 Task: Select street view around selected location Galveston Island Historic Pleasure Pier, Texas, United States and verify 4 surrounding locations
Action: Mouse moved to (207, 80)
Screenshot: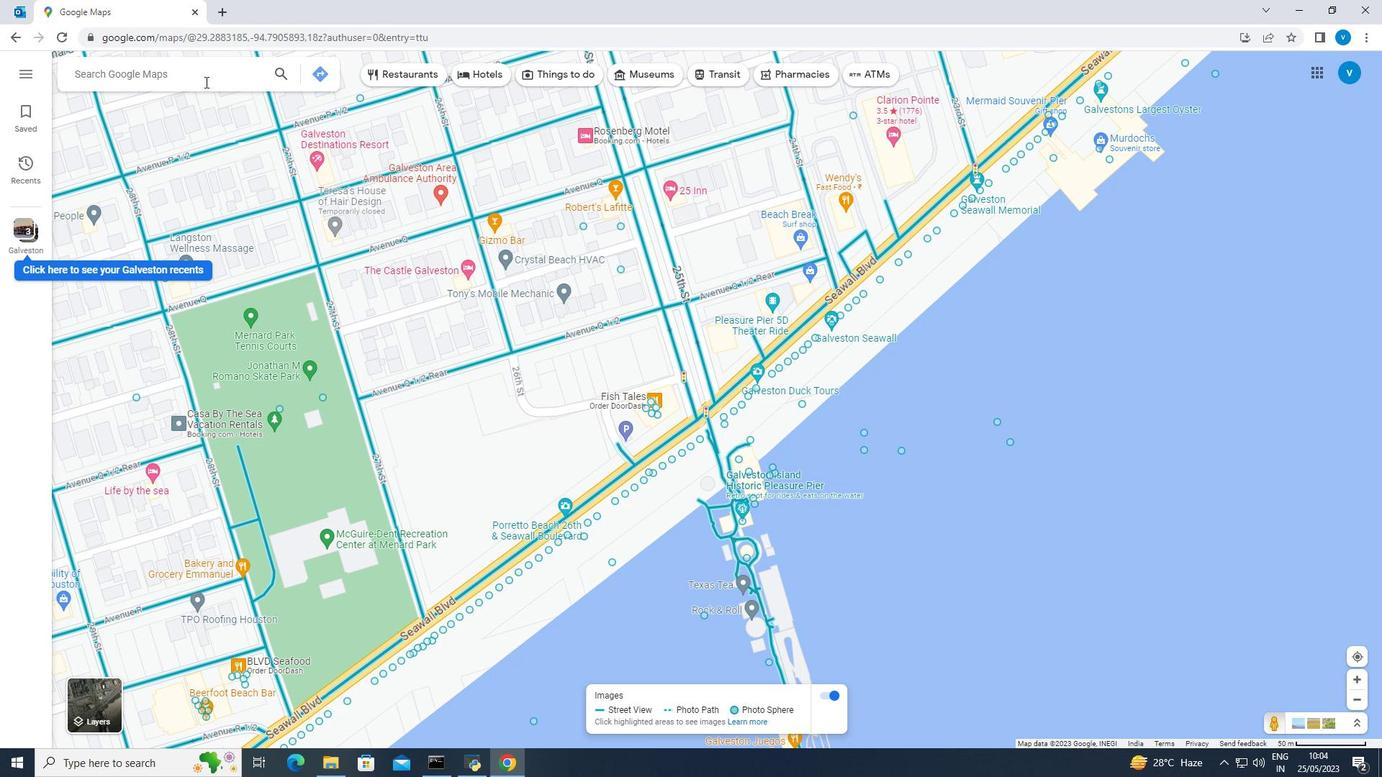 
Action: Mouse pressed left at (207, 80)
Screenshot: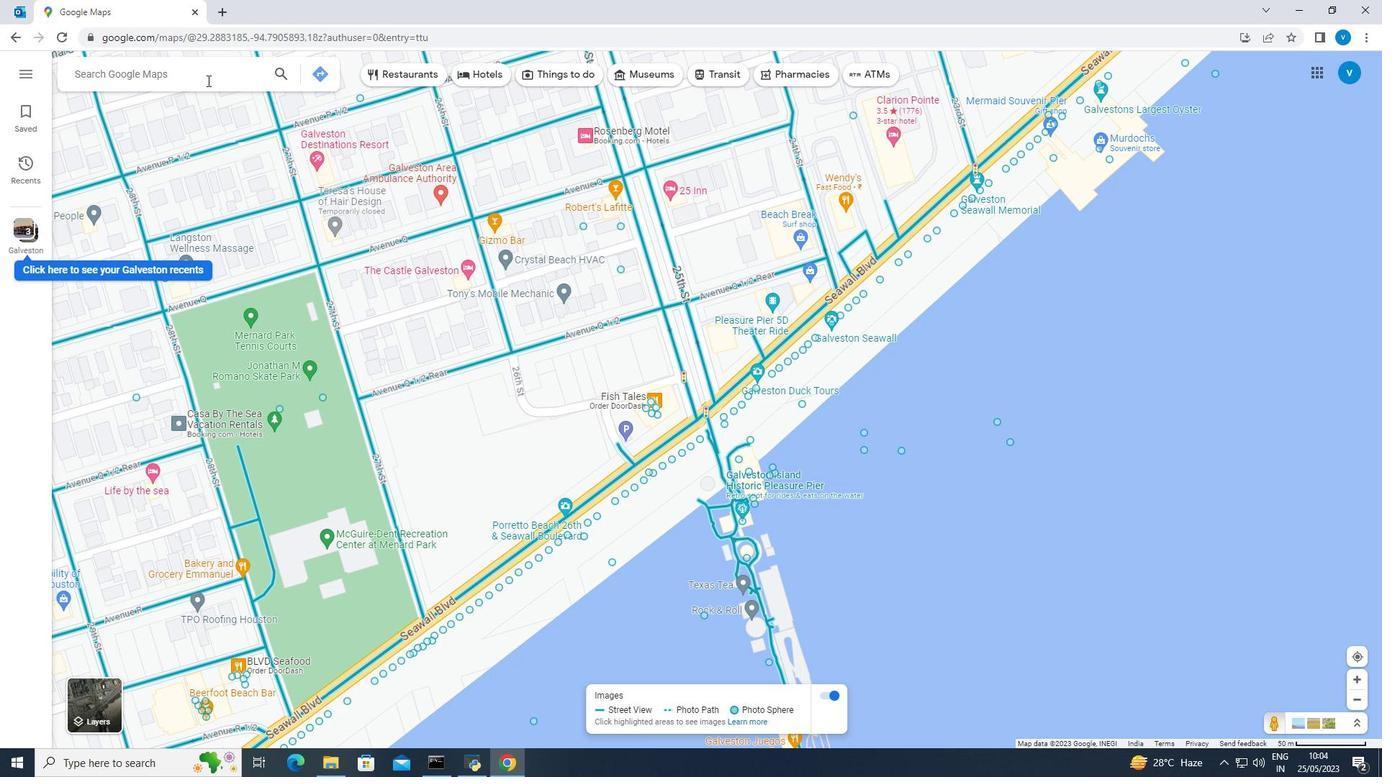 
Action: Mouse moved to (218, 71)
Screenshot: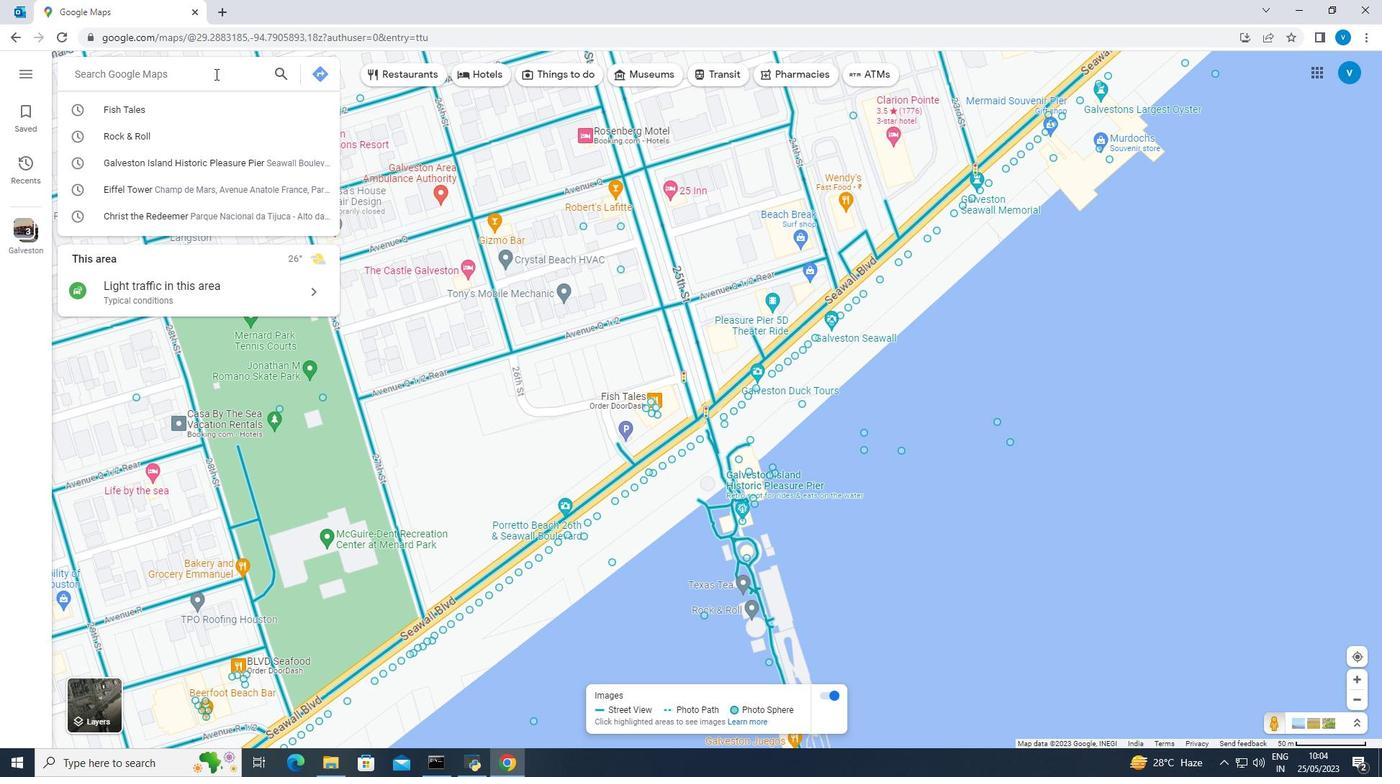 
Action: Key pressed <Key.shift><Key.shift><Key.shift><Key.shift><Key.shift><Key.shift><Key.shift><Key.shift><Key.shift><Key.shift><Key.shift><Key.shift><Key.shift><Key.shift>Galveston<Key.space><Key.shift><Key.shift><Key.shift><Key.shift>Island<Key.space><Key.shift><Key.shift>Historic<Key.space><Key.shift><Key.shift><Key.shift><Key.shift>Pleasure<Key.space><Key.shift><Key.shift><Key.shift><Key.shift>Pier,<Key.space><Key.shift><Key.shift><Key.shift><Key.shift><Key.shift><Key.shift>Texas,<Key.space><Key.shift><Key.shift><Key.shift><Key.shift><Key.shift><Key.shift>United<Key.space><Key.shift><Key.shift><Key.shift><Key.shift><Key.shift><Key.shift><Key.shift><Key.shift>States<Key.enter>
Screenshot: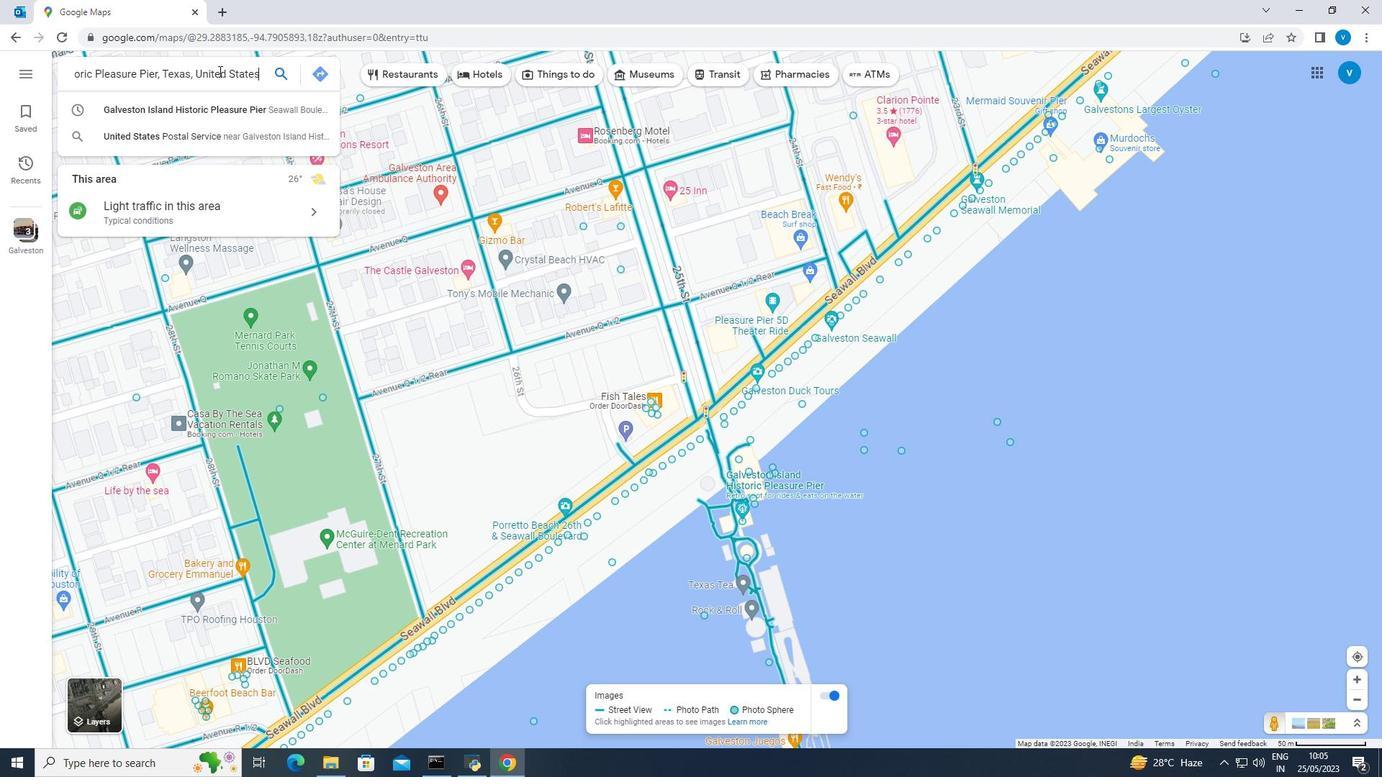 
Action: Mouse moved to (265, 174)
Screenshot: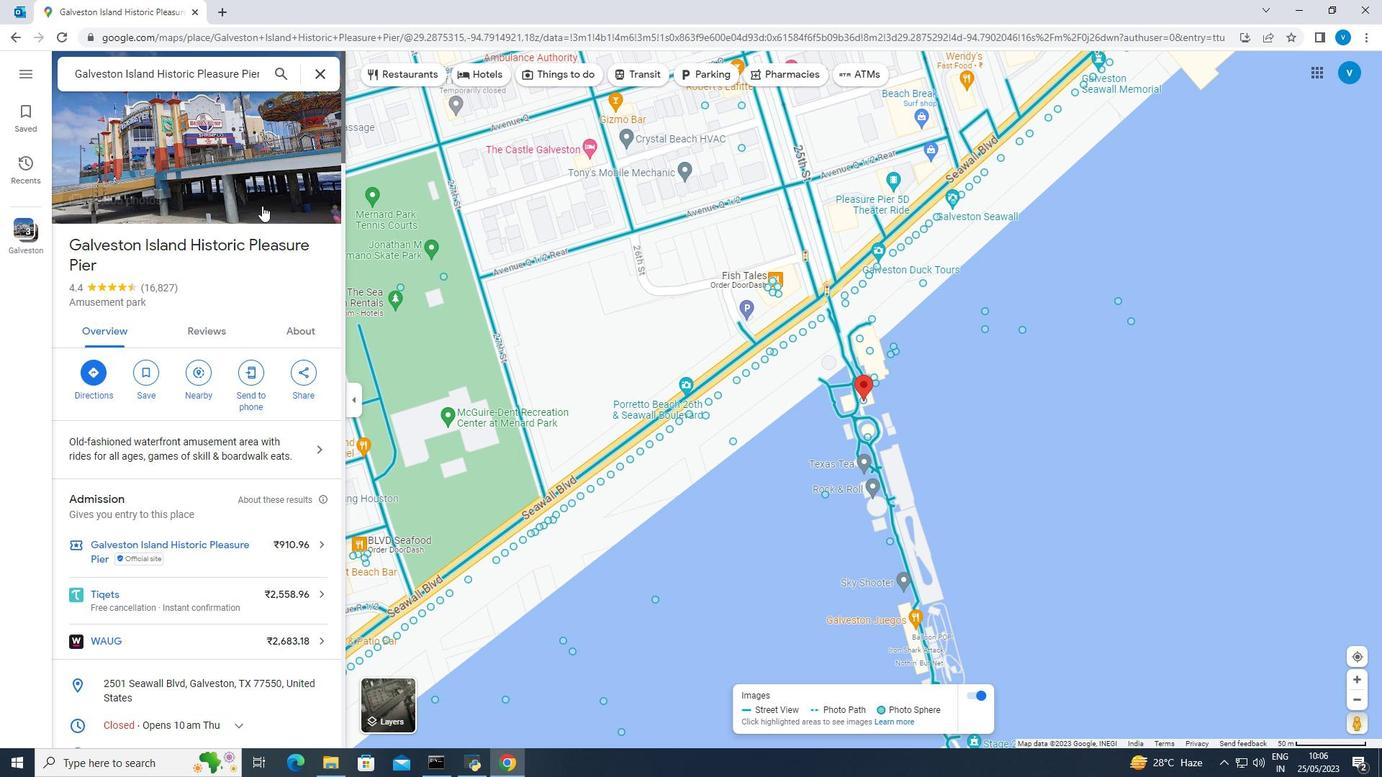 
Action: Mouse pressed left at (265, 174)
Screenshot: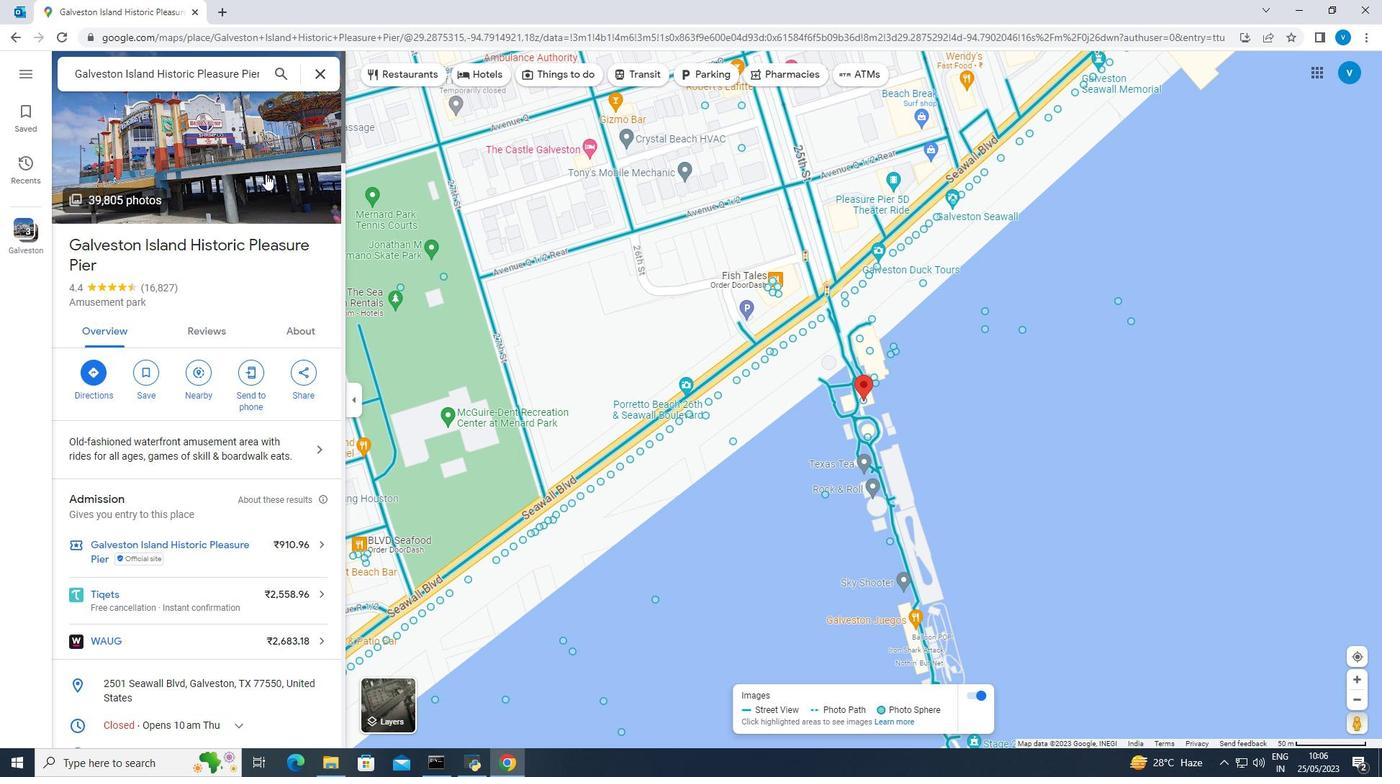 
Action: Mouse pressed left at (265, 174)
Screenshot: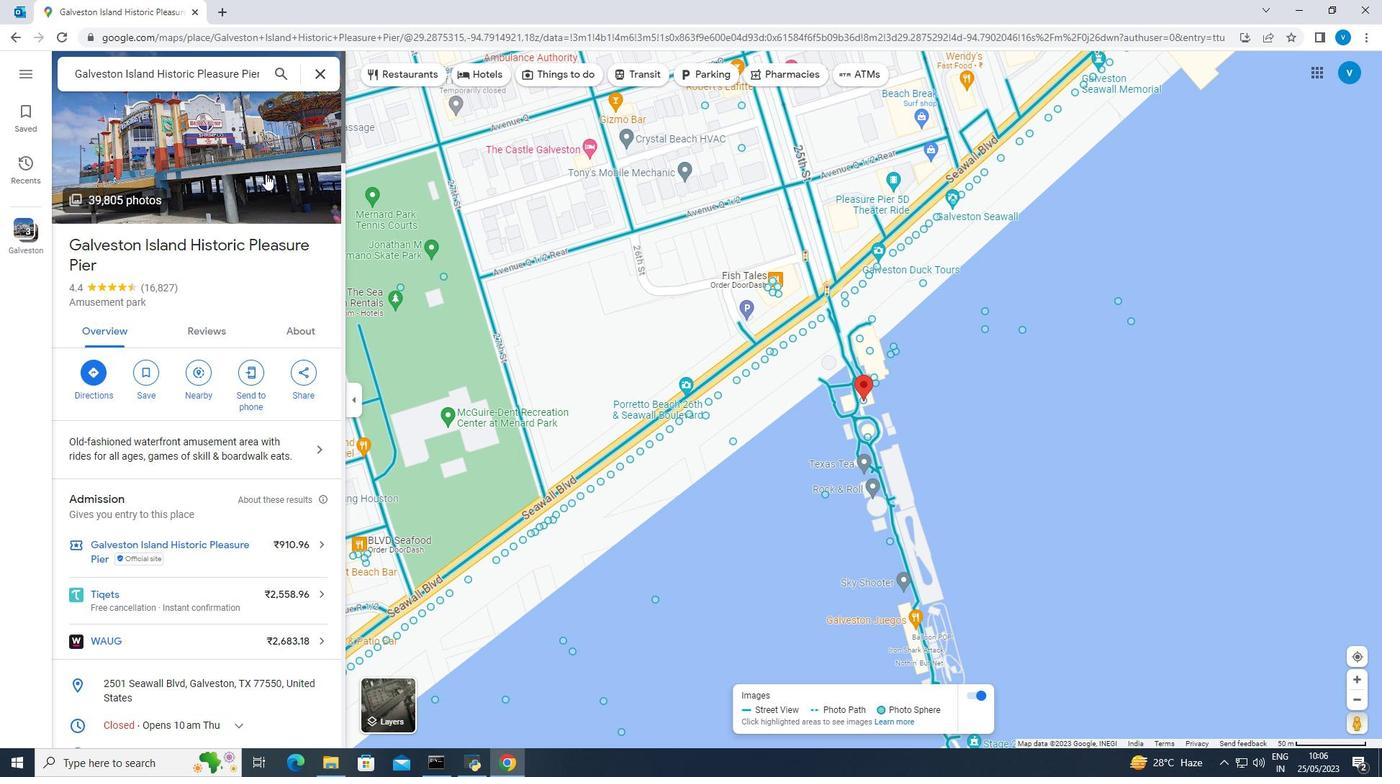 
Action: Mouse moved to (881, 643)
Screenshot: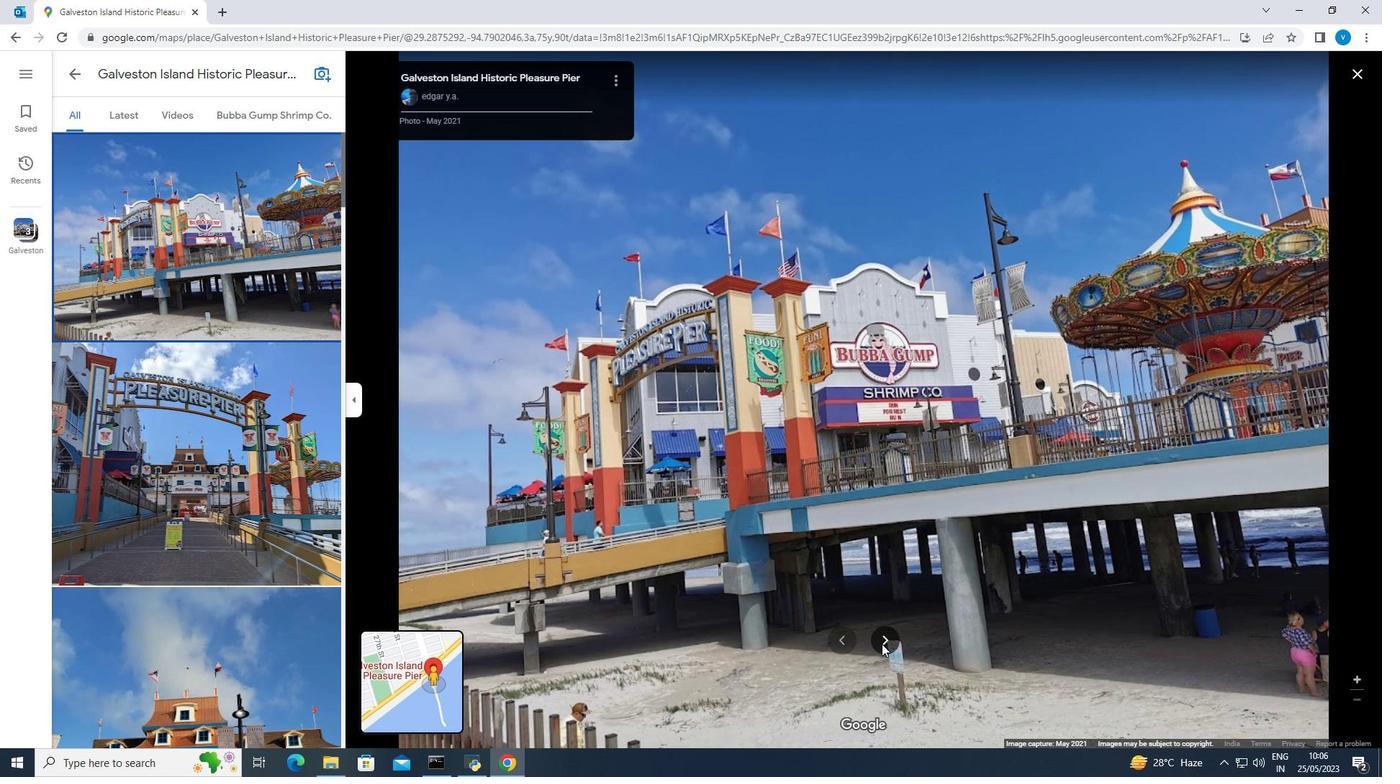 
Action: Mouse pressed left at (881, 643)
Screenshot: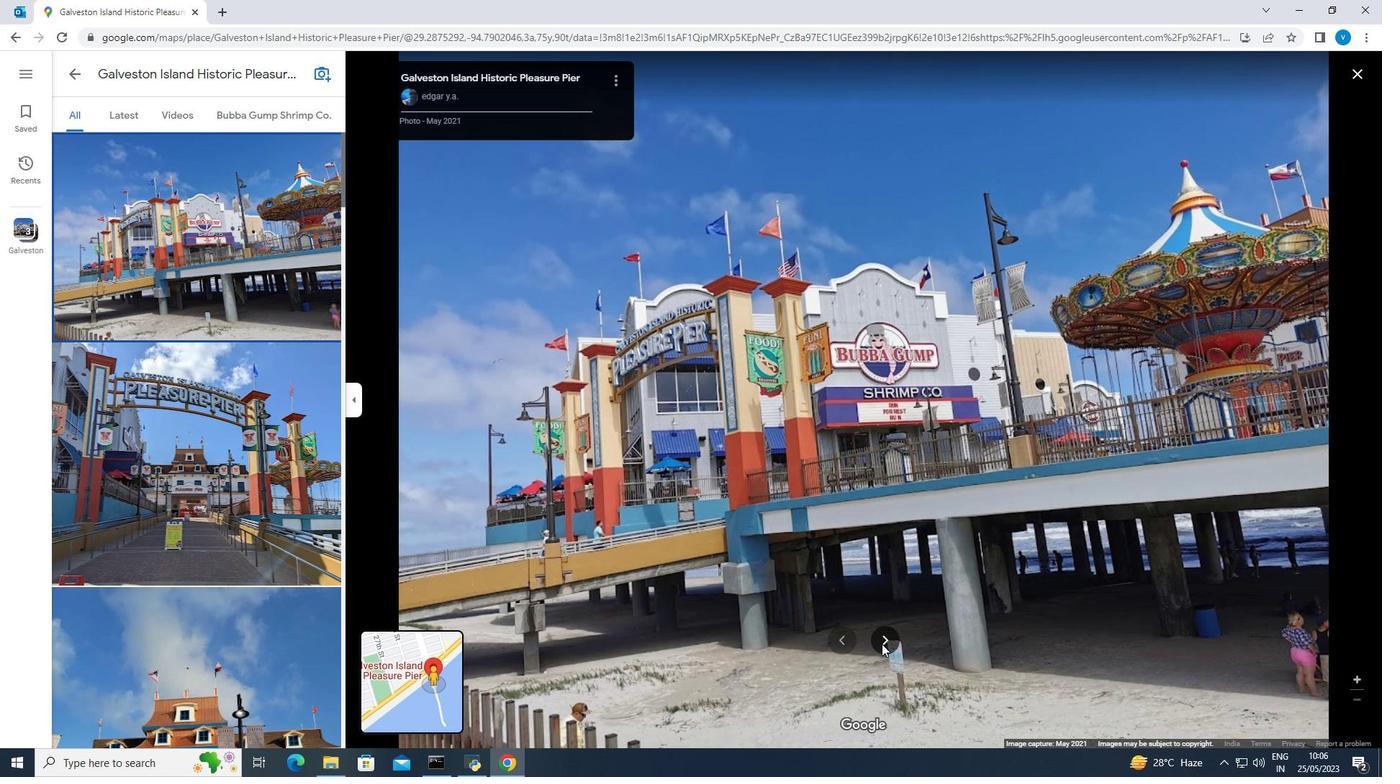 
Action: Mouse moved to (881, 642)
Screenshot: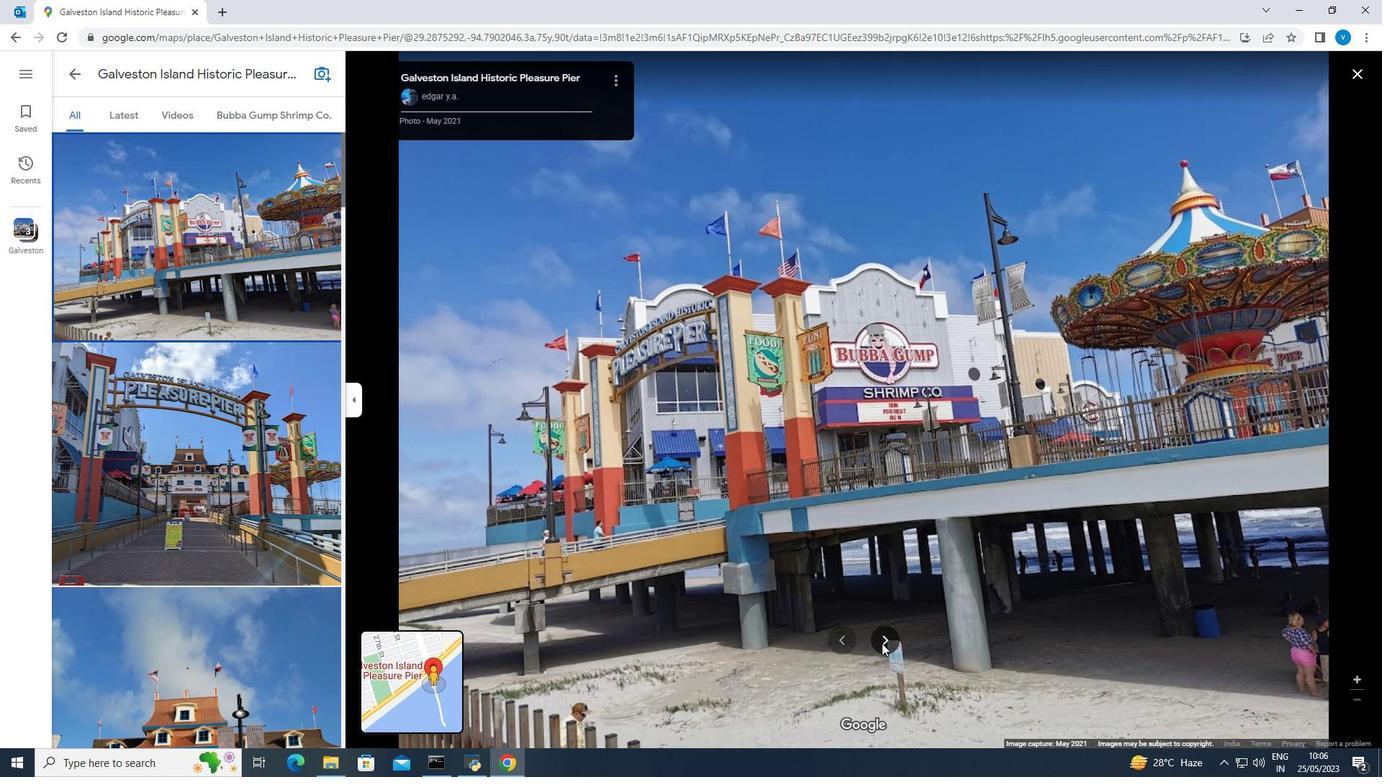 
Action: Mouse pressed left at (881, 642)
Screenshot: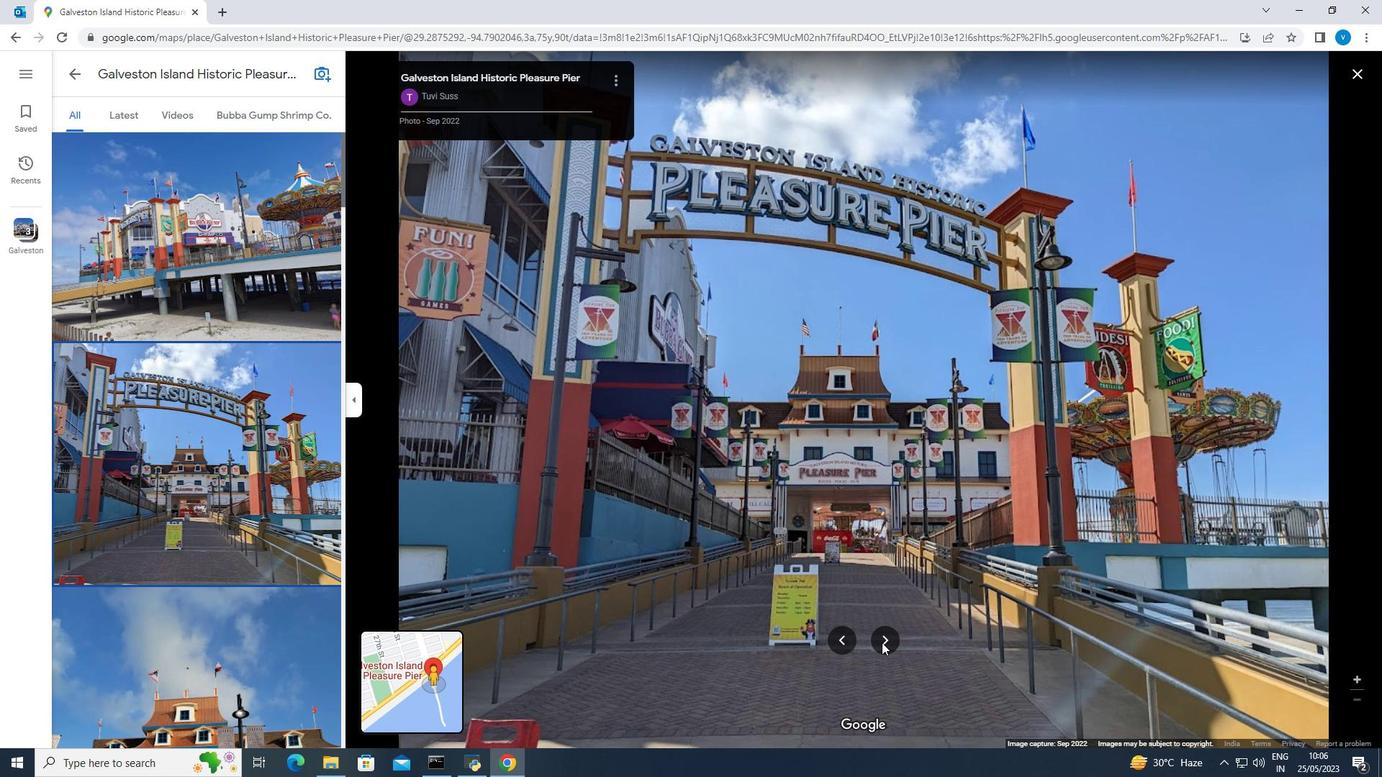 
Action: Mouse moved to (886, 637)
Screenshot: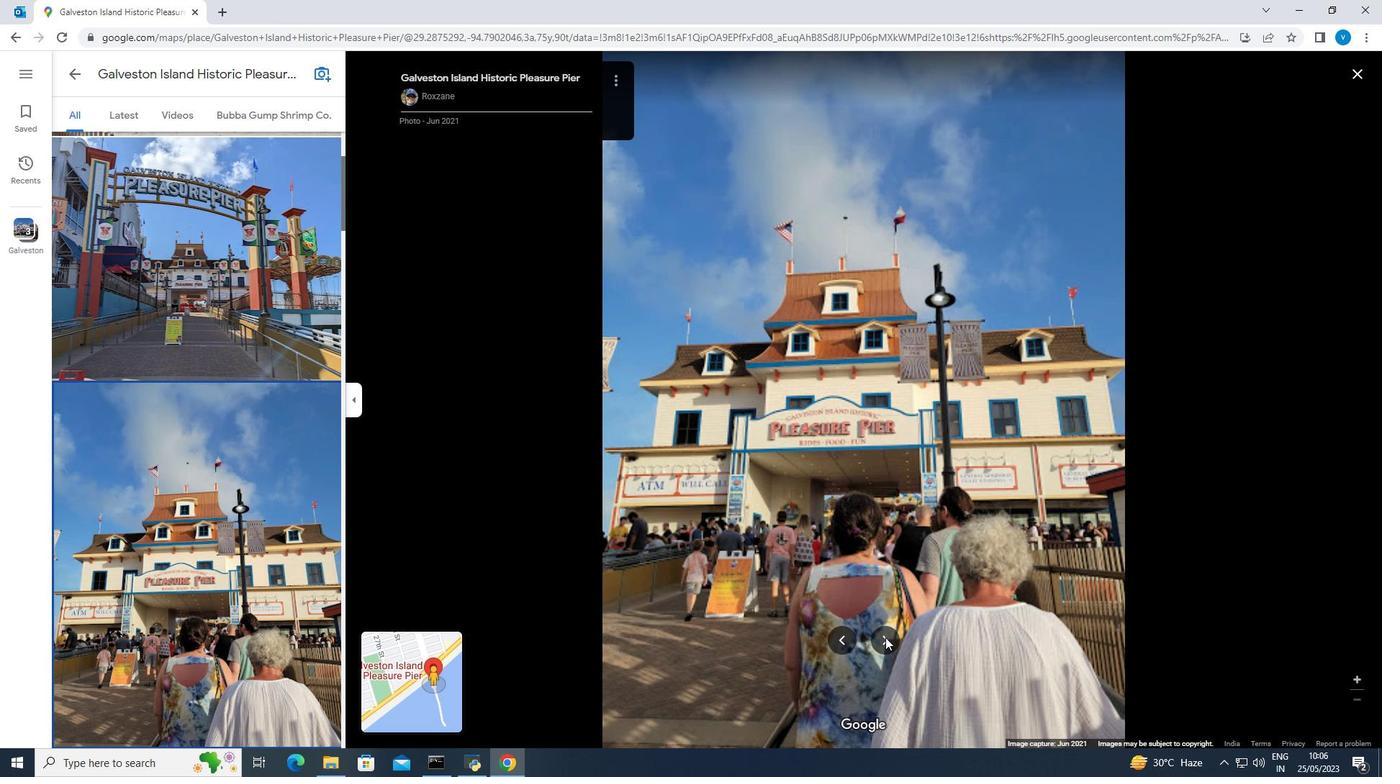 
Action: Mouse pressed left at (886, 637)
Screenshot: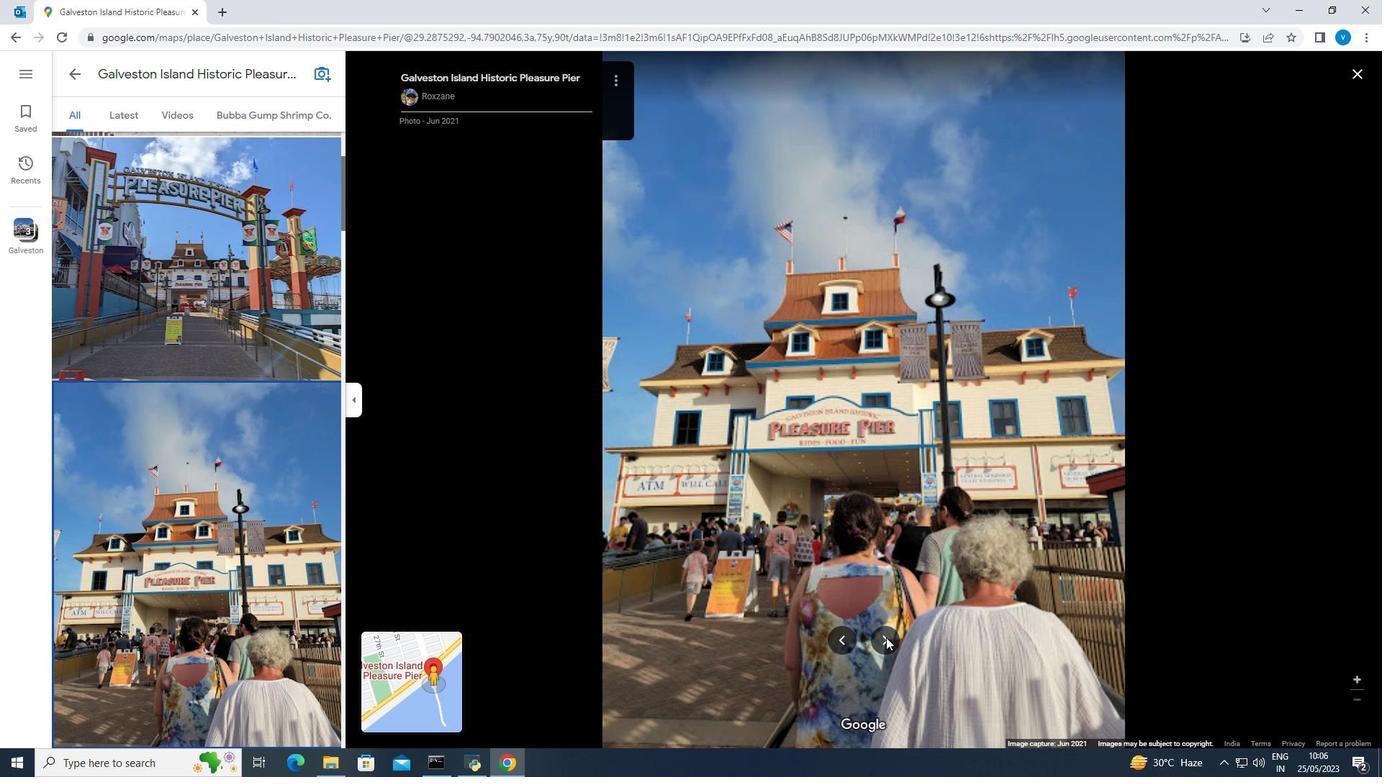 
Action: Mouse moved to (887, 633)
Screenshot: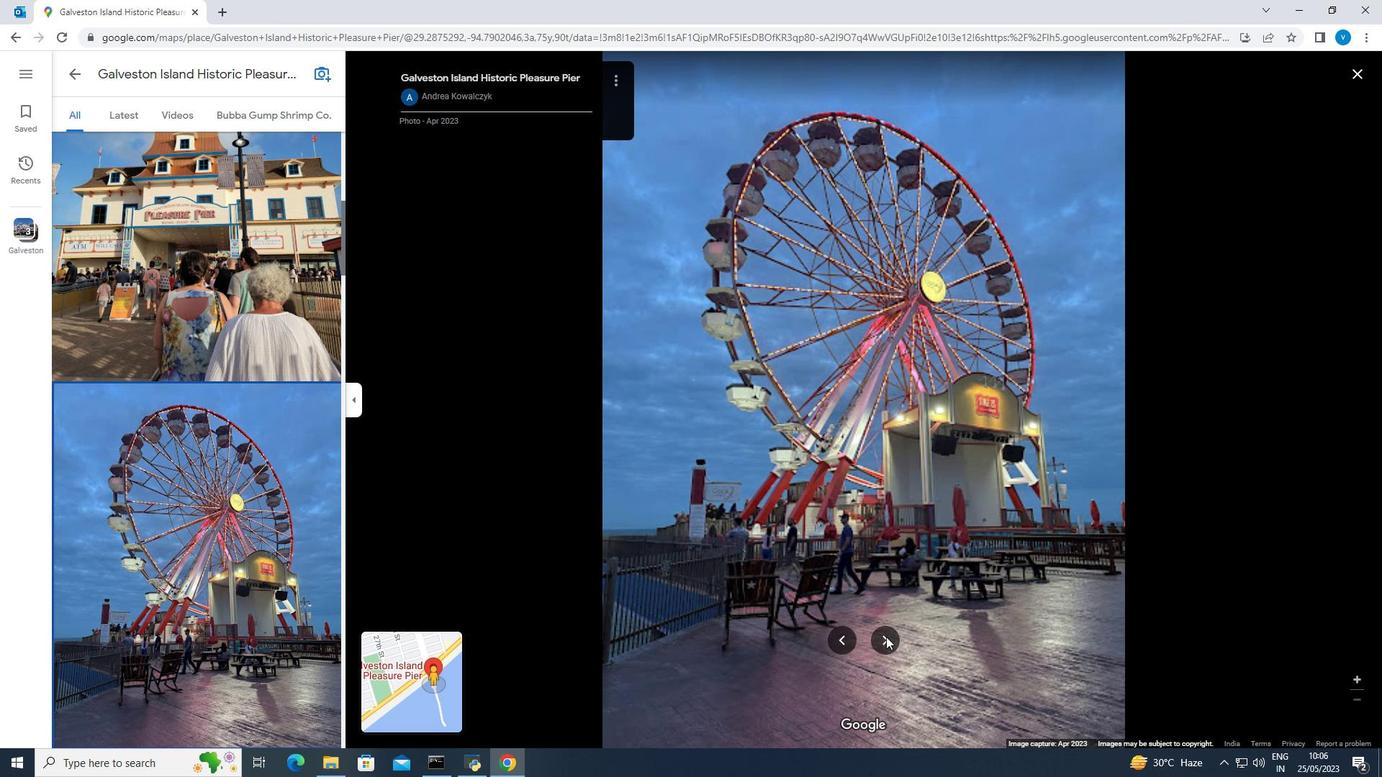 
Action: Mouse pressed left at (887, 633)
Screenshot: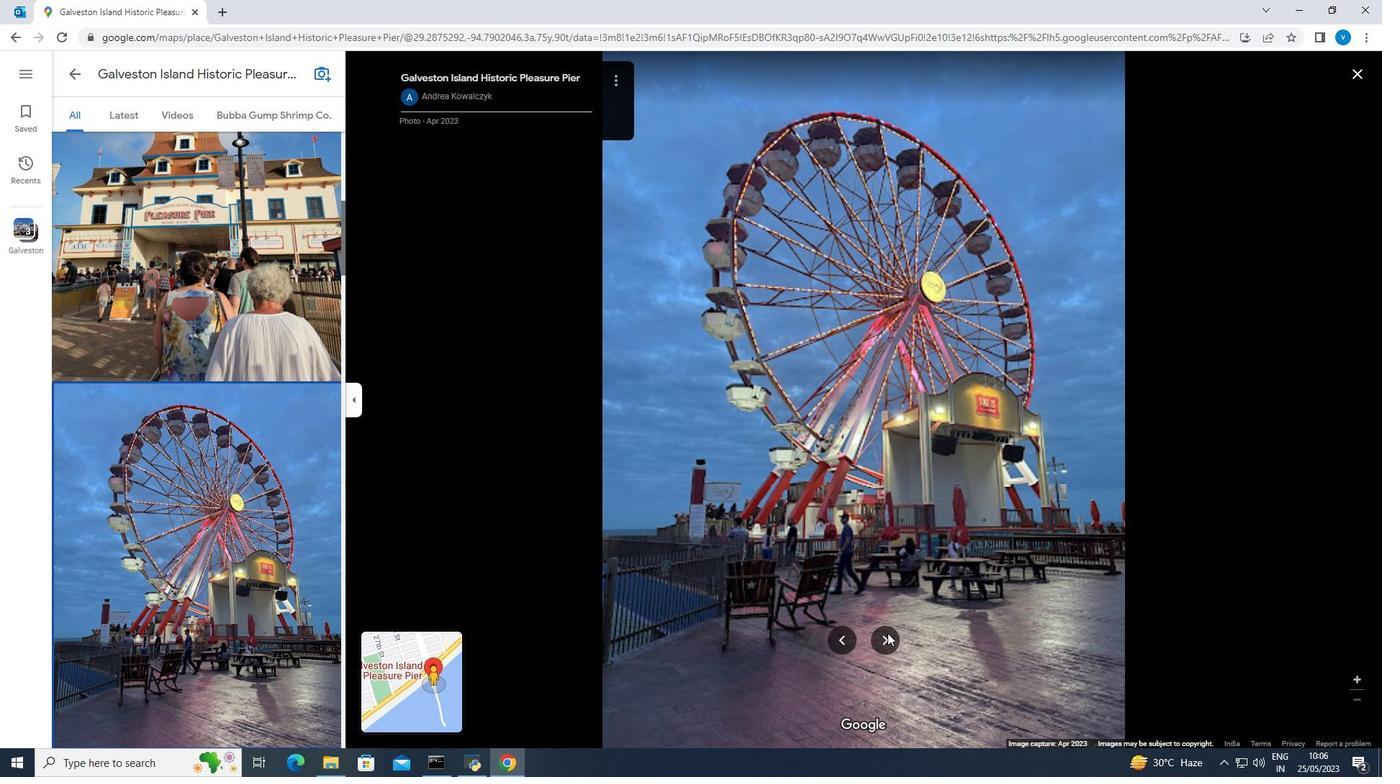 
Action: Mouse moved to (886, 633)
Screenshot: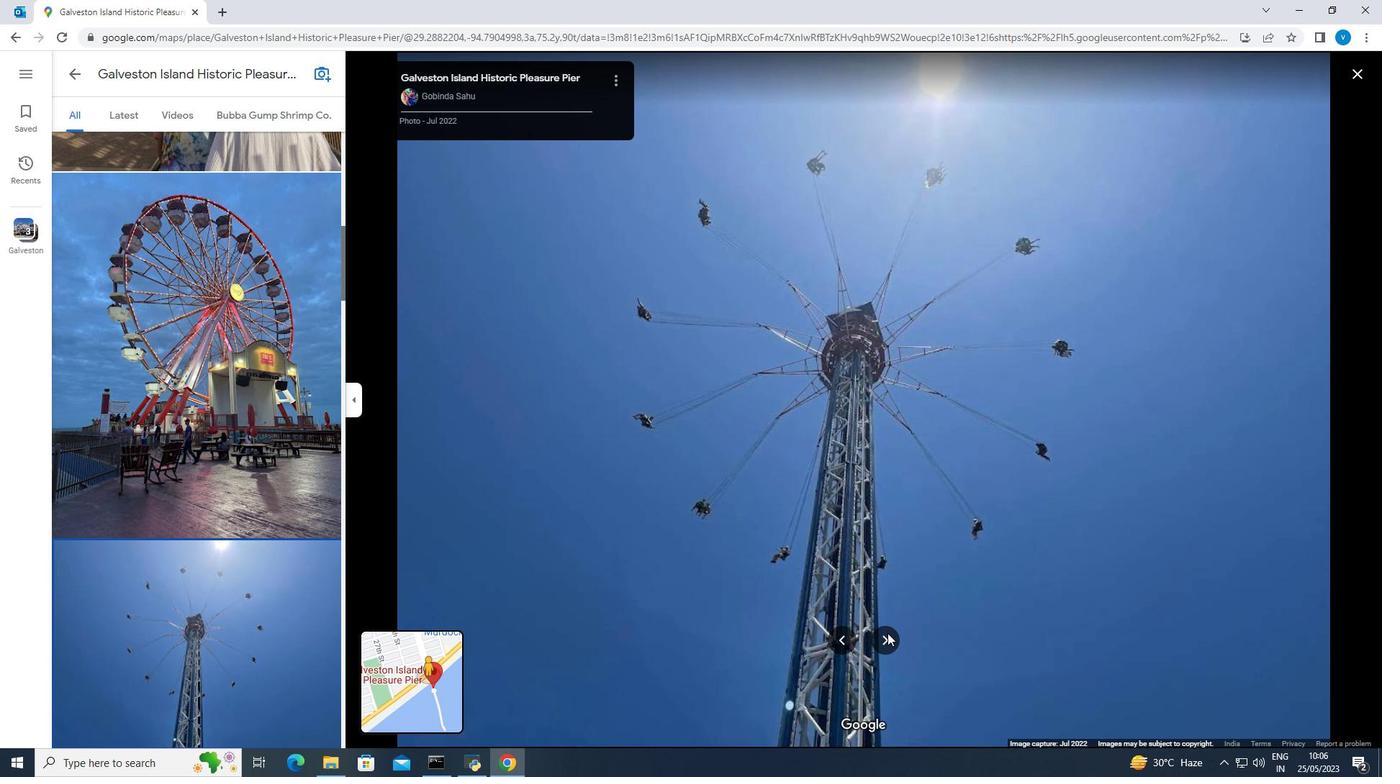 
Action: Mouse pressed left at (886, 633)
Screenshot: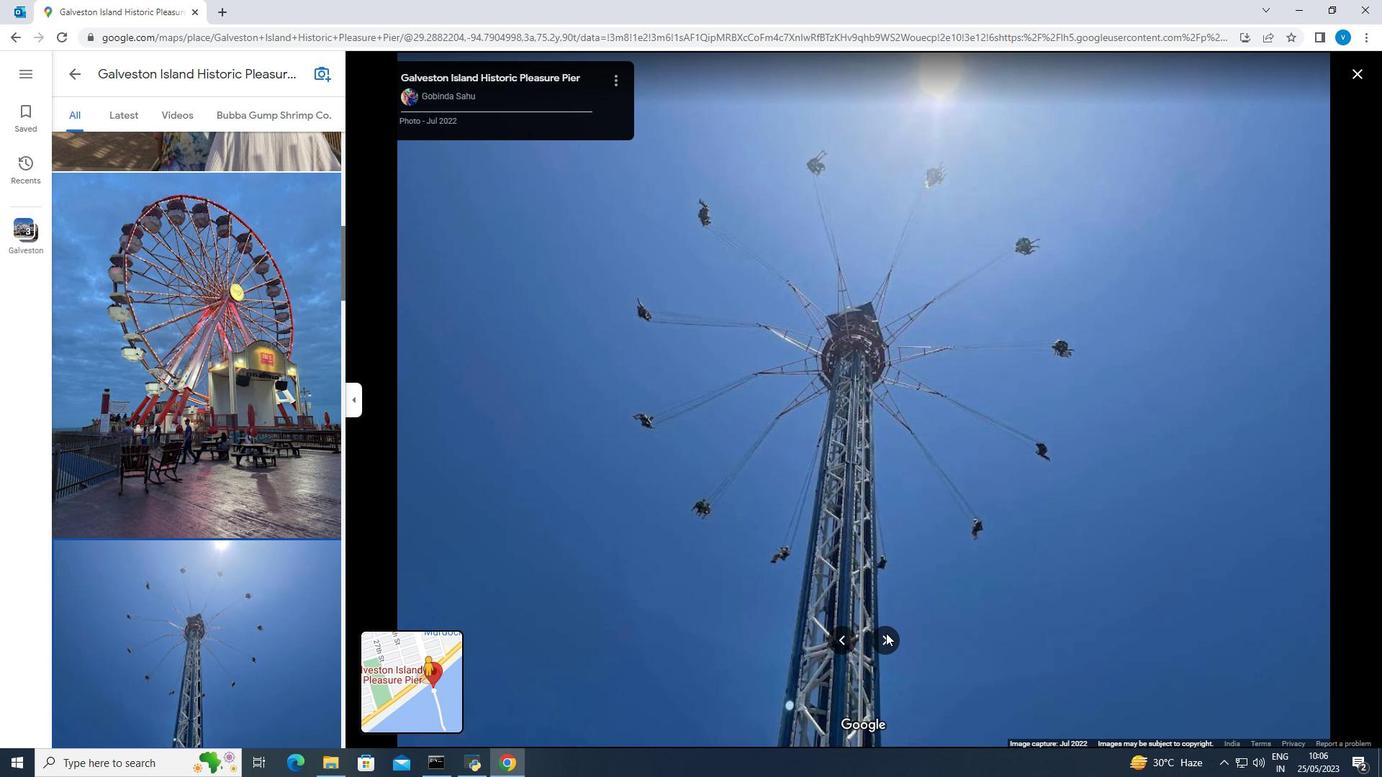 
Action: Mouse moved to (877, 640)
Screenshot: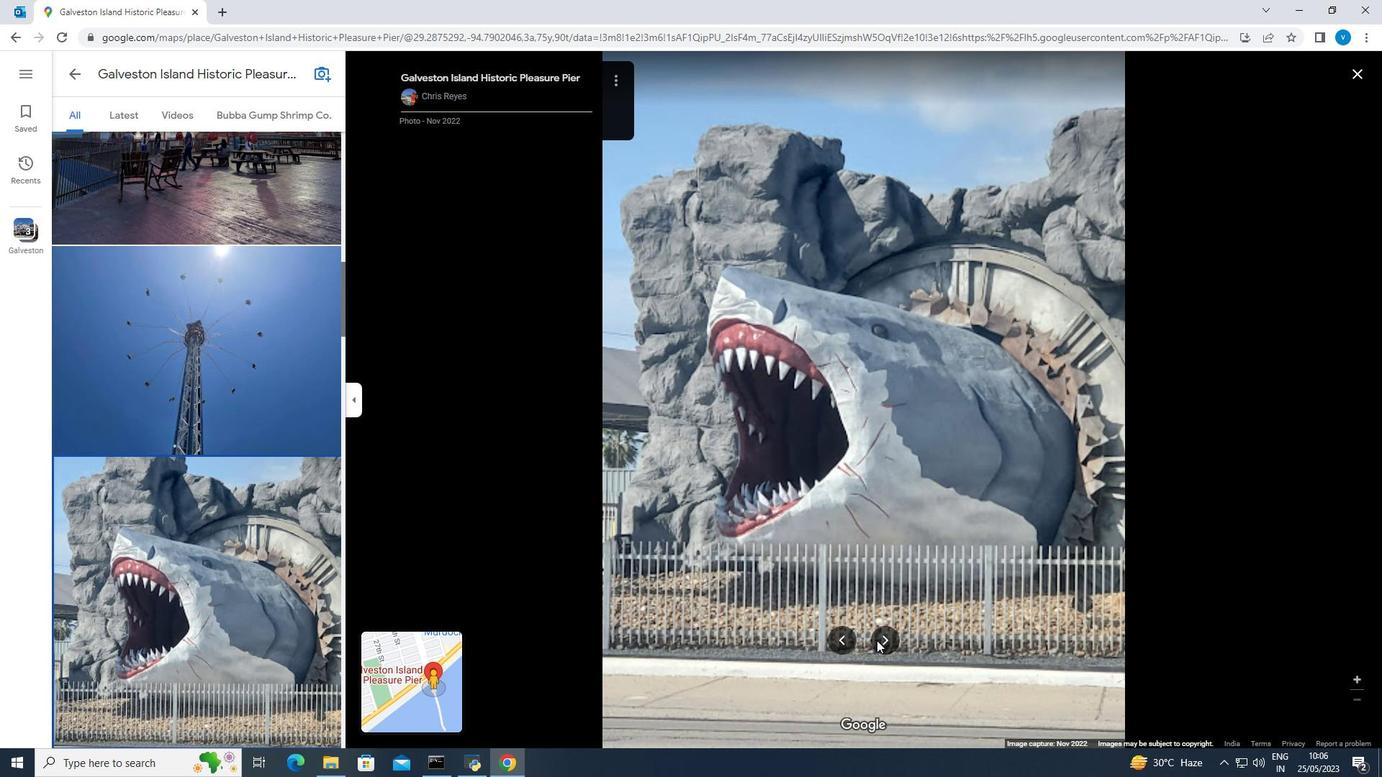 
Action: Mouse pressed left at (877, 640)
Screenshot: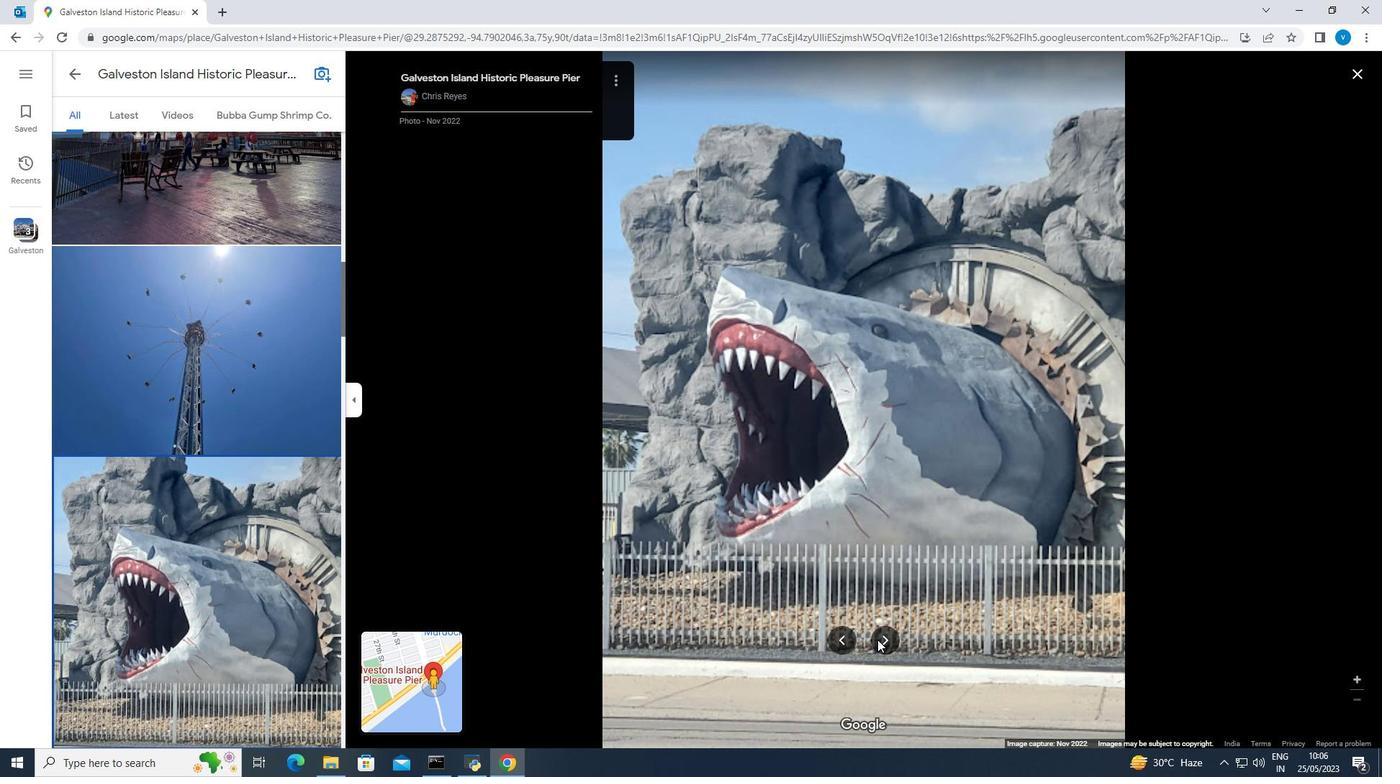 
Action: Mouse moved to (879, 642)
Screenshot: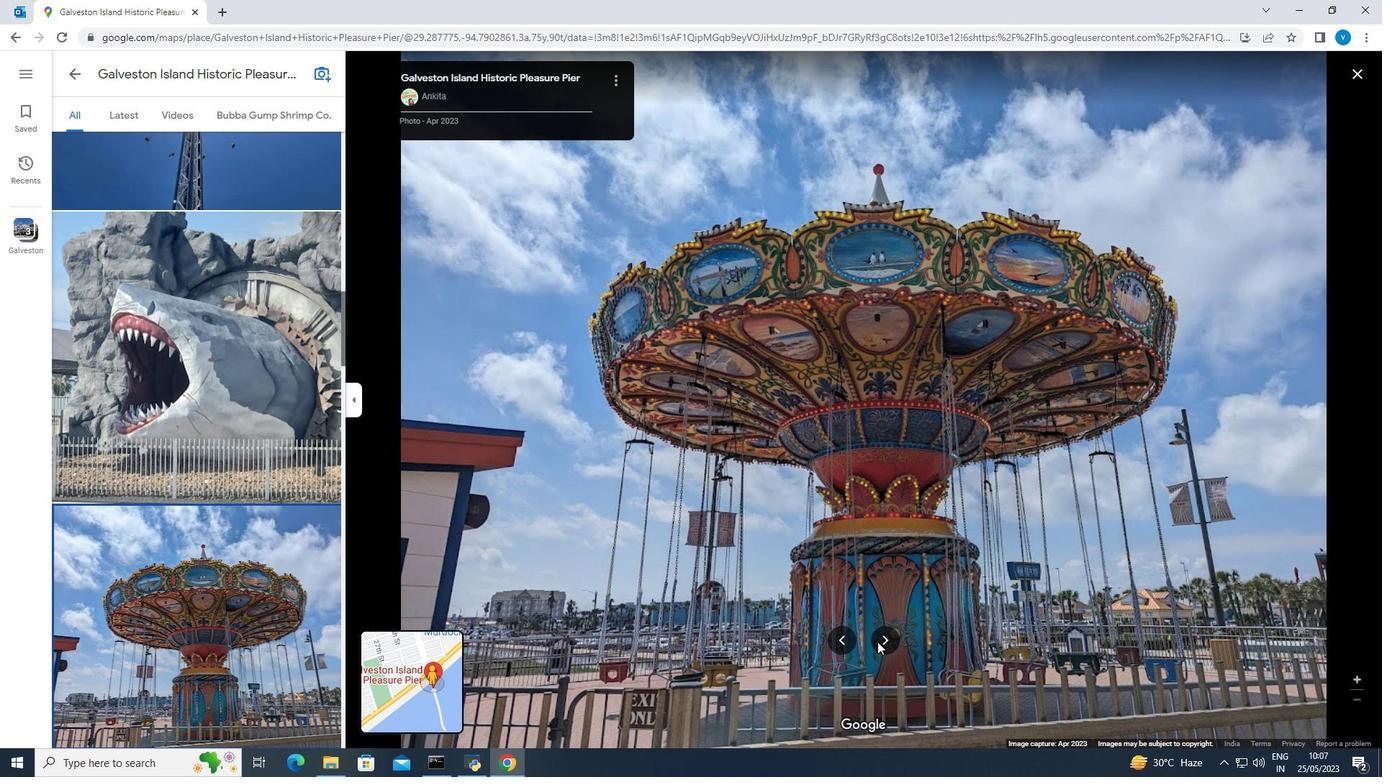 
Action: Mouse pressed left at (879, 642)
Screenshot: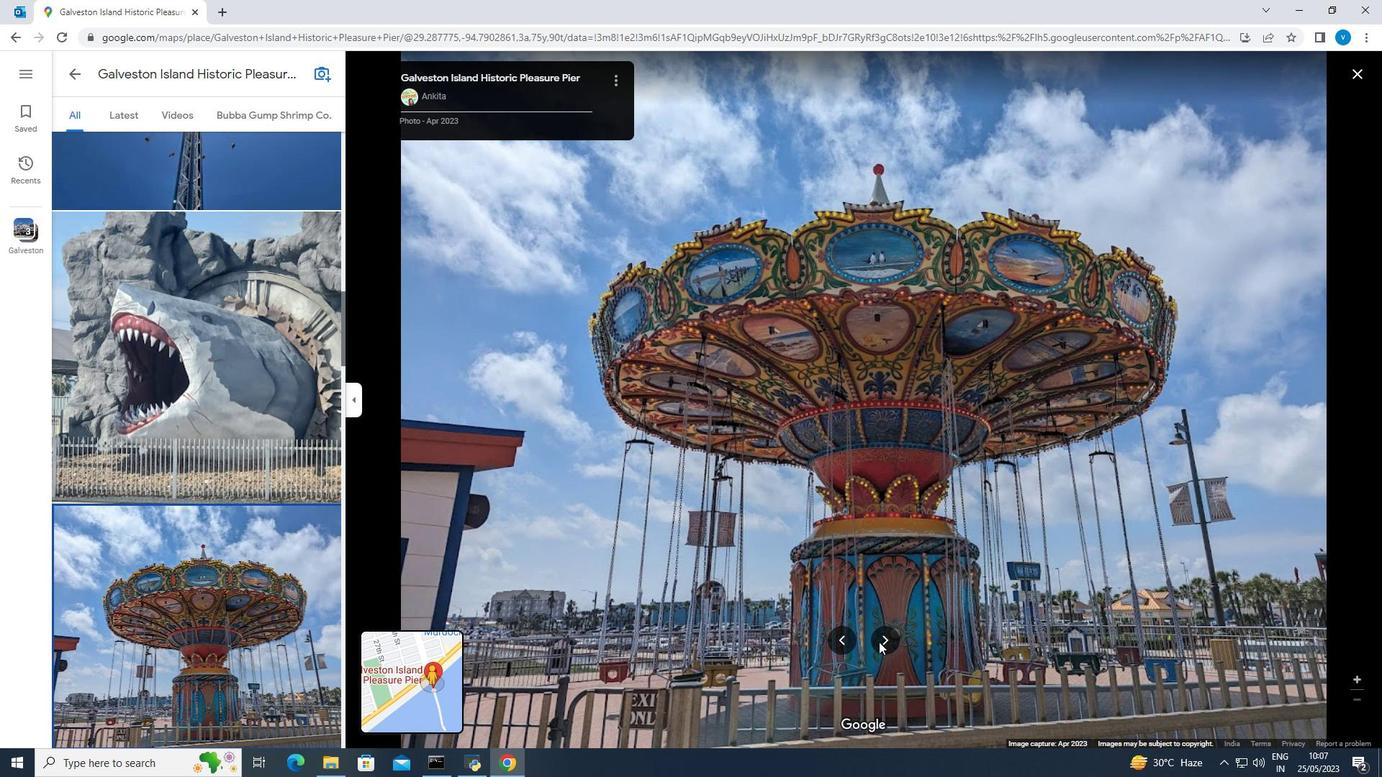 
Action: Mouse moved to (949, 570)
Screenshot: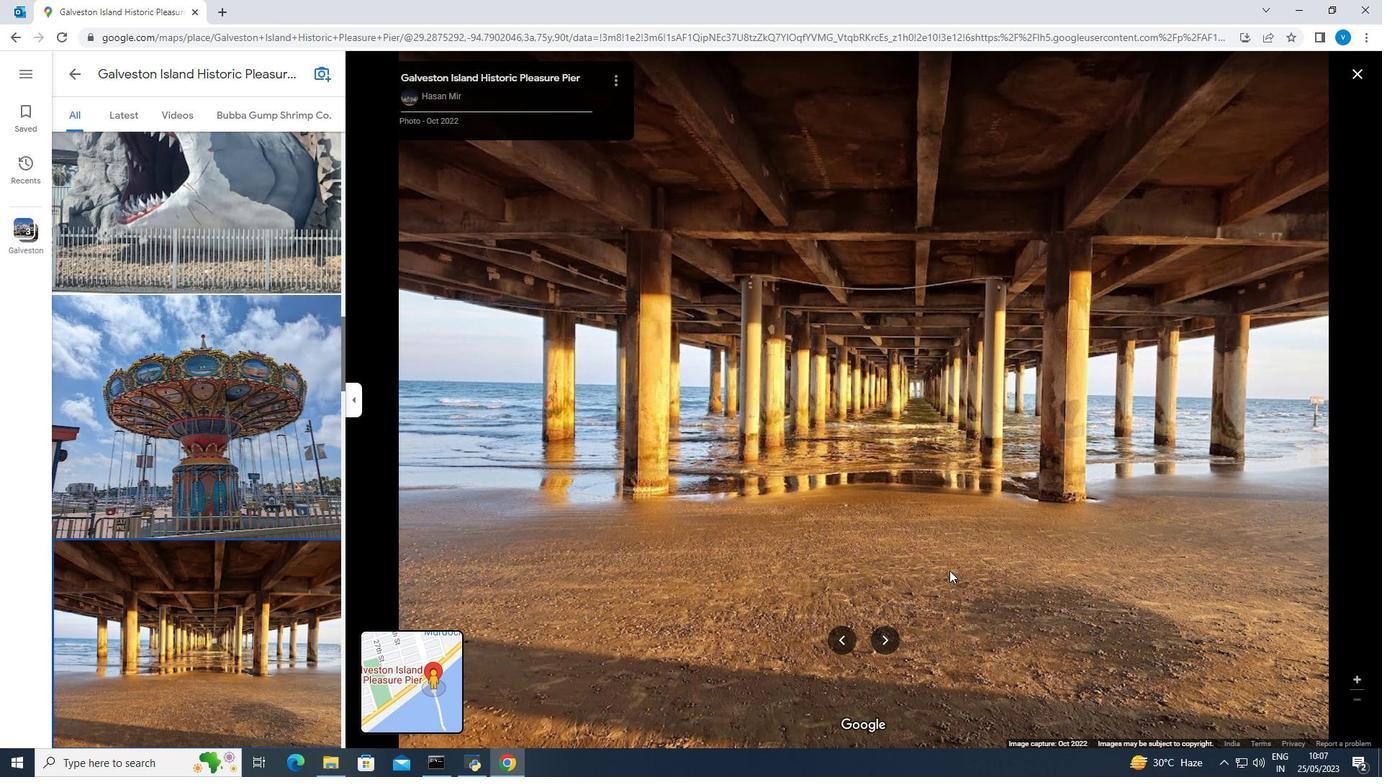 
Action: Mouse scrolled (949, 570) with delta (0, 0)
Screenshot: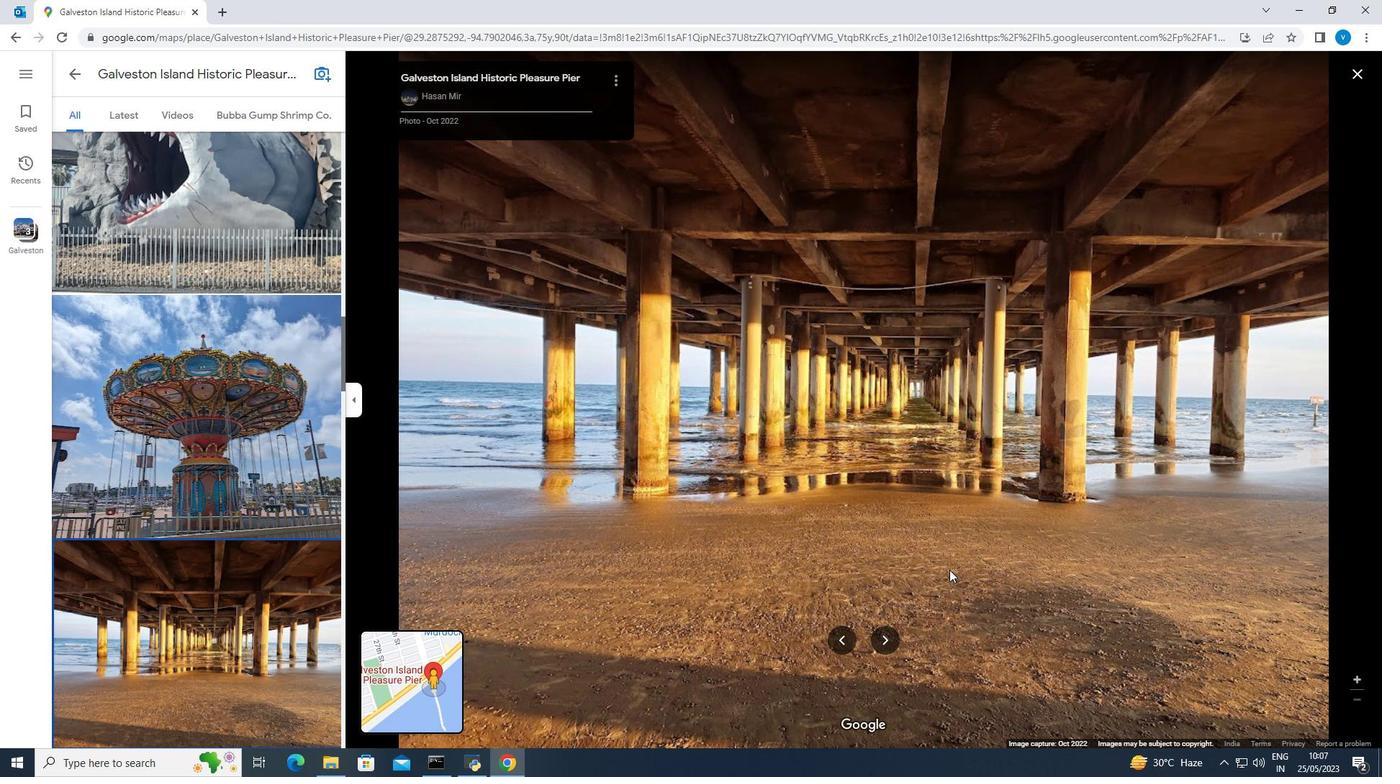 
Action: Mouse moved to (949, 562)
Screenshot: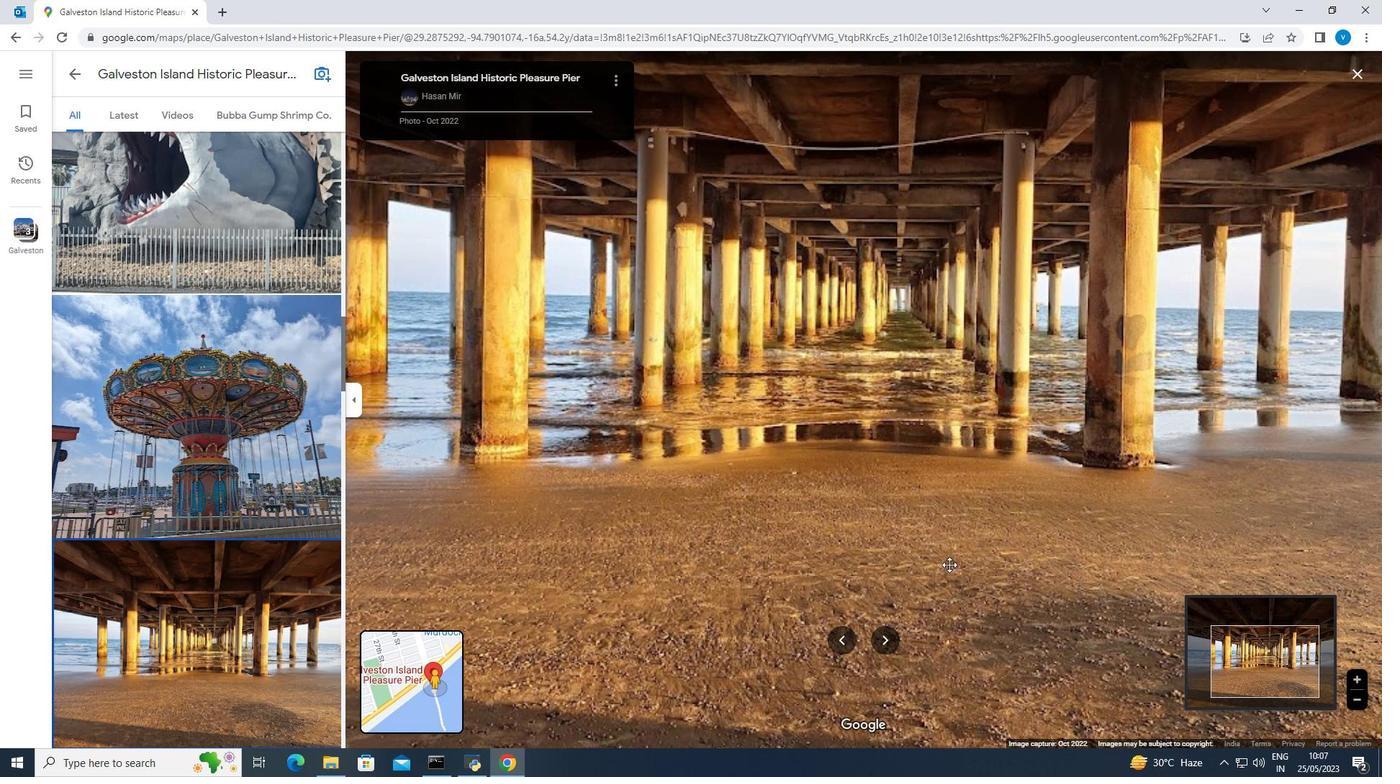
Action: Mouse scrolled (949, 563) with delta (0, 0)
Screenshot: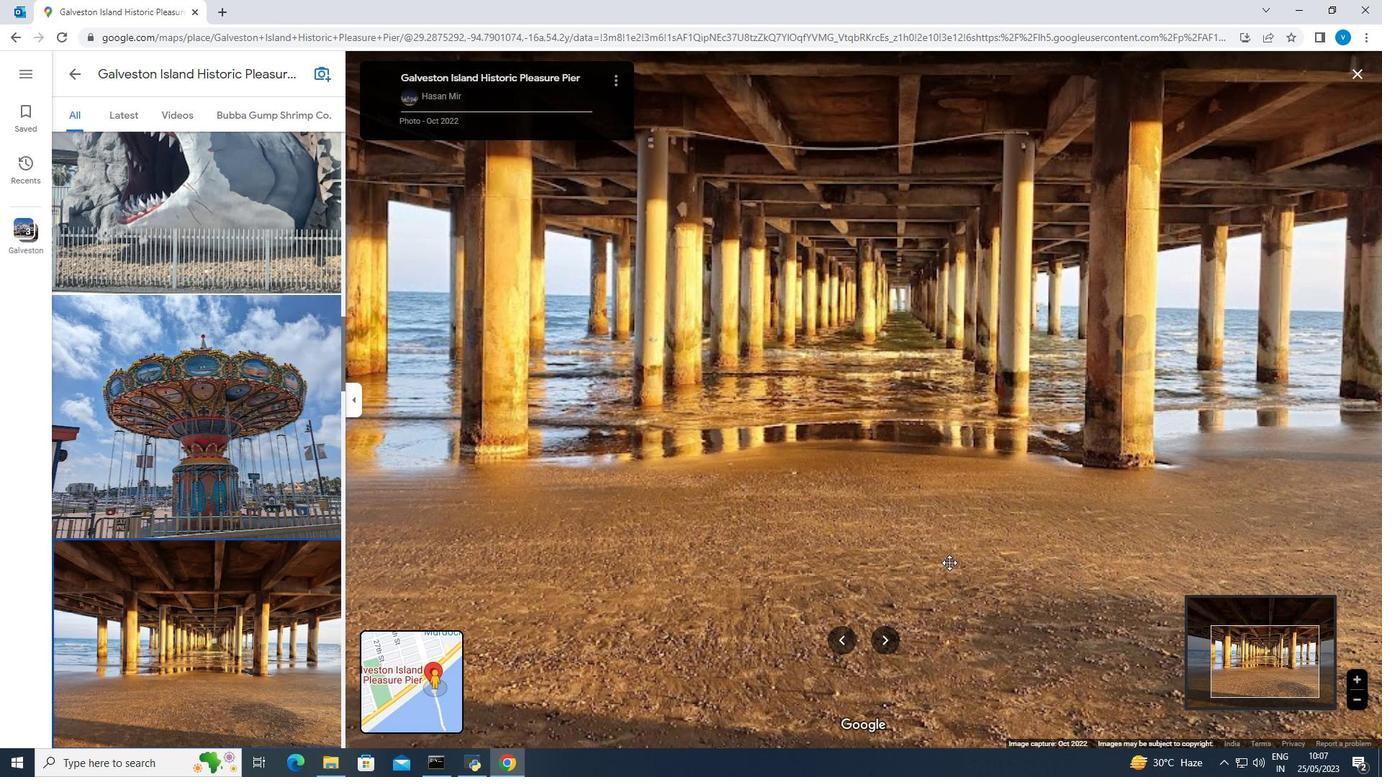 
Action: Mouse moved to (1008, 543)
Screenshot: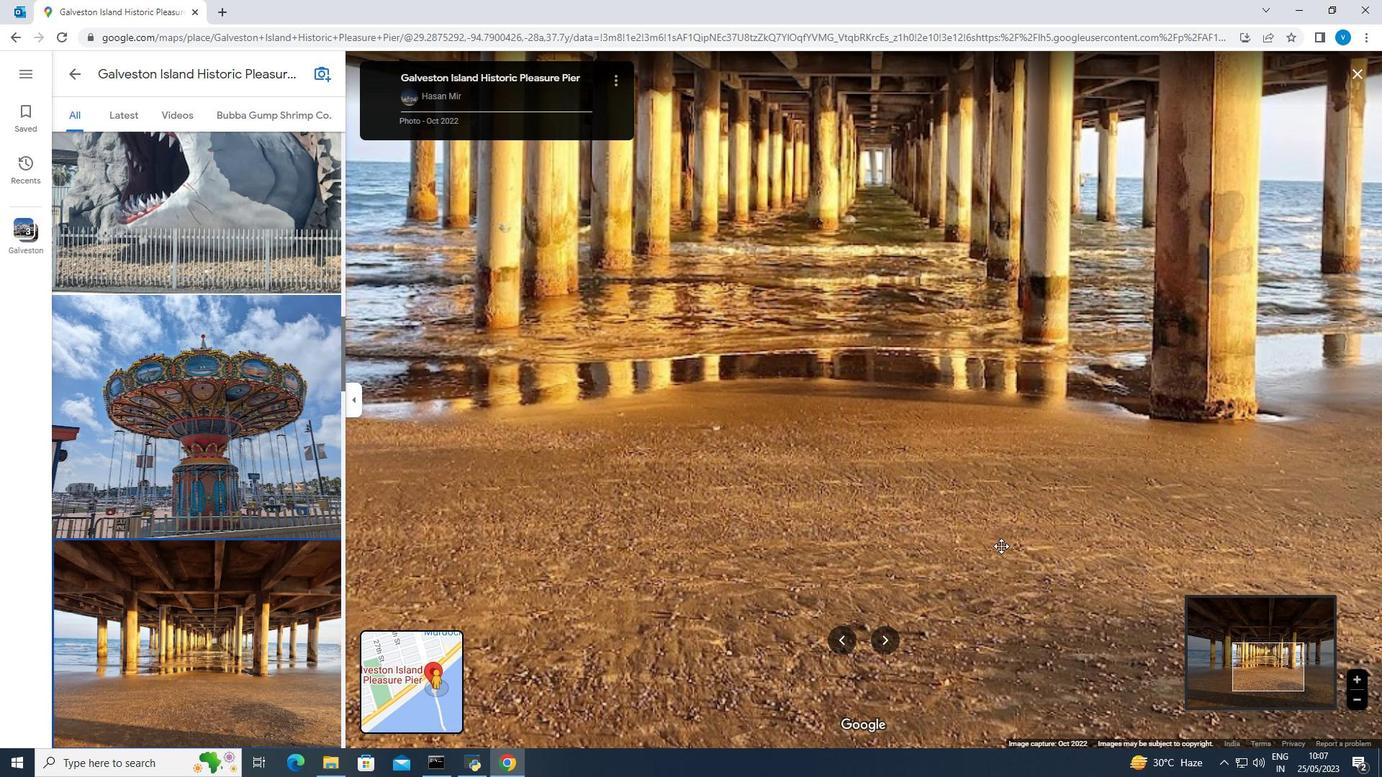 
Action: Mouse pressed left at (1008, 543)
Screenshot: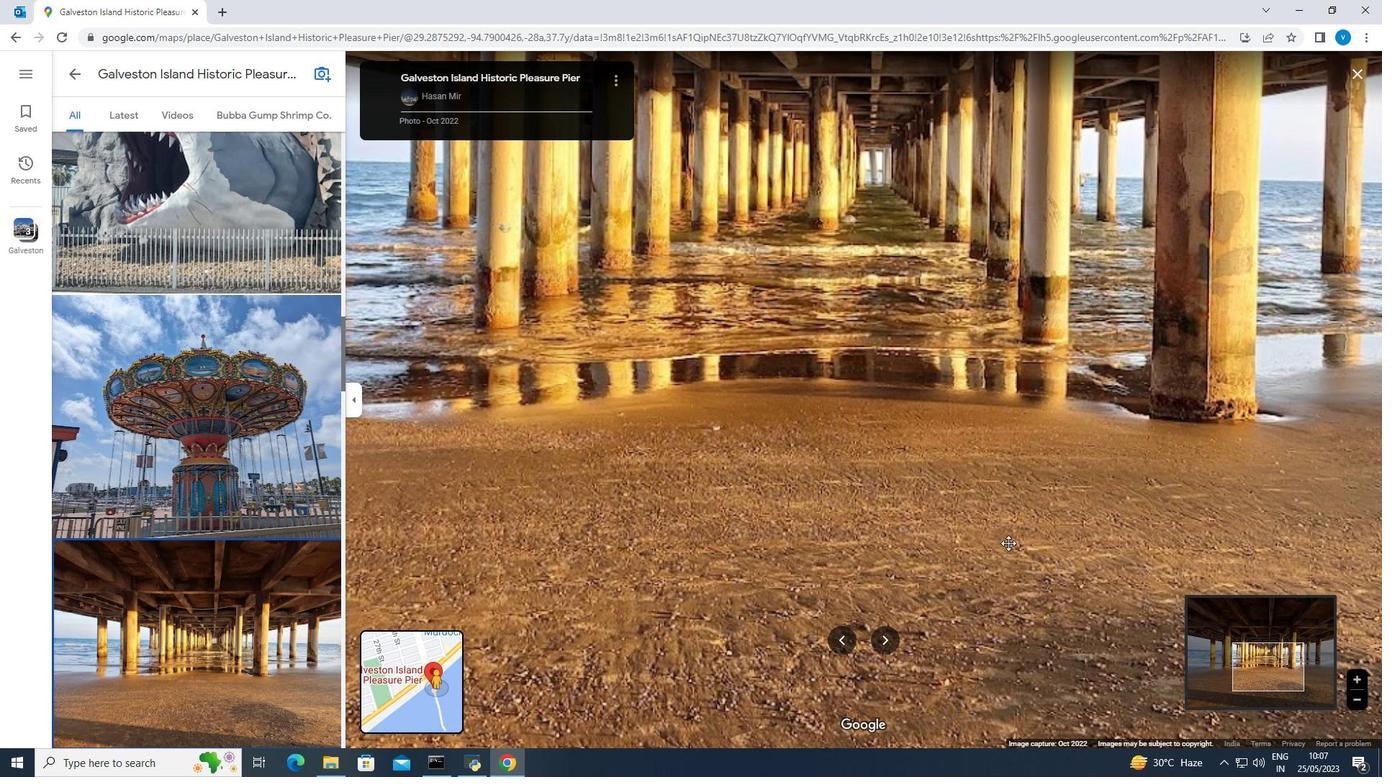 
Action: Mouse moved to (706, 494)
Screenshot: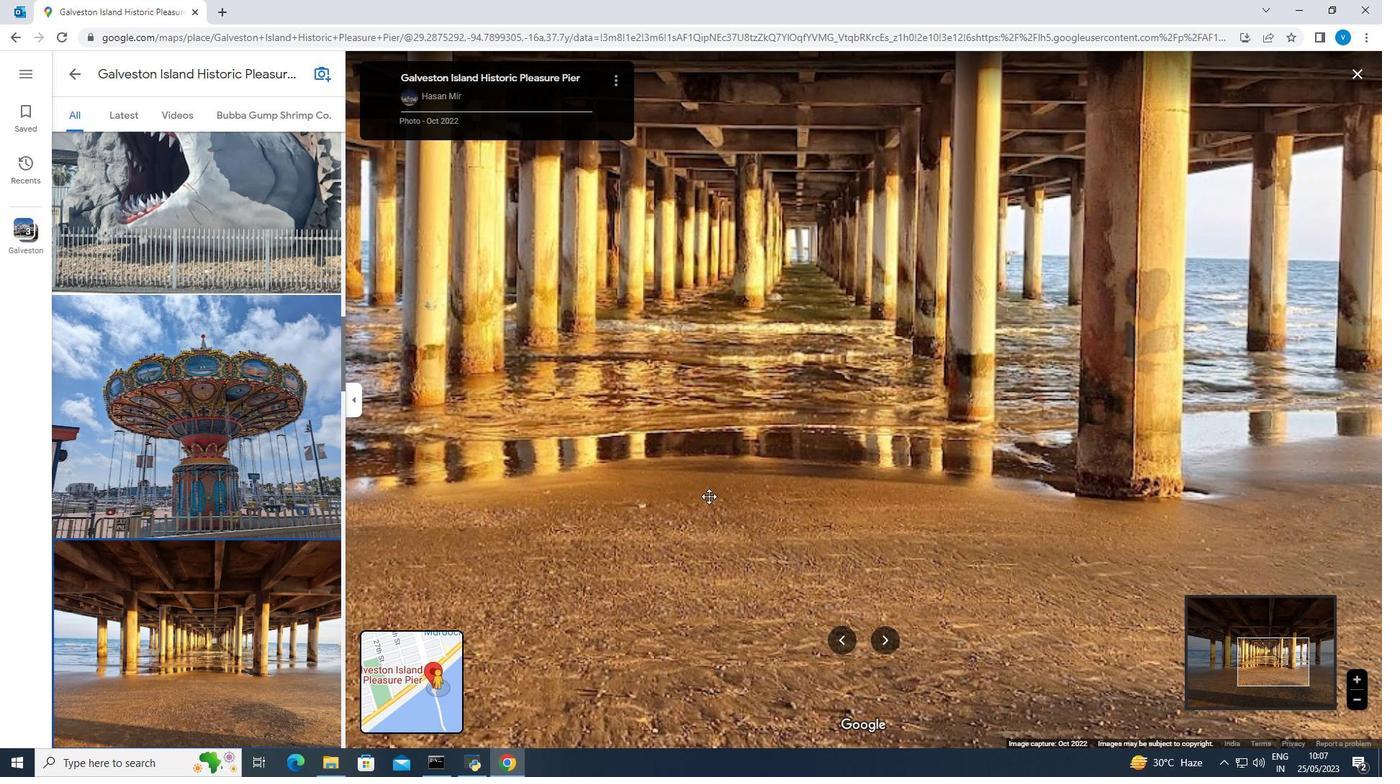 
Action: Mouse pressed left at (706, 494)
Screenshot: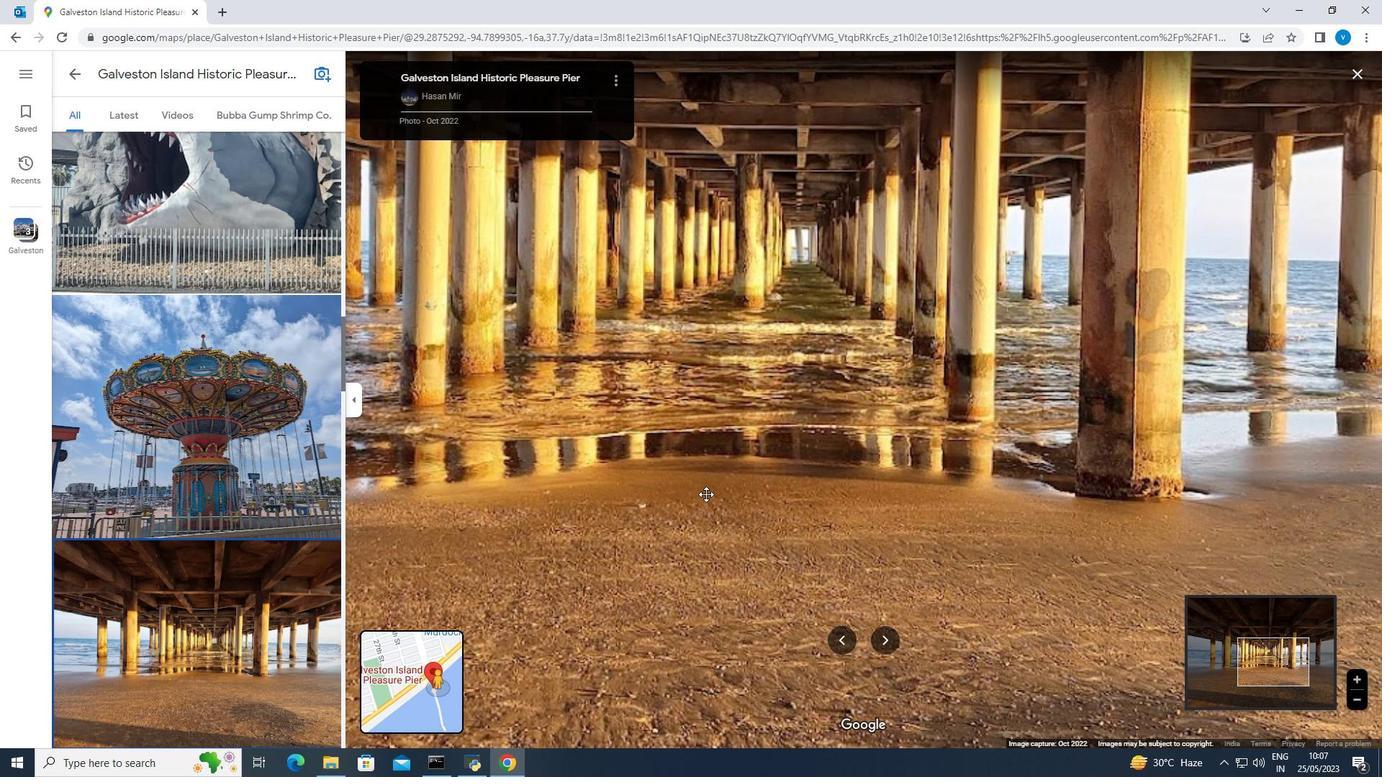 
Action: Mouse moved to (719, 496)
Screenshot: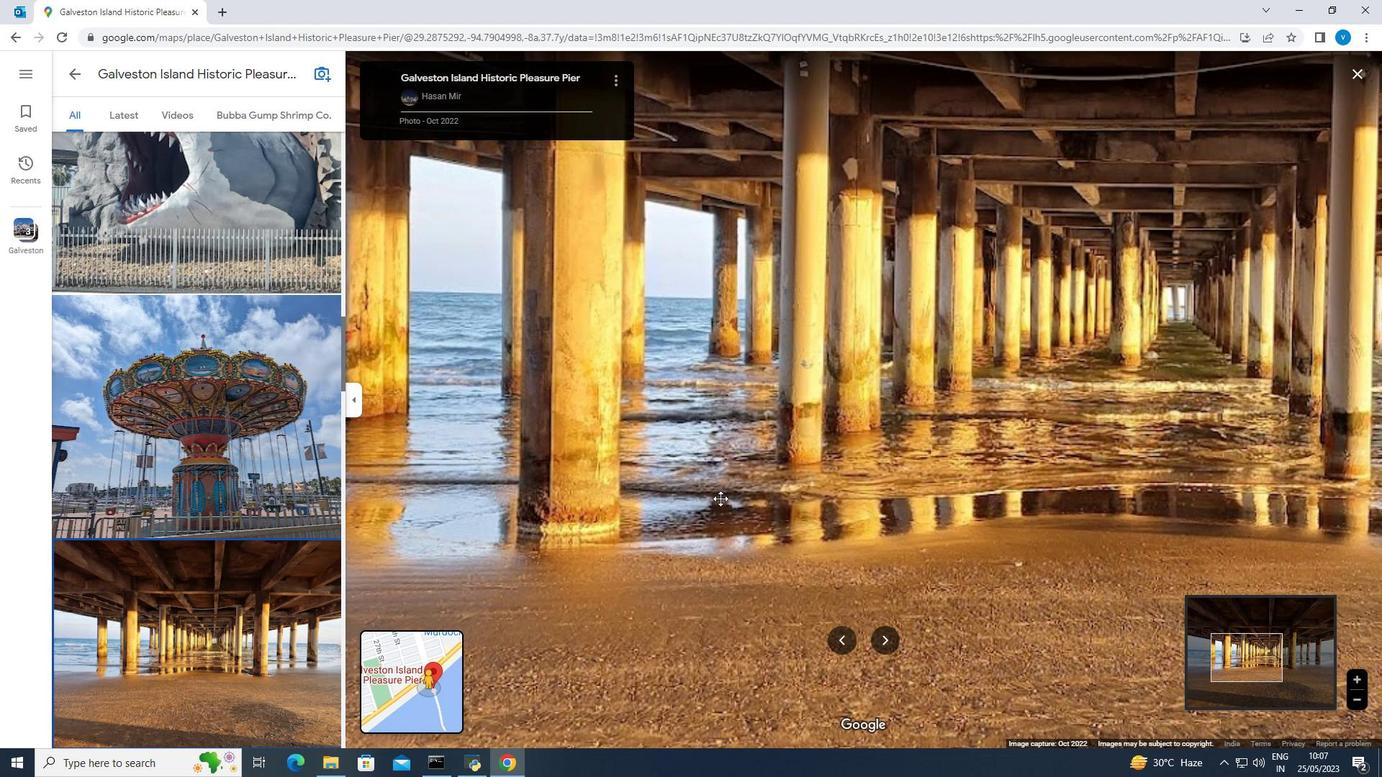 
Action: Mouse pressed left at (719, 496)
Screenshot: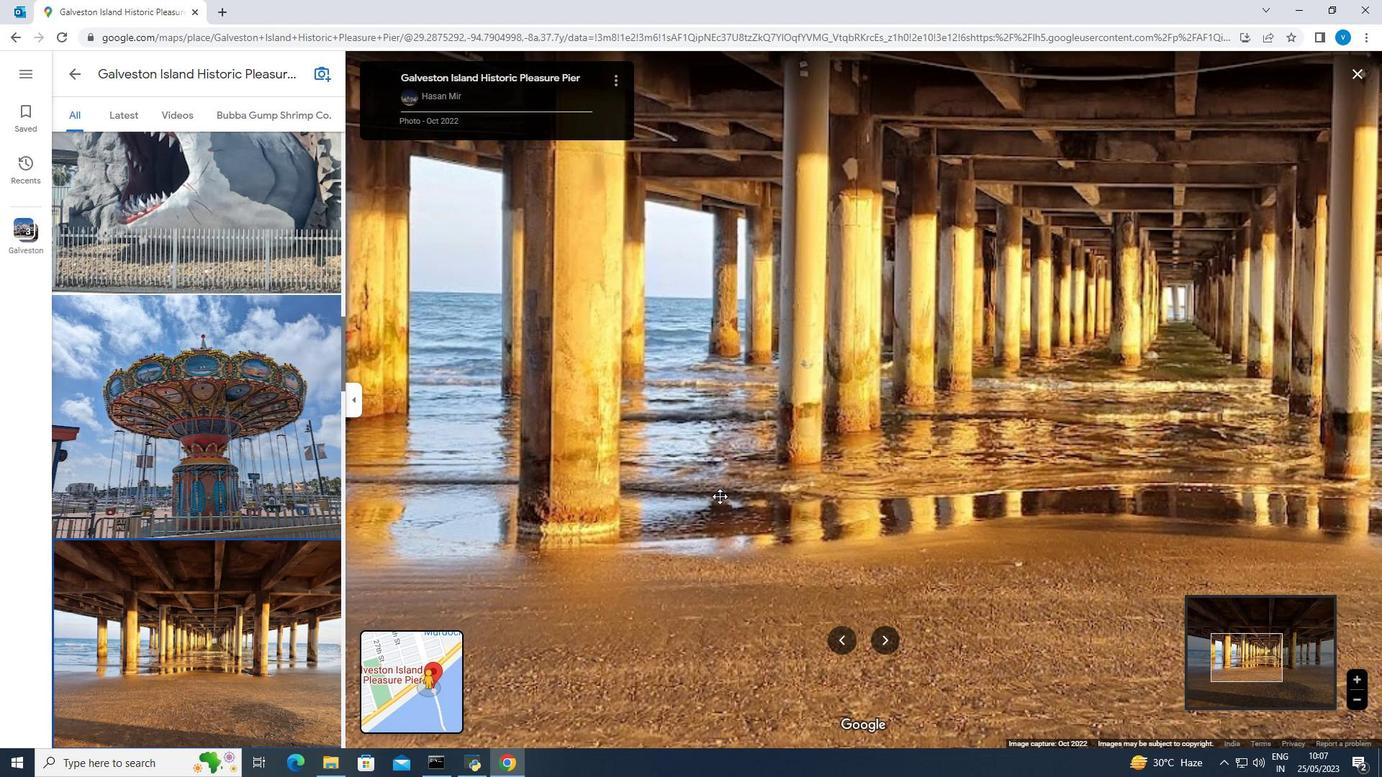 
Action: Mouse moved to (658, 505)
Screenshot: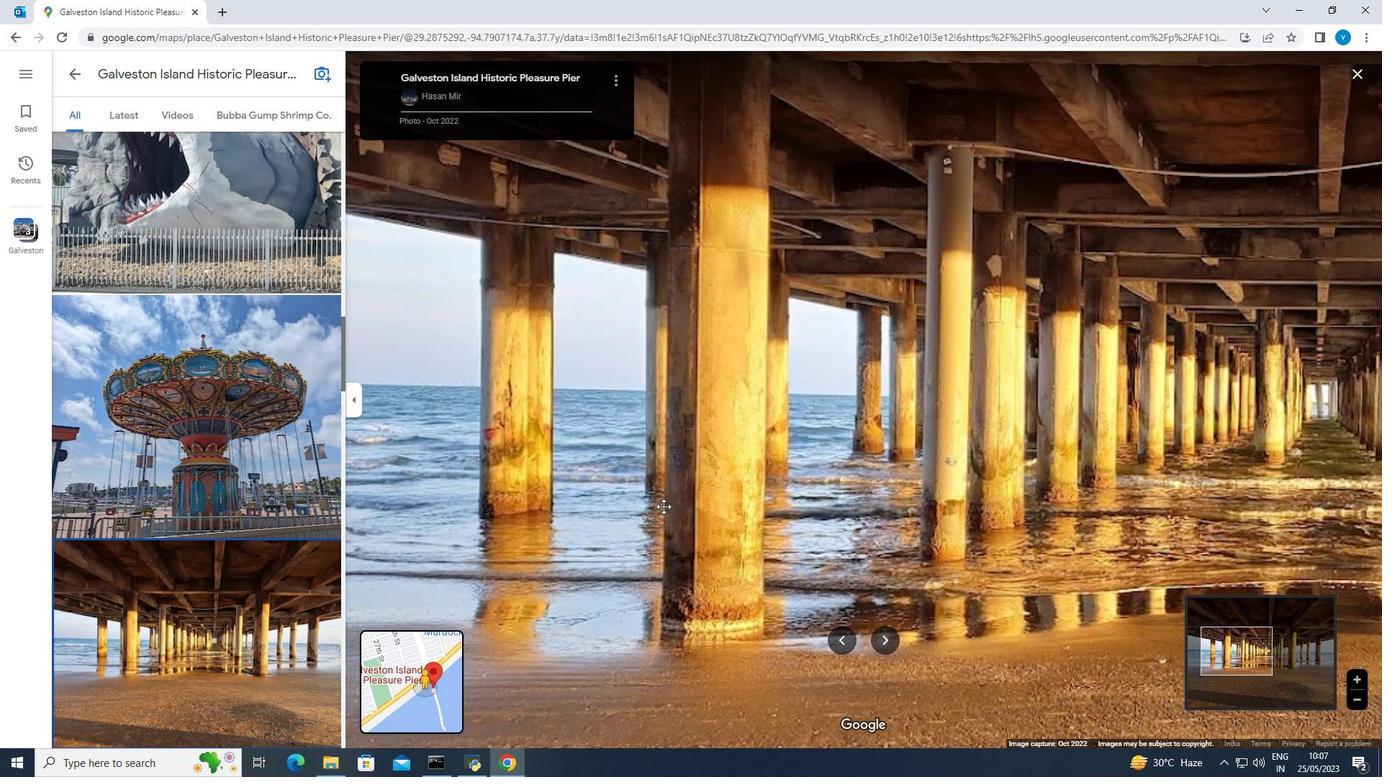 
Action: Mouse pressed left at (658, 505)
Screenshot: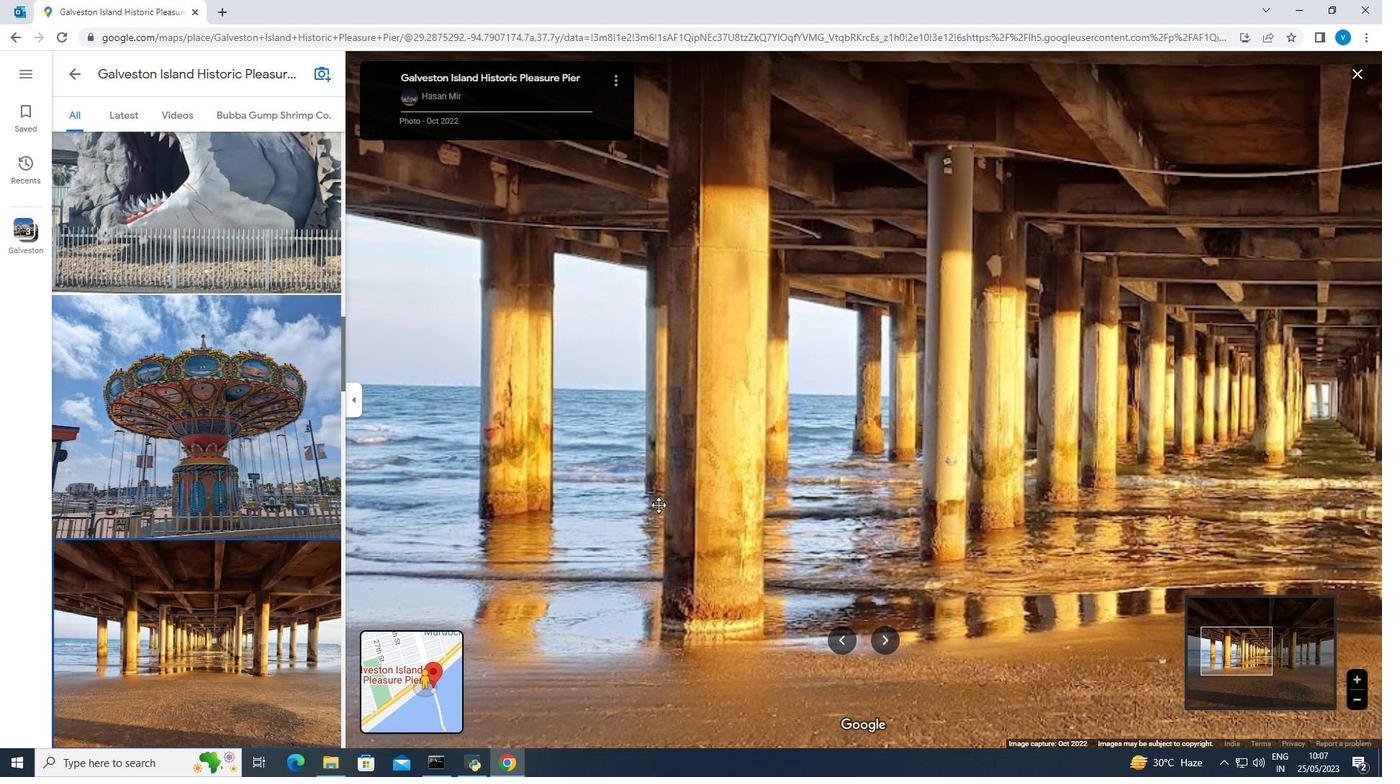 
Action: Mouse moved to (645, 511)
Screenshot: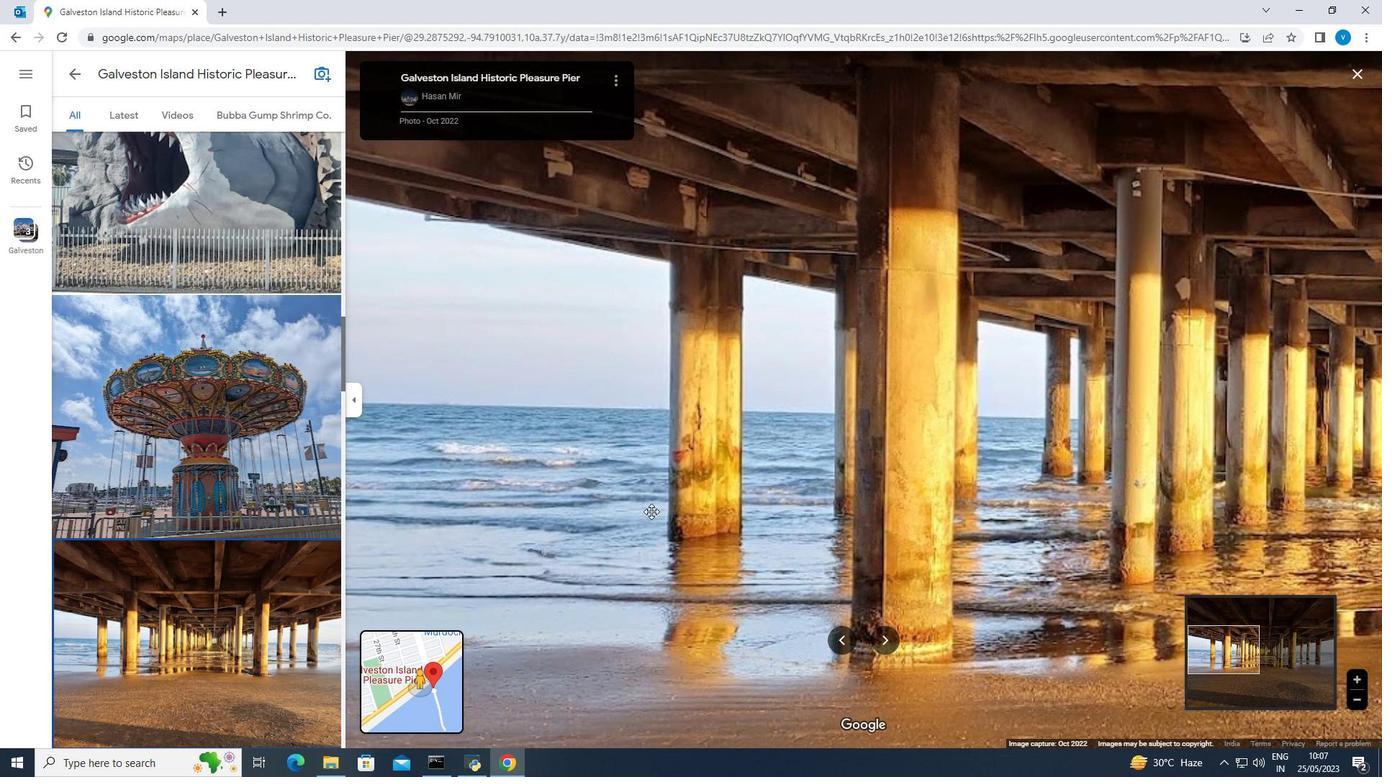 
Action: Mouse pressed left at (645, 511)
Screenshot: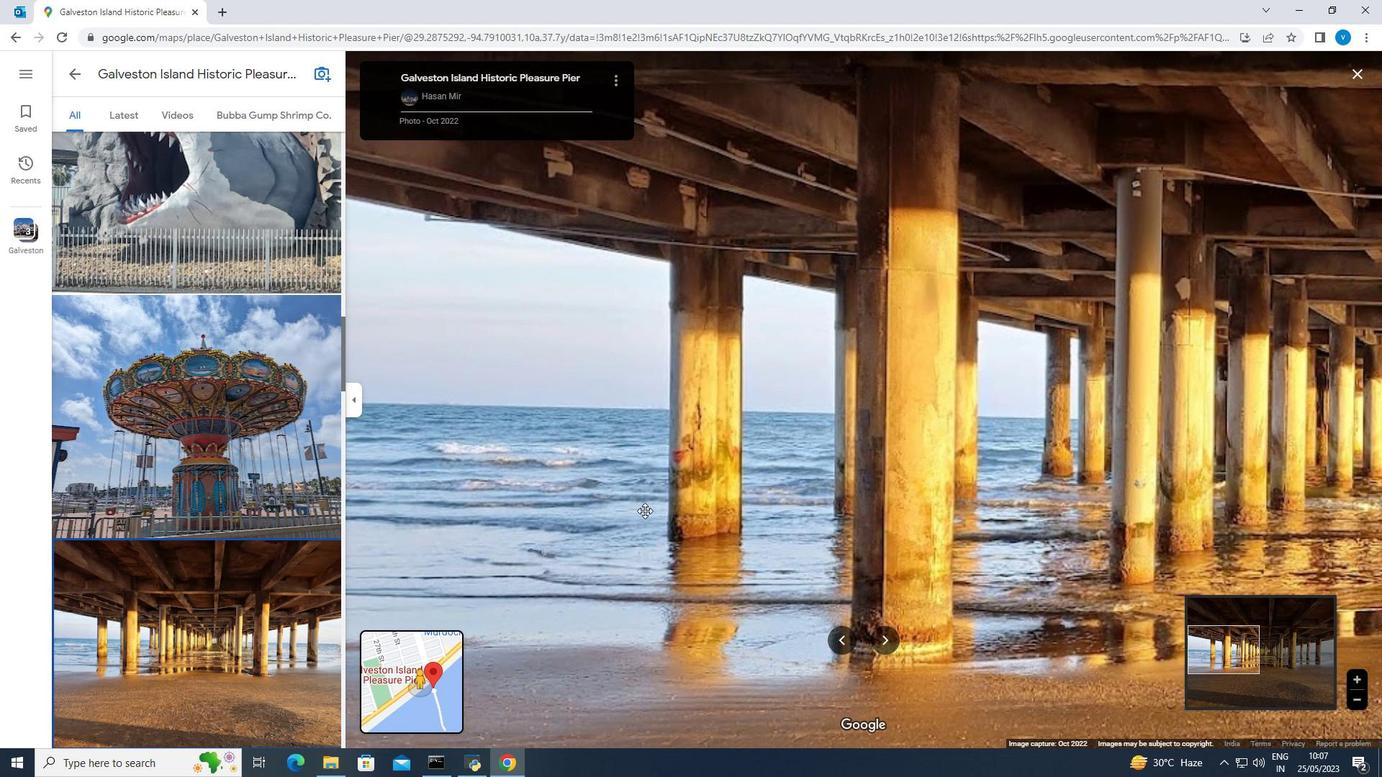
Action: Mouse moved to (885, 646)
Screenshot: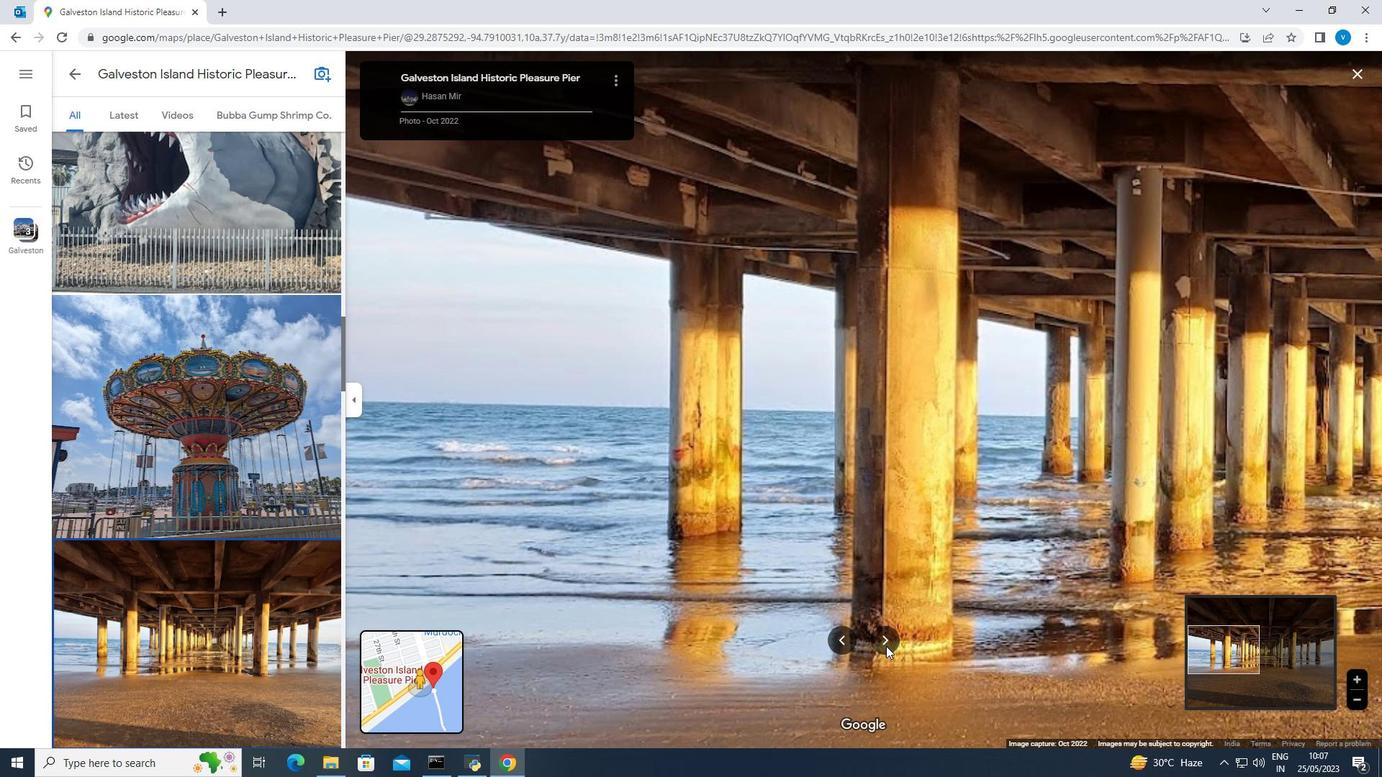 
Action: Mouse pressed left at (885, 646)
Screenshot: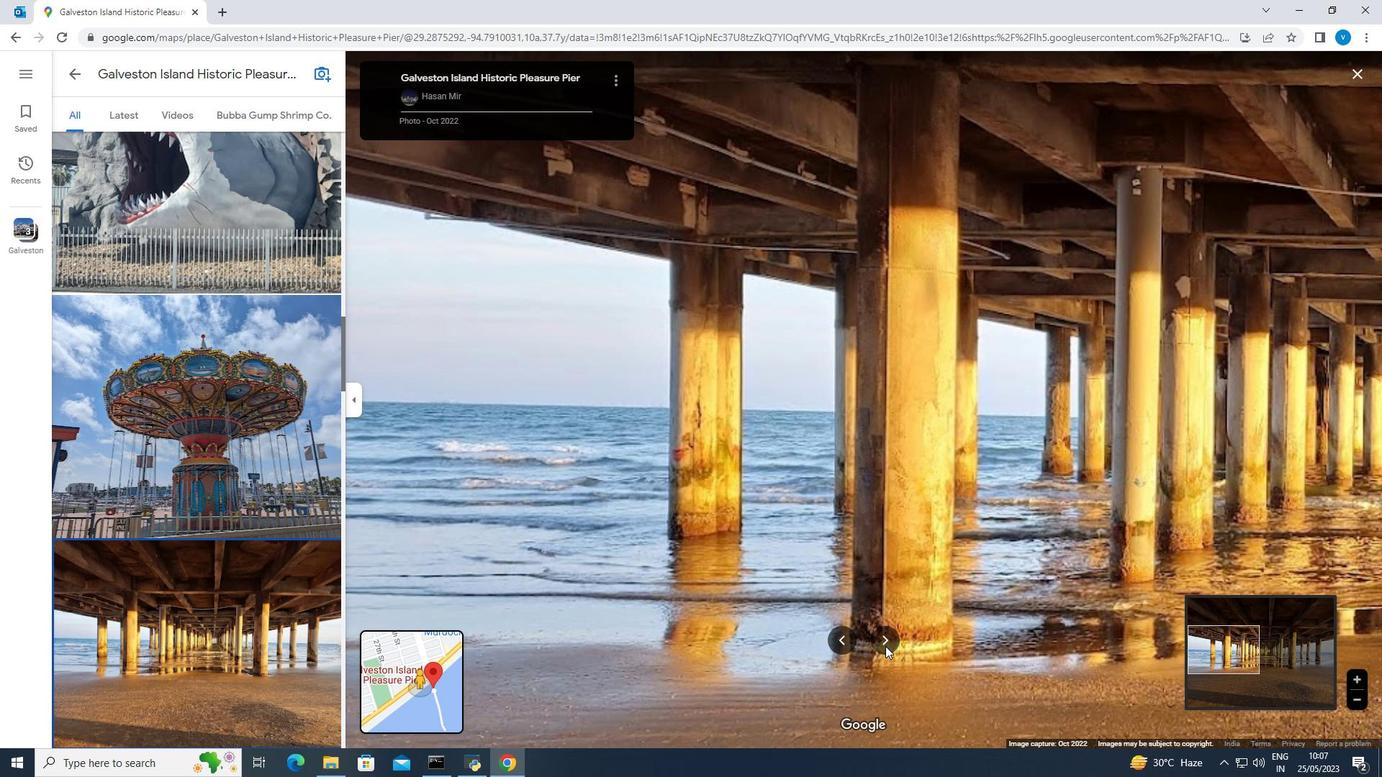
Action: Mouse moved to (885, 640)
Screenshot: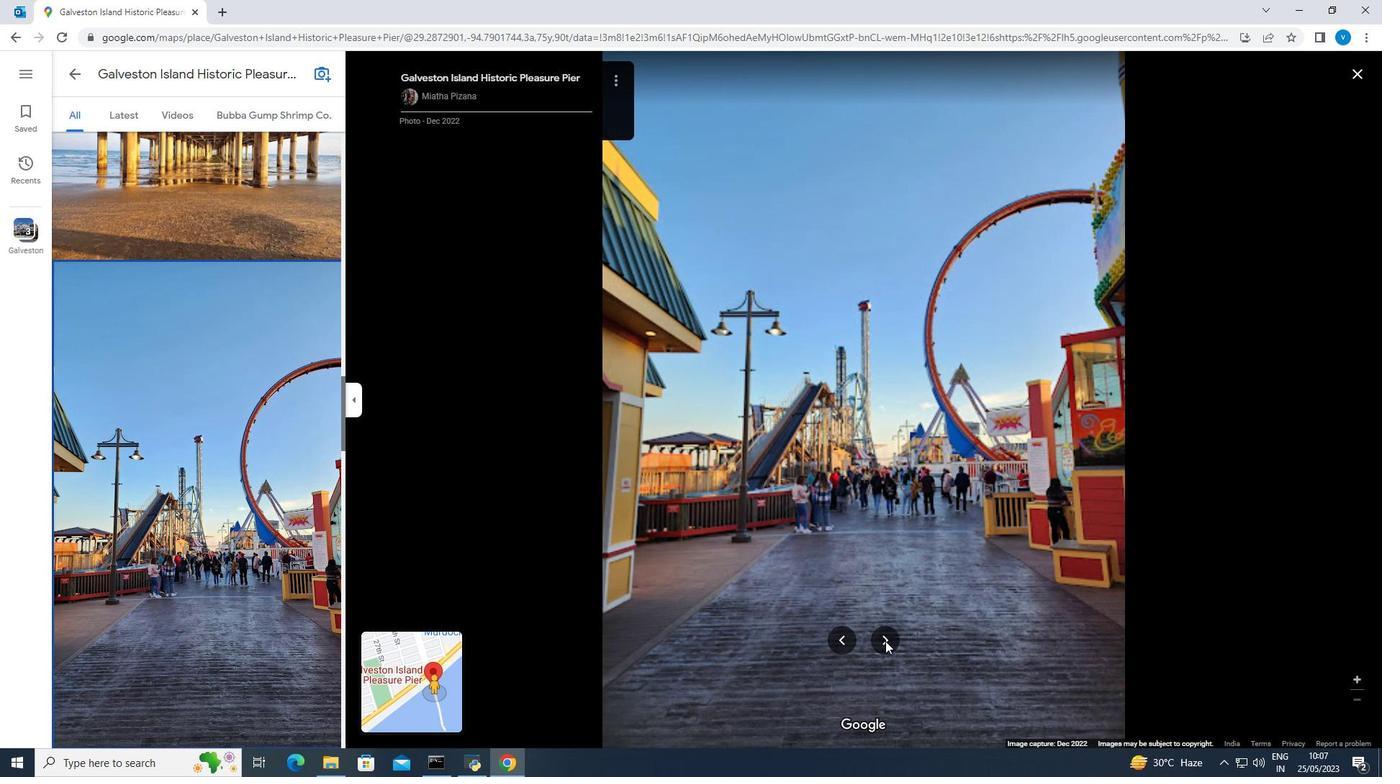 
Action: Mouse pressed left at (885, 640)
Screenshot: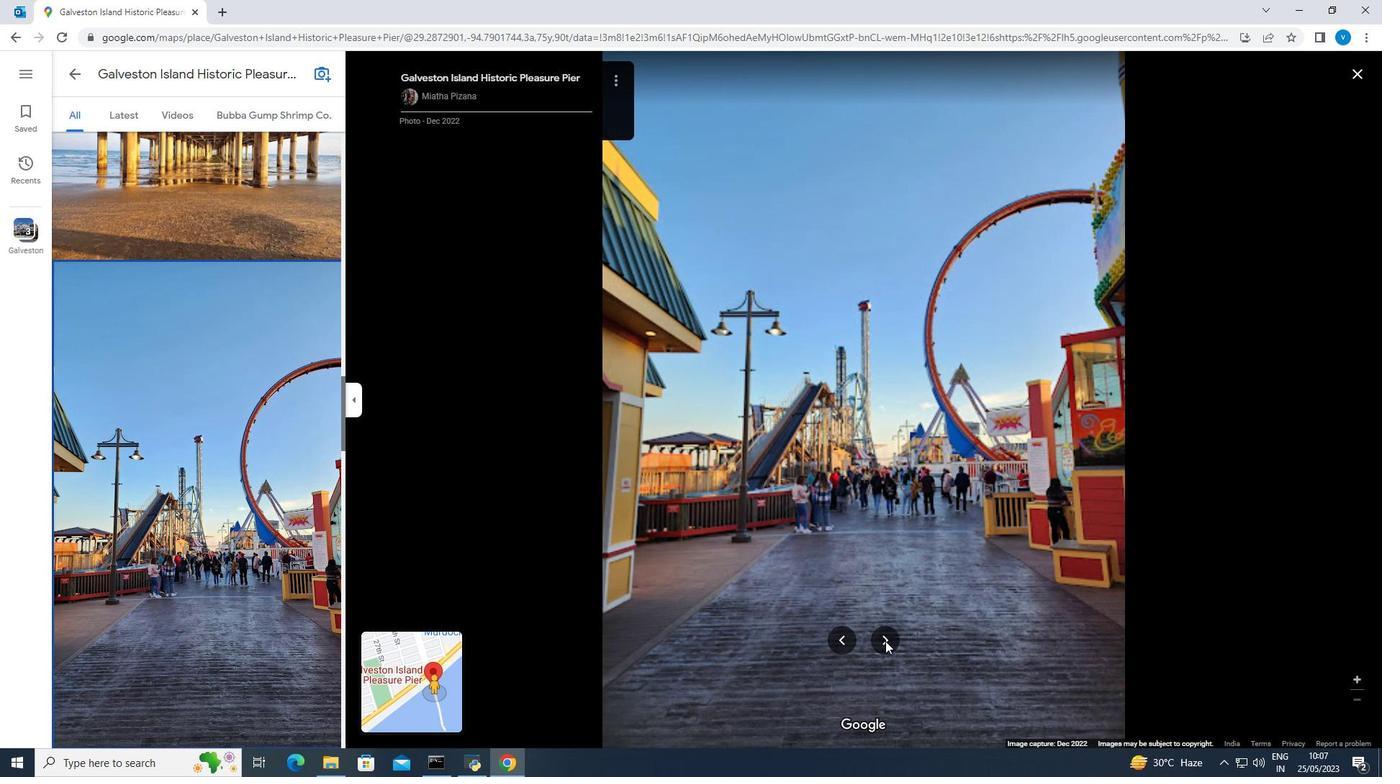 
Action: Mouse moved to (885, 640)
Screenshot: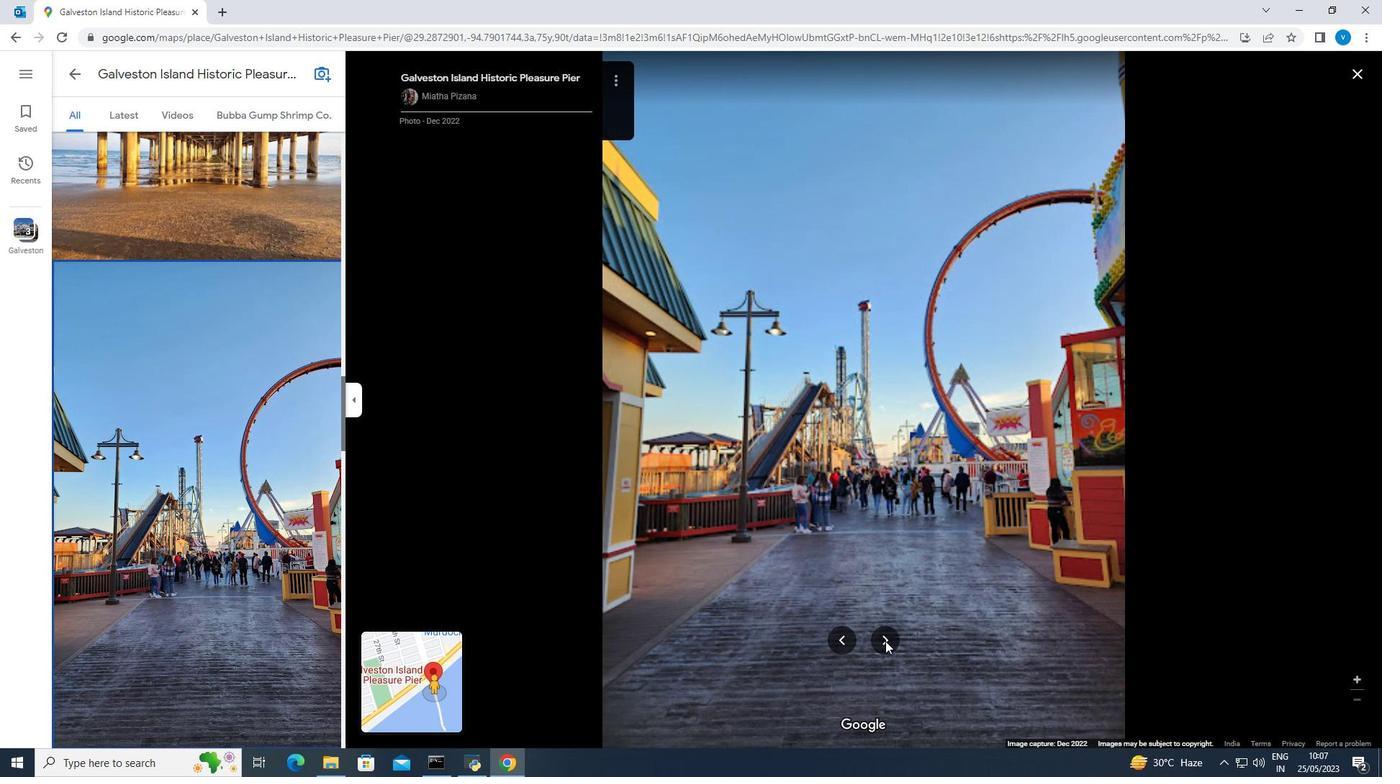 
Action: Mouse pressed left at (885, 640)
Screenshot: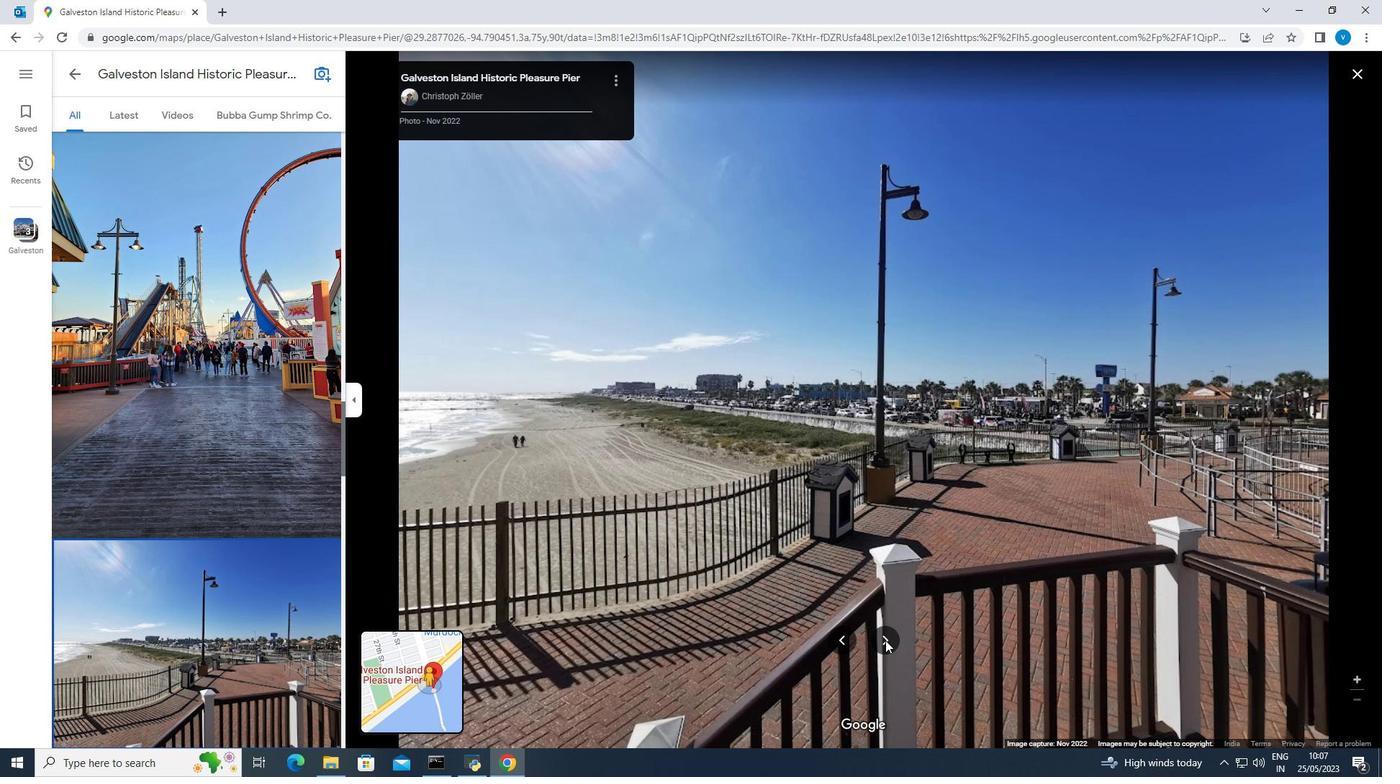 
Action: Mouse moved to (886, 638)
Screenshot: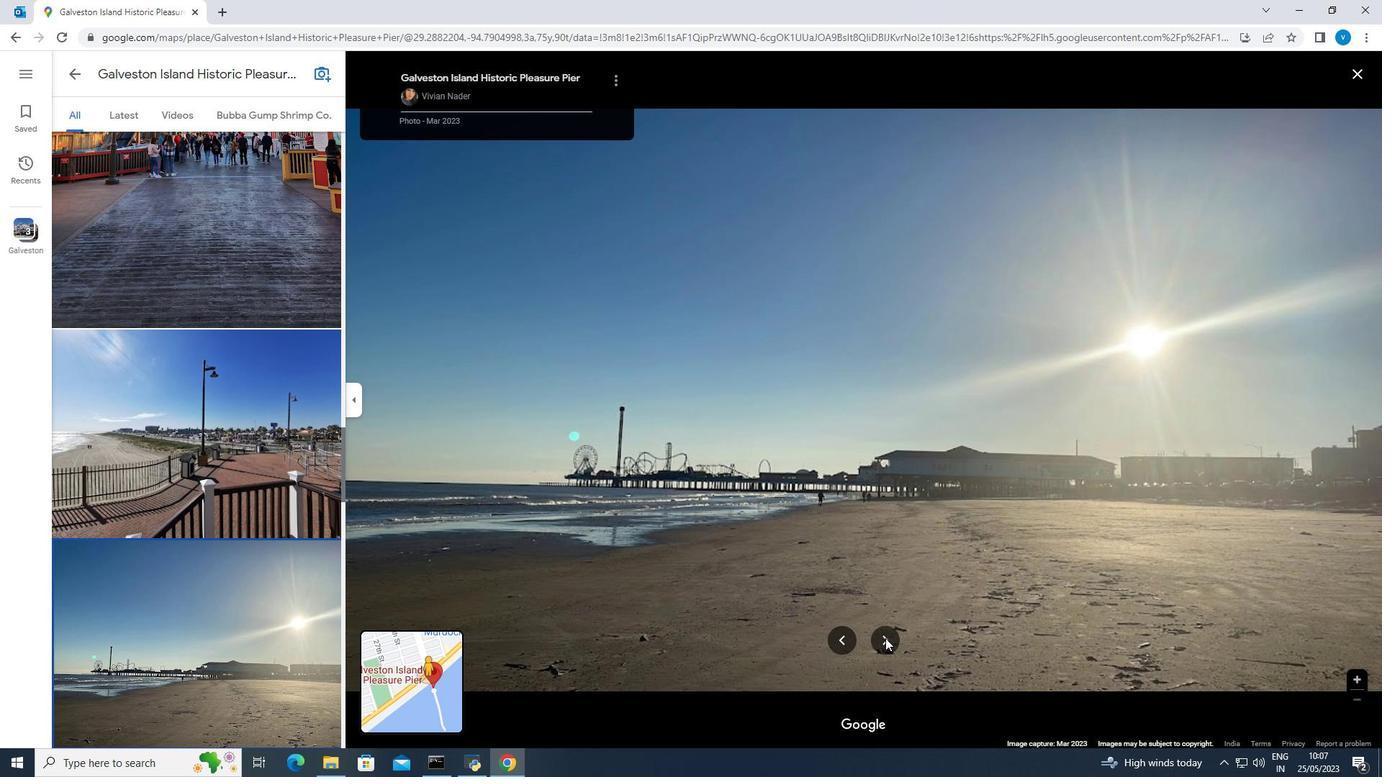 
Action: Mouse pressed left at (886, 638)
Screenshot: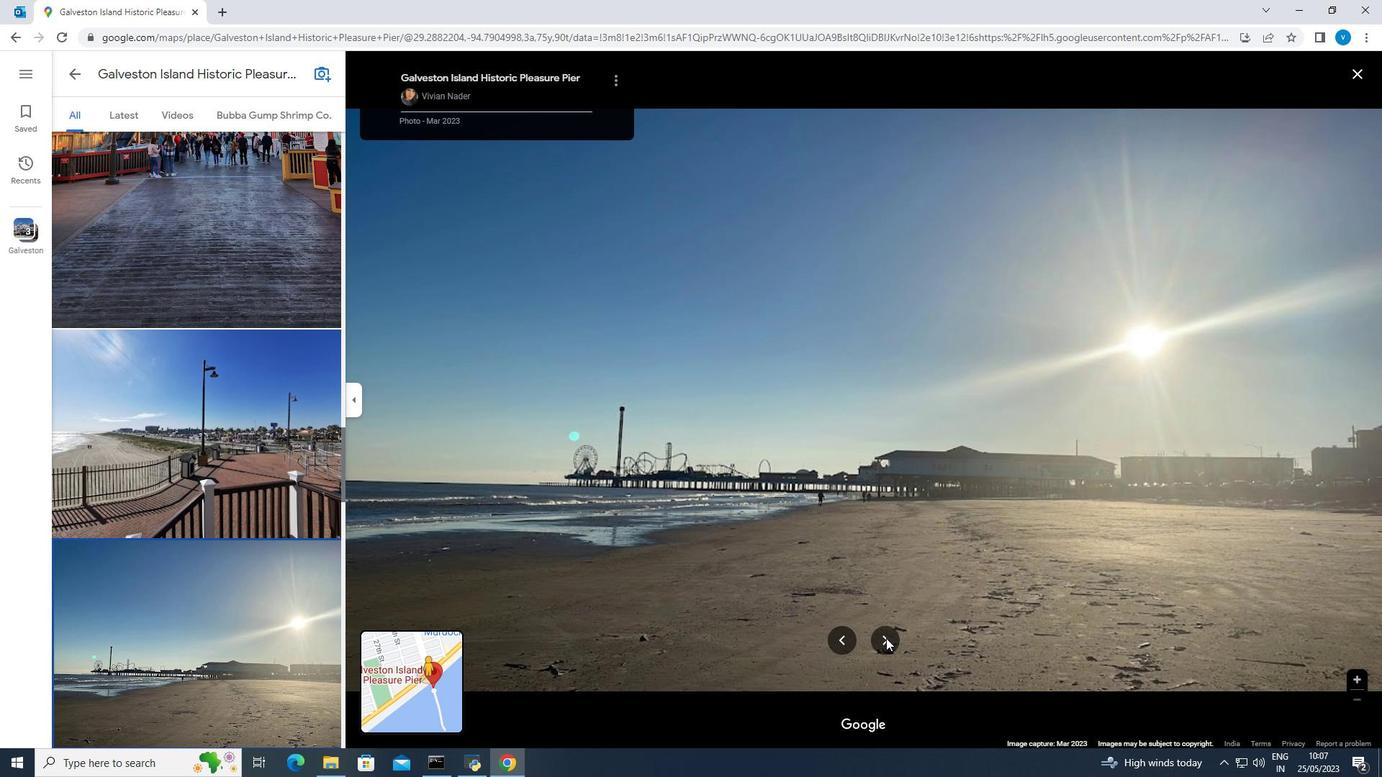 
Action: Mouse moved to (889, 637)
Screenshot: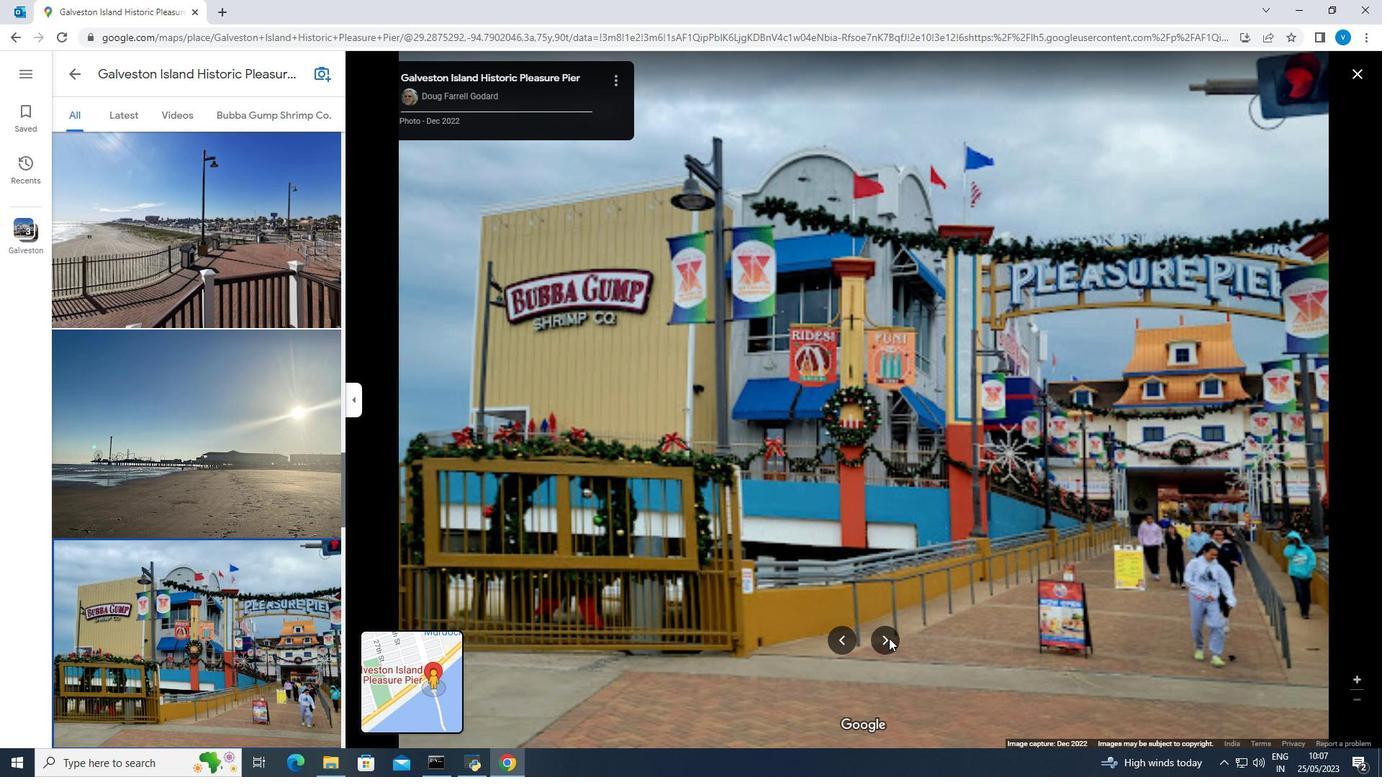 
Action: Mouse pressed left at (889, 637)
Screenshot: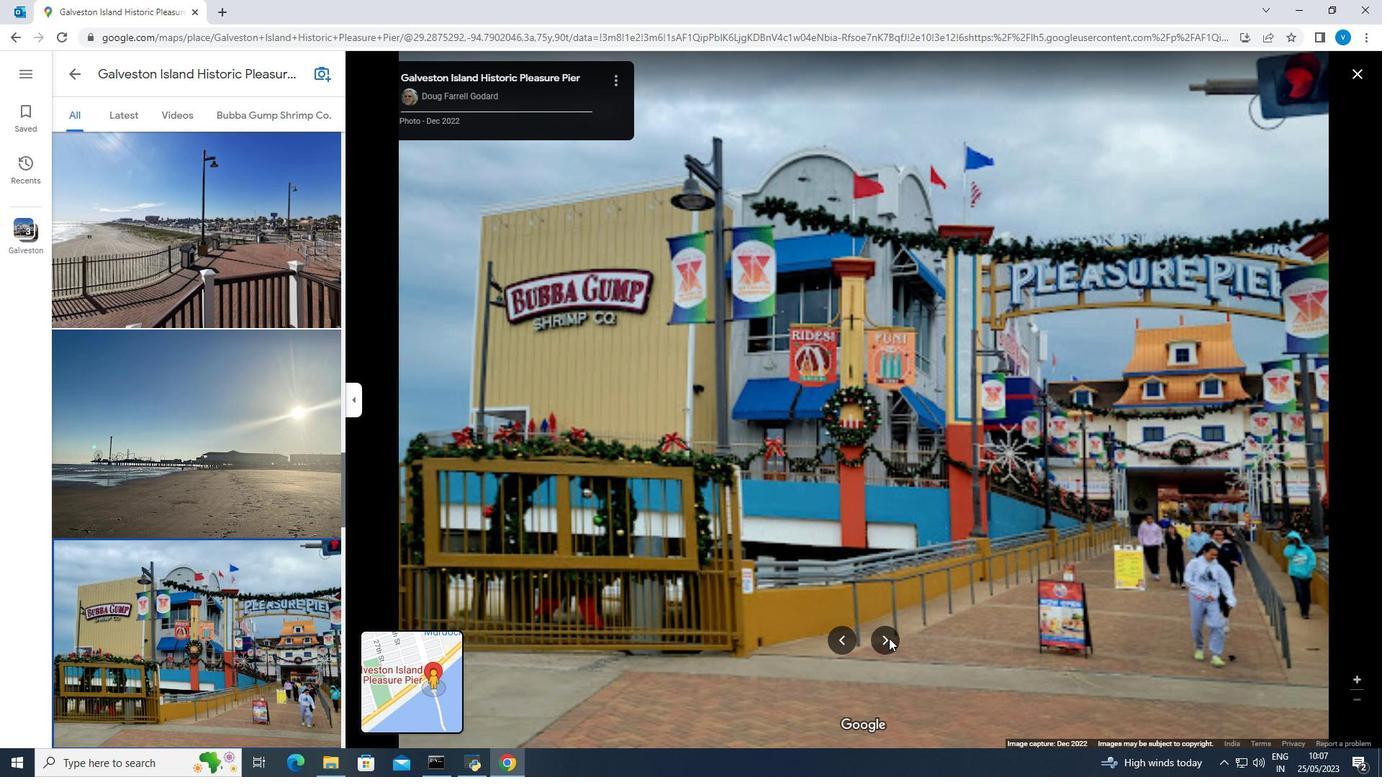 
Action: Mouse moved to (877, 634)
Screenshot: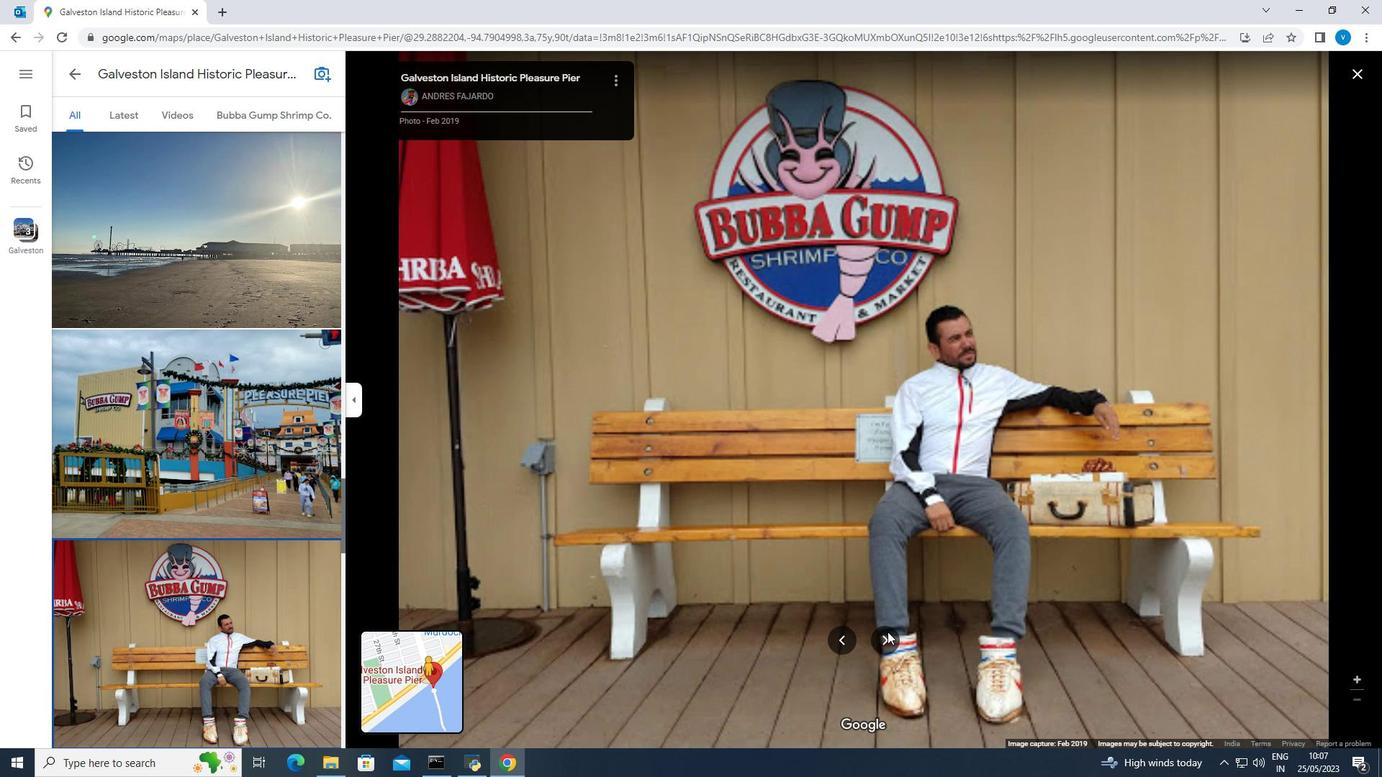 
Action: Mouse pressed left at (877, 634)
Screenshot: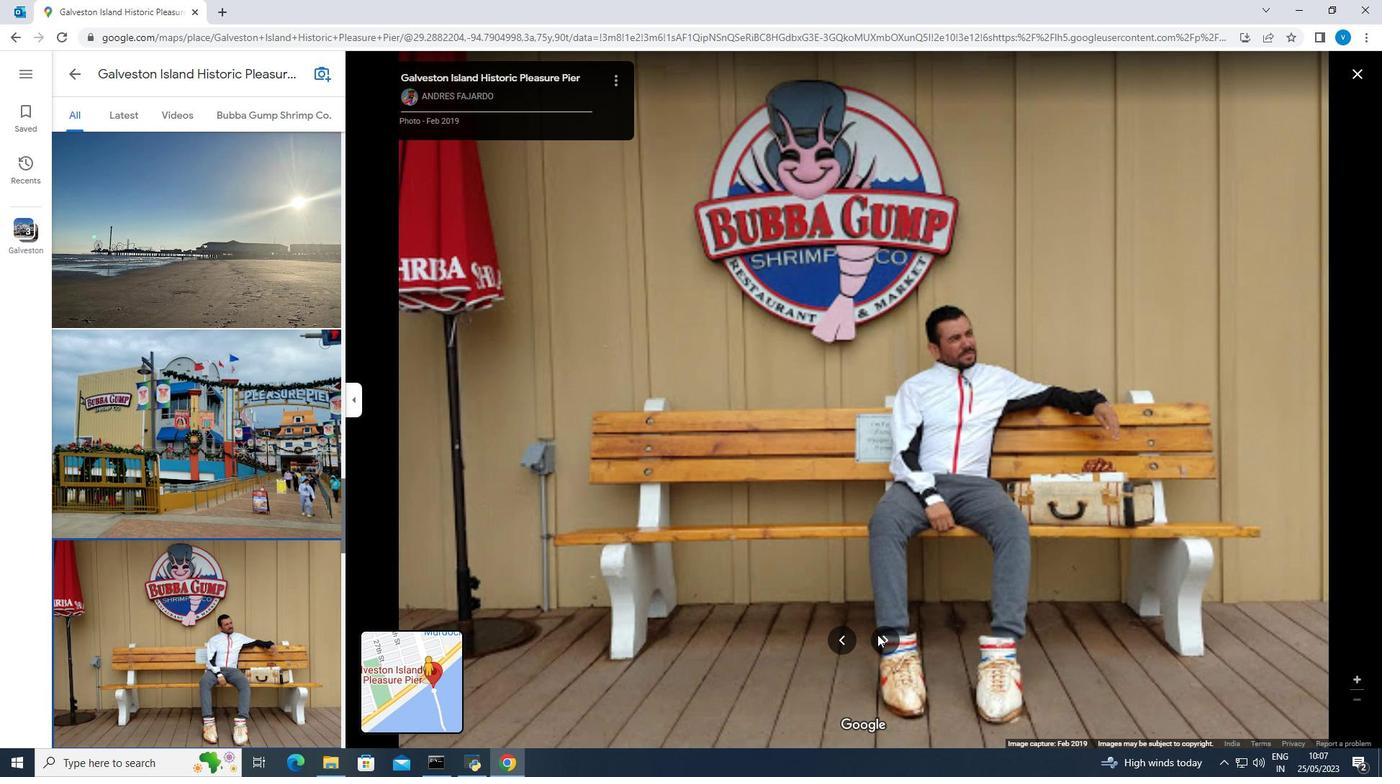 
Action: Mouse pressed left at (877, 634)
Screenshot: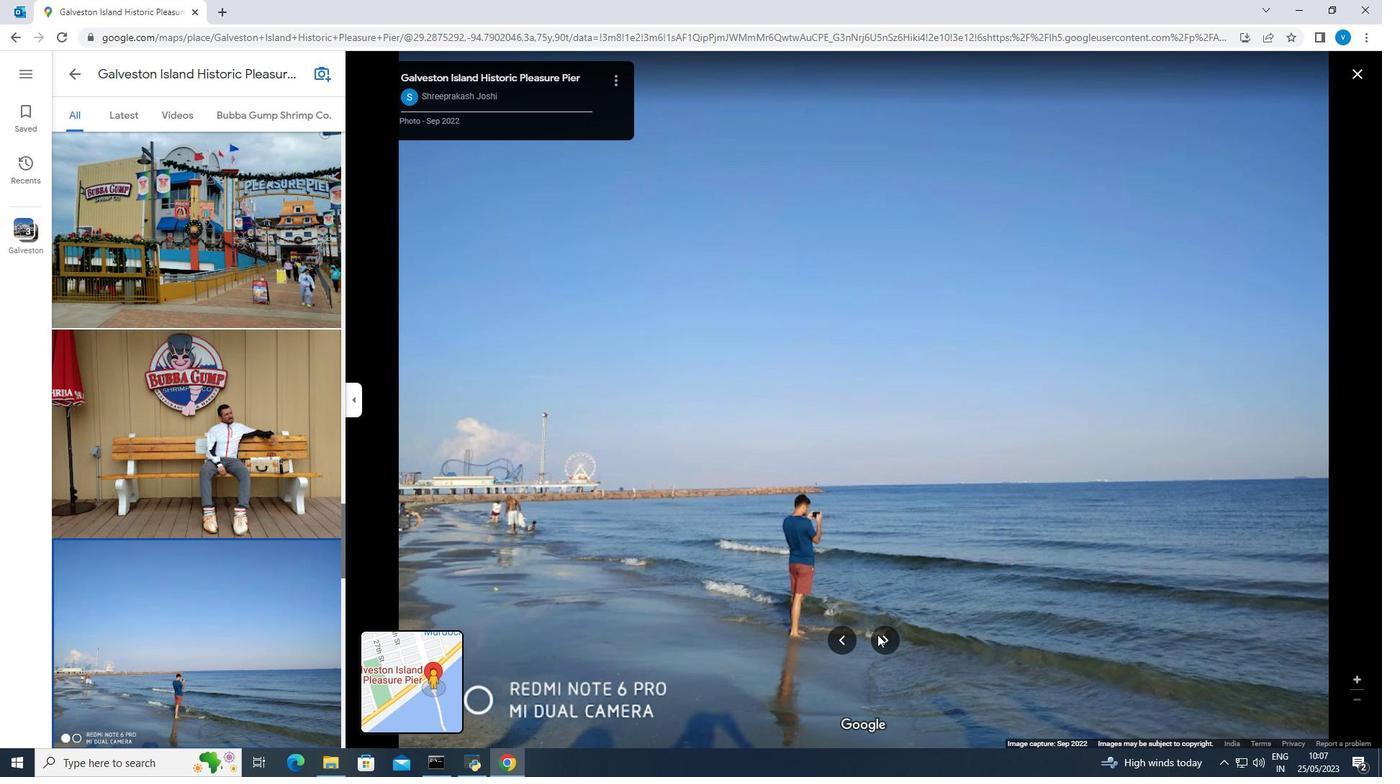 
Action: Mouse moved to (878, 640)
Screenshot: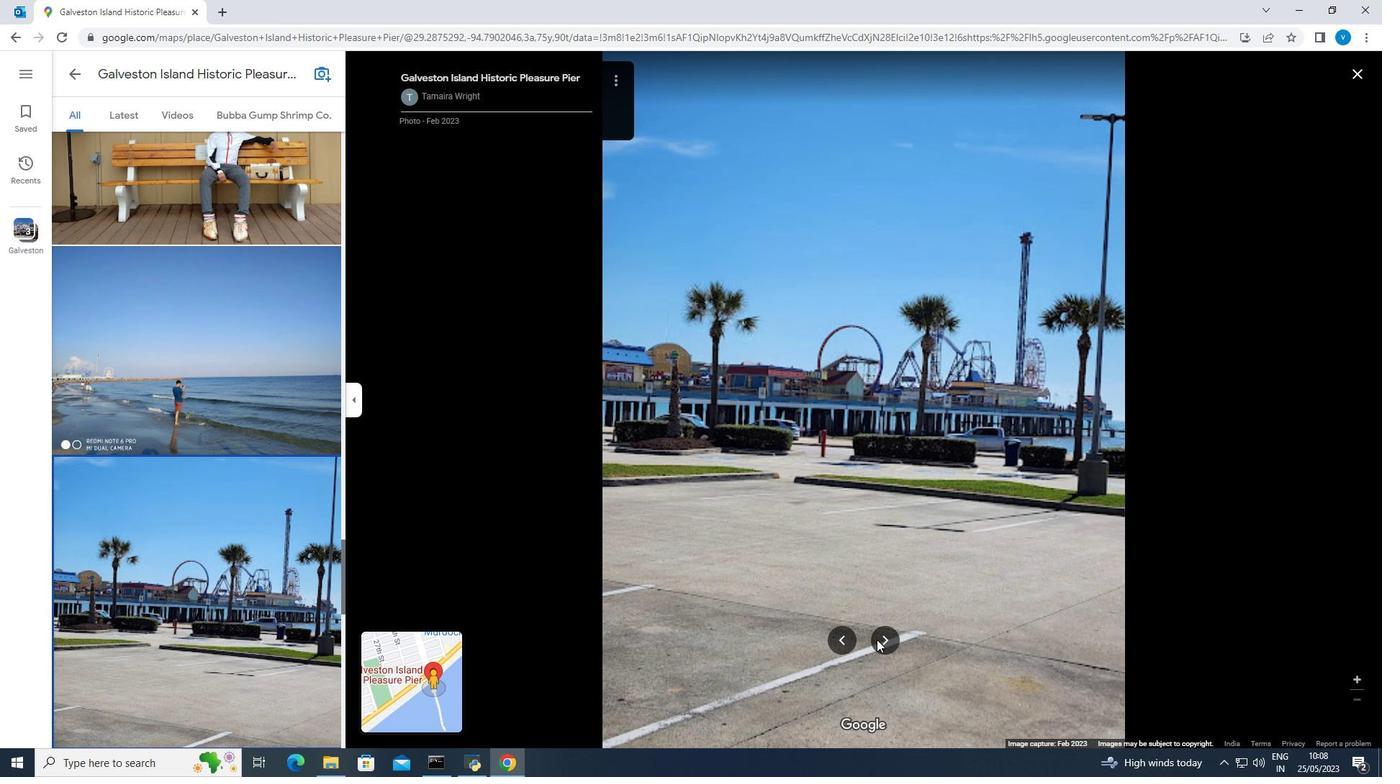 
Action: Mouse pressed left at (878, 640)
Screenshot: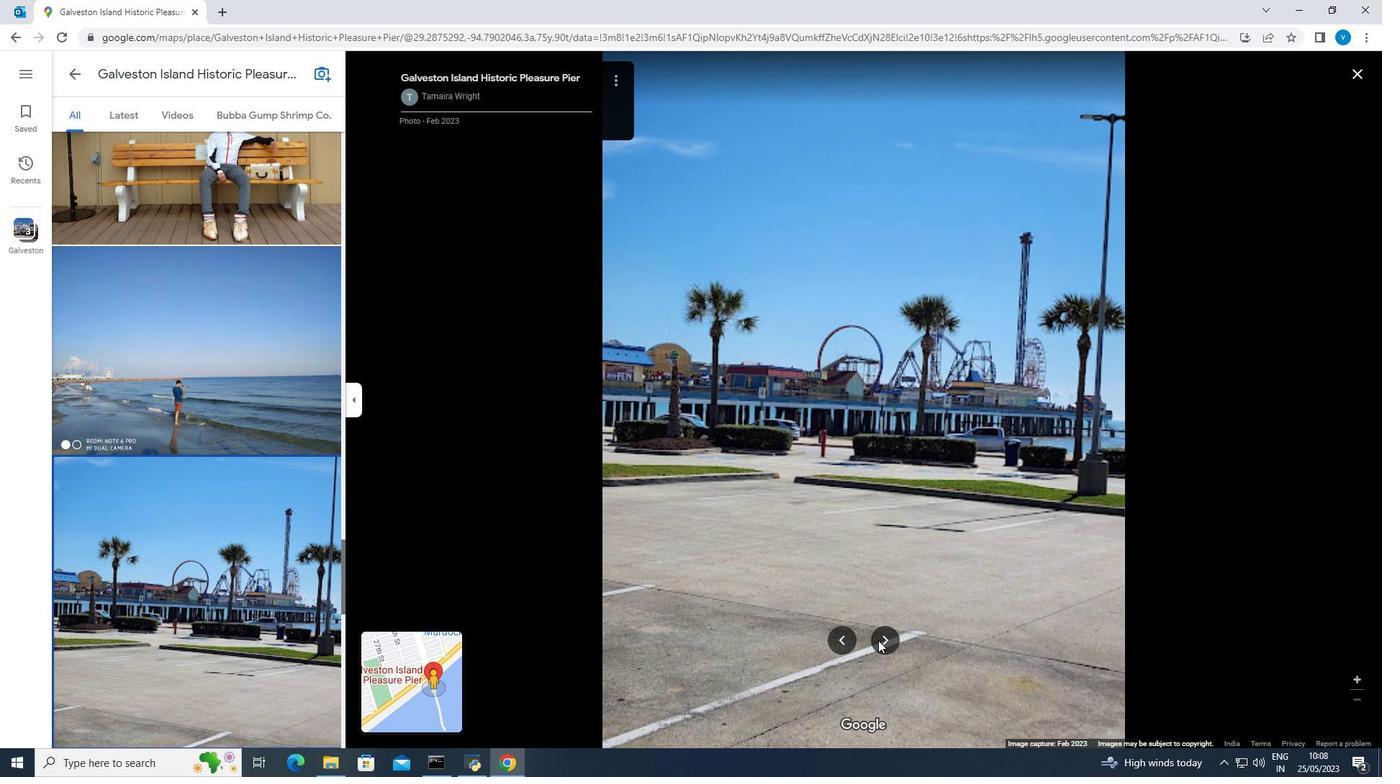 
Action: Mouse pressed left at (878, 640)
Screenshot: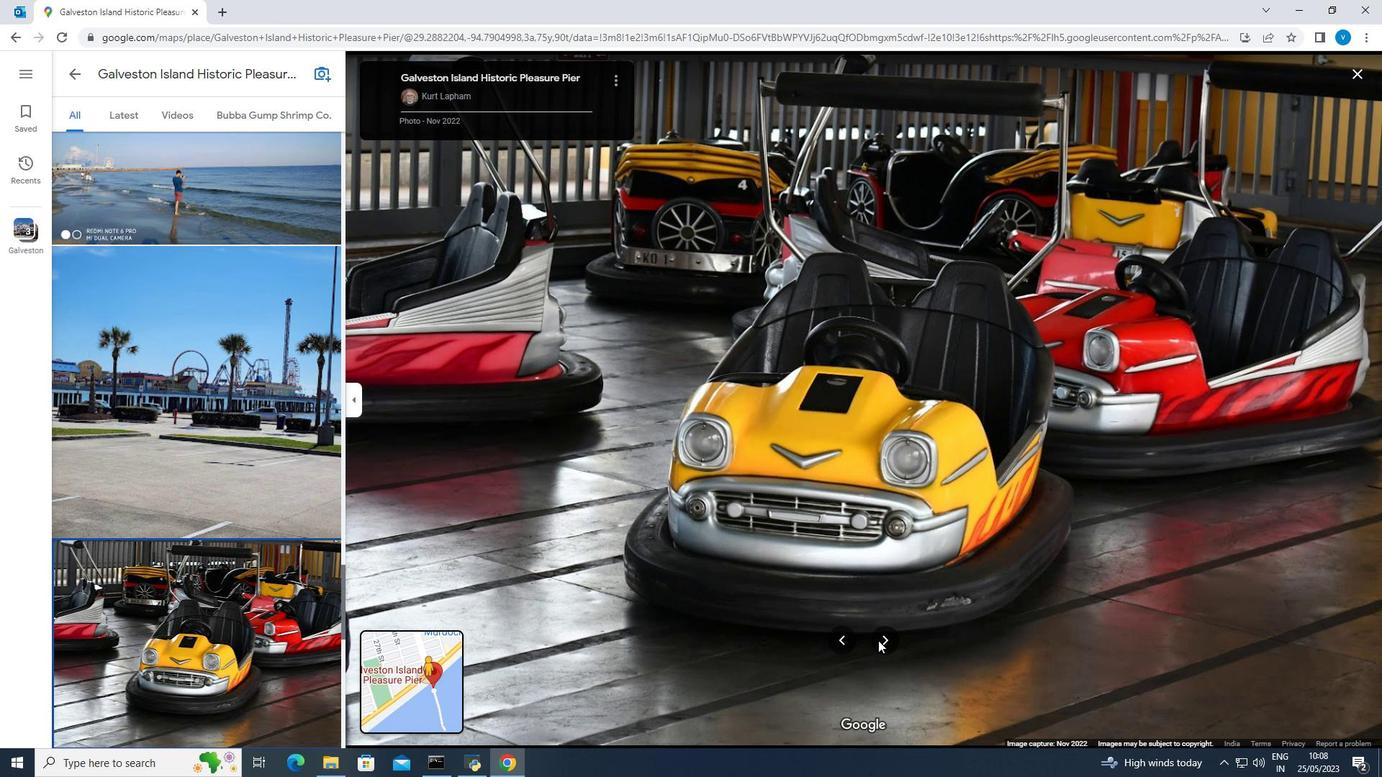 
Action: Mouse pressed left at (878, 640)
Screenshot: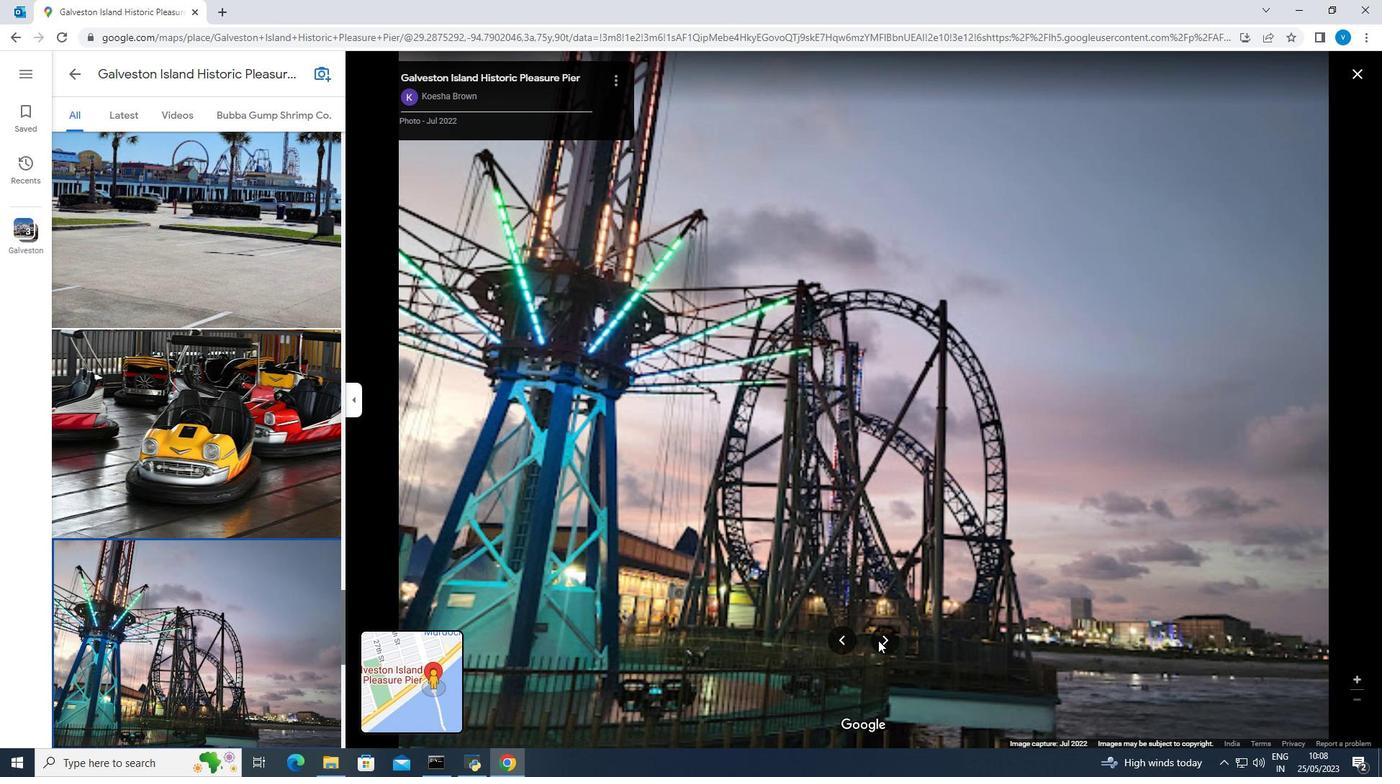
Action: Mouse moved to (881, 638)
Screenshot: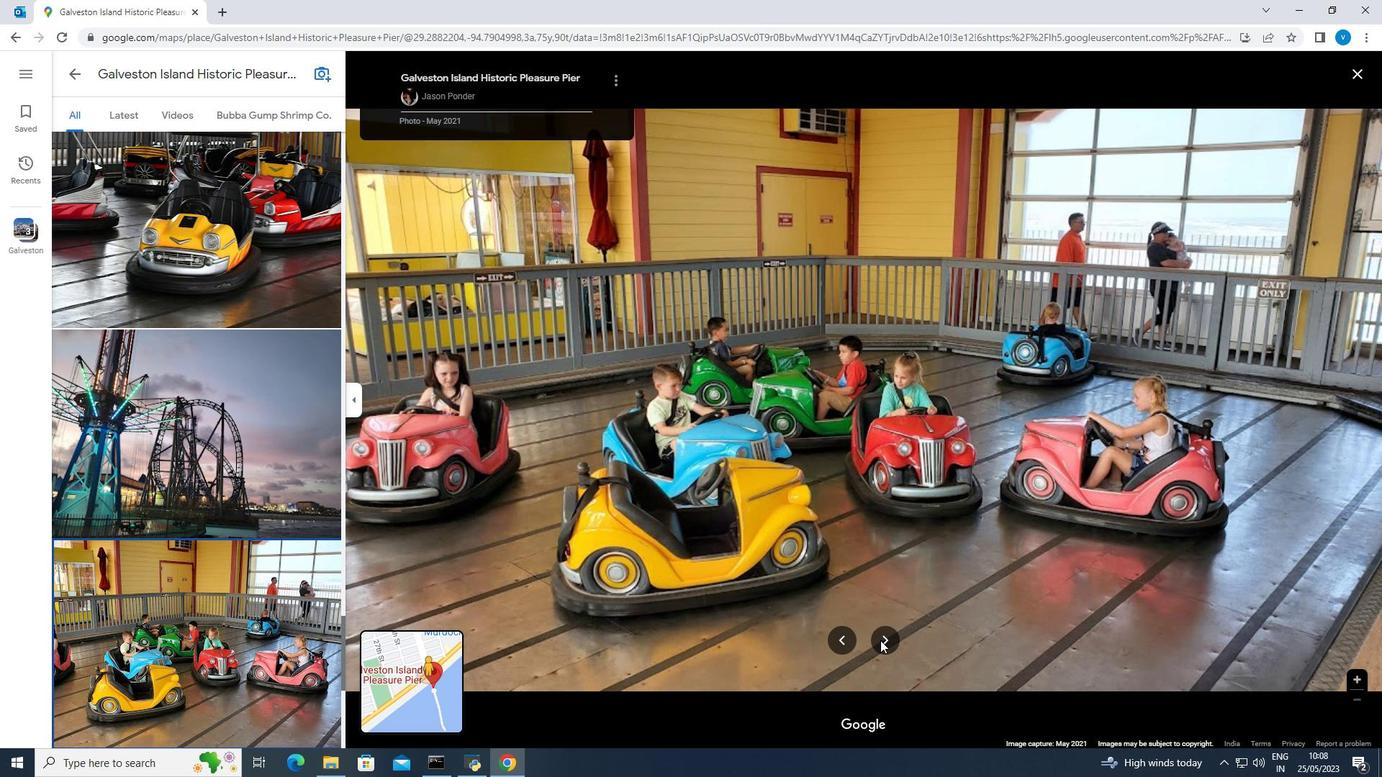
Action: Mouse pressed left at (881, 638)
Screenshot: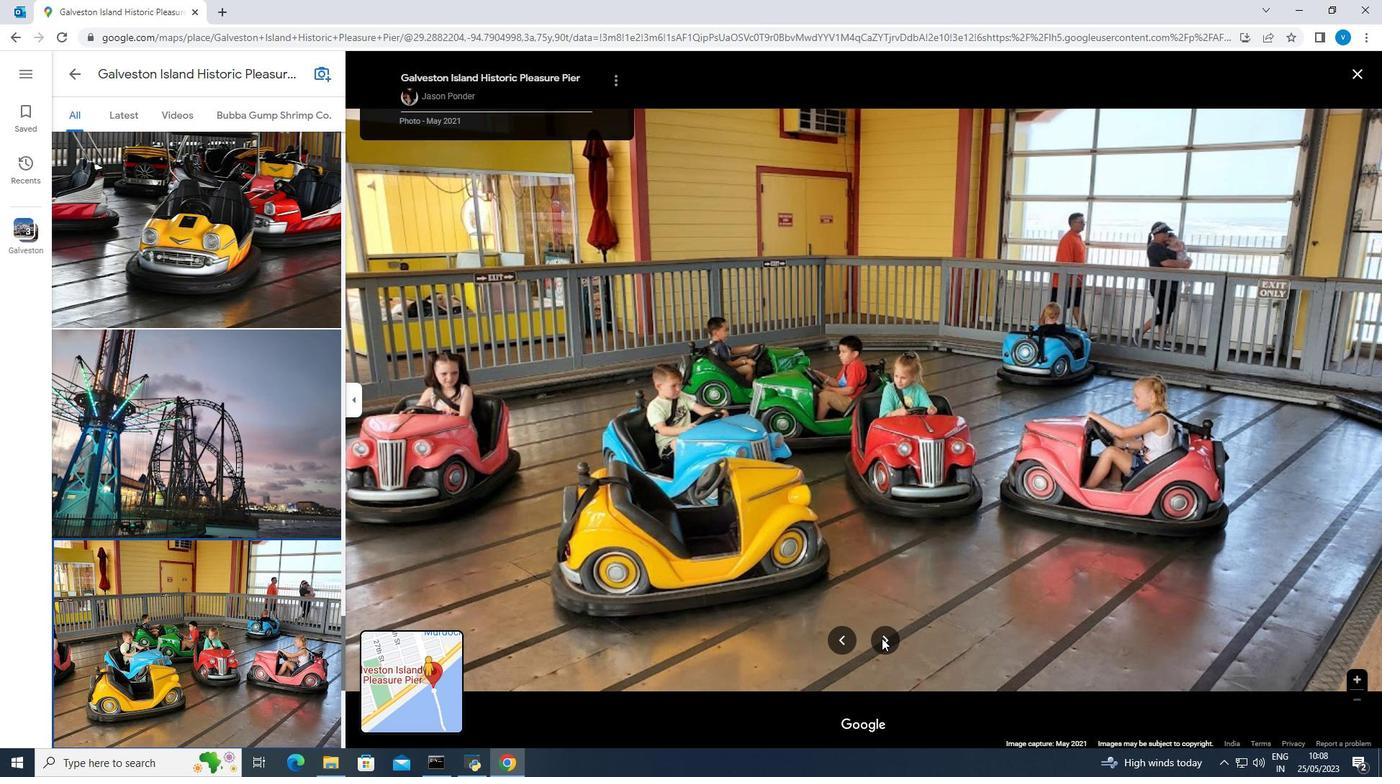 
Action: Mouse moved to (881, 637)
Screenshot: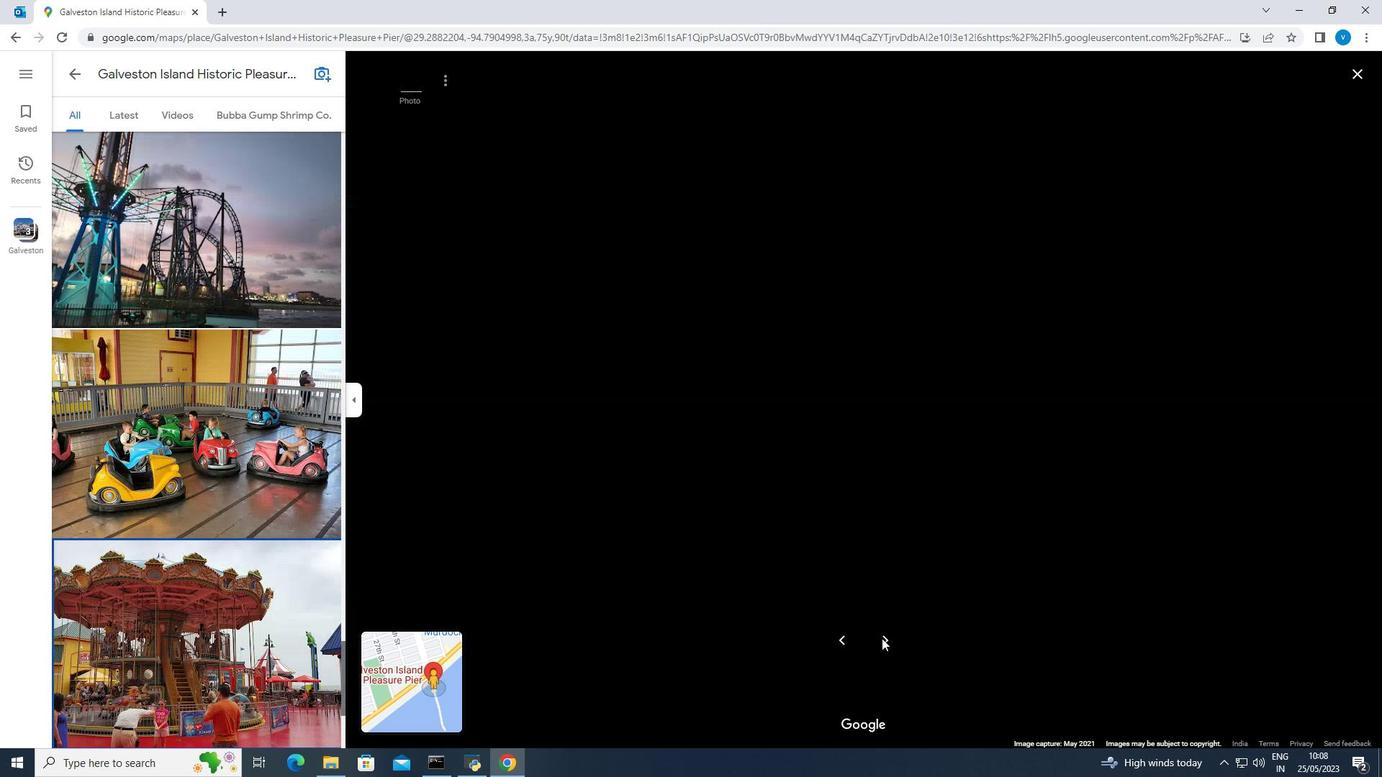 
Action: Mouse pressed left at (881, 637)
Screenshot: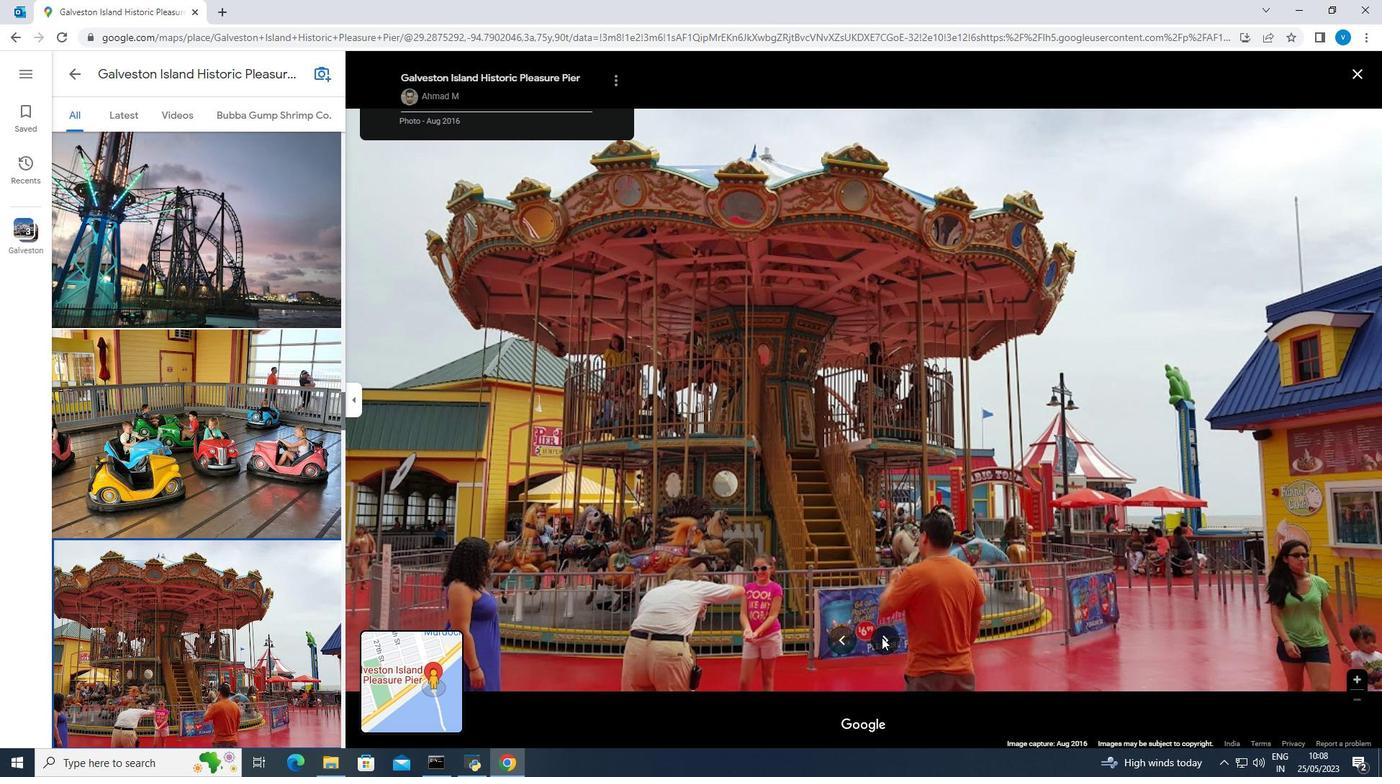 
Action: Mouse moved to (1352, 69)
Screenshot: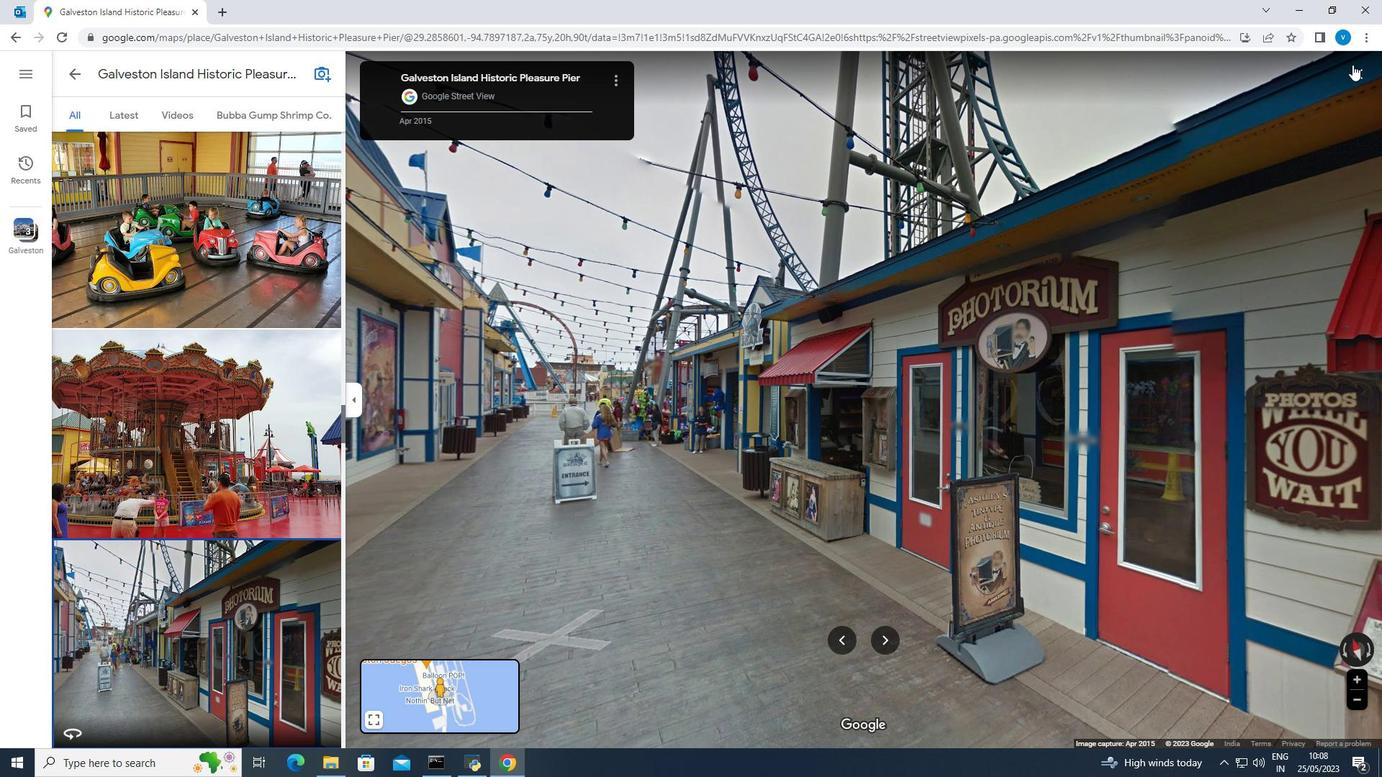 
Action: Mouse pressed left at (1352, 69)
Screenshot: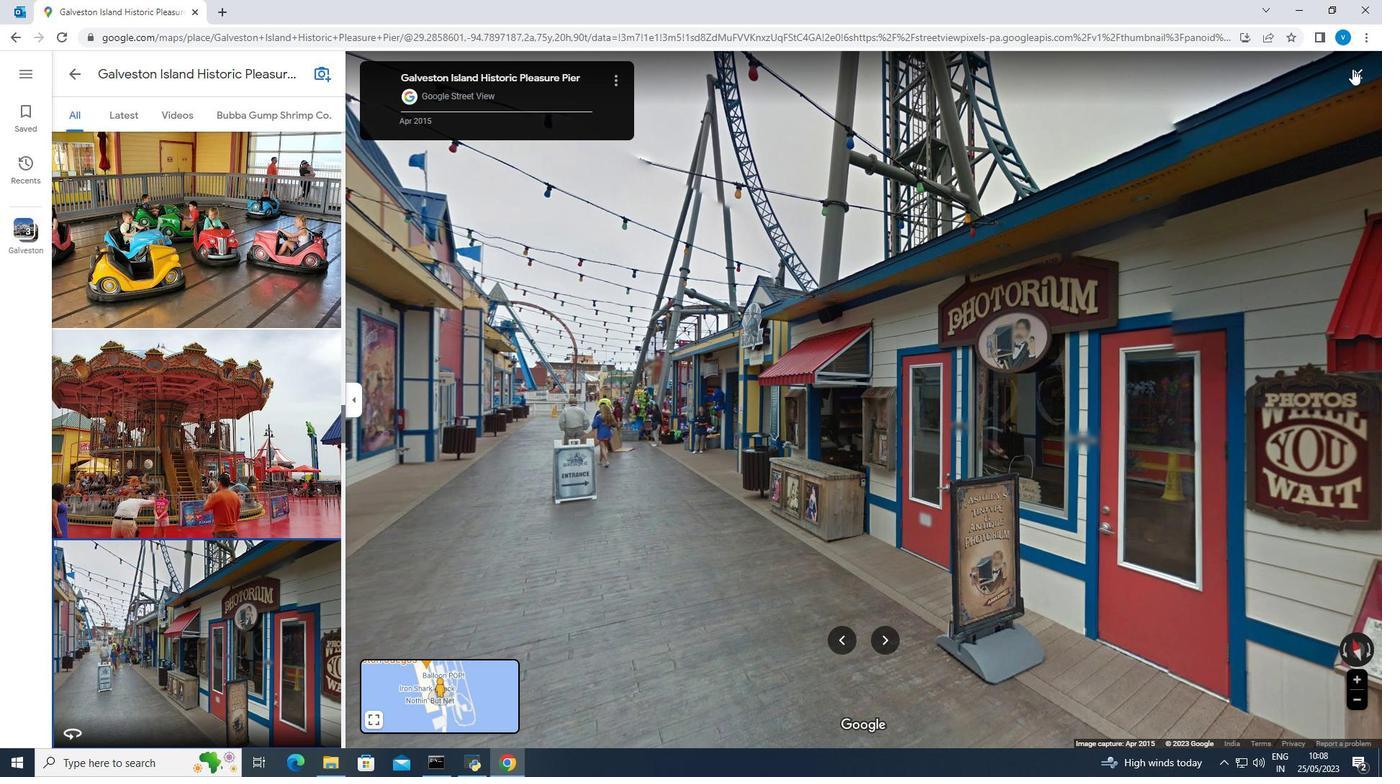 
Action: Mouse moved to (709, 484)
Screenshot: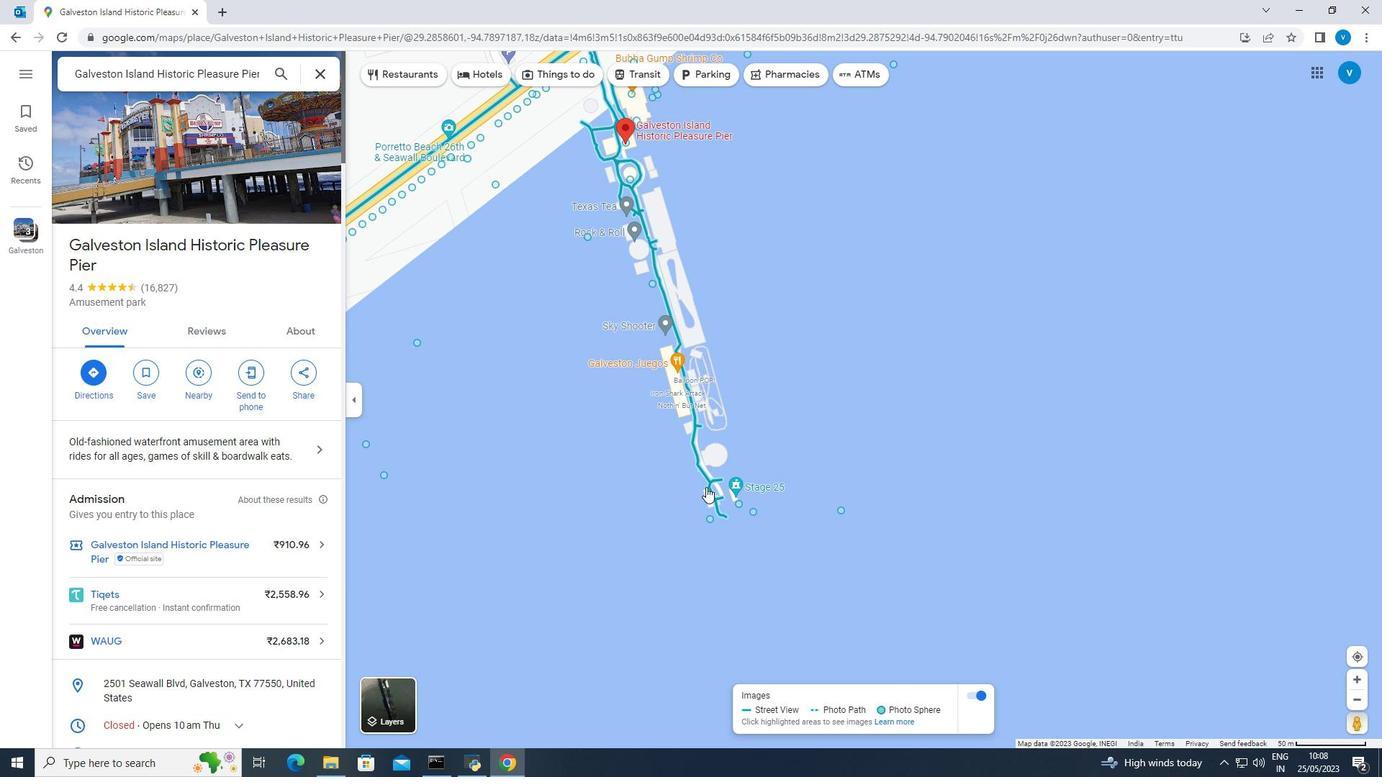 
Action: Mouse pressed left at (709, 484)
Screenshot: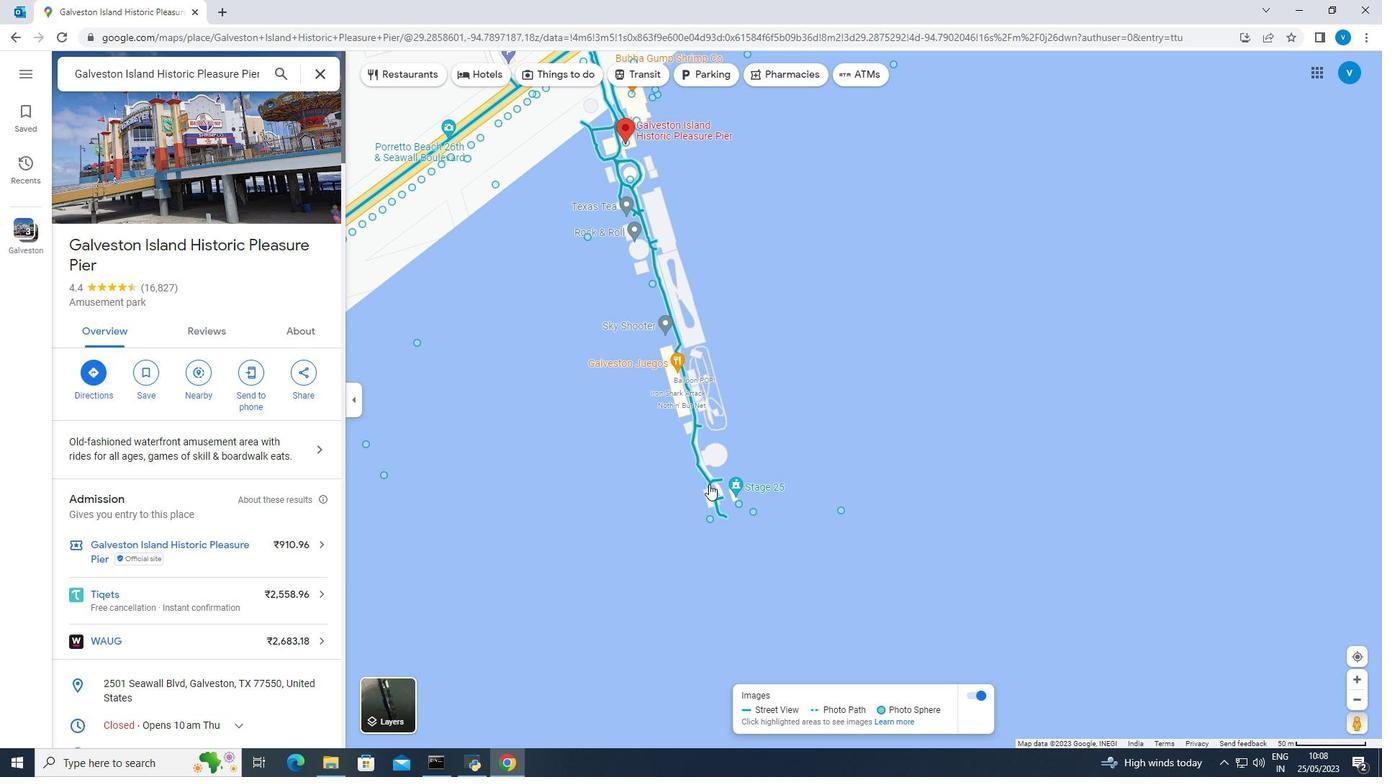 
Action: Mouse moved to (686, 435)
Screenshot: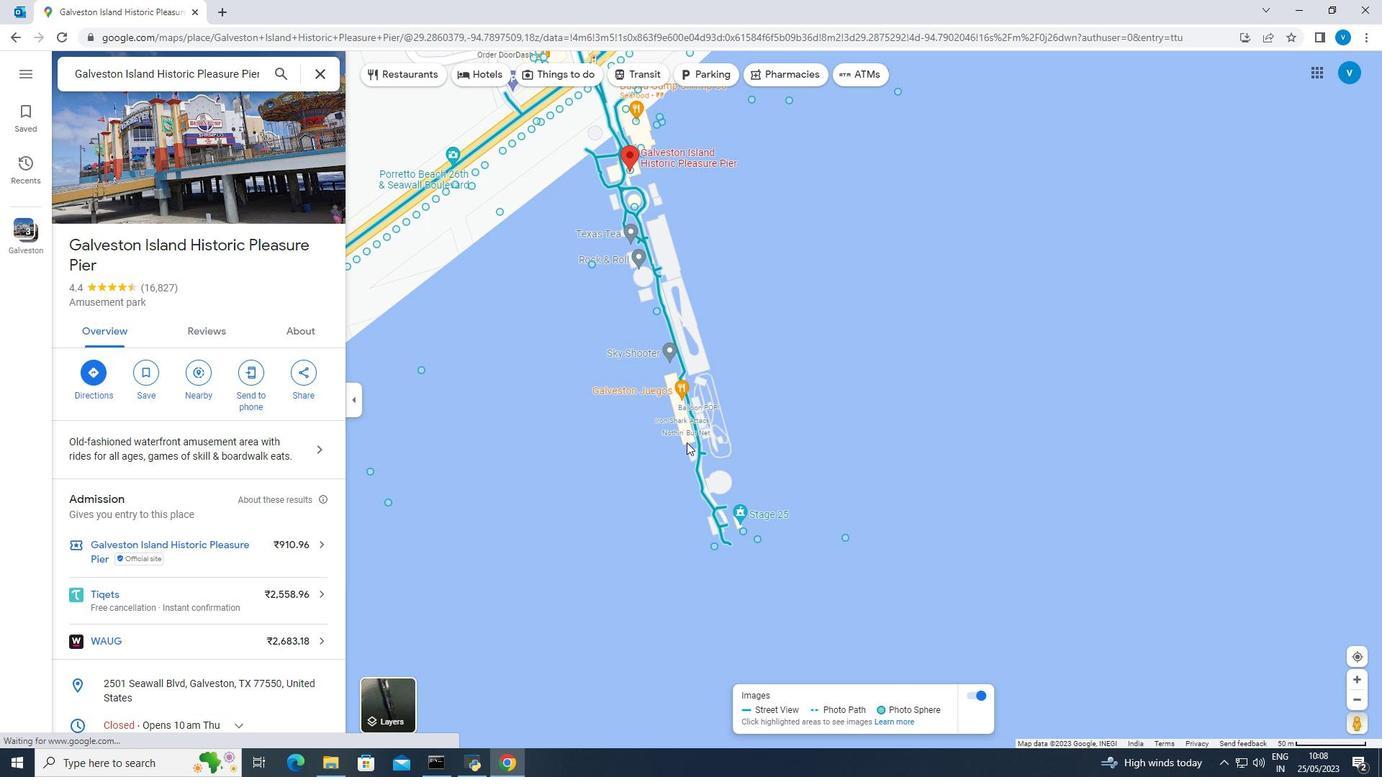 
Action: Mouse pressed left at (686, 435)
Screenshot: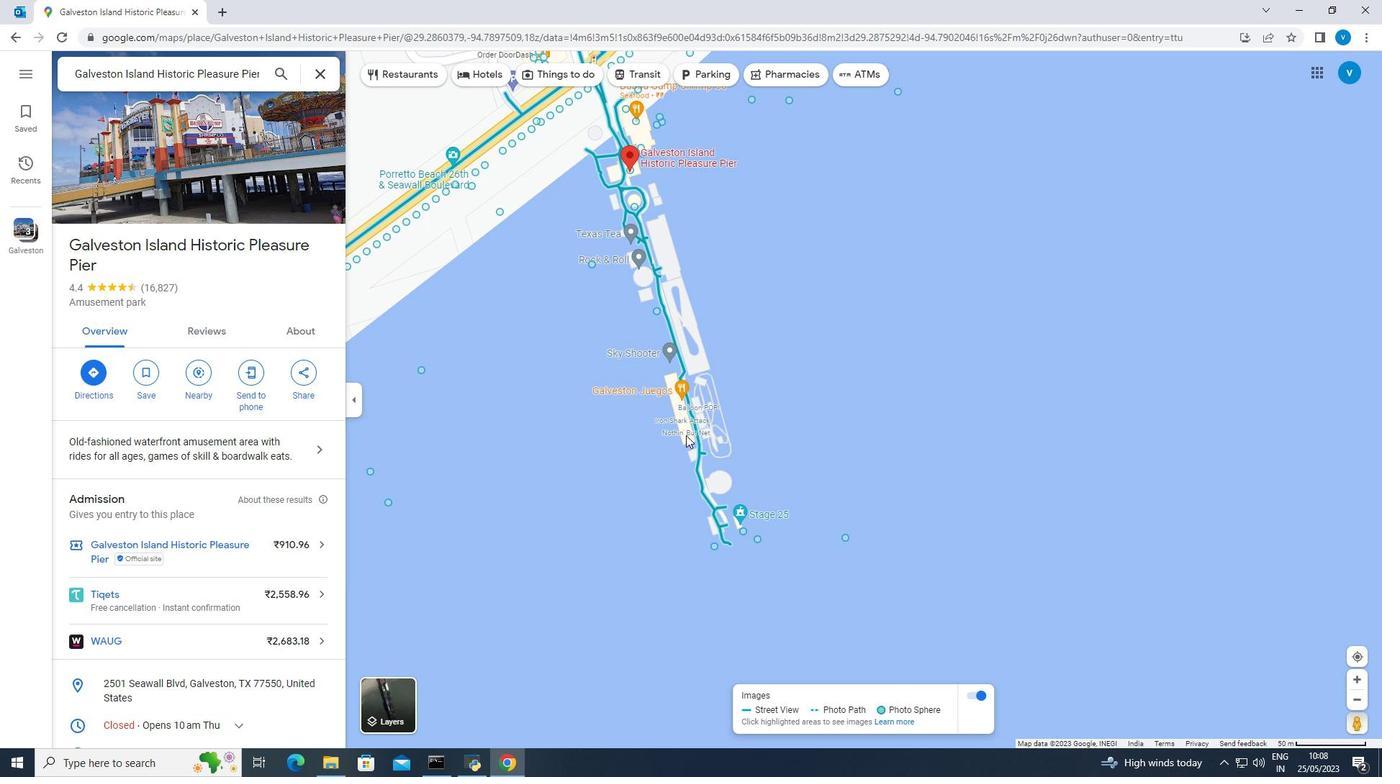 
Action: Mouse moved to (650, 412)
Screenshot: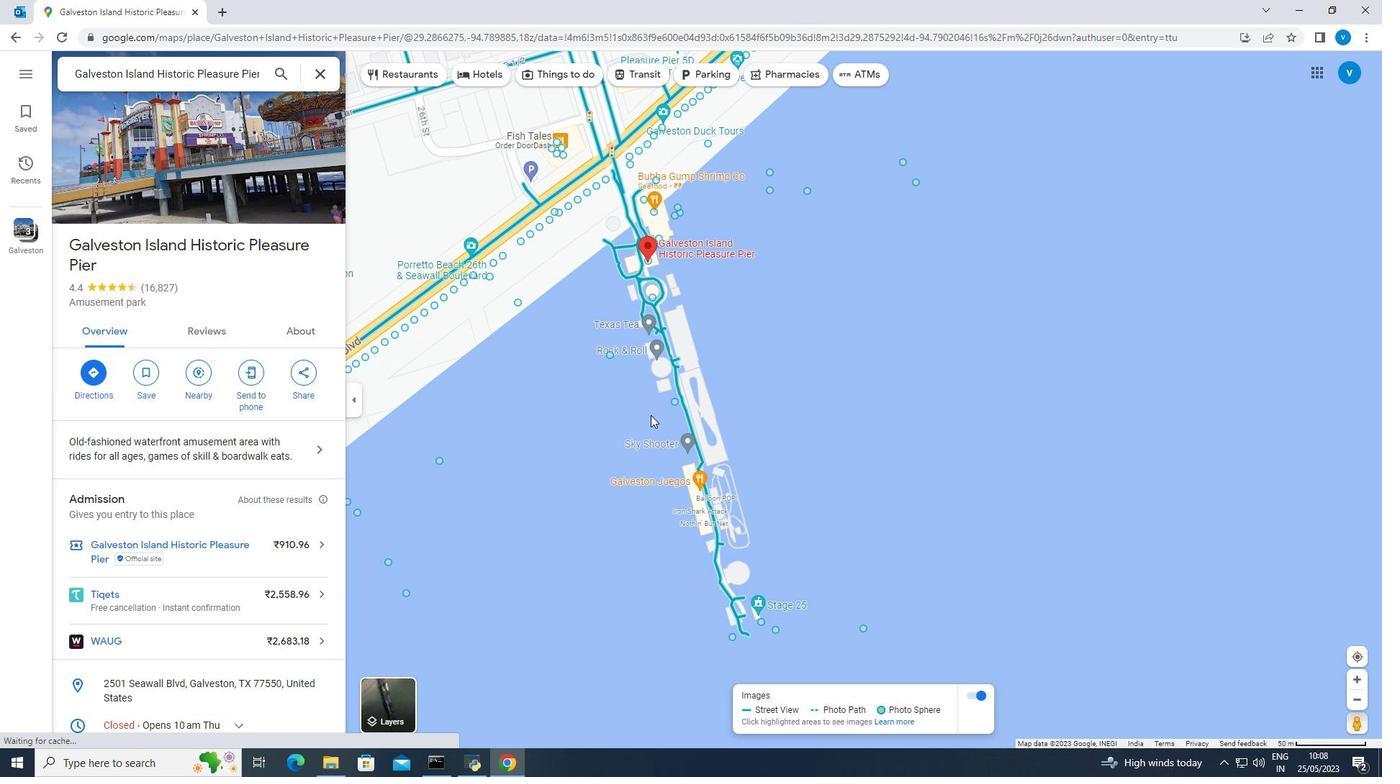 
Action: Mouse pressed left at (650, 412)
Screenshot: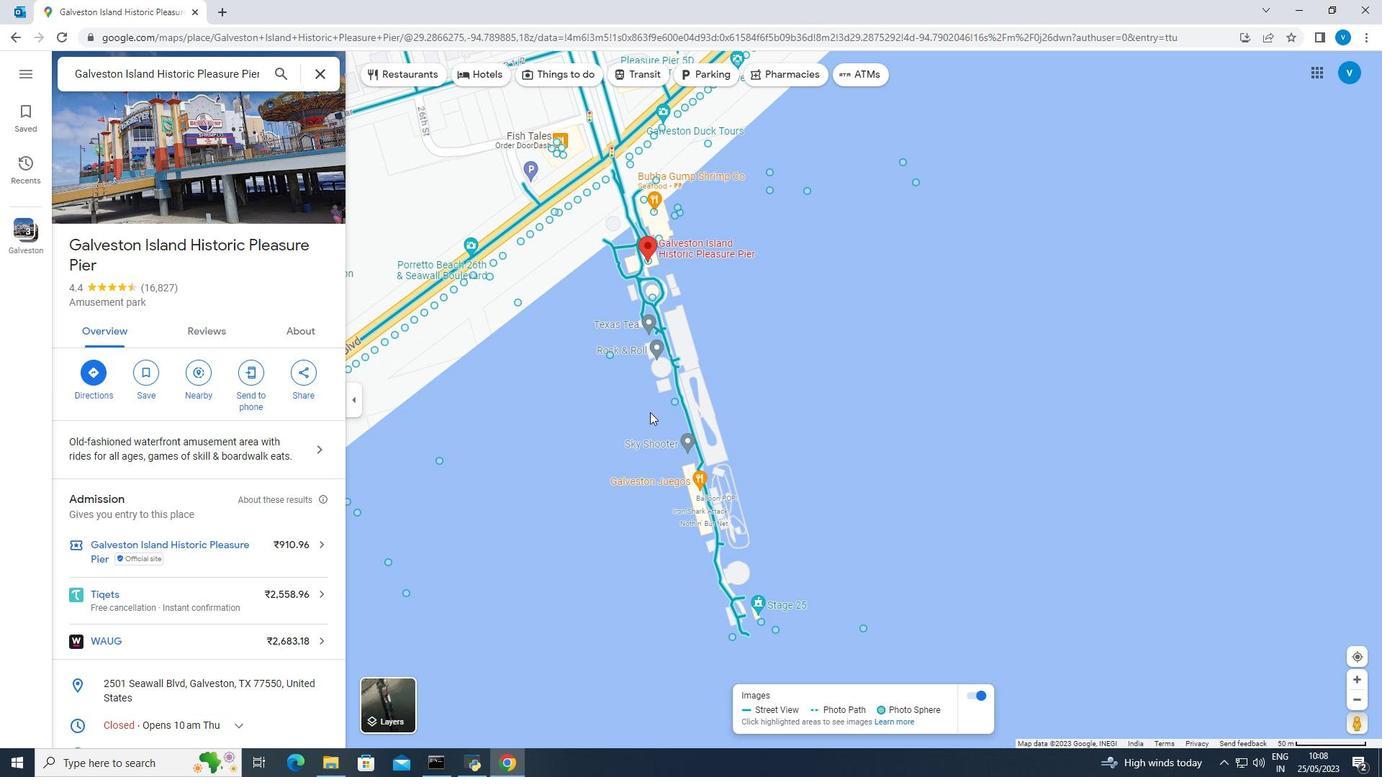 
Action: Mouse moved to (613, 444)
Screenshot: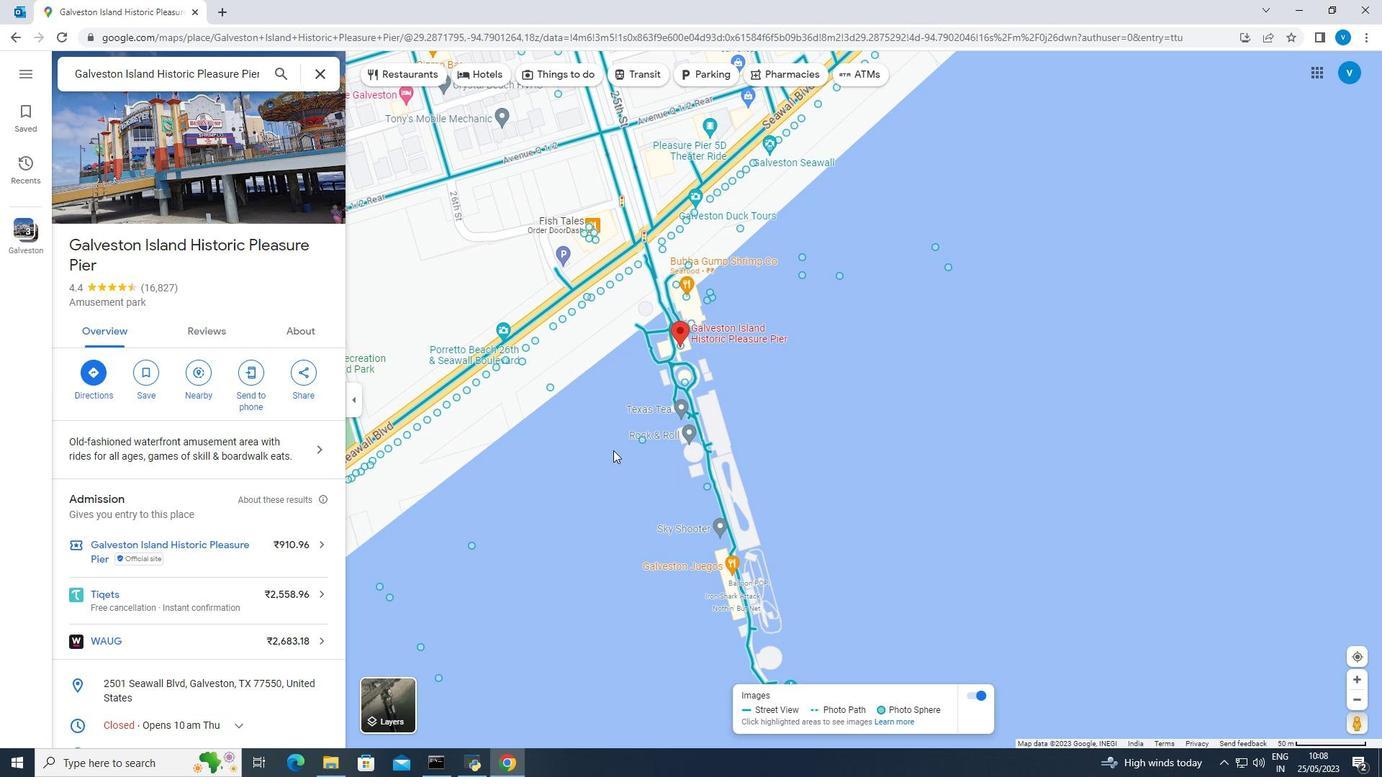 
Action: Mouse pressed left at (613, 444)
Screenshot: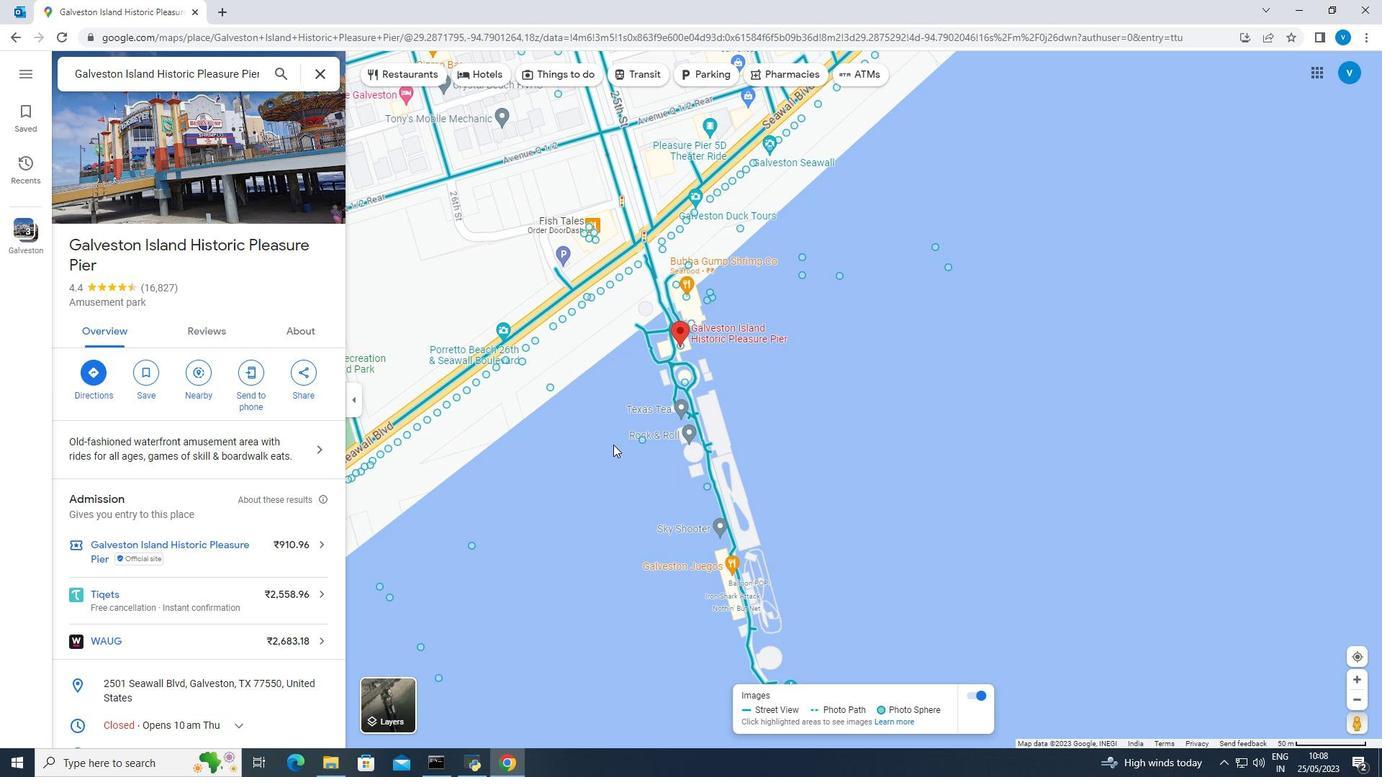 
Action: Mouse moved to (620, 436)
Screenshot: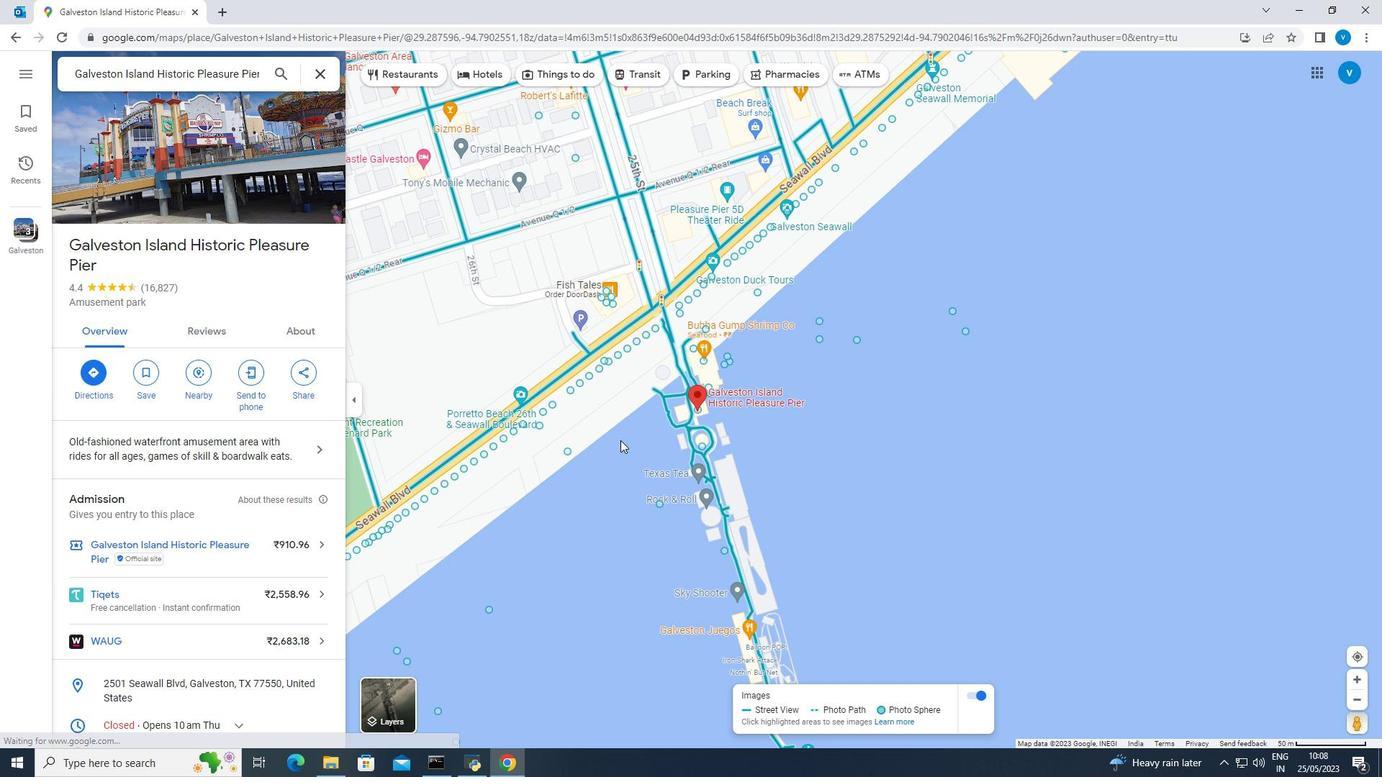 
Action: Mouse pressed left at (620, 436)
Screenshot: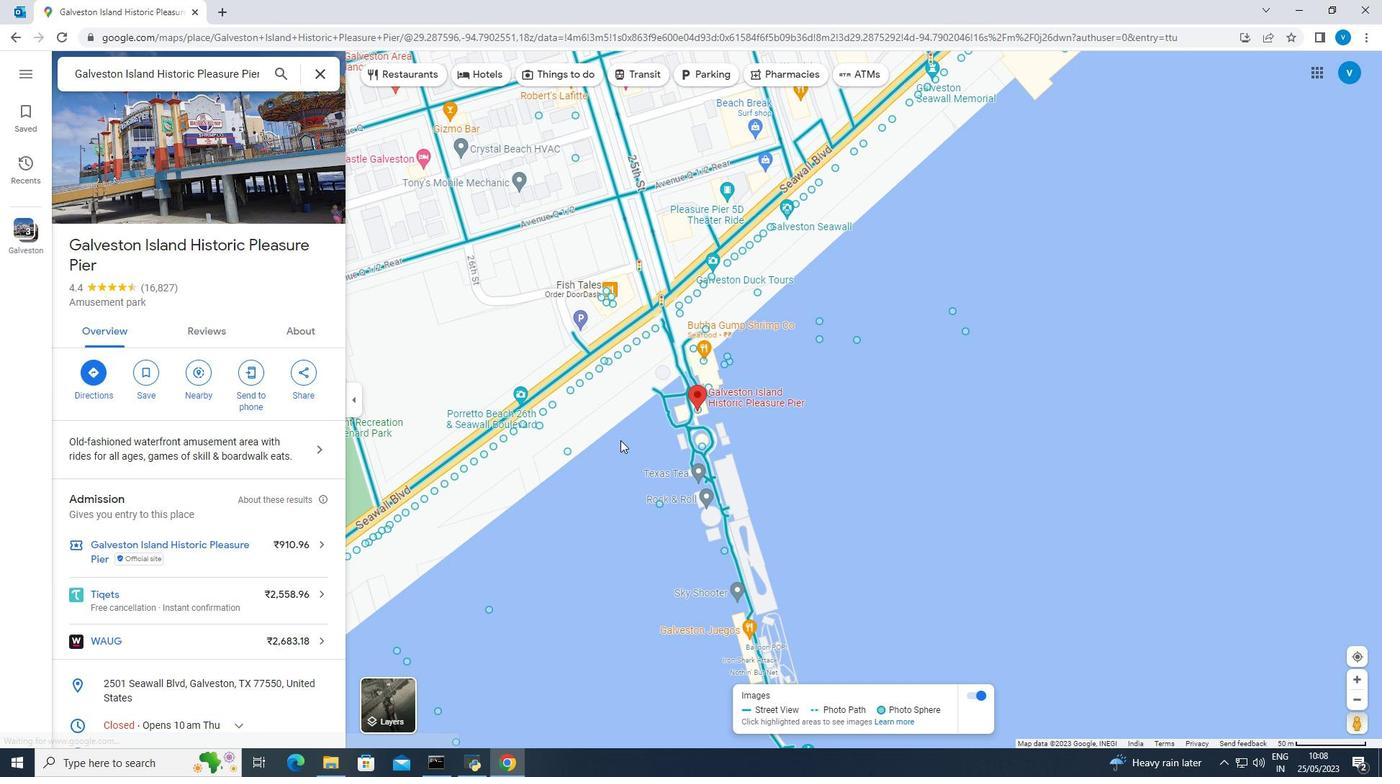 
Action: Mouse moved to (637, 459)
Screenshot: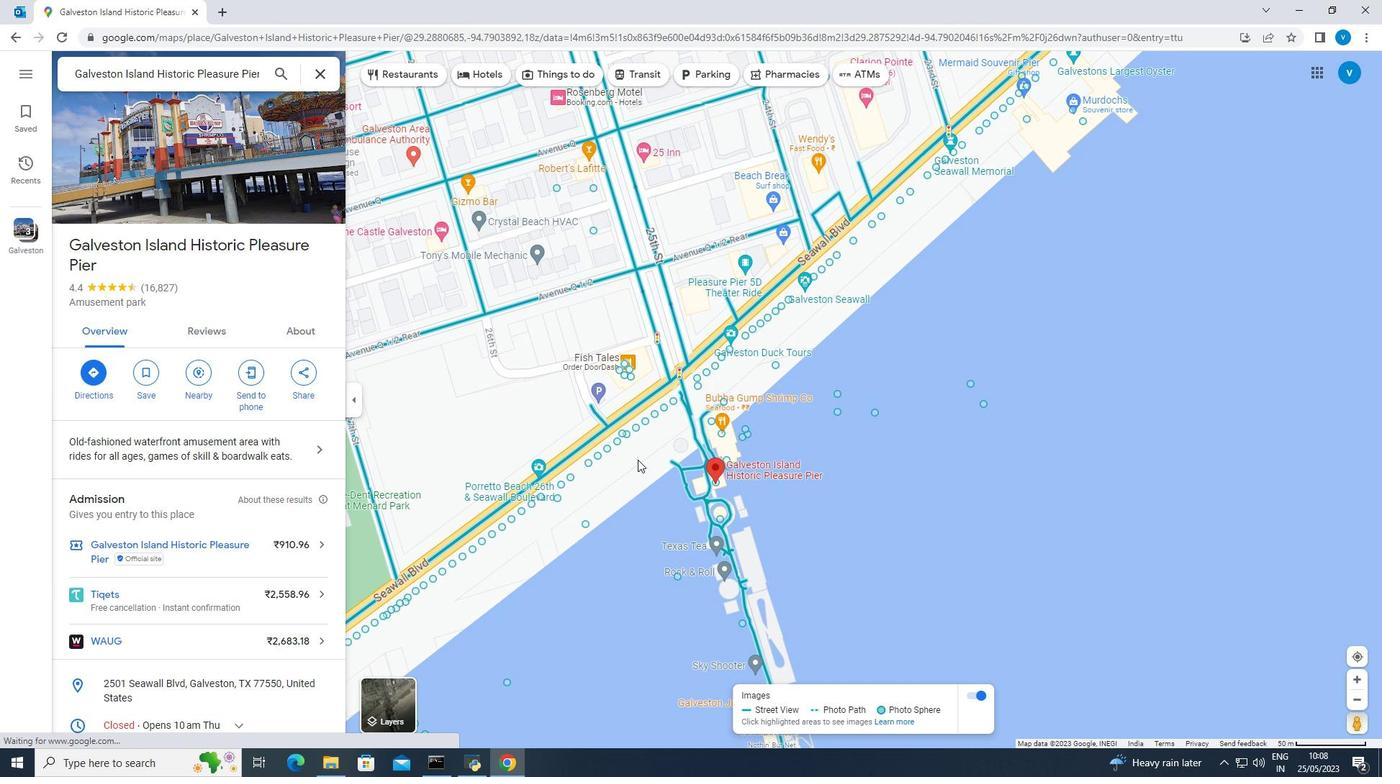 
Action: Mouse pressed left at (637, 459)
Screenshot: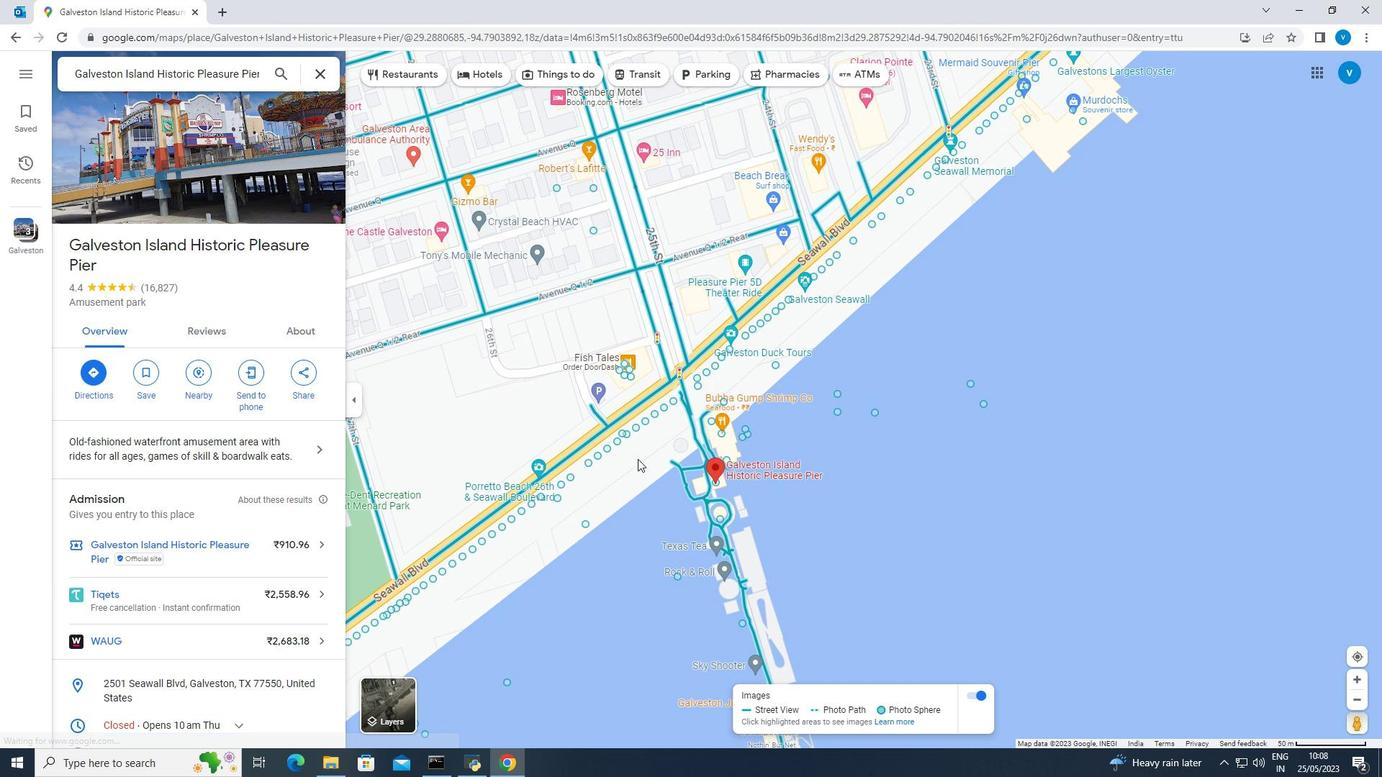 
Action: Mouse moved to (727, 602)
Screenshot: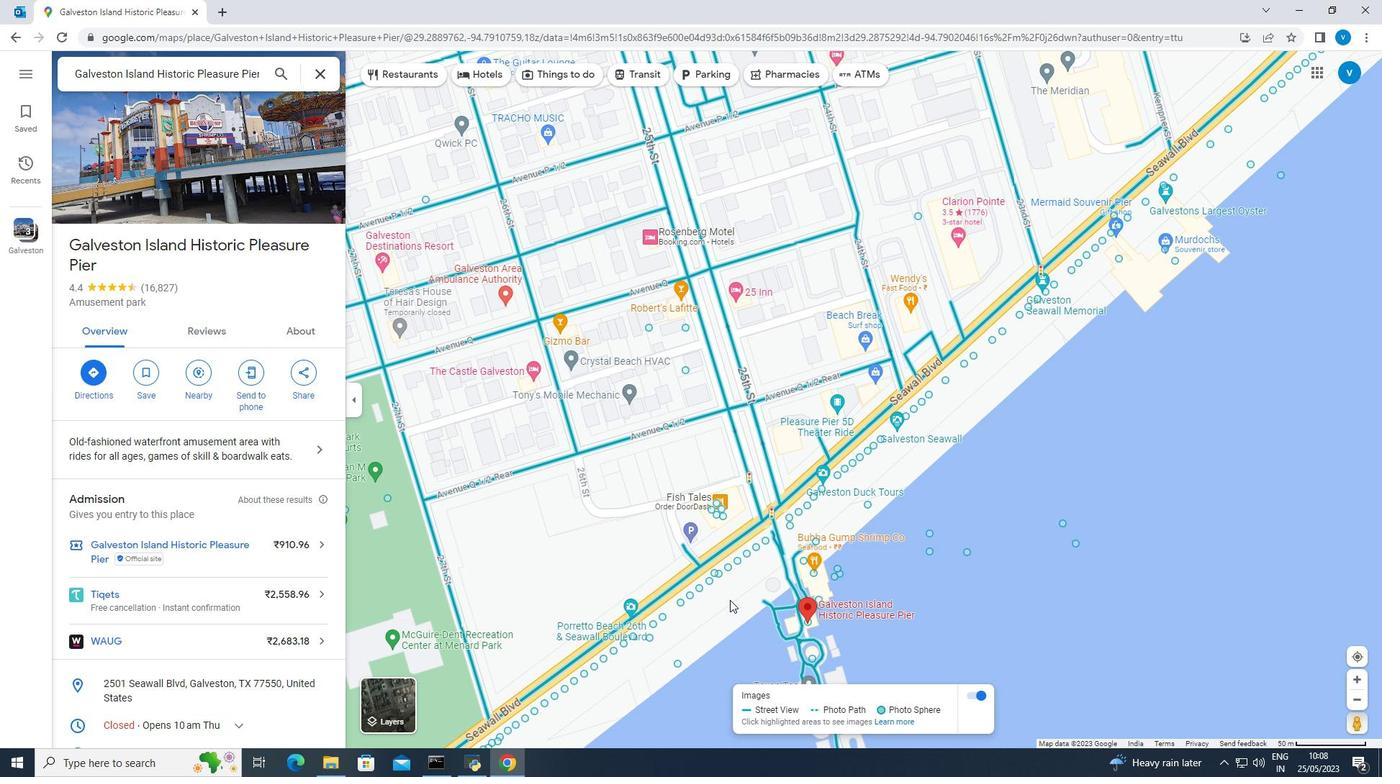
Action: Mouse pressed left at (727, 602)
Screenshot: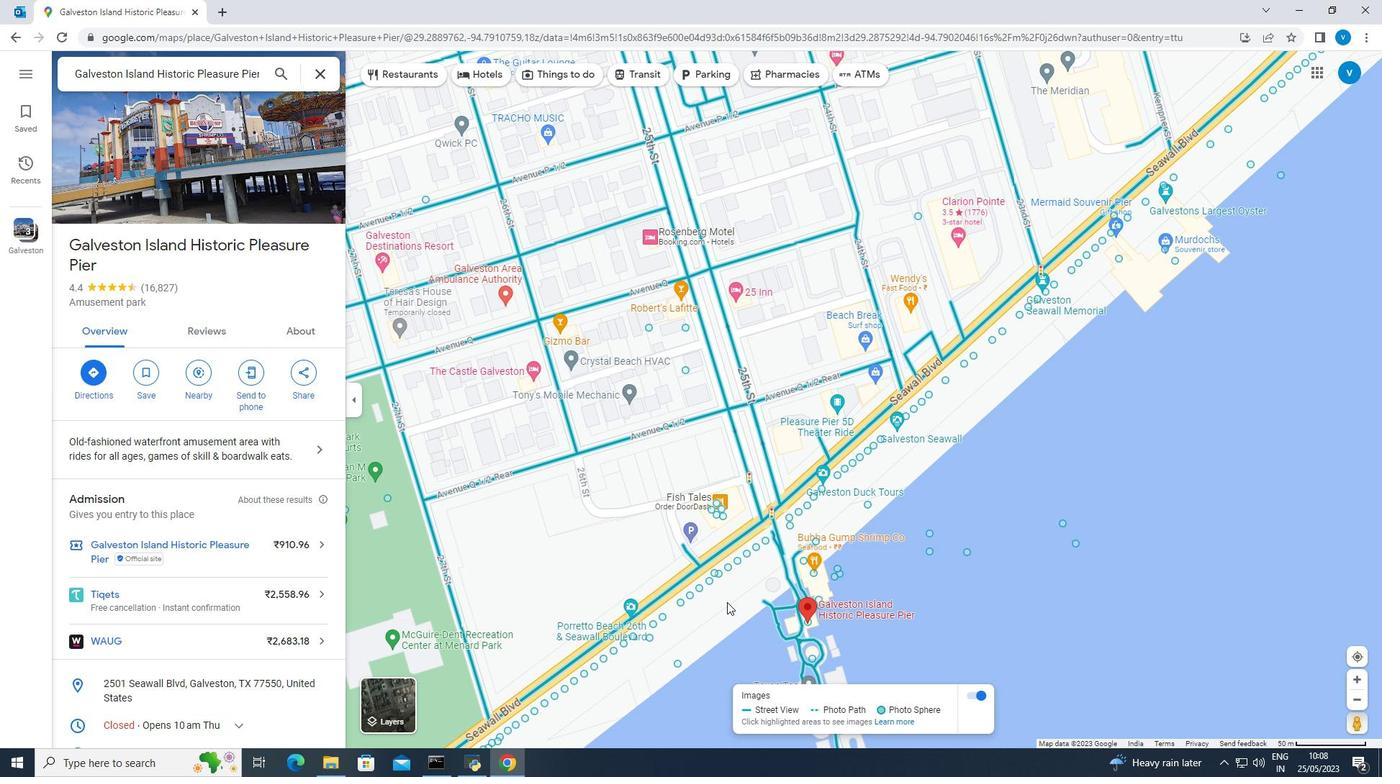 
Action: Mouse moved to (782, 607)
Screenshot: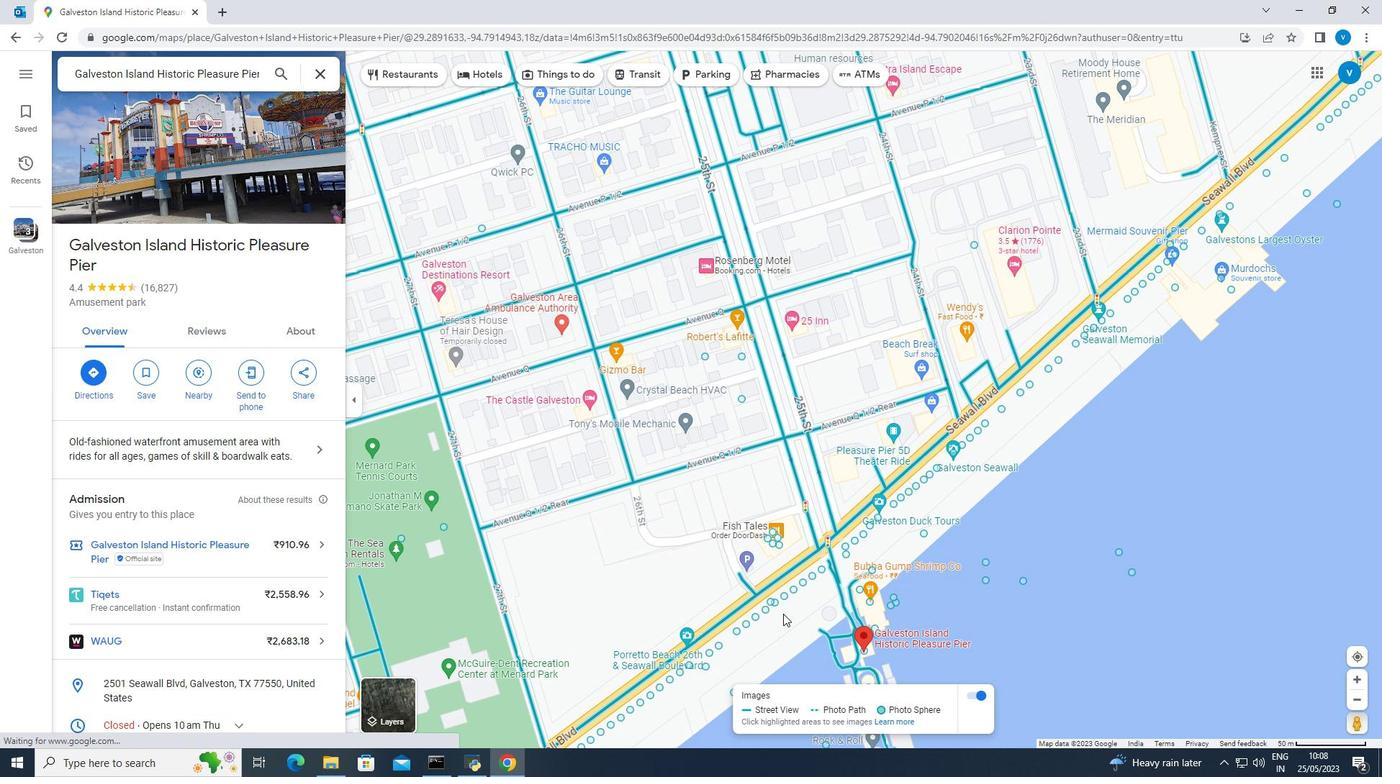 
Action: Mouse pressed left at (782, 607)
Screenshot: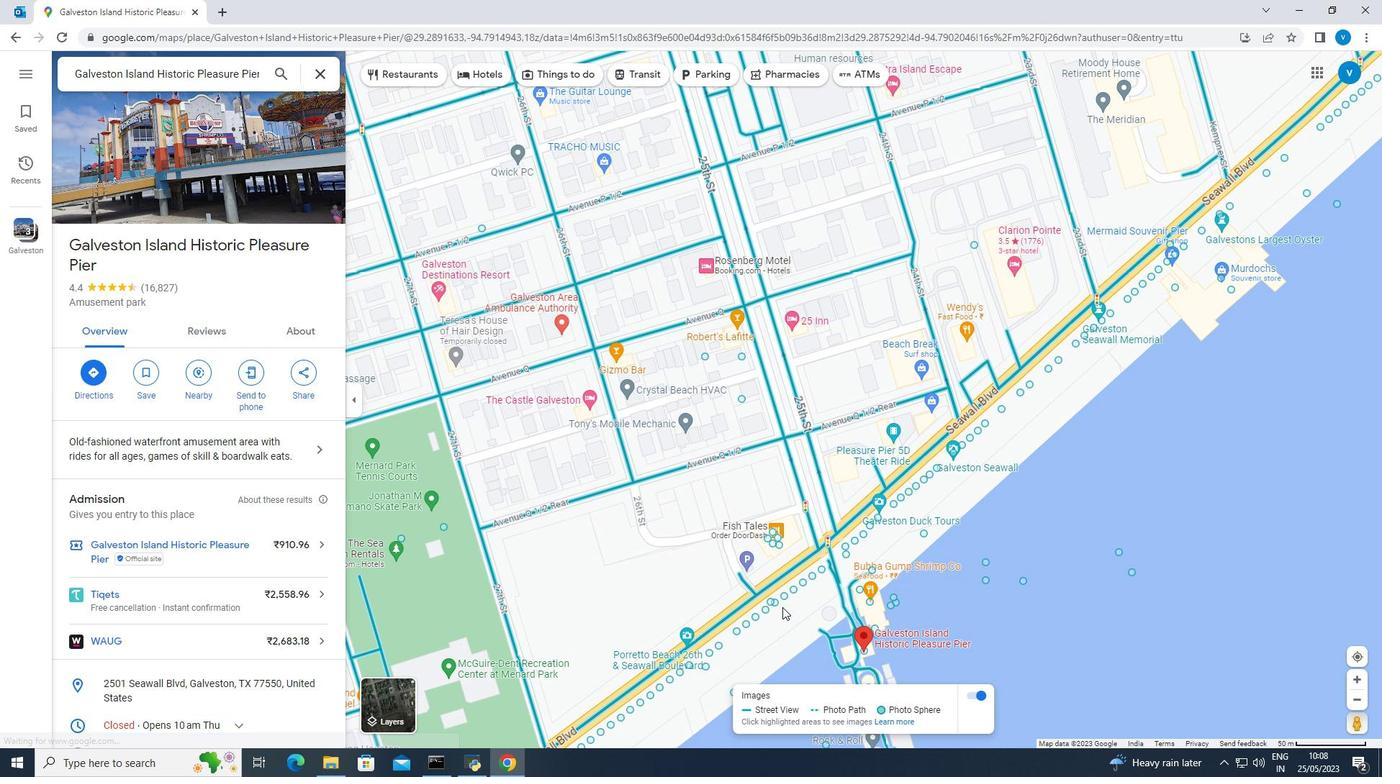 
Action: Mouse moved to (746, 622)
Screenshot: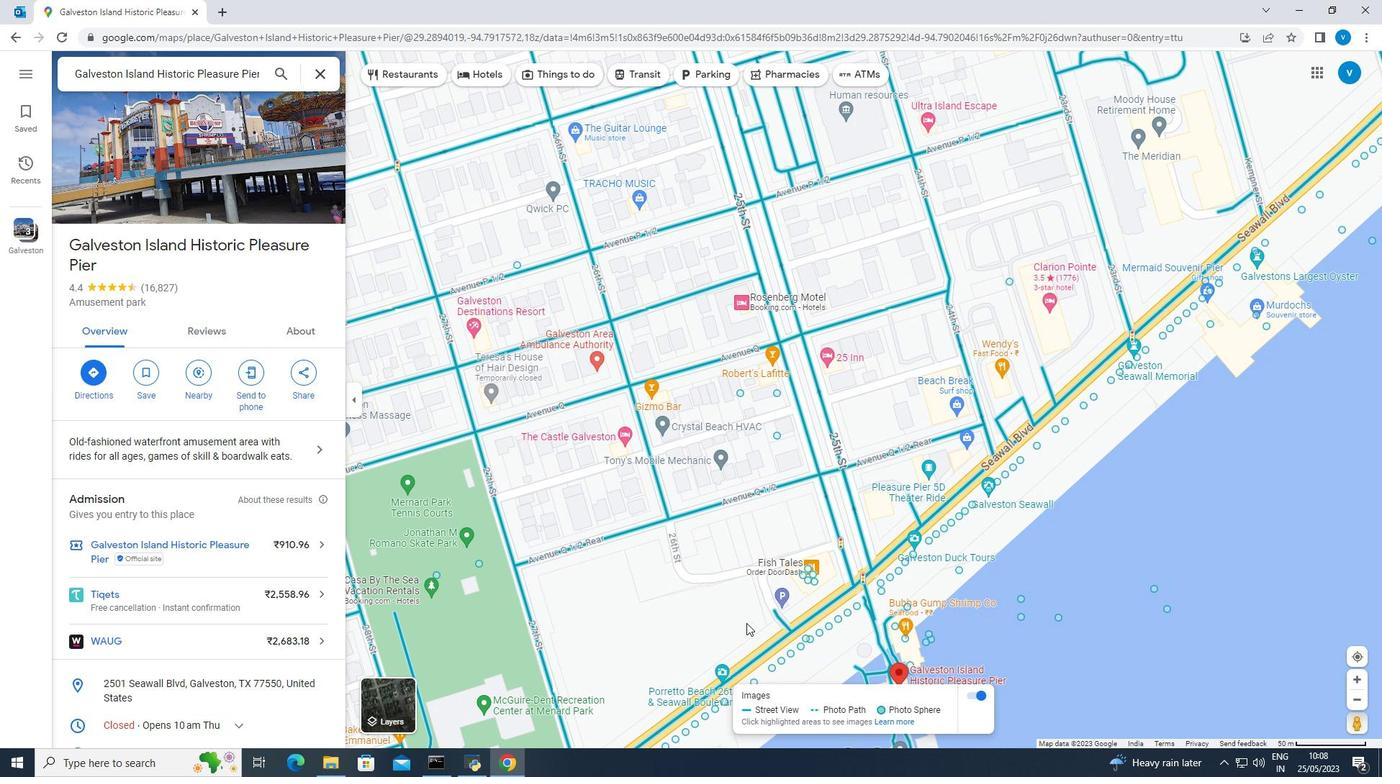 
Action: Mouse pressed left at (746, 622)
Screenshot: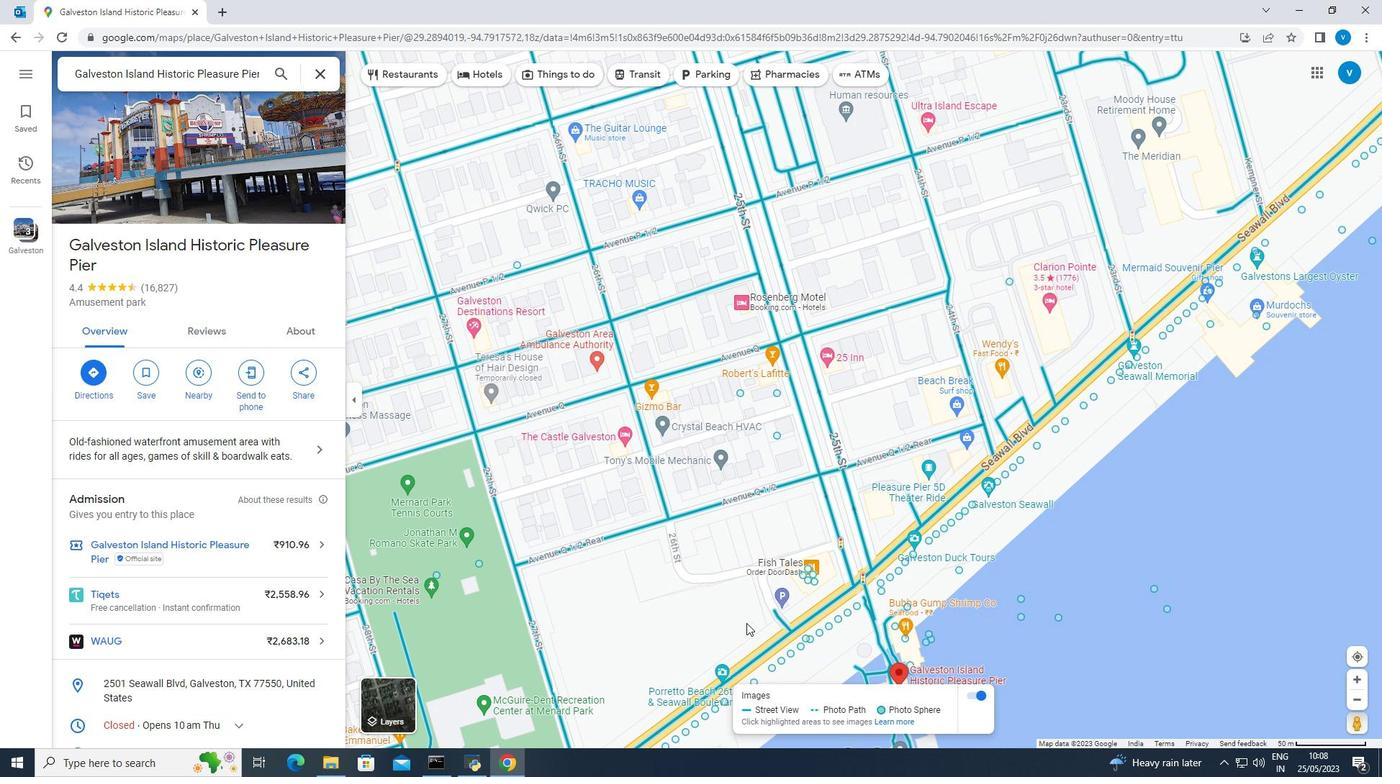
Action: Mouse moved to (743, 628)
Screenshot: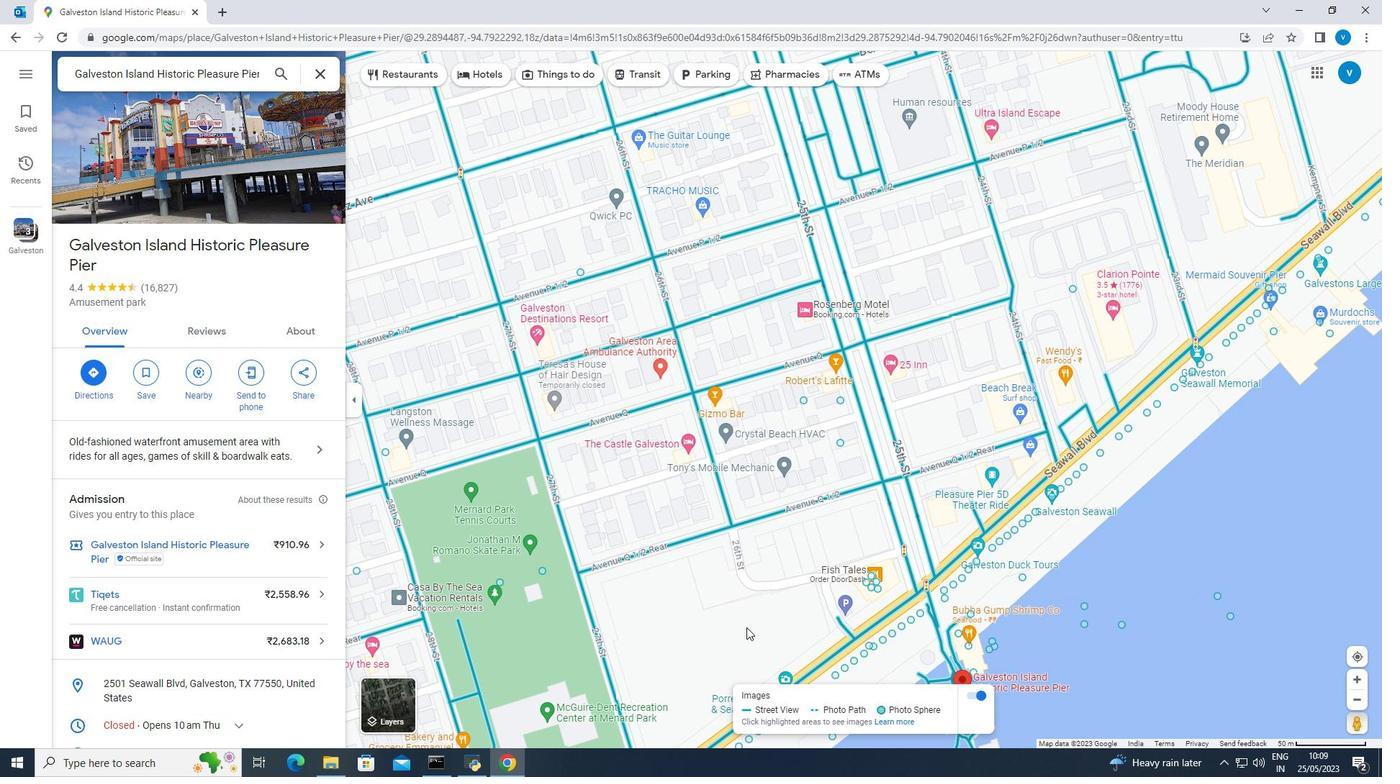 
Action: Mouse pressed left at (743, 628)
Screenshot: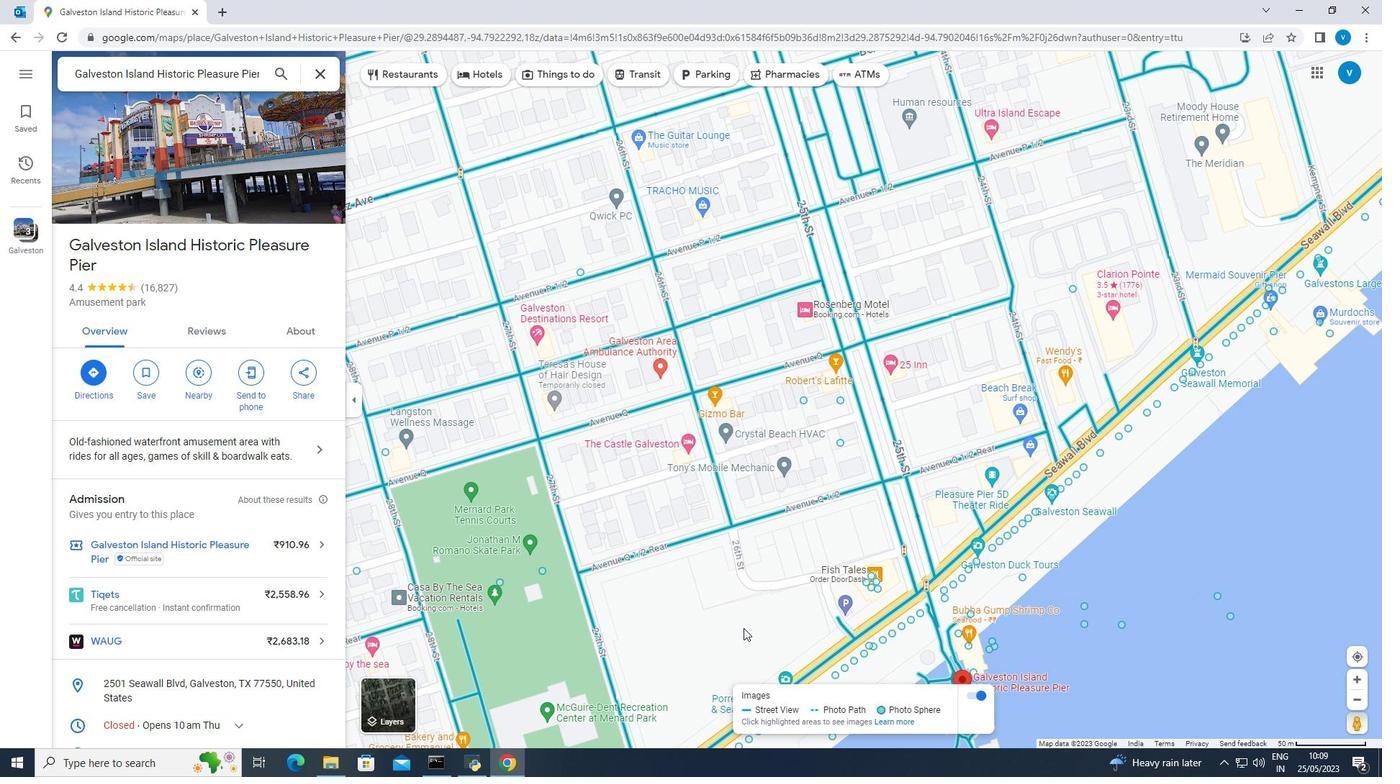 
Action: Mouse moved to (728, 624)
Screenshot: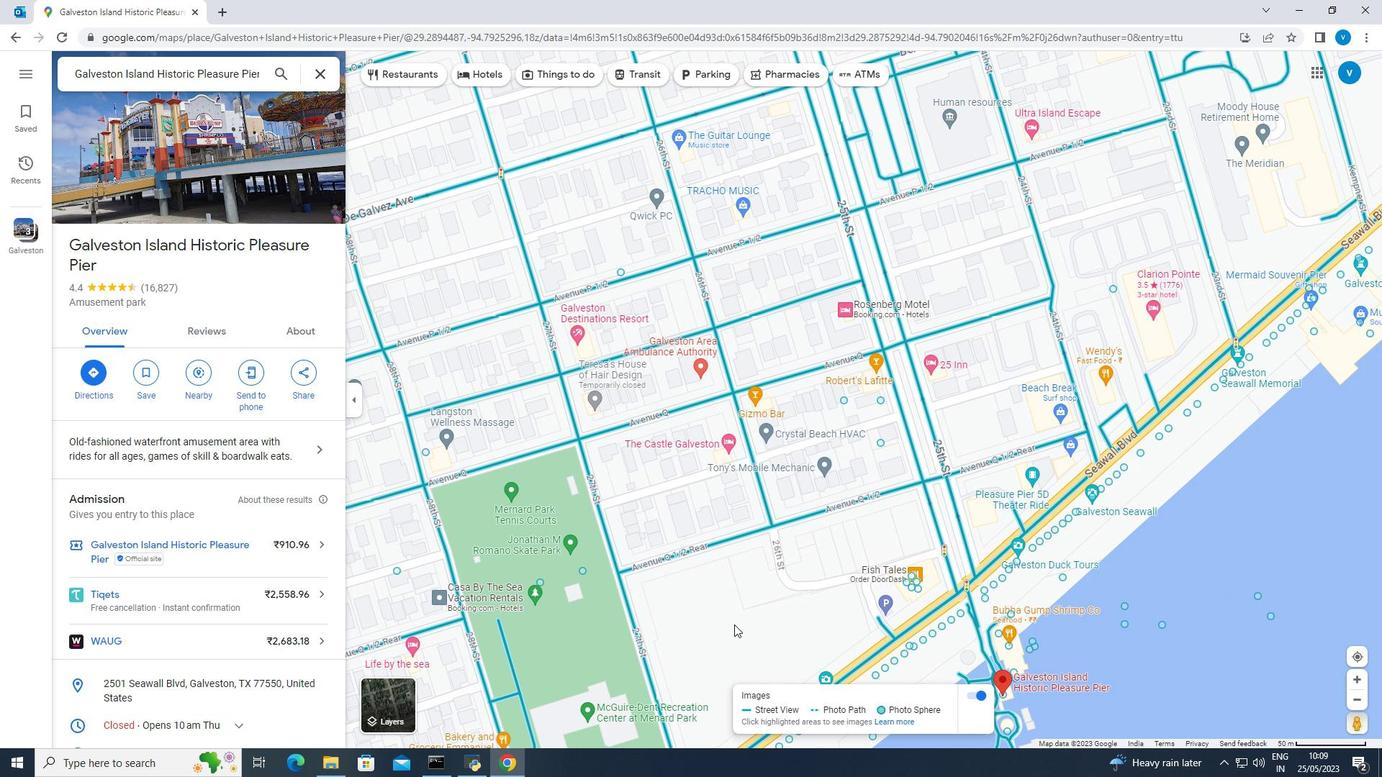 
Action: Mouse pressed left at (728, 624)
Screenshot: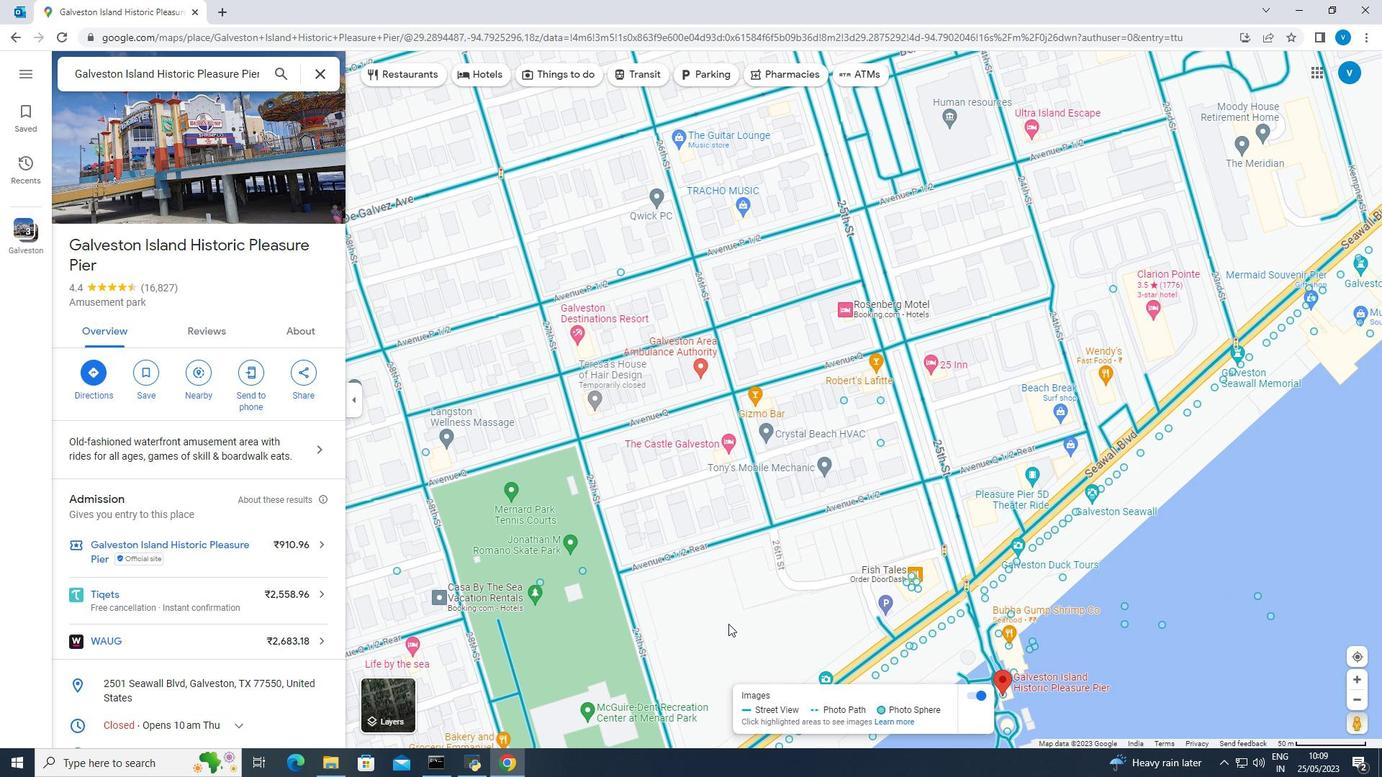 
Action: Mouse moved to (697, 620)
Screenshot: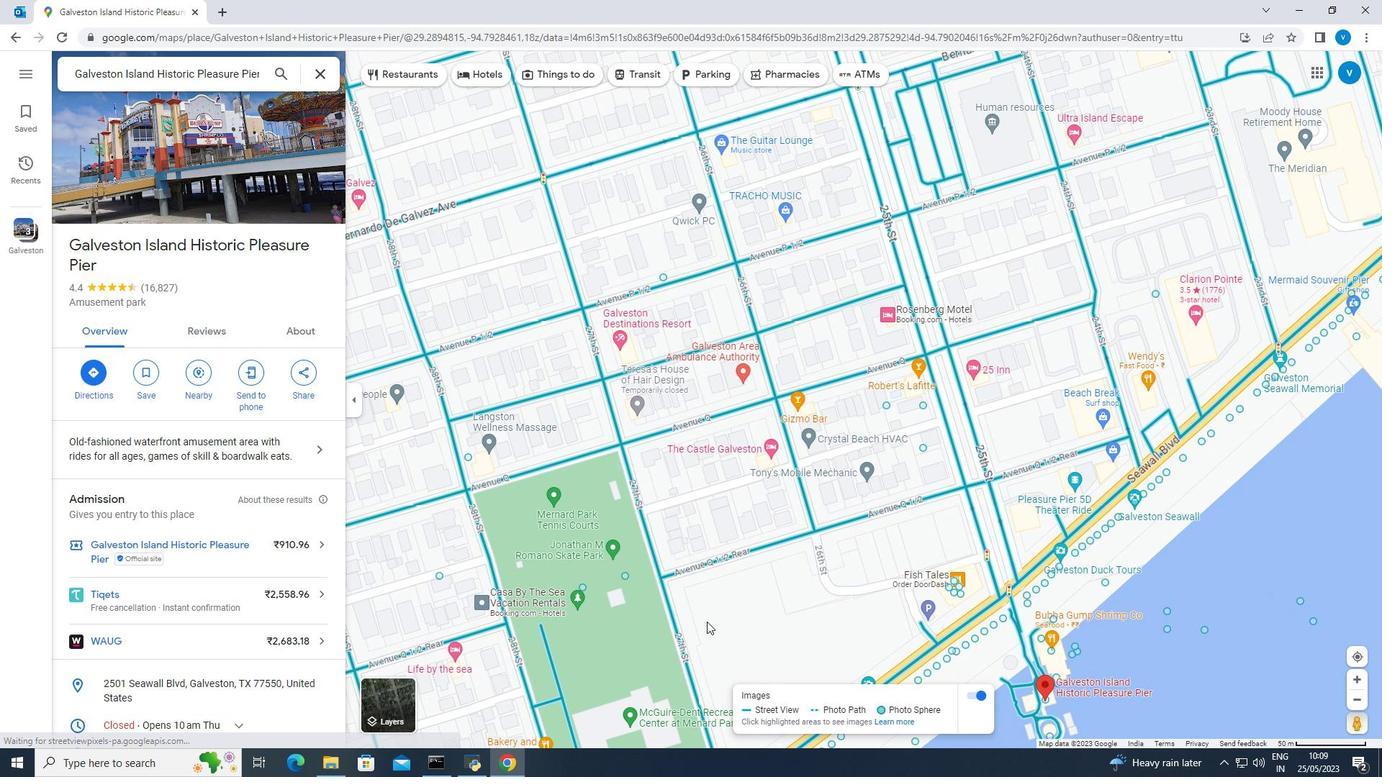 
Action: Mouse pressed left at (697, 620)
Screenshot: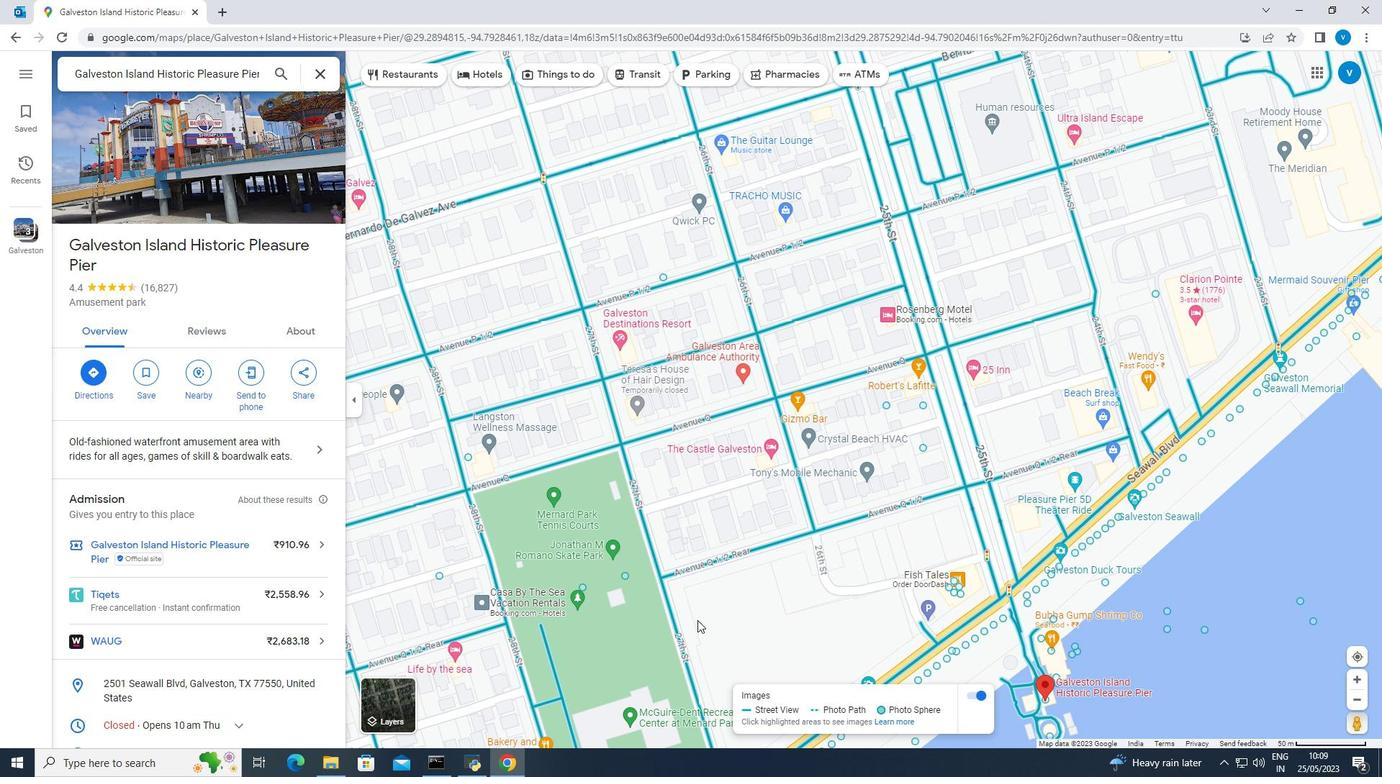 
Action: Mouse moved to (665, 637)
Screenshot: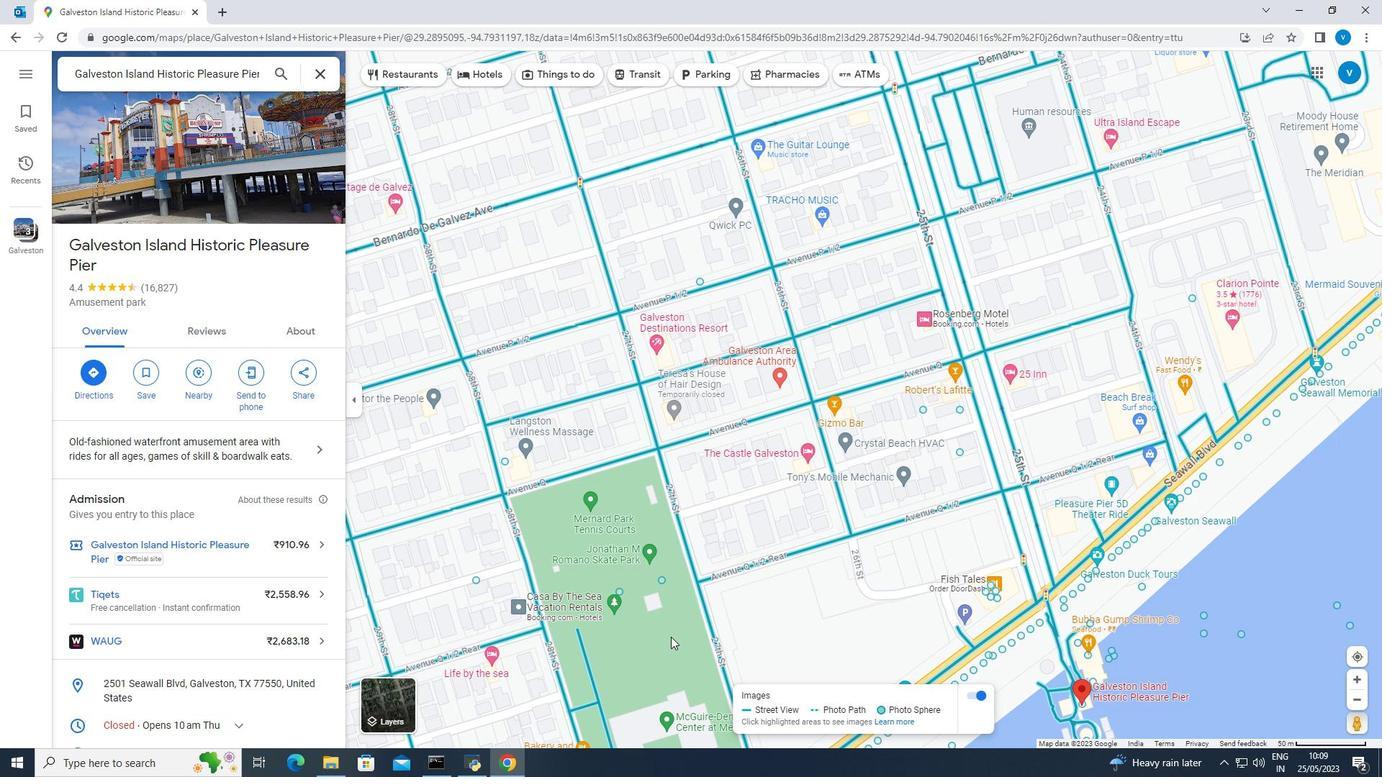 
Action: Mouse pressed left at (665, 637)
Screenshot: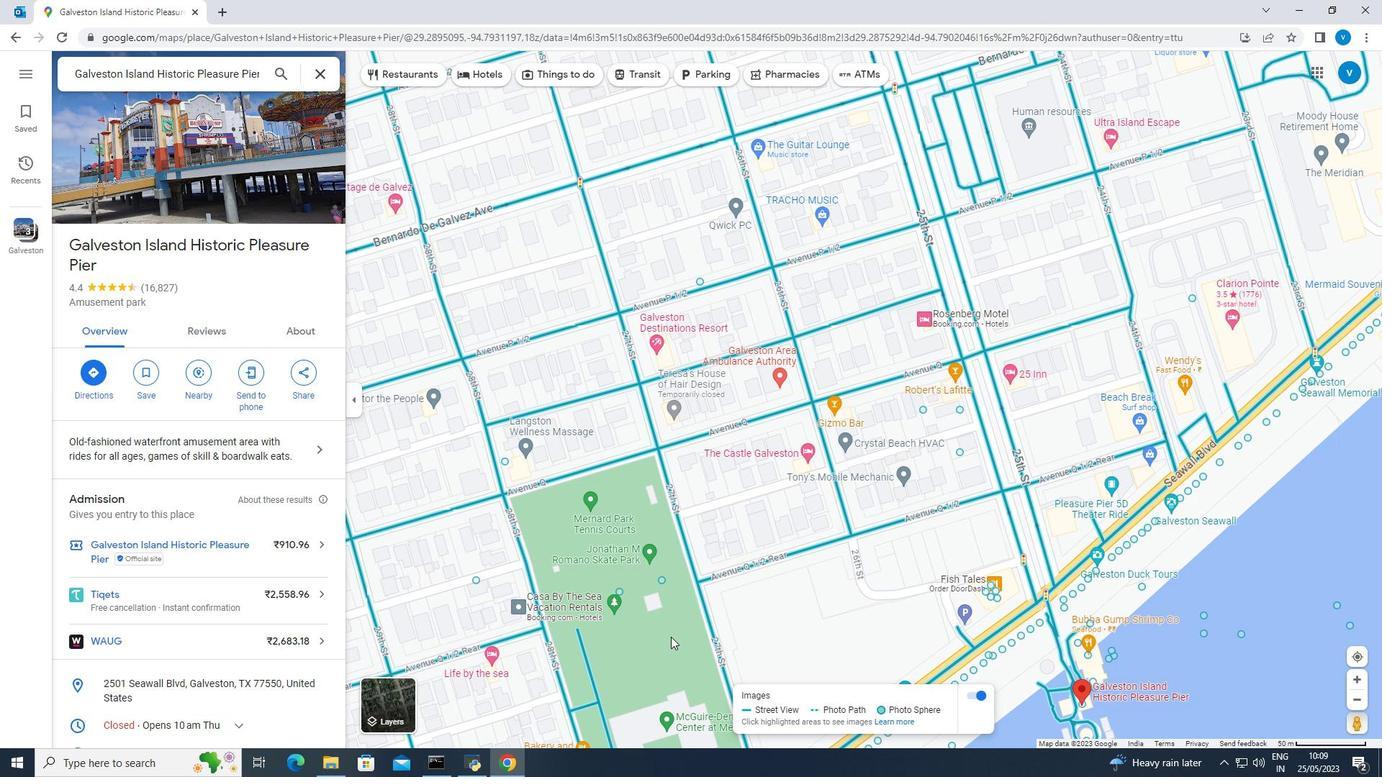 
Action: Mouse moved to (594, 634)
Screenshot: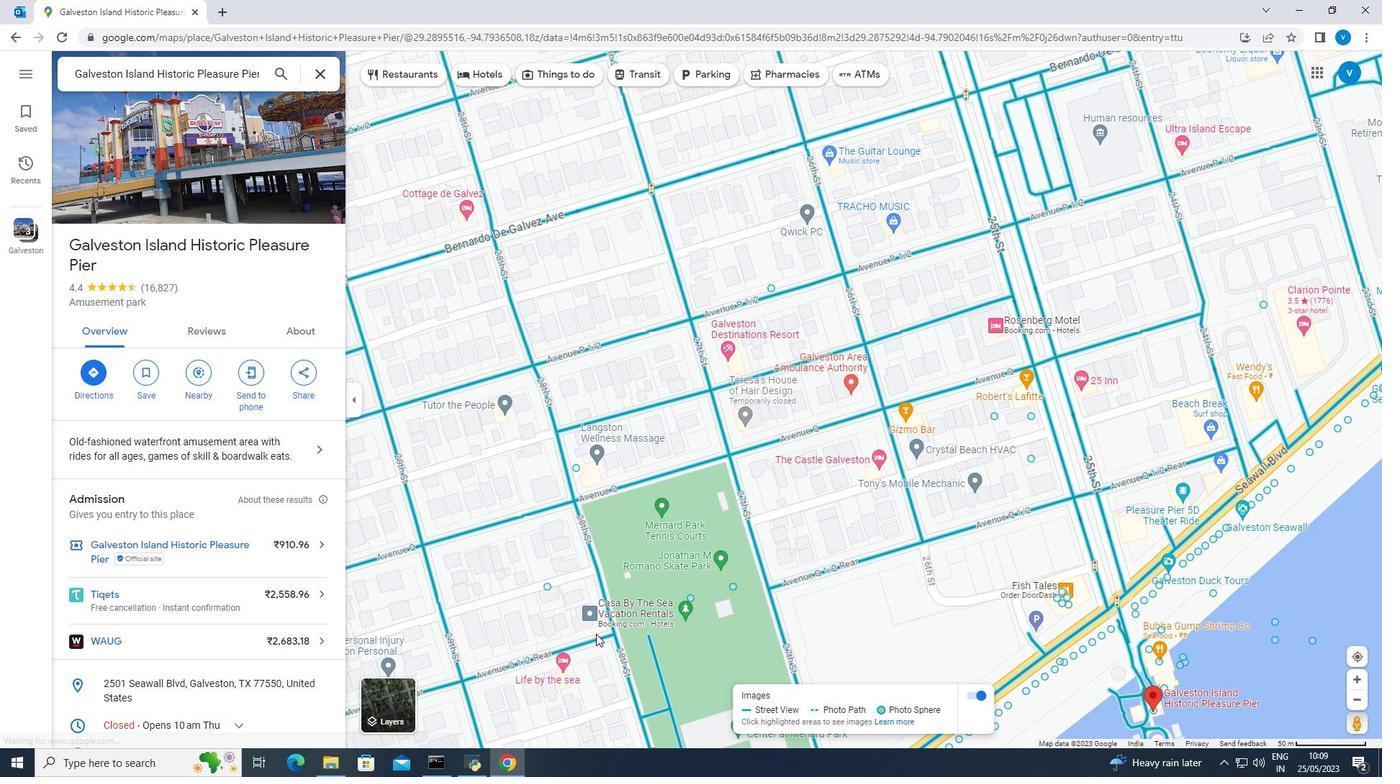 
Action: Mouse pressed left at (594, 634)
Screenshot: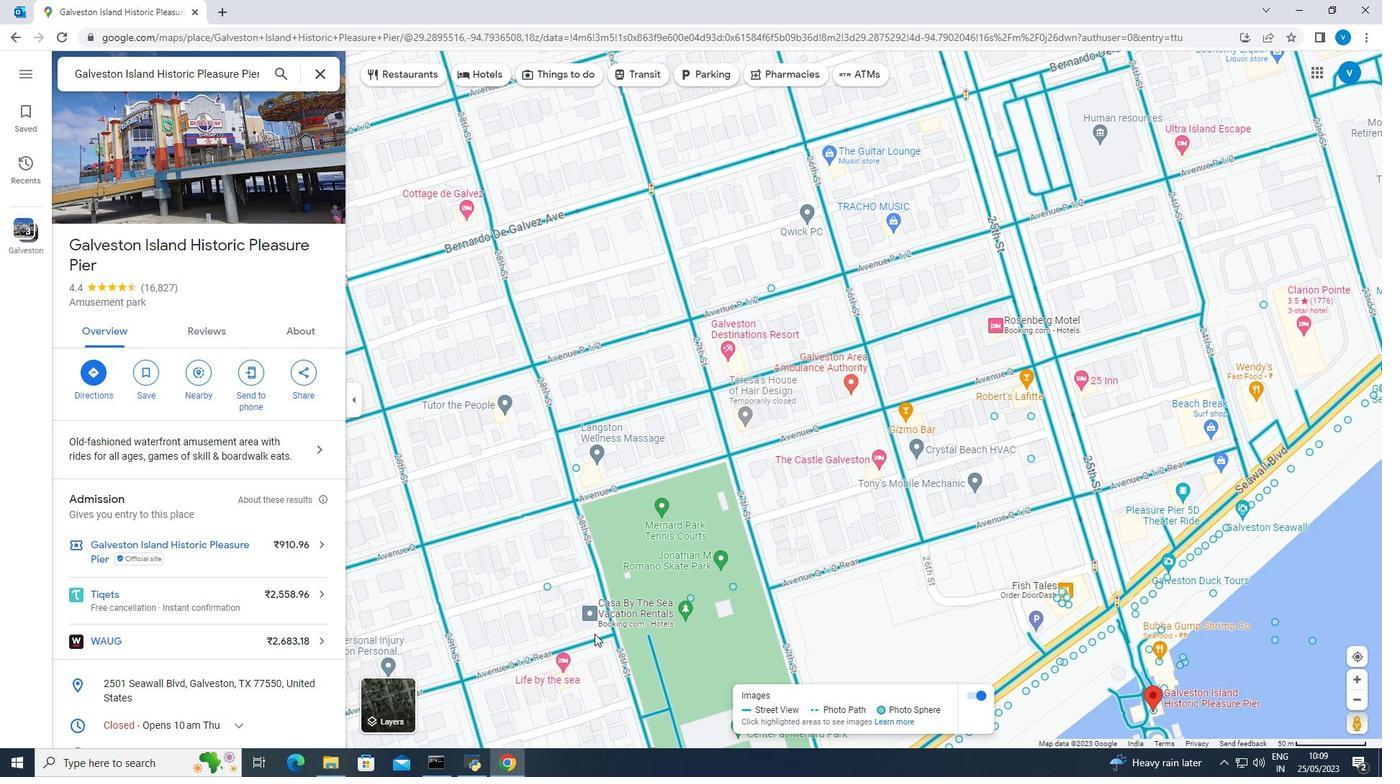 
Action: Mouse moved to (611, 604)
Screenshot: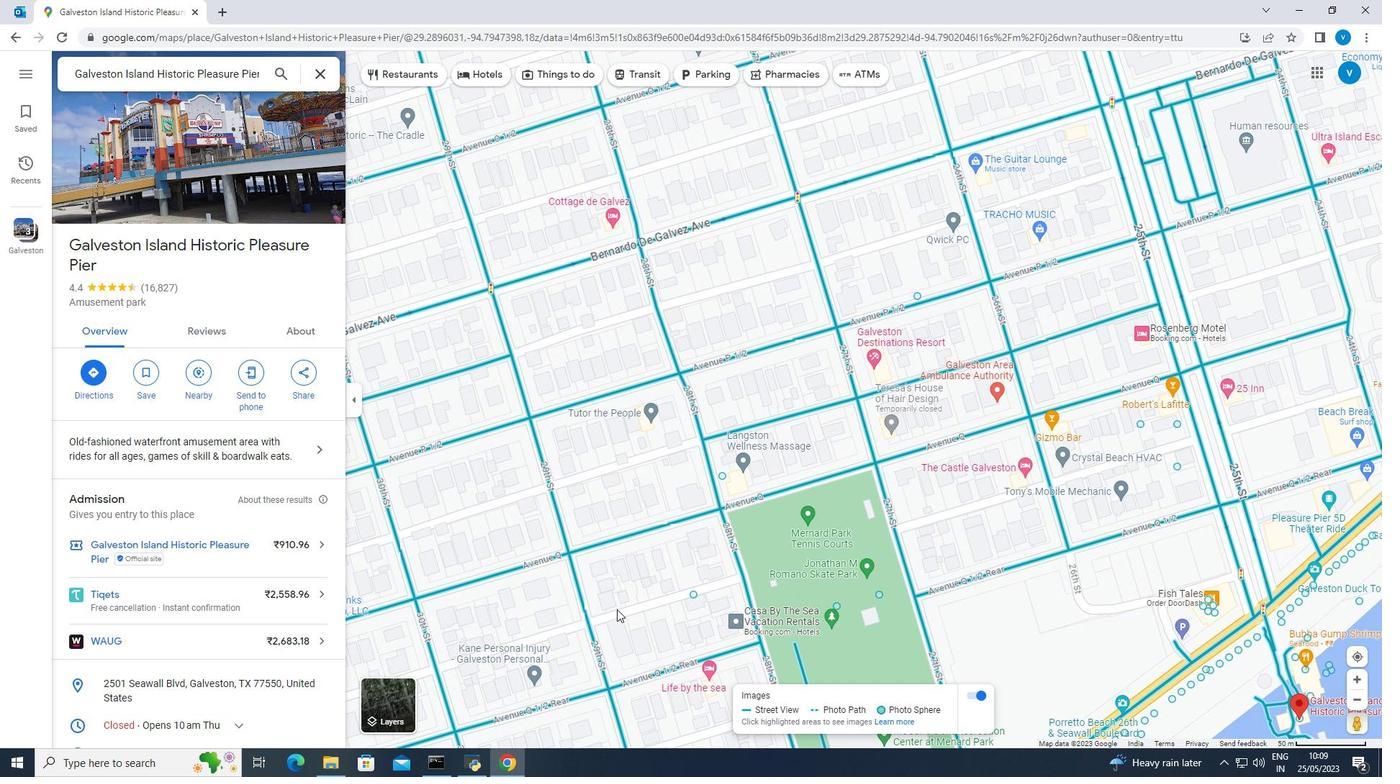 
Action: Mouse pressed left at (611, 604)
Screenshot: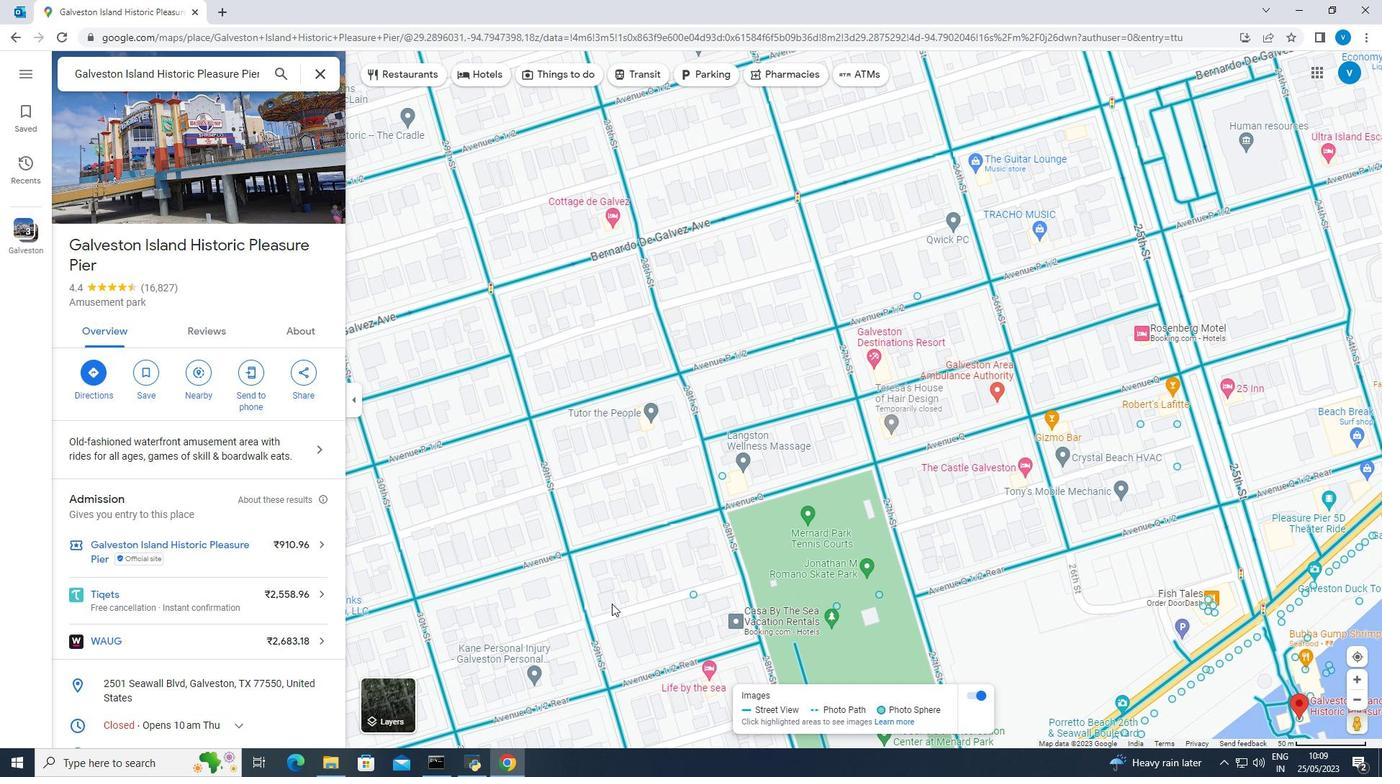 
Action: Mouse moved to (678, 521)
Screenshot: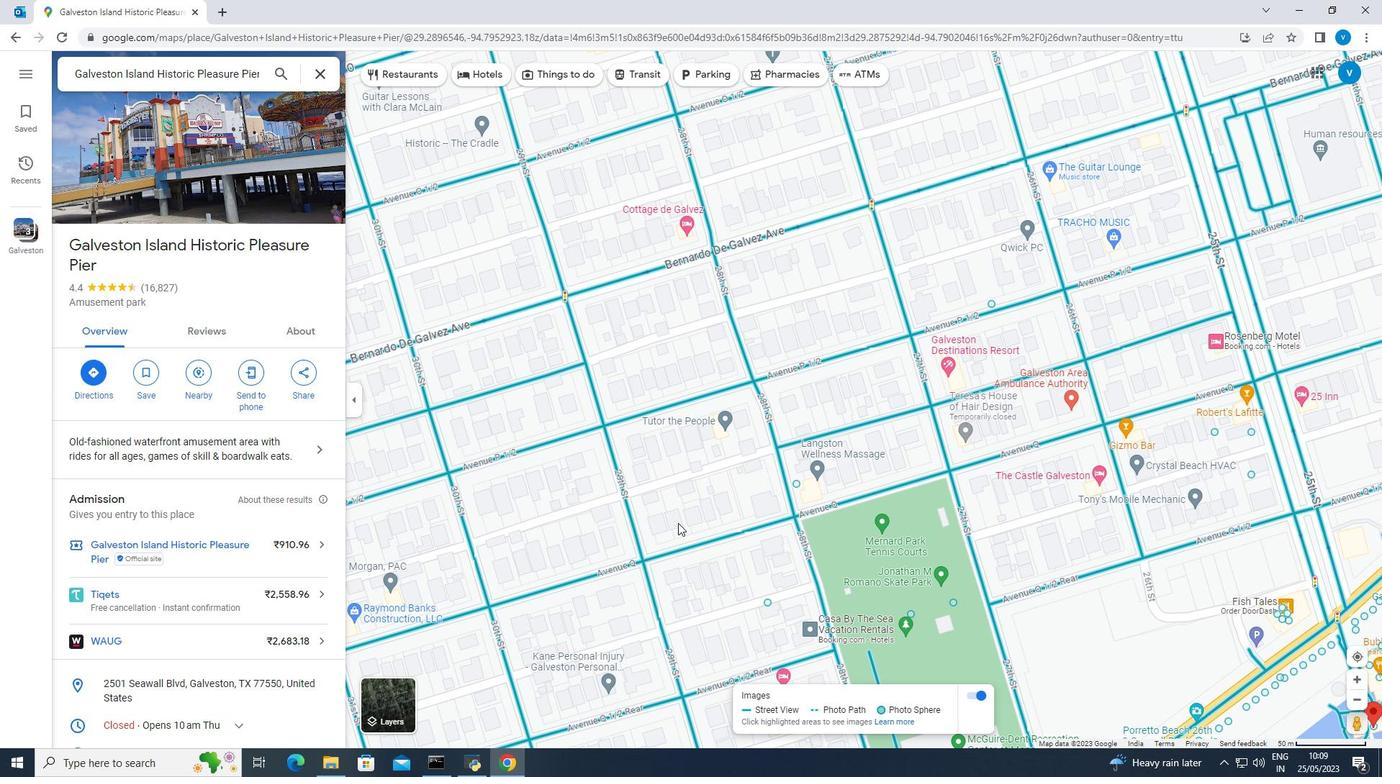 
Action: Mouse pressed left at (678, 521)
Screenshot: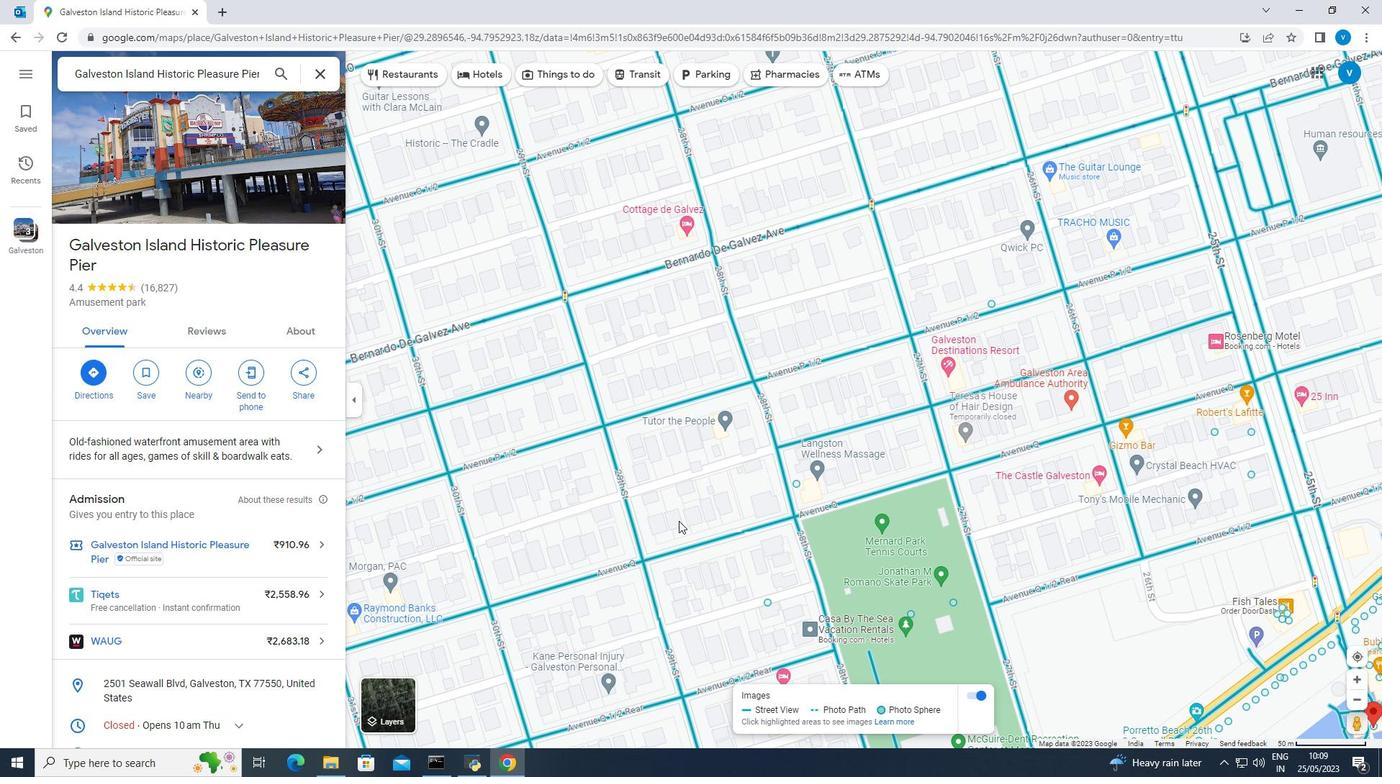 
Action: Mouse moved to (731, 510)
Screenshot: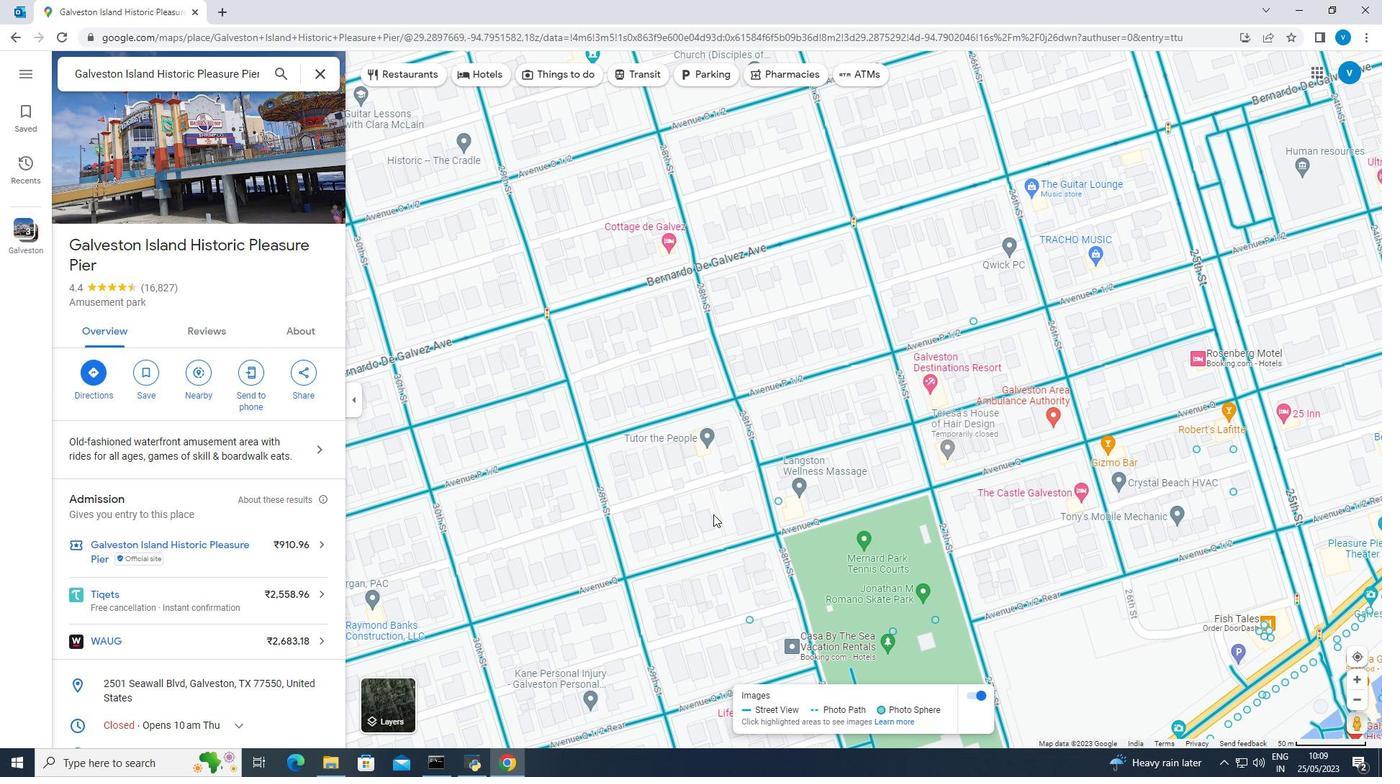 
Action: Mouse pressed left at (731, 510)
Screenshot: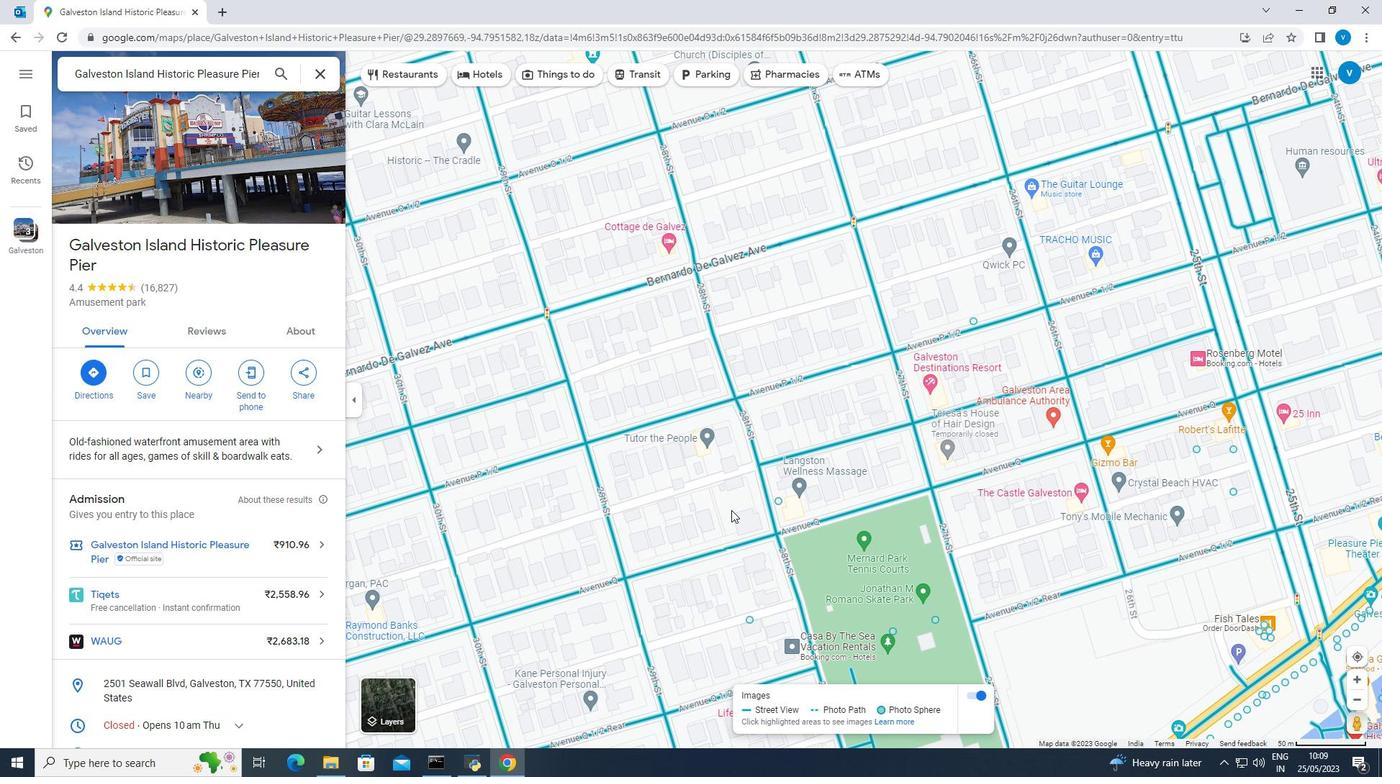 
Action: Mouse moved to (696, 507)
Screenshot: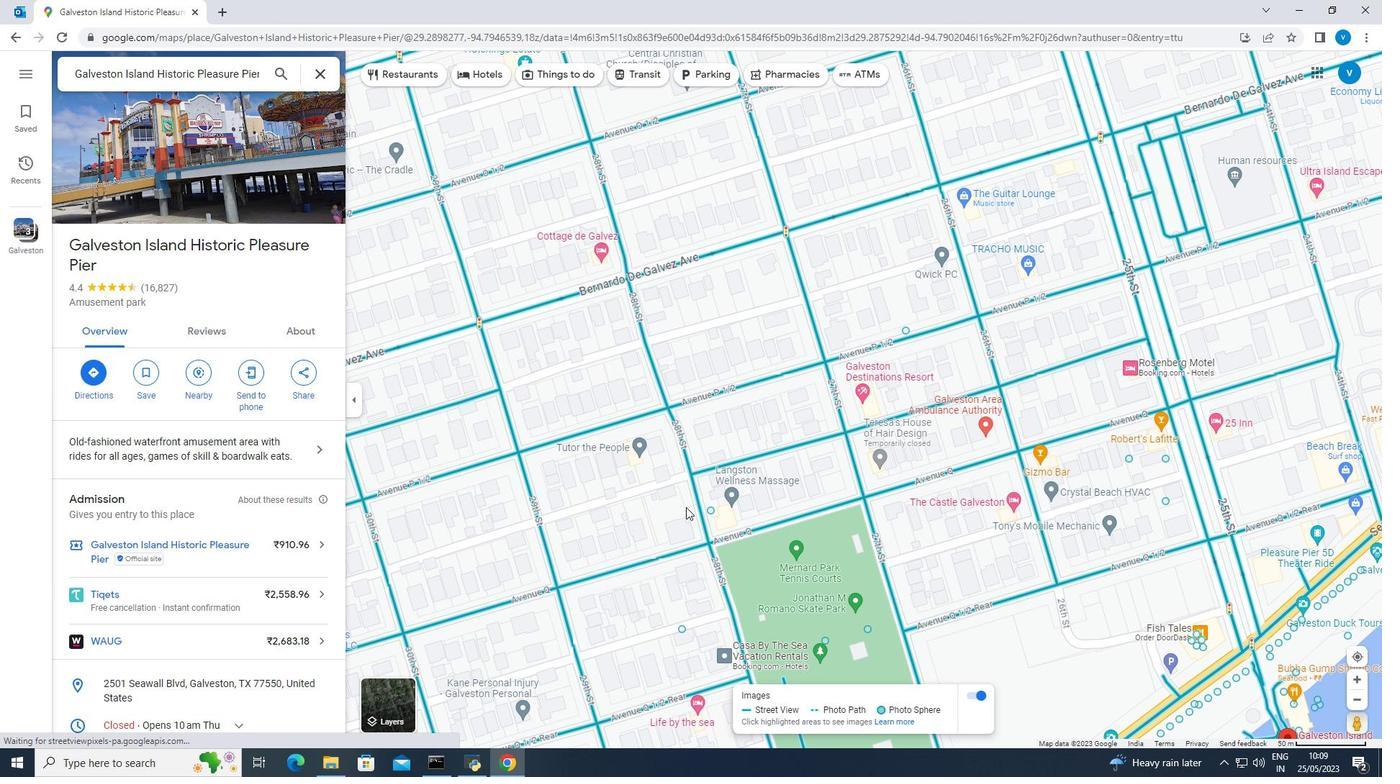 
Action: Mouse pressed left at (696, 507)
Screenshot: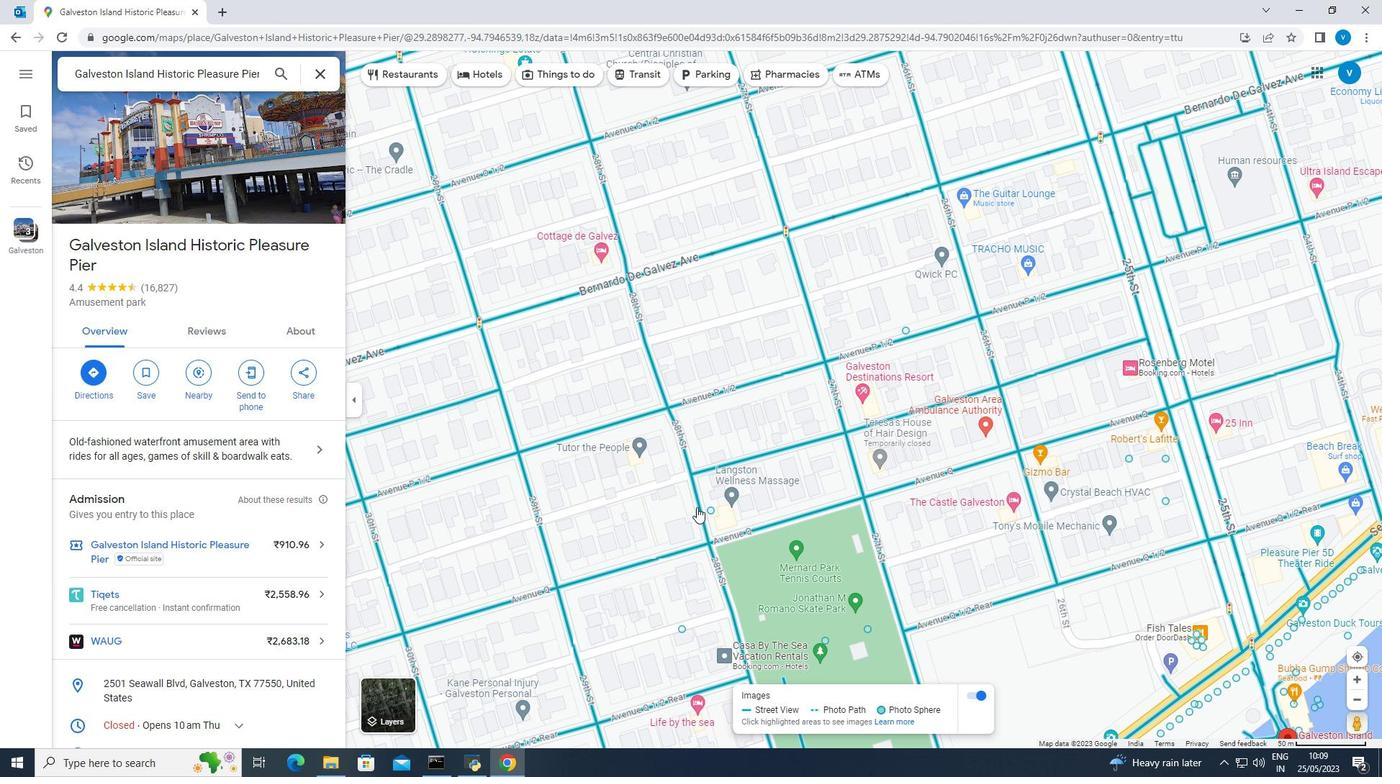 
Action: Mouse moved to (742, 486)
Screenshot: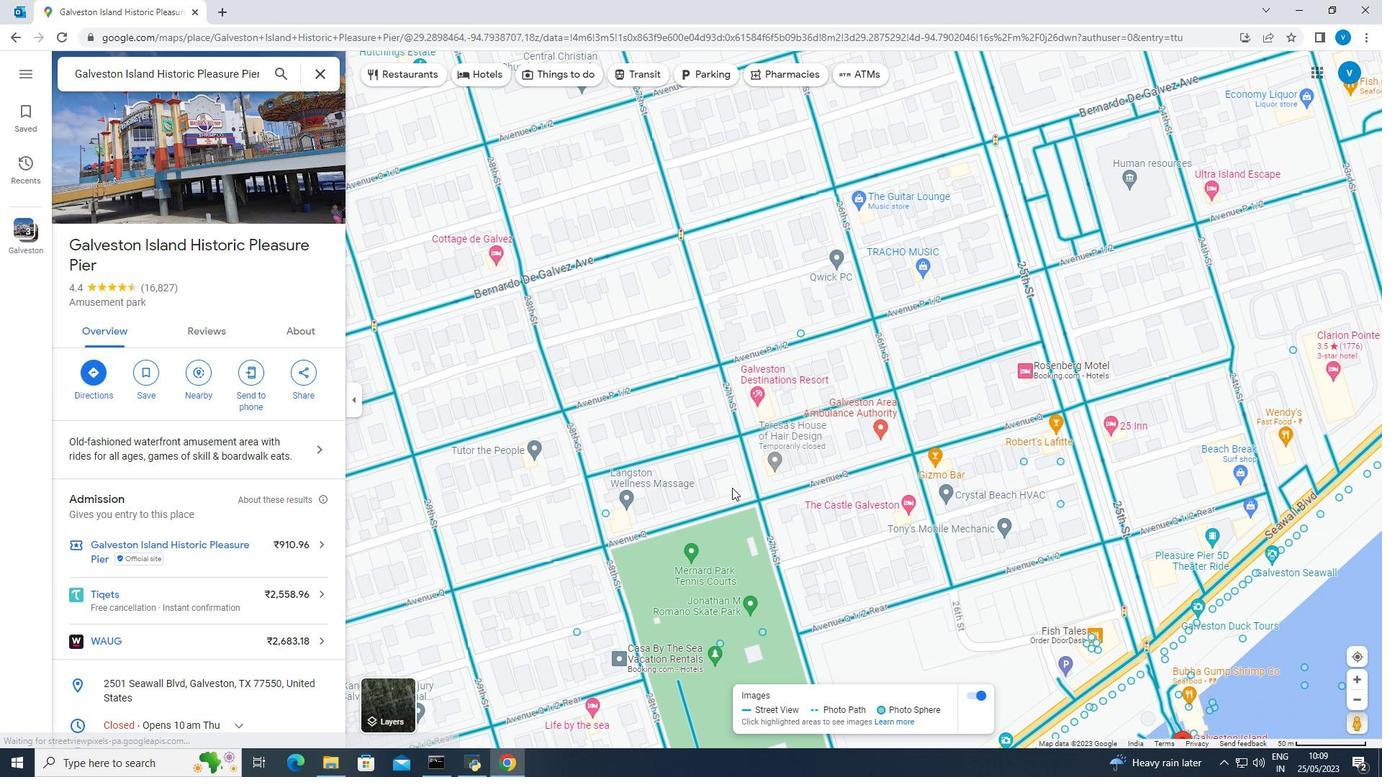 
Action: Mouse pressed left at (742, 486)
Screenshot: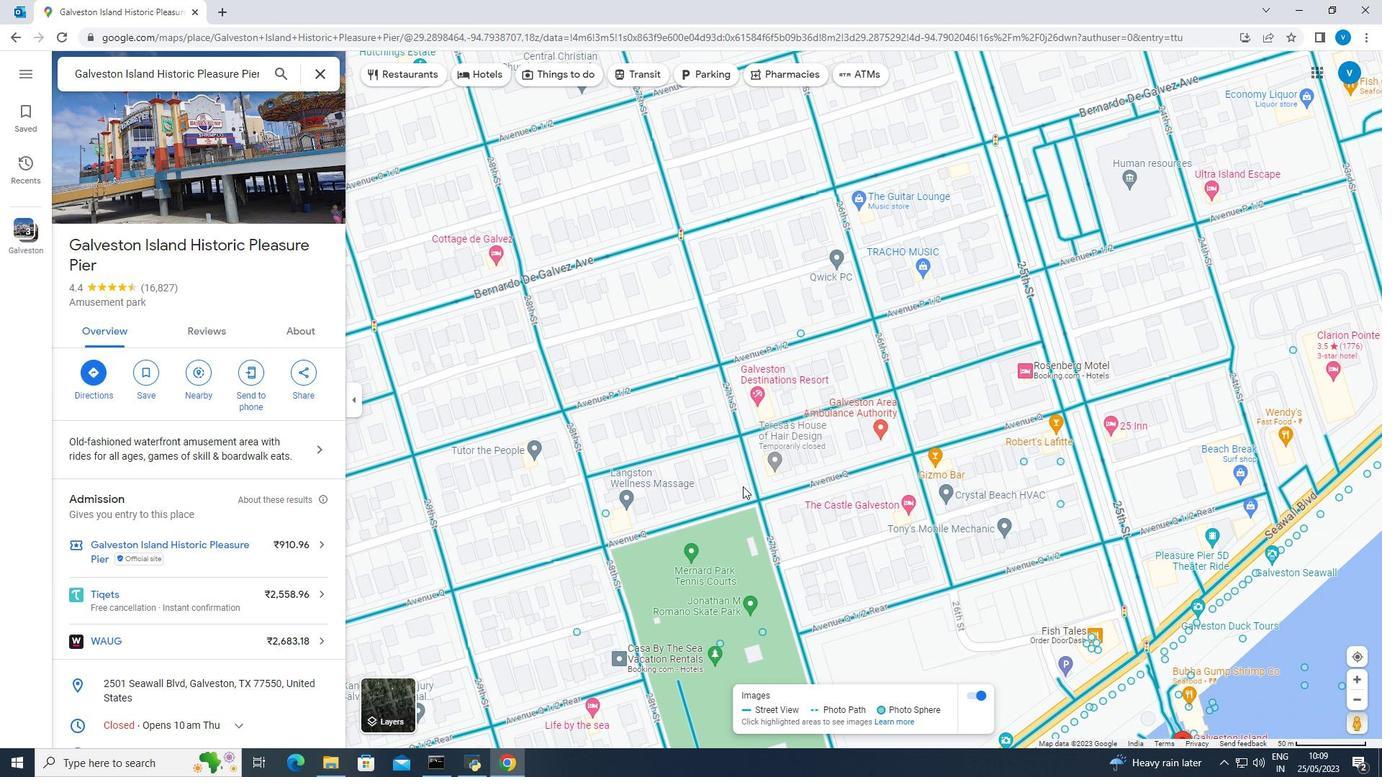 
Action: Mouse moved to (718, 482)
Screenshot: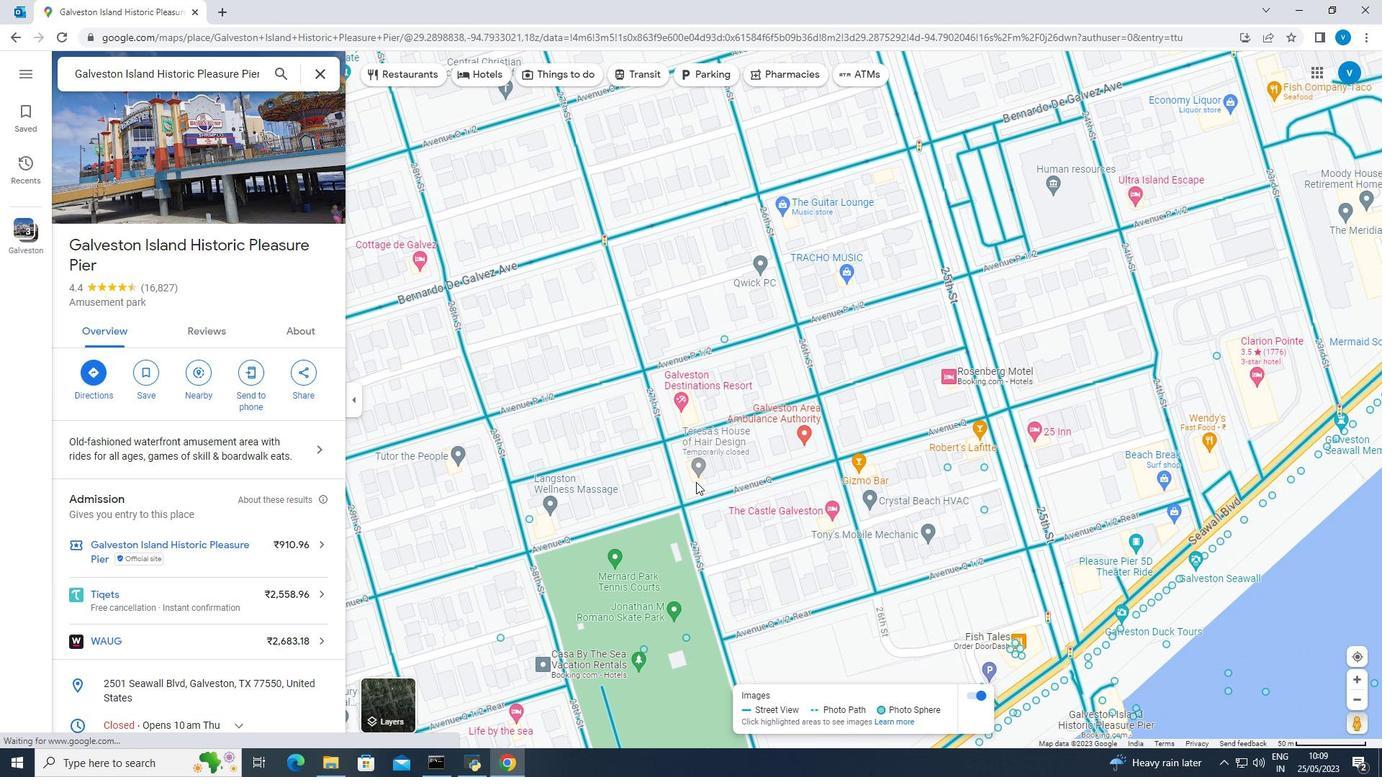 
Action: Mouse pressed left at (718, 482)
Screenshot: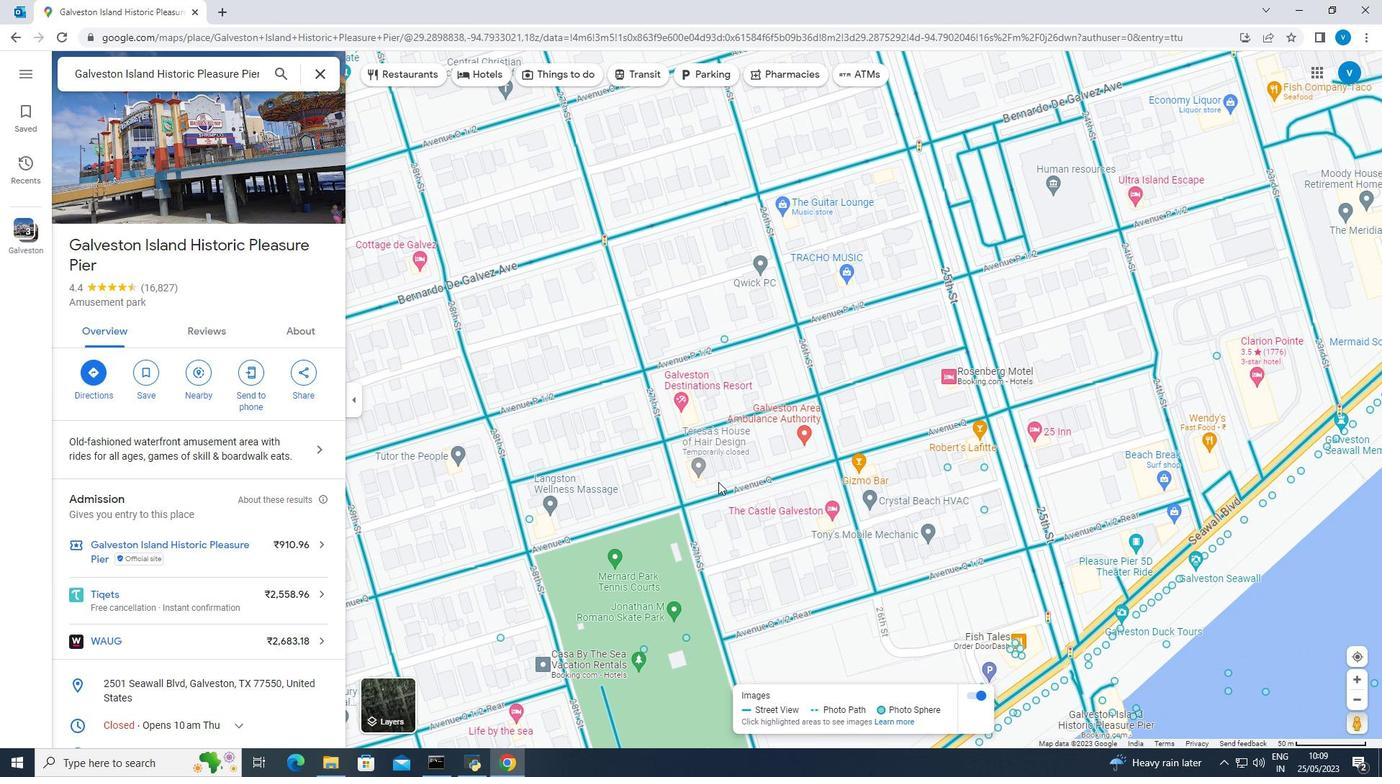 
Action: Mouse moved to (740, 453)
Screenshot: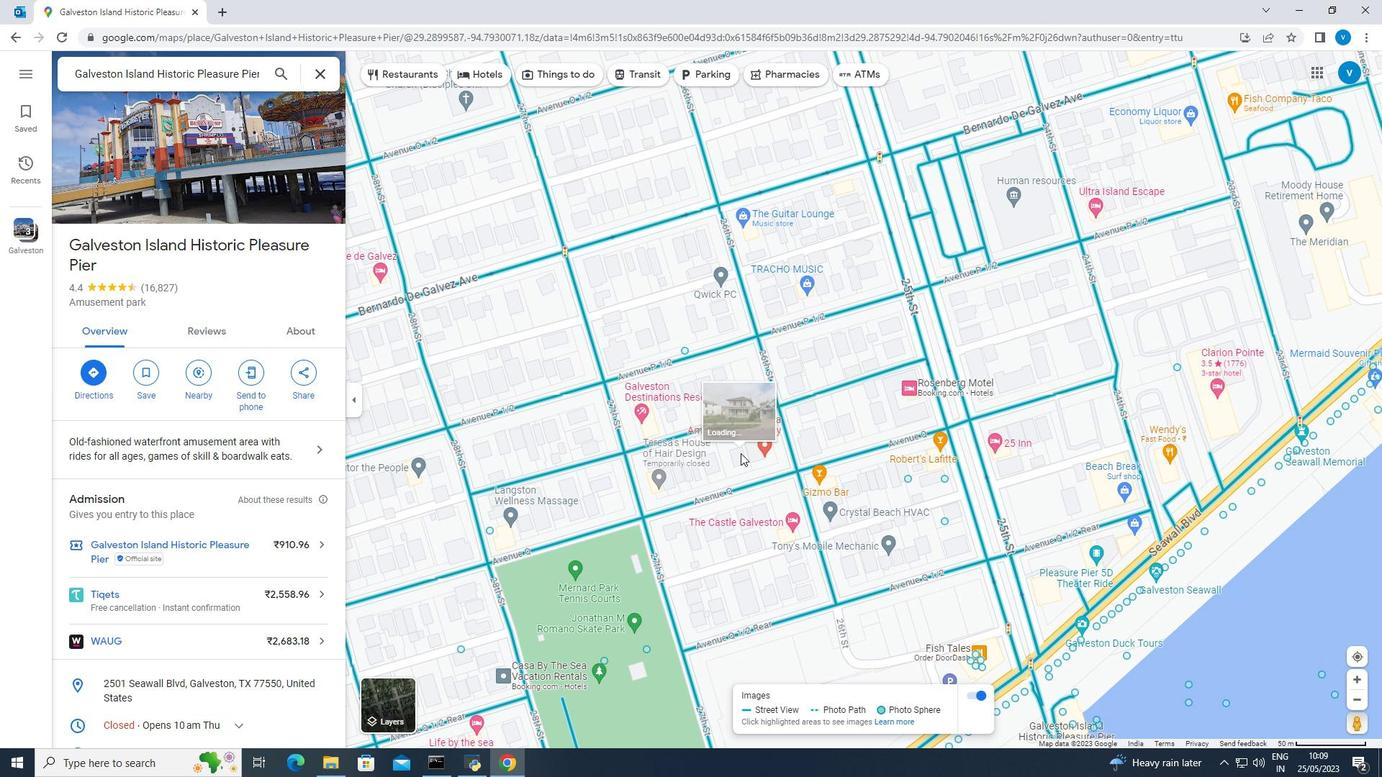 
Action: Mouse pressed left at (740, 453)
Screenshot: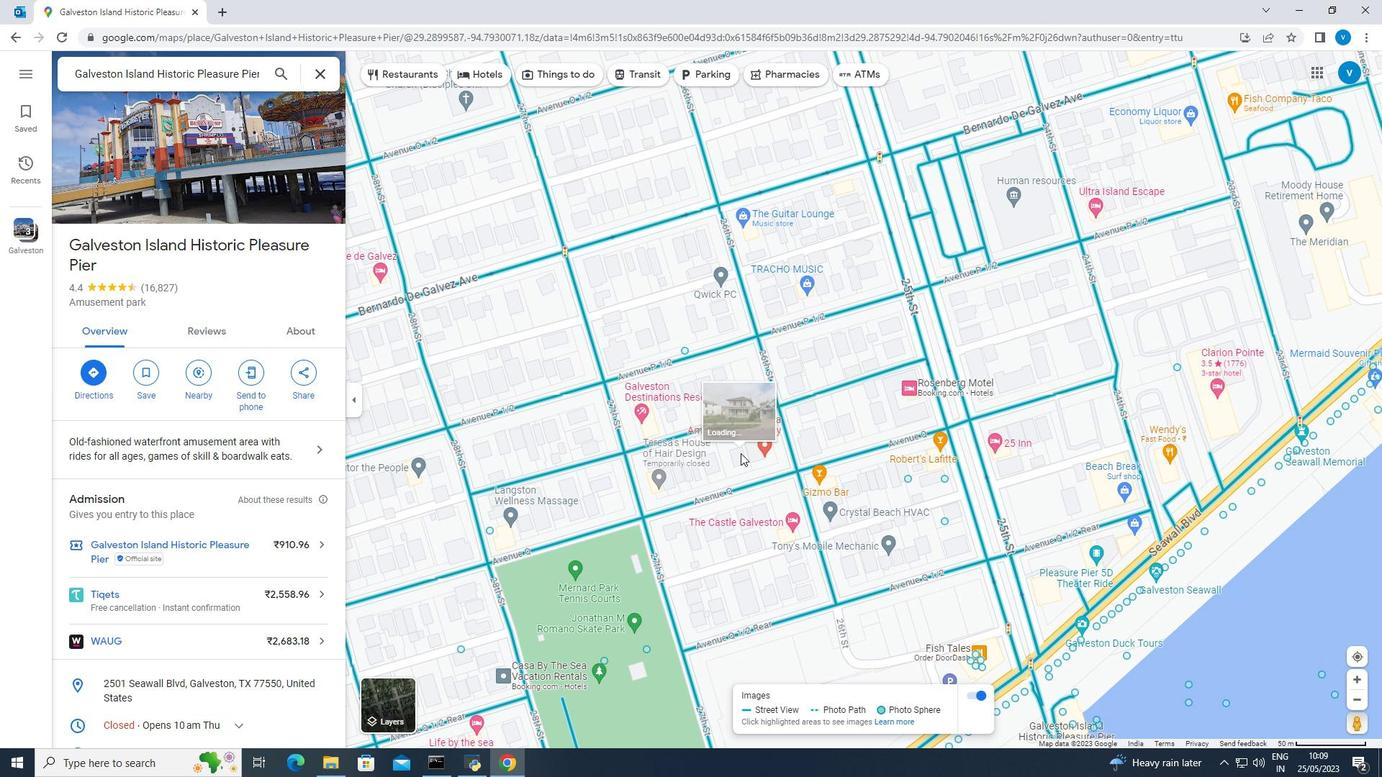 
Action: Mouse moved to (804, 429)
Screenshot: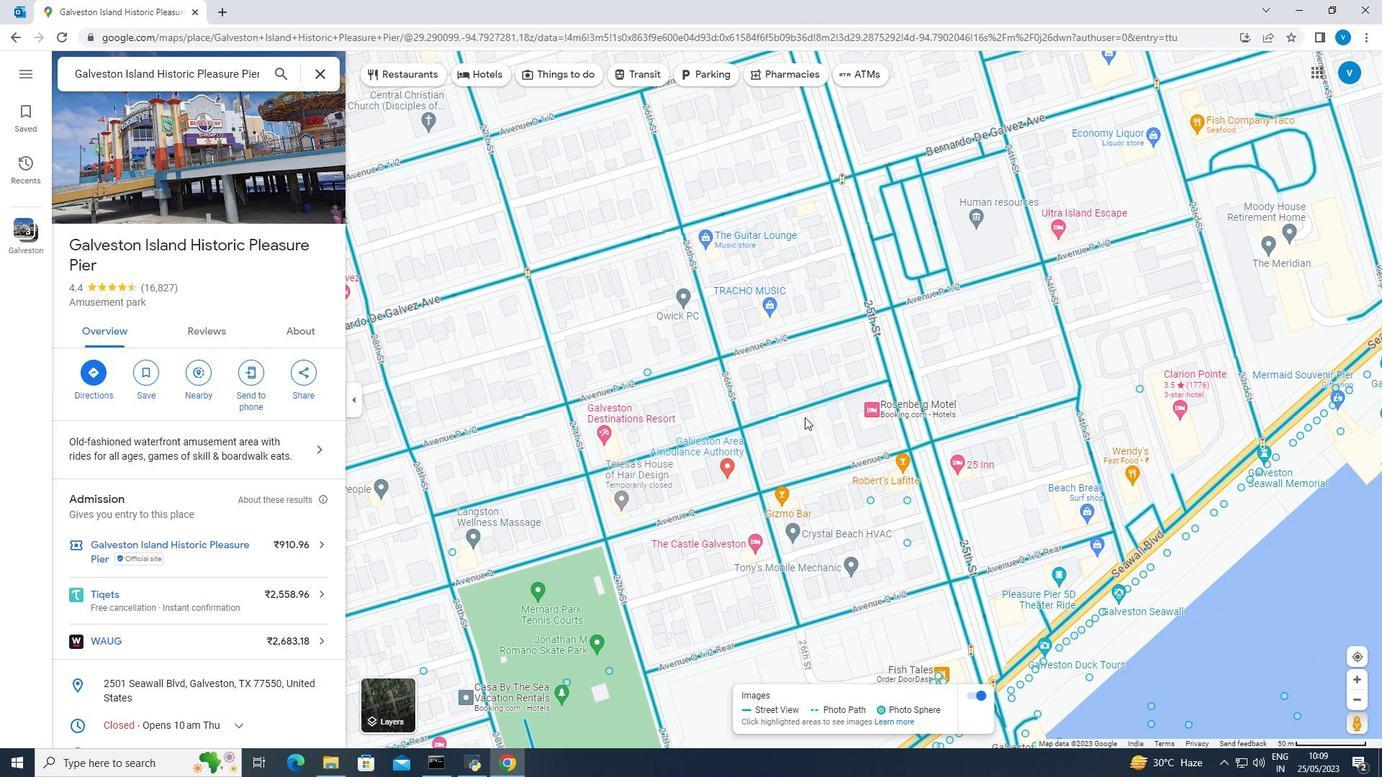 
Action: Mouse pressed left at (804, 429)
Screenshot: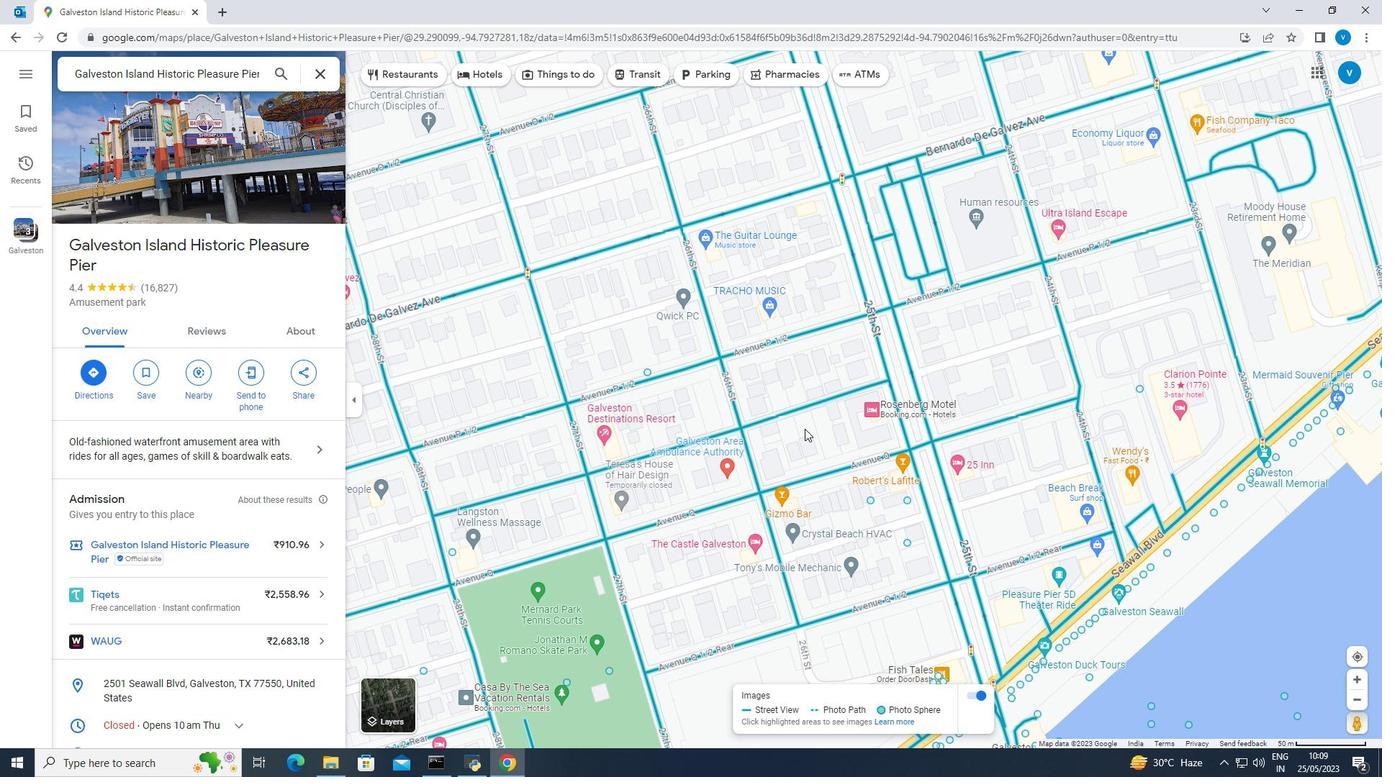
Action: Mouse moved to (779, 412)
Screenshot: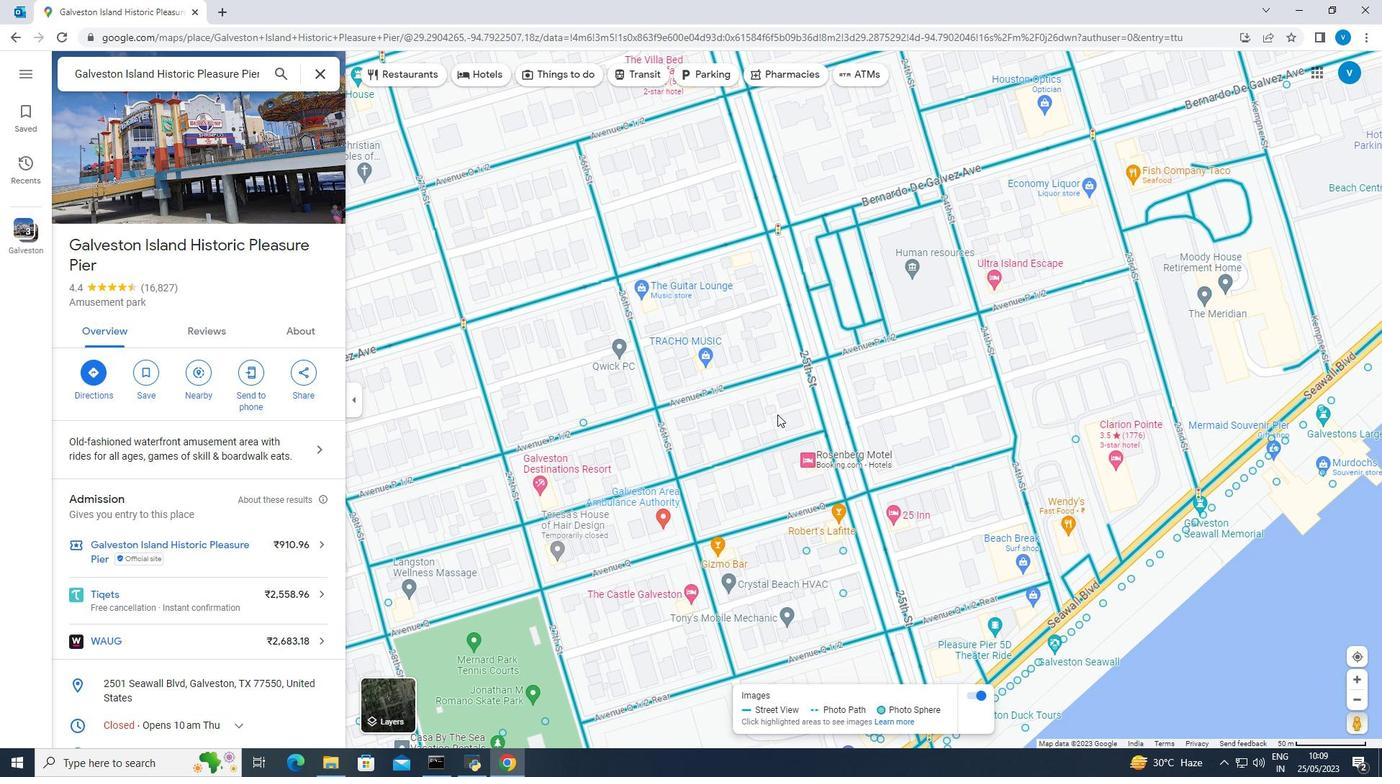 
Action: Mouse pressed left at (779, 412)
Screenshot: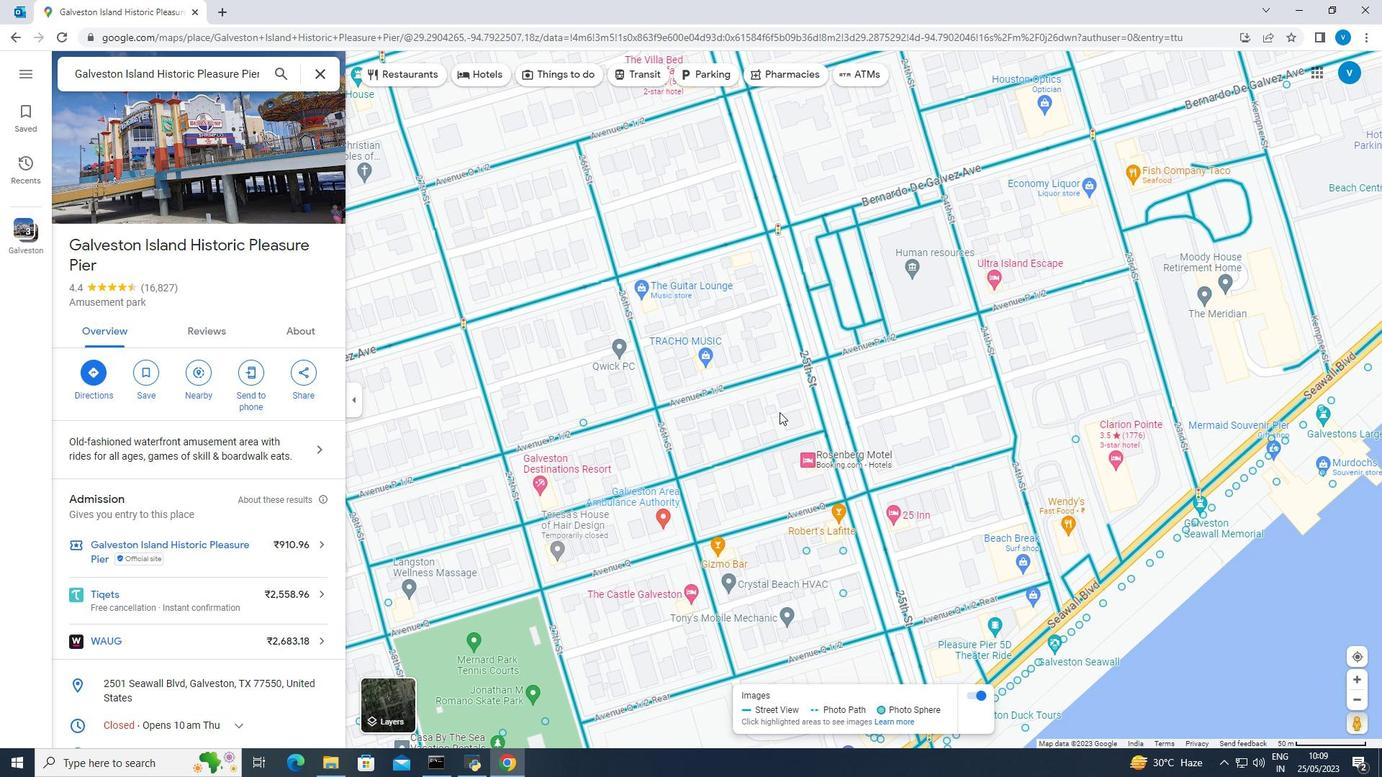 
Action: Mouse moved to (863, 480)
Screenshot: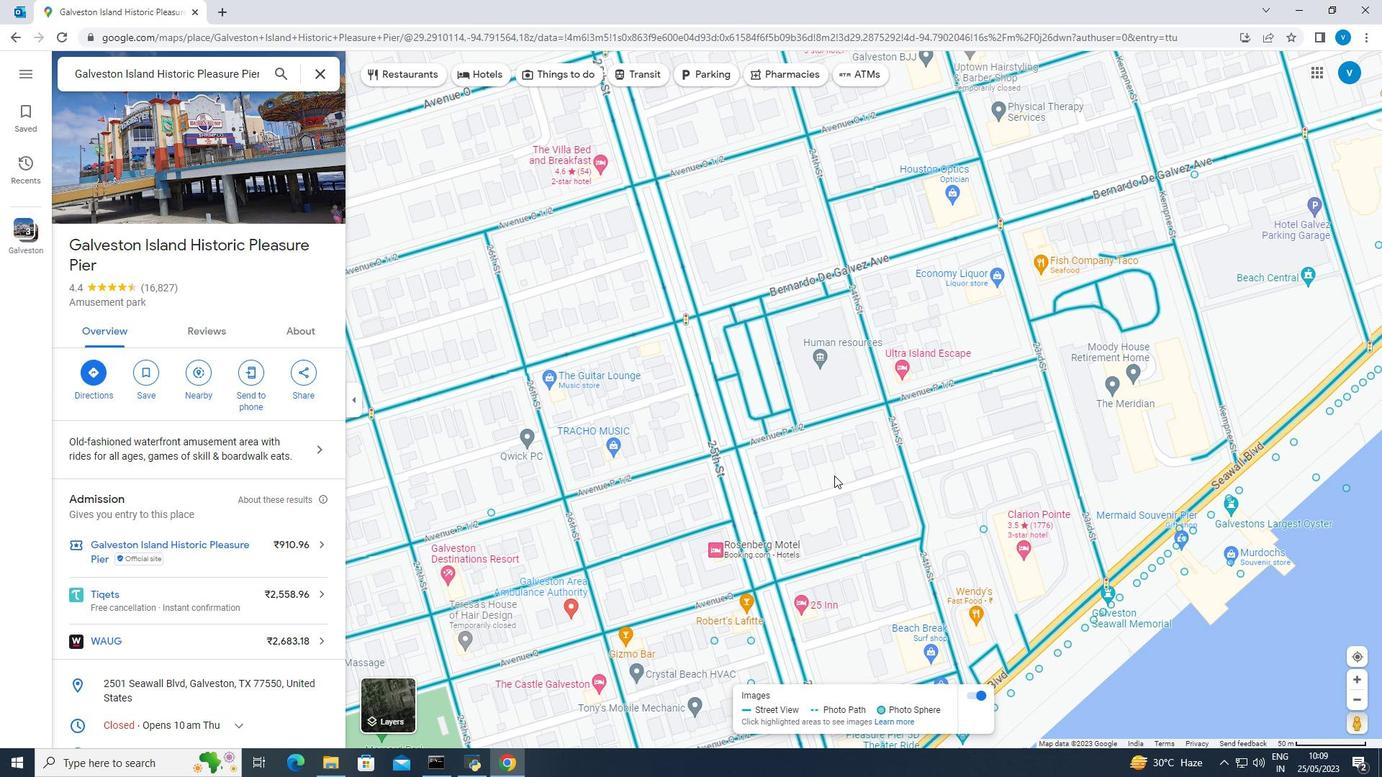 
Action: Mouse pressed left at (863, 480)
Screenshot: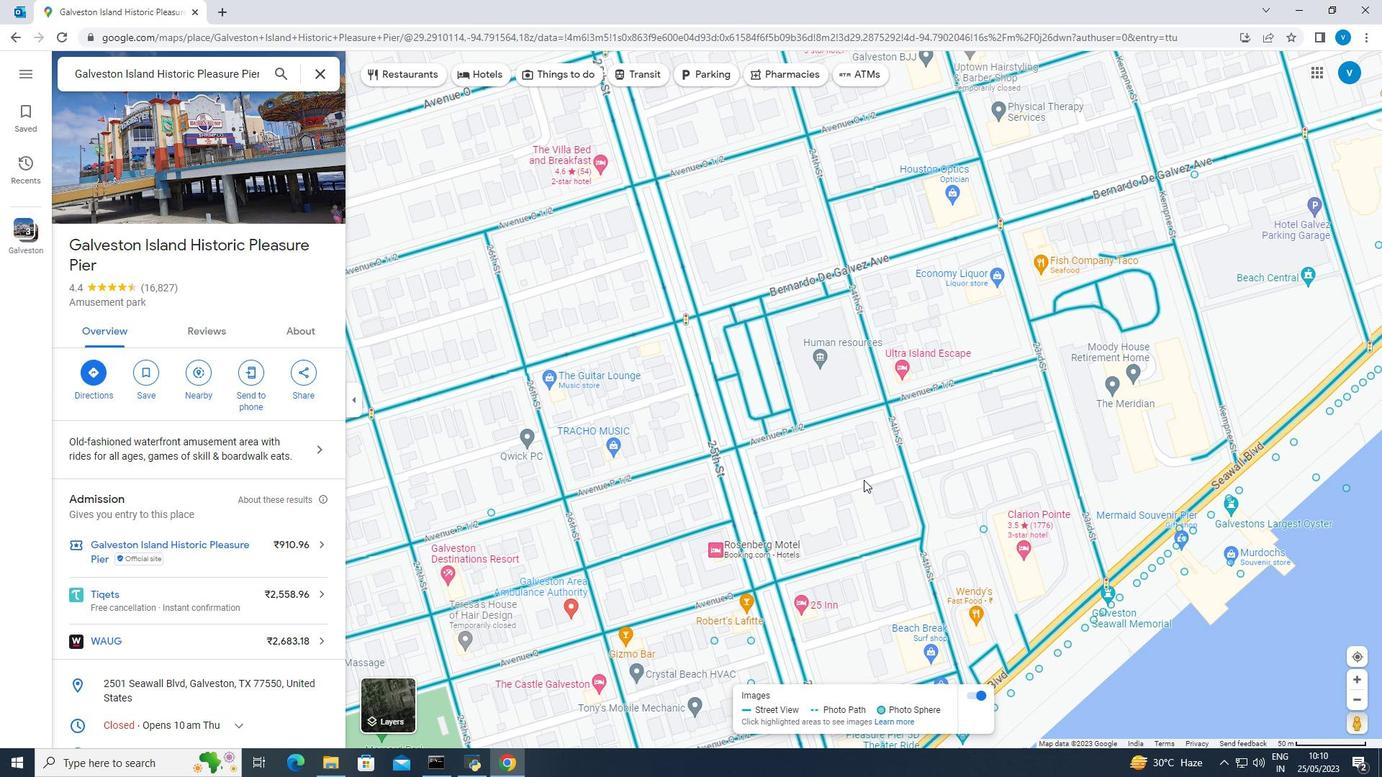 
Action: Mouse moved to (992, 490)
Screenshot: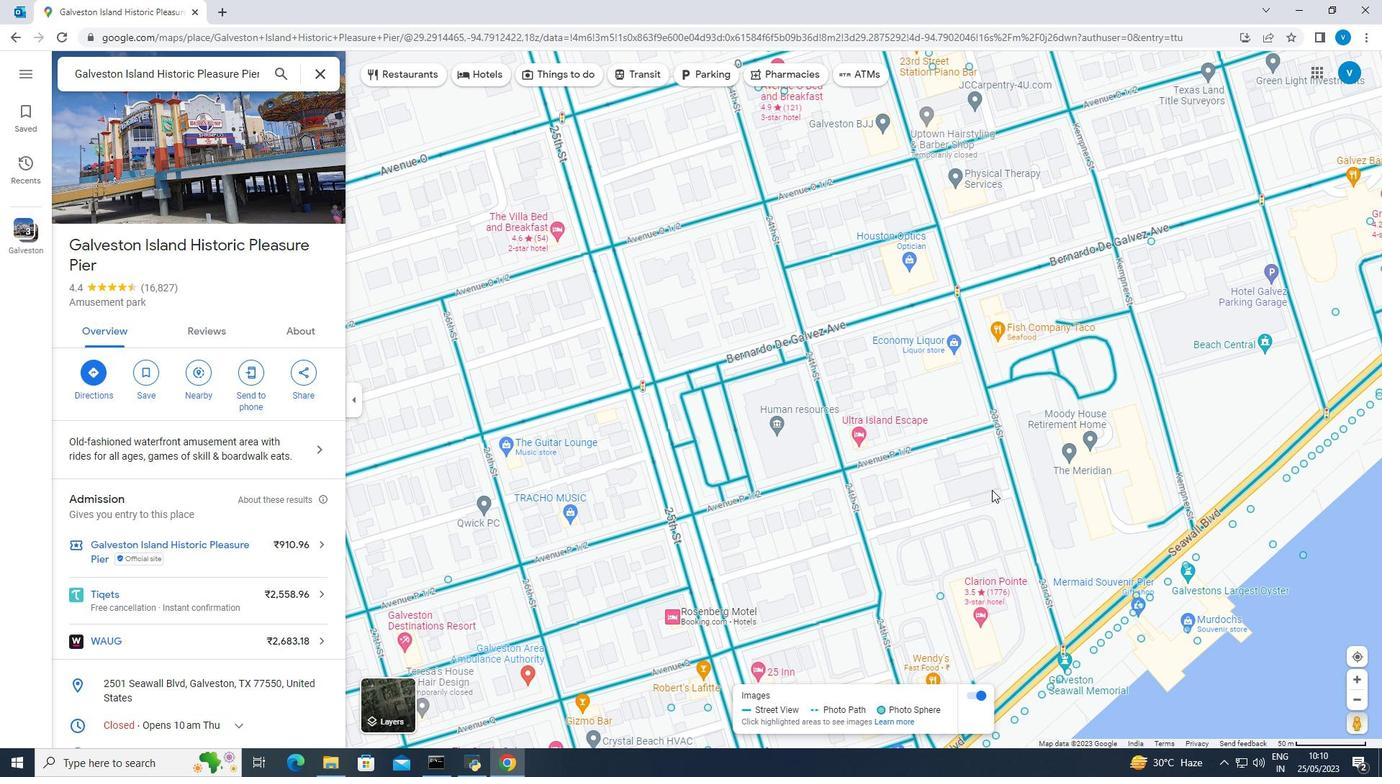 
Action: Mouse pressed left at (992, 490)
Screenshot: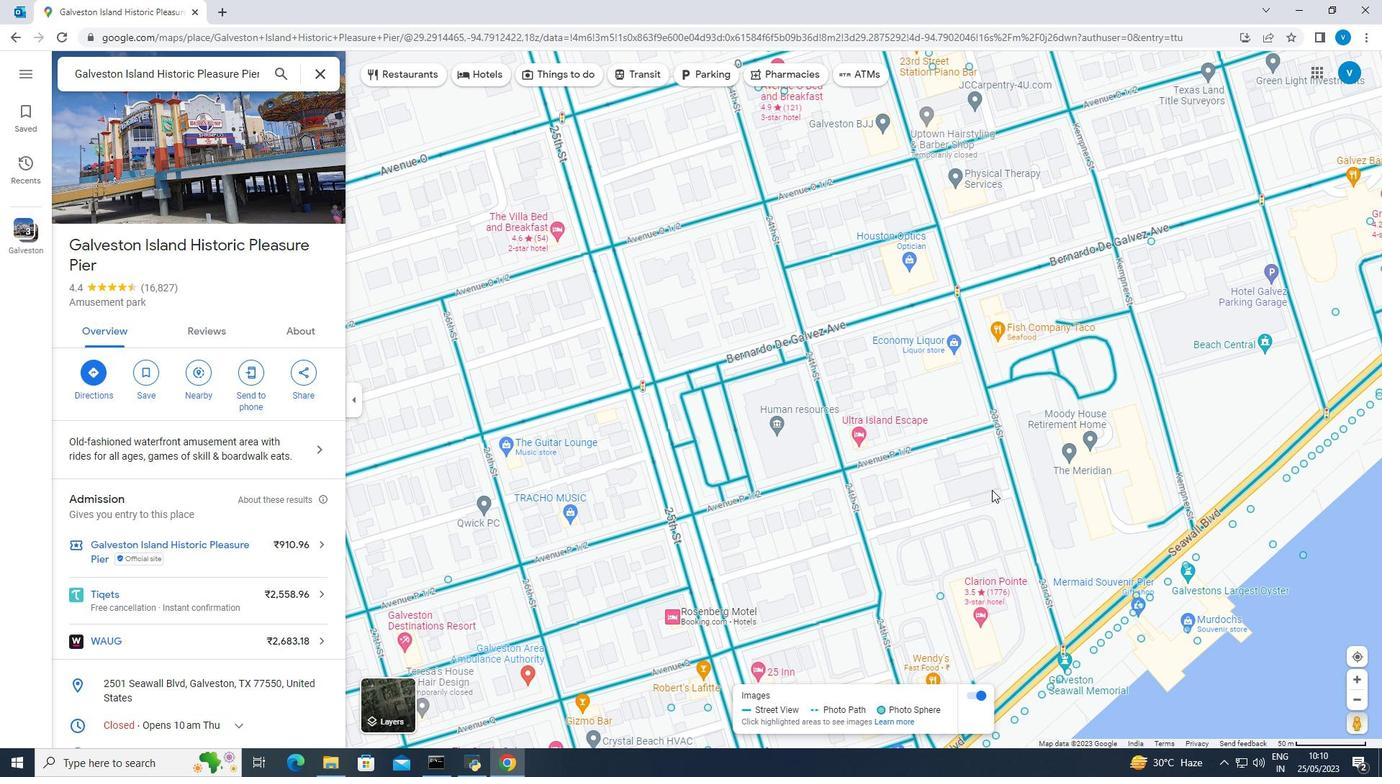 
Action: Mouse moved to (974, 497)
Screenshot: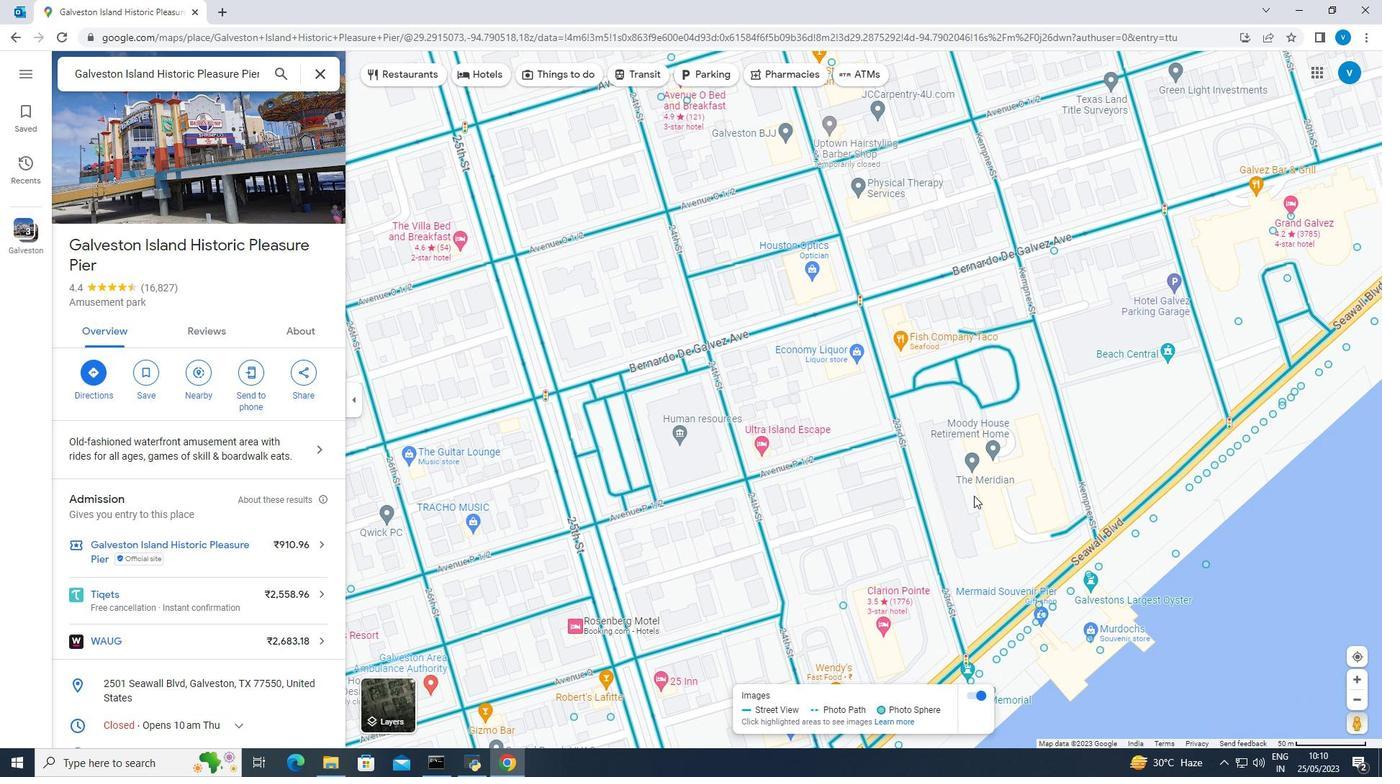 
Action: Mouse pressed left at (974, 497)
Screenshot: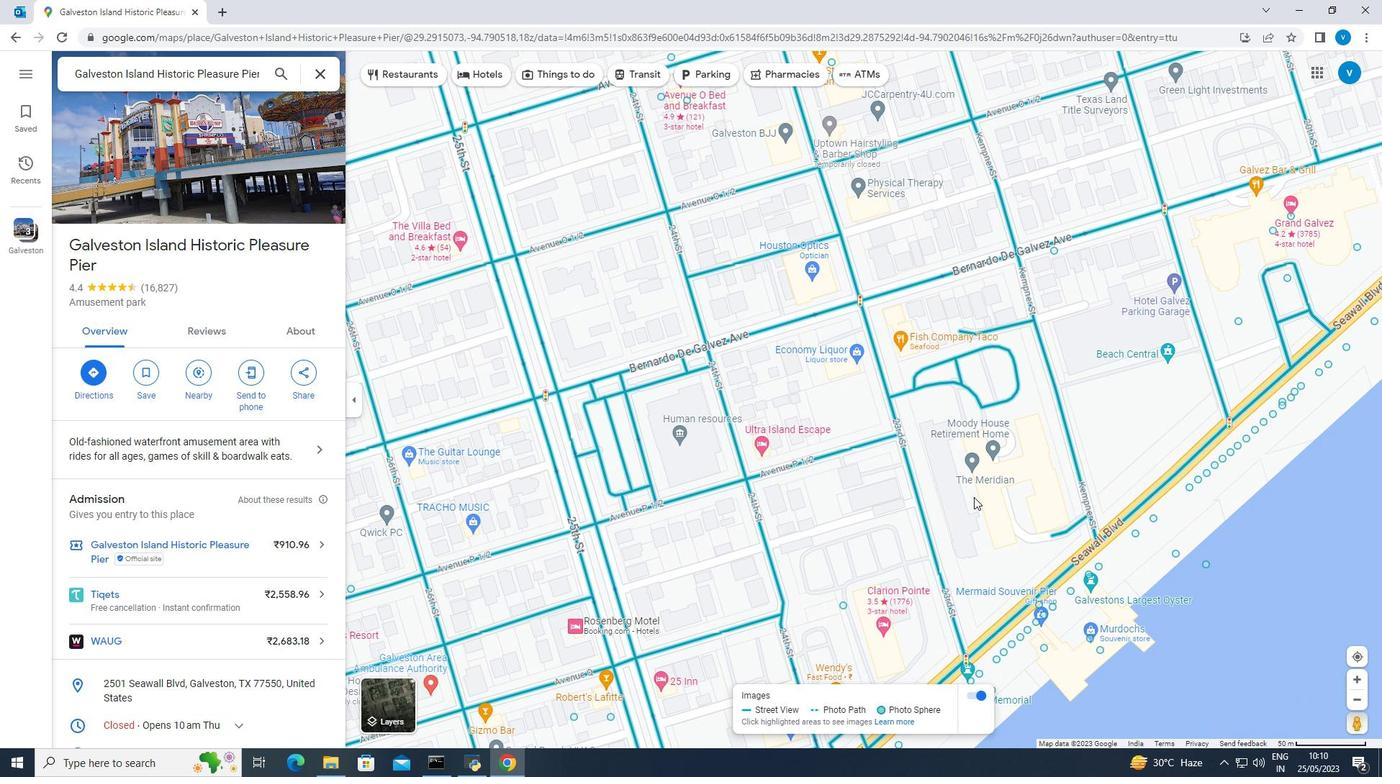 
Action: Mouse moved to (991, 470)
Screenshot: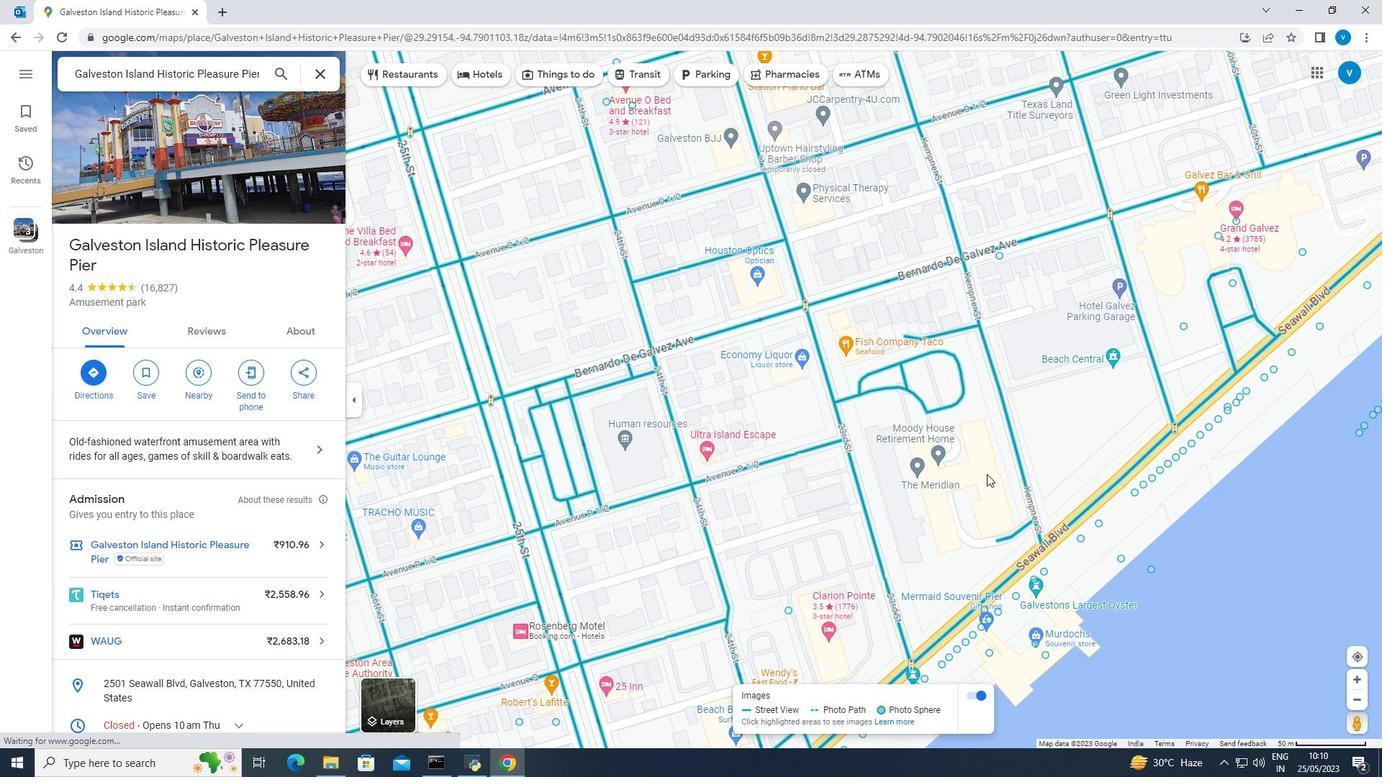 
Action: Mouse pressed left at (991, 470)
Screenshot: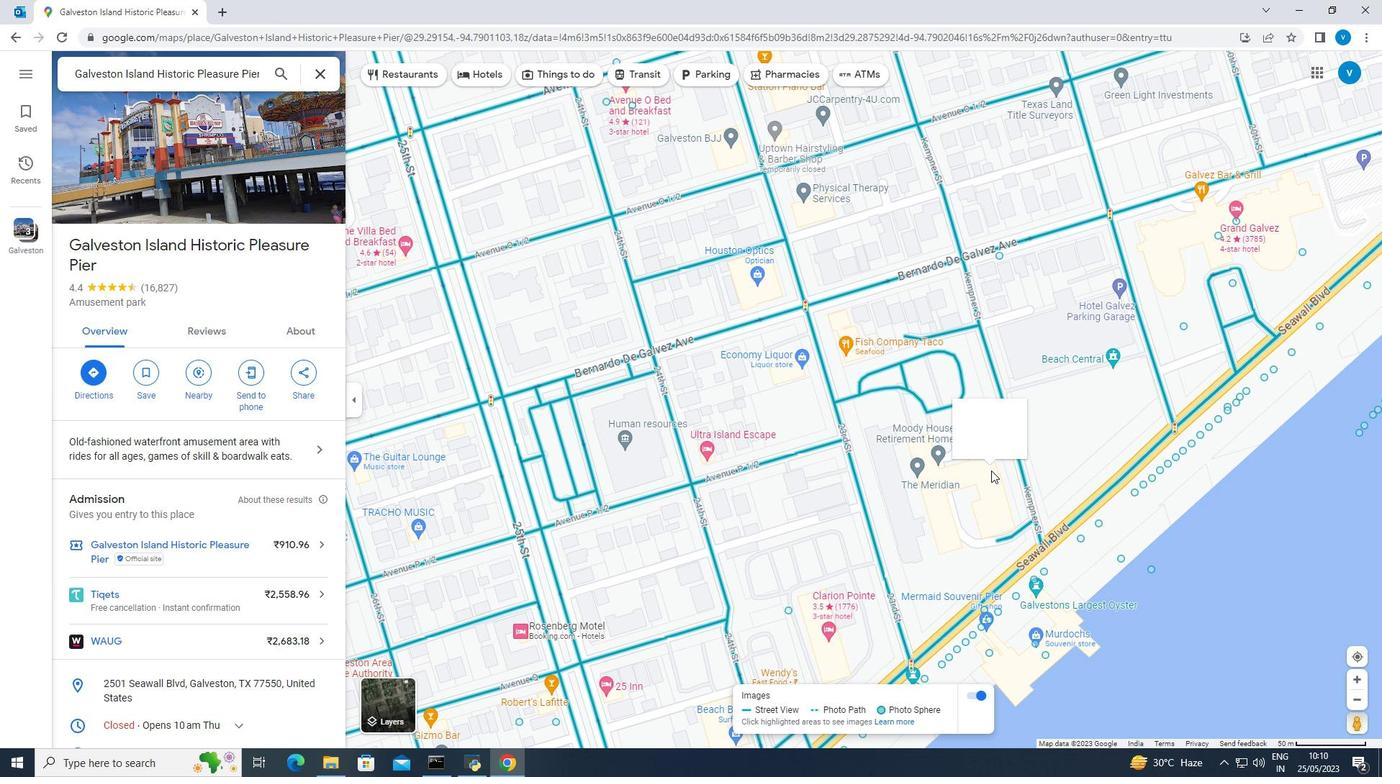 
Action: Mouse moved to (1074, 430)
Screenshot: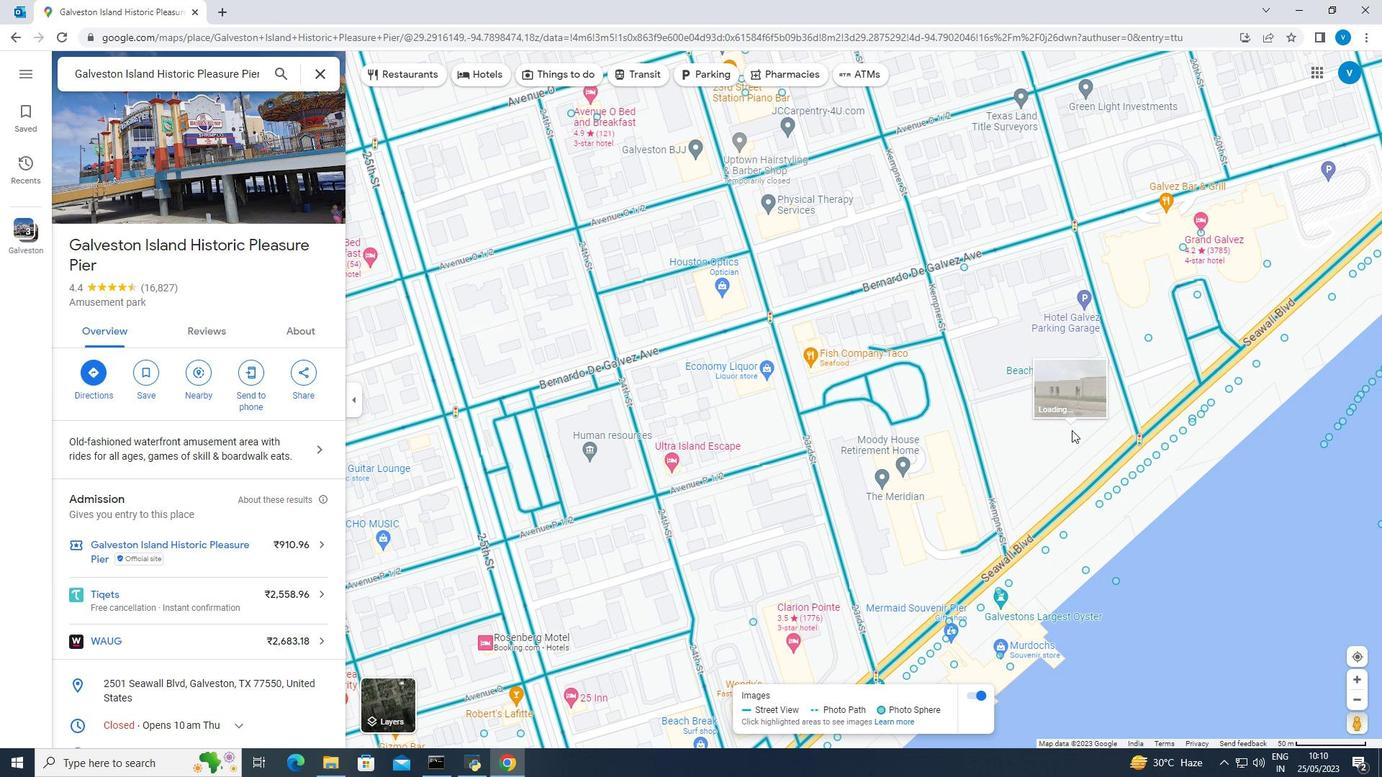 
Action: Mouse pressed left at (1074, 430)
Screenshot: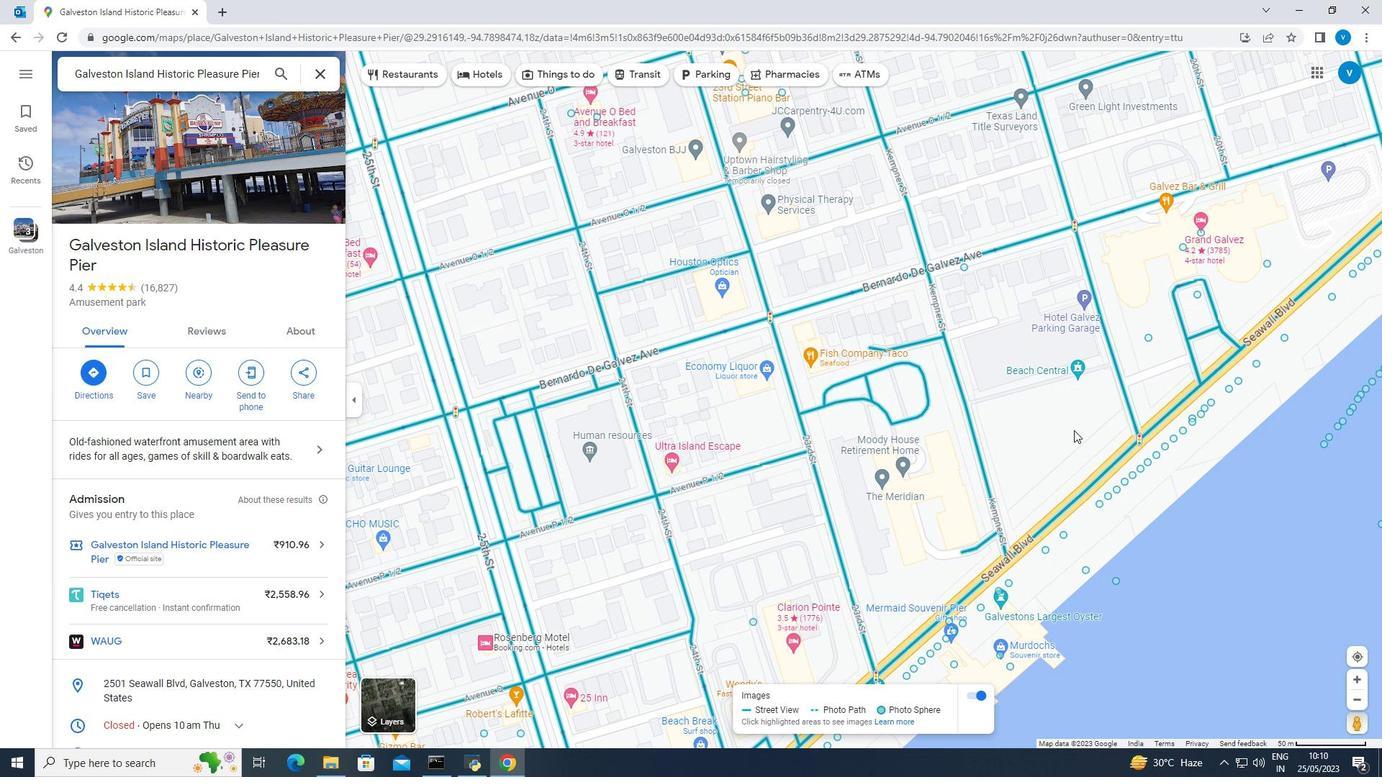 
Action: Mouse moved to (956, 598)
Screenshot: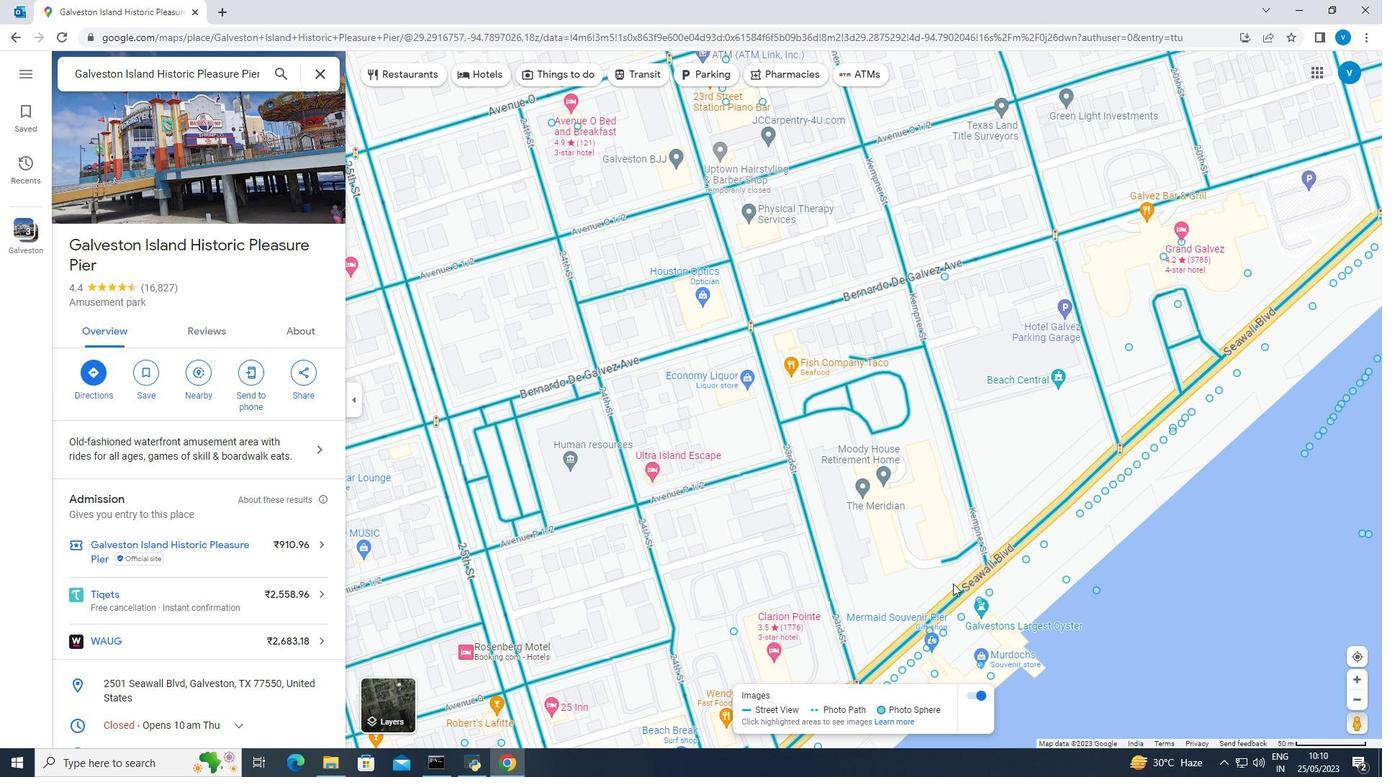 
Action: Mouse pressed left at (956, 598)
Screenshot: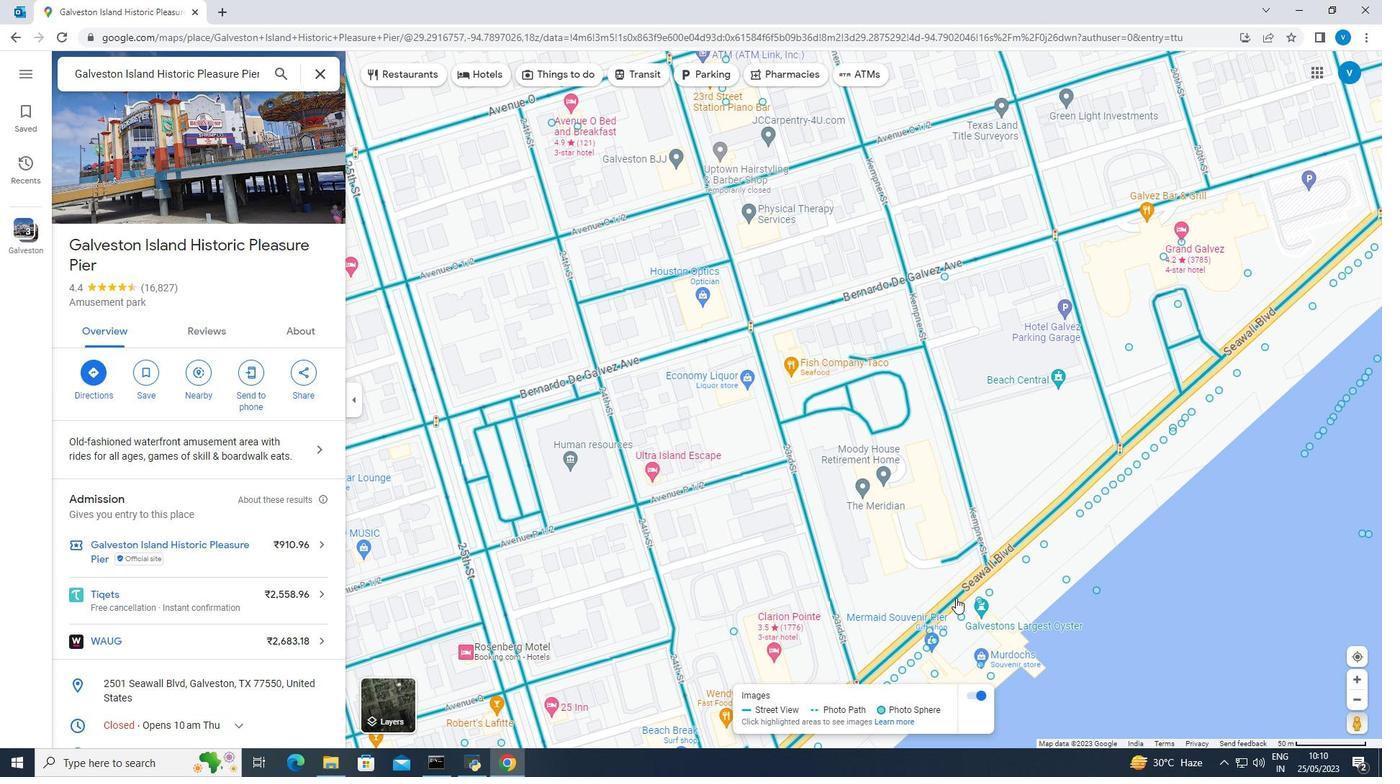 
Action: Mouse moved to (978, 635)
Screenshot: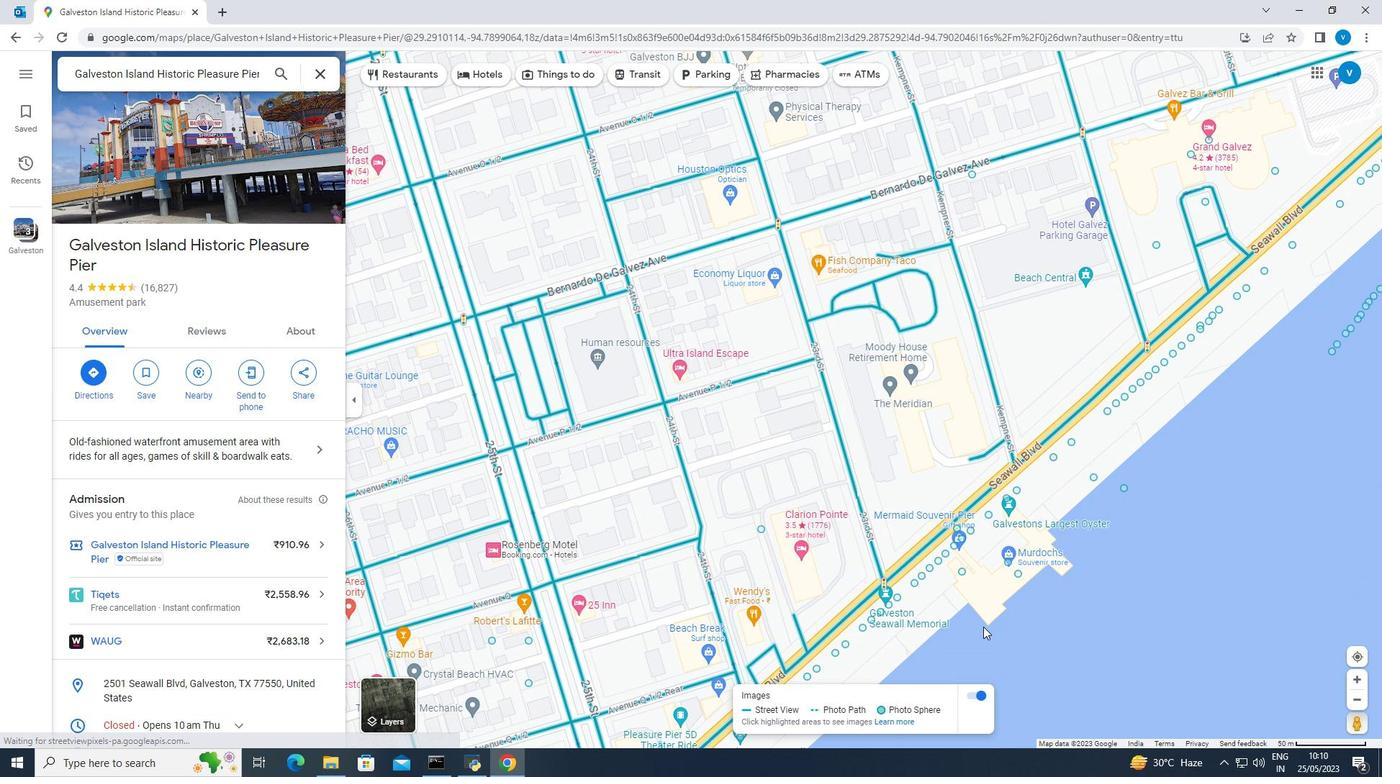 
Action: Mouse pressed left at (978, 635)
Screenshot: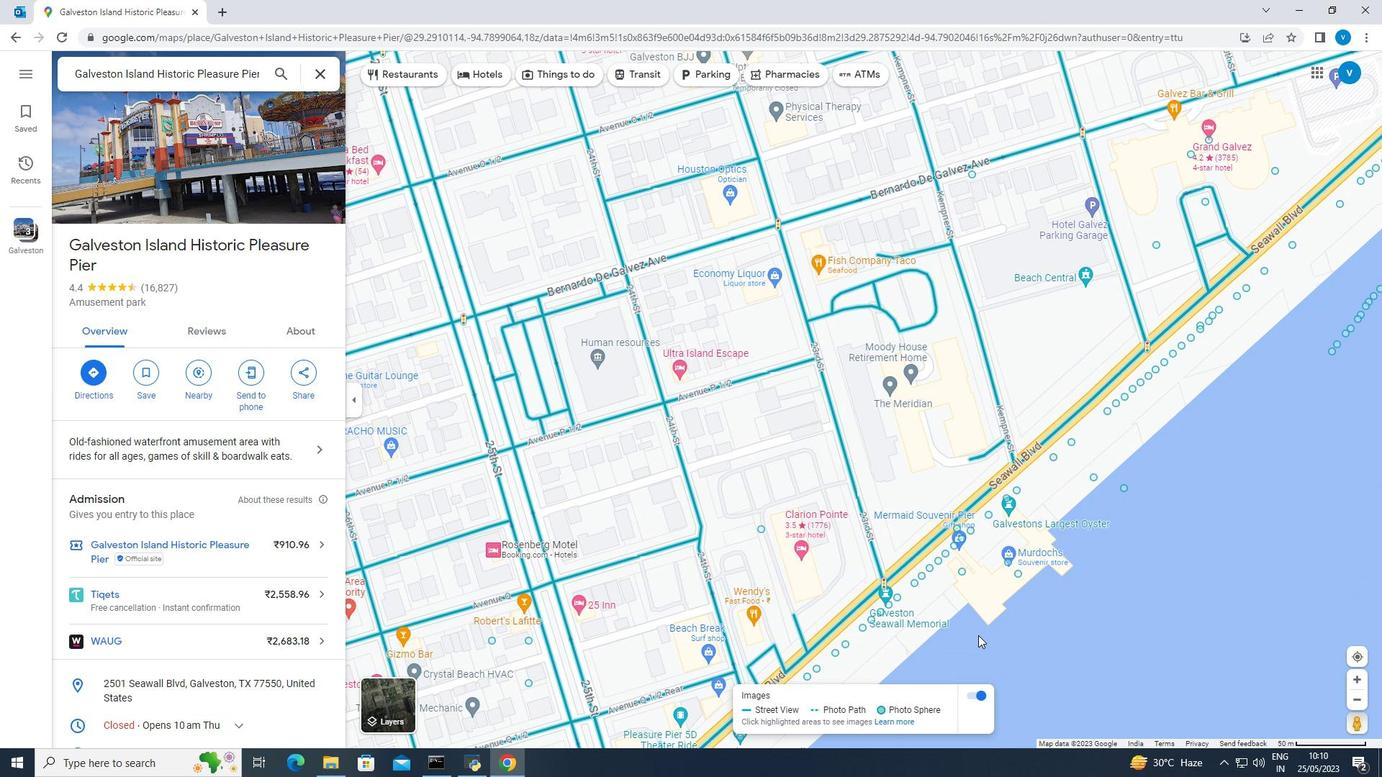 
Action: Mouse moved to (991, 630)
Screenshot: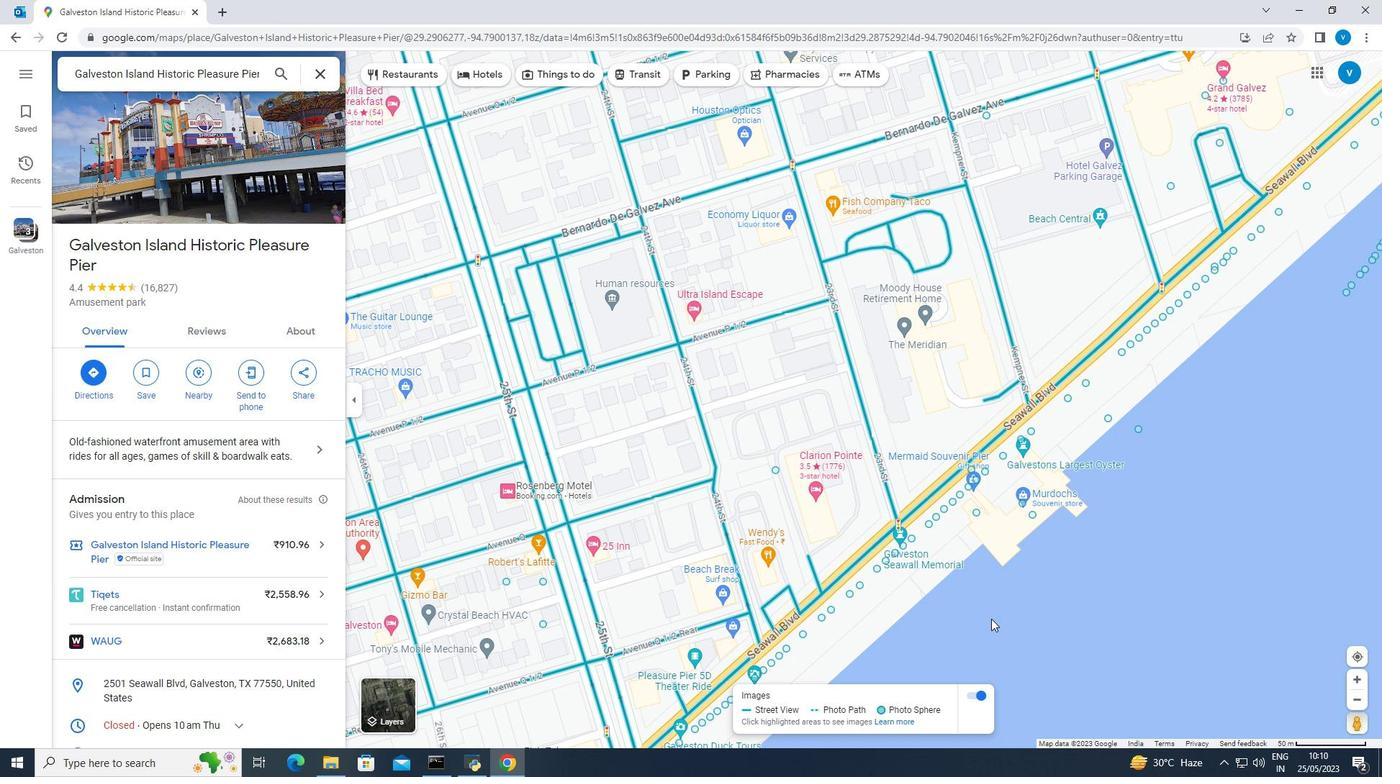 
Action: Mouse pressed left at (991, 630)
Screenshot: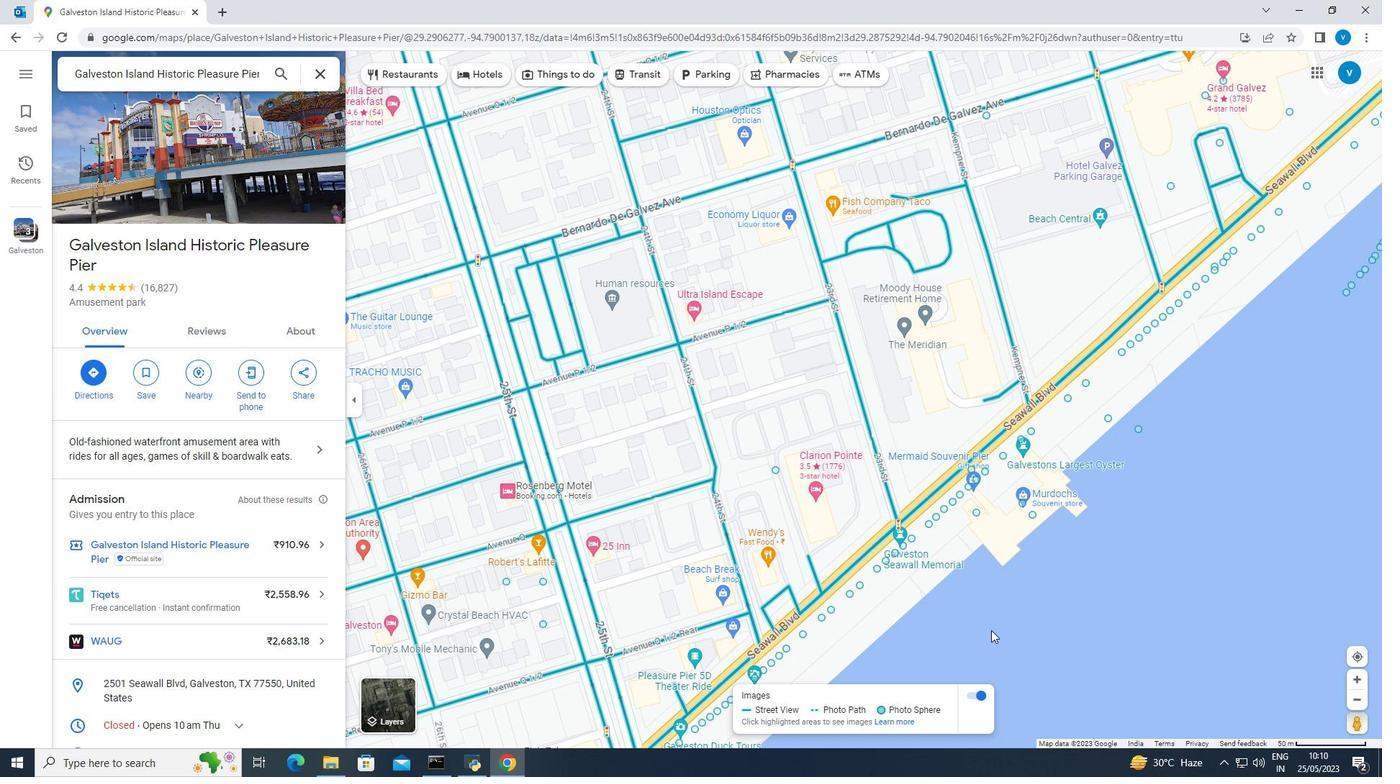 
Action: Mouse moved to (934, 644)
Screenshot: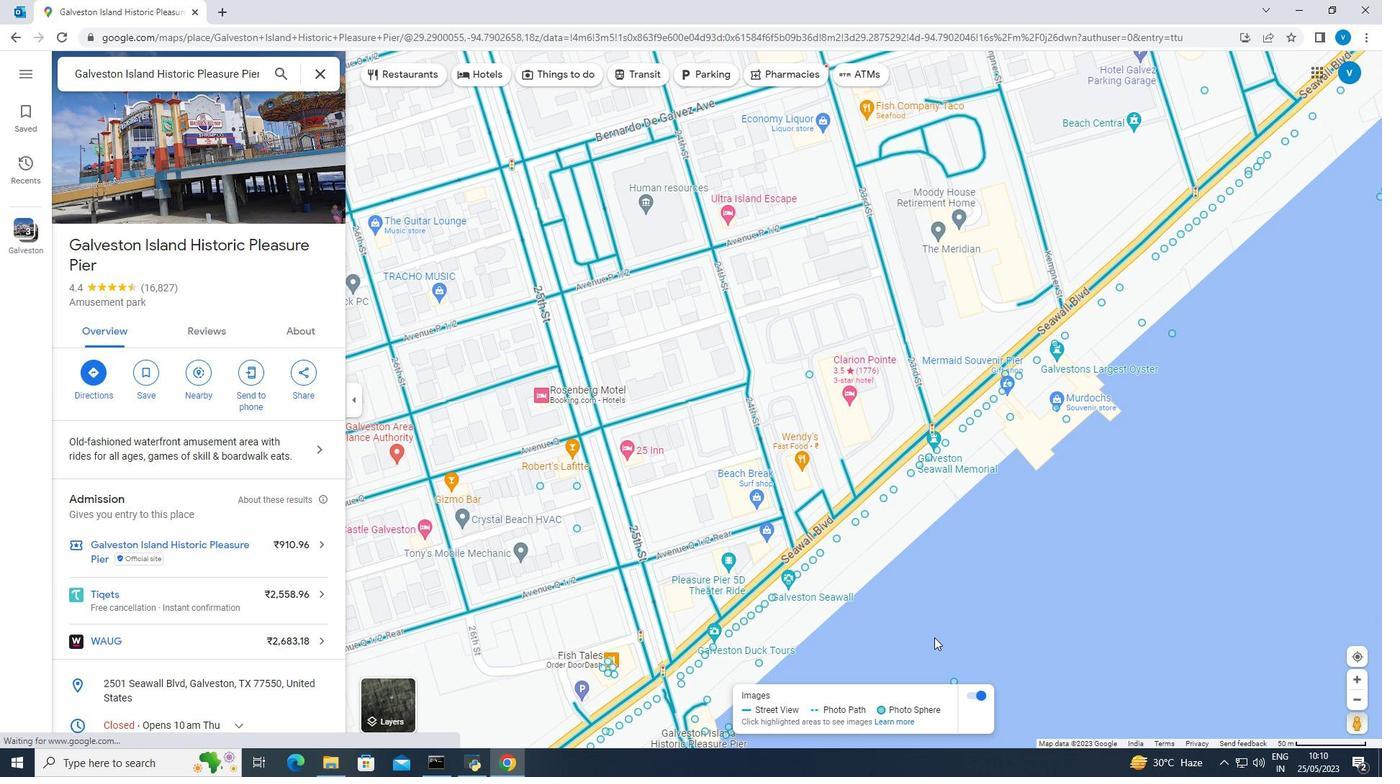 
Action: Mouse pressed left at (934, 644)
Screenshot: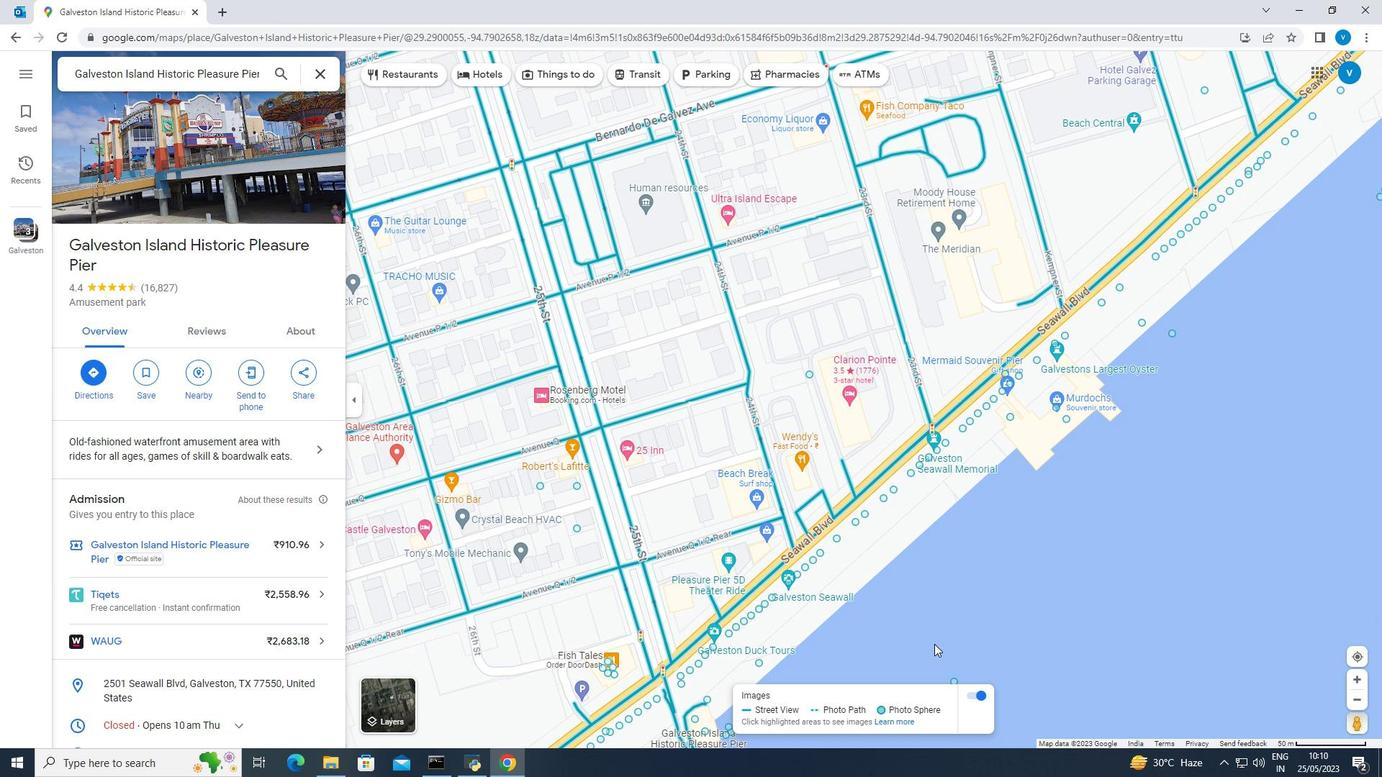 
Action: Mouse moved to (960, 582)
Screenshot: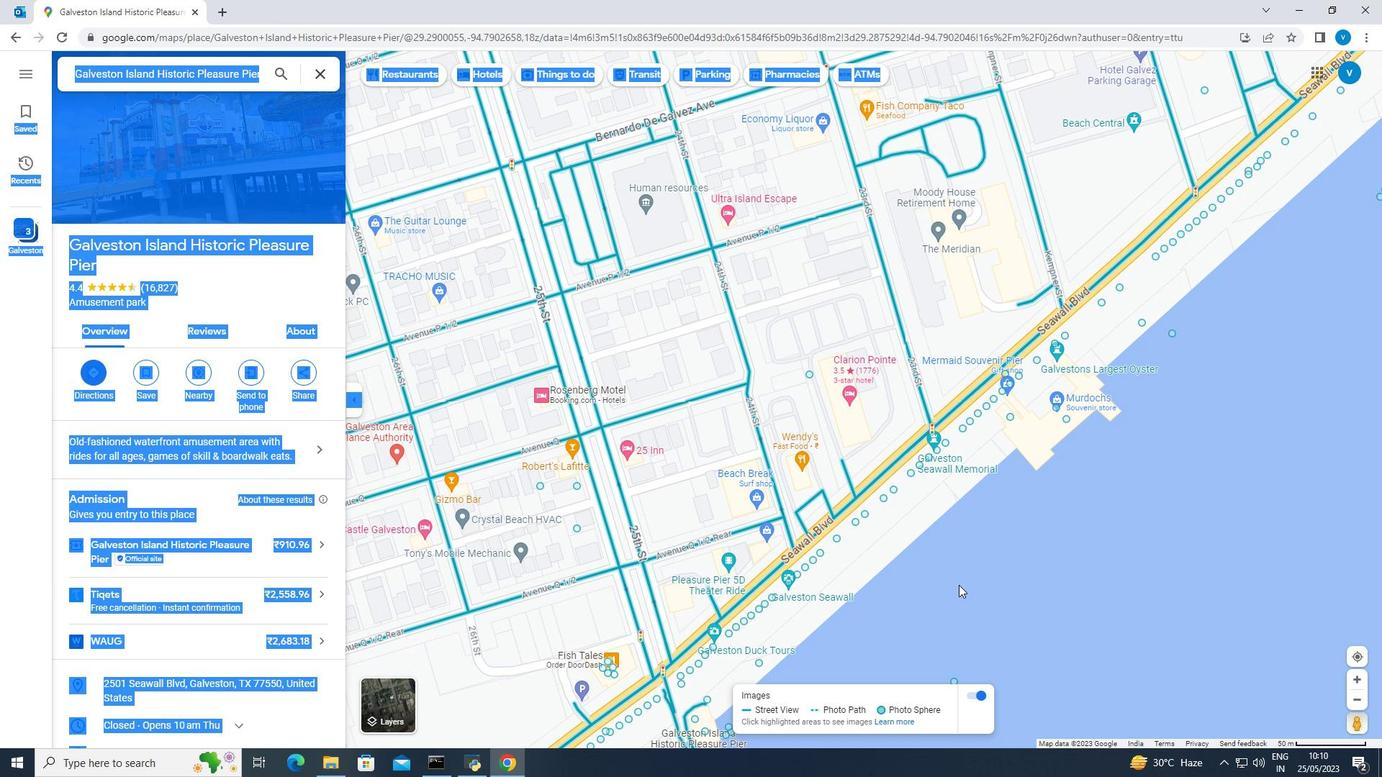 
Action: Mouse pressed left at (960, 582)
Screenshot: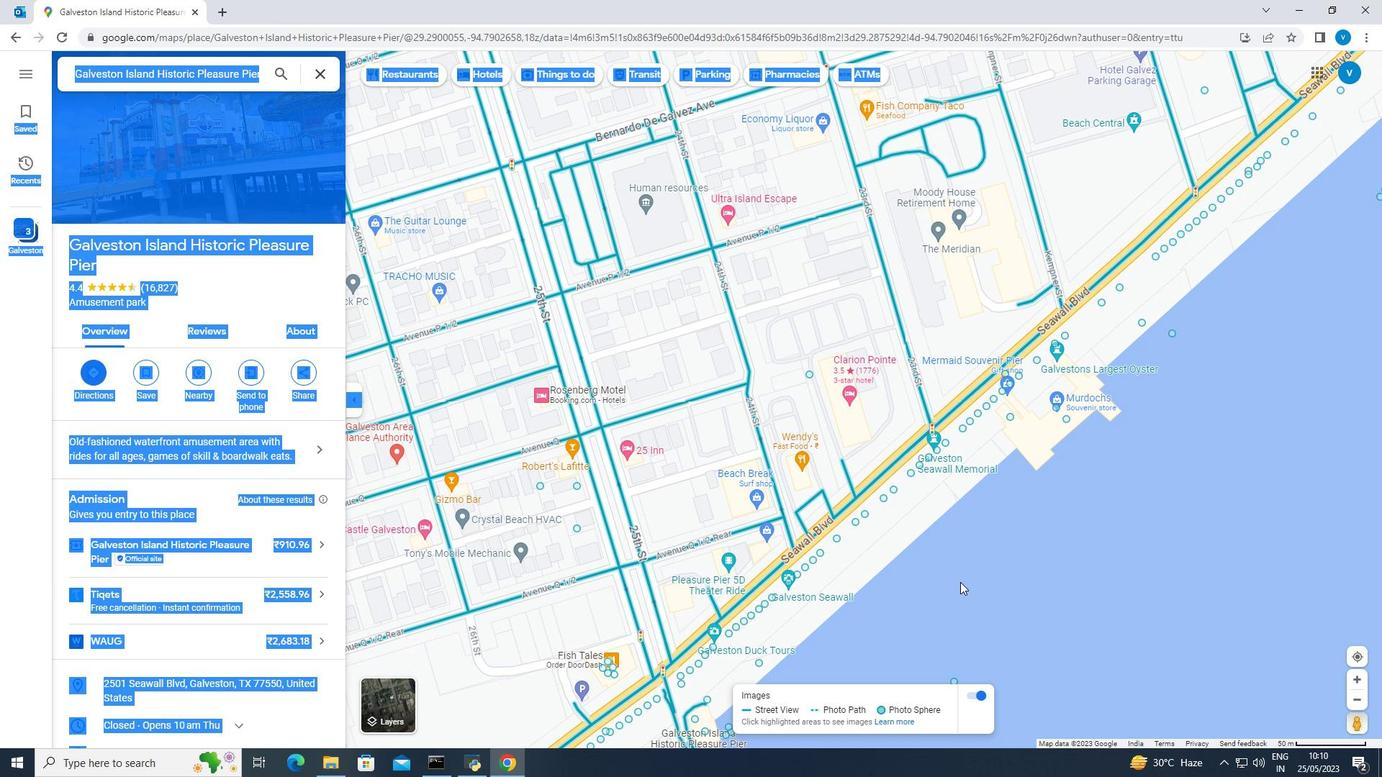
Action: Mouse moved to (1120, 580)
Screenshot: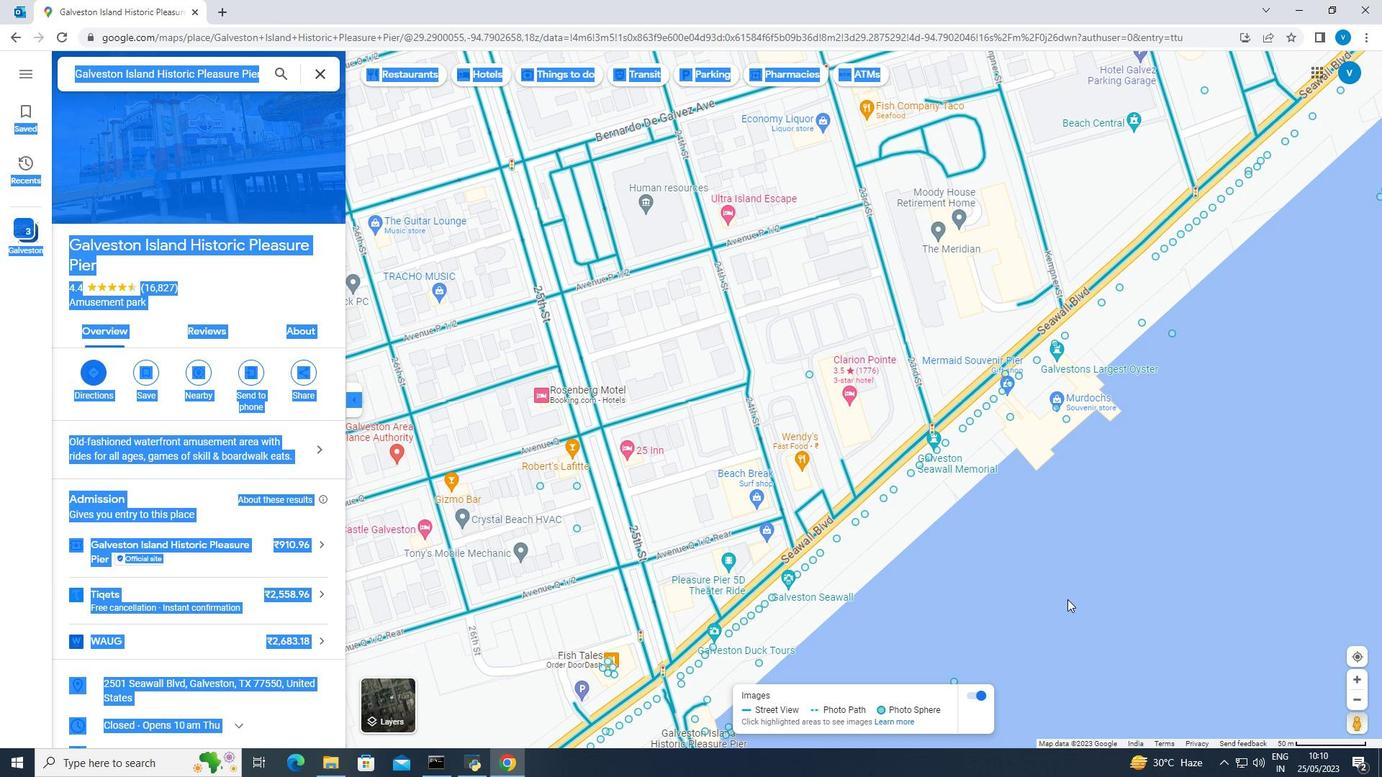 
Action: Mouse pressed left at (1120, 580)
Screenshot: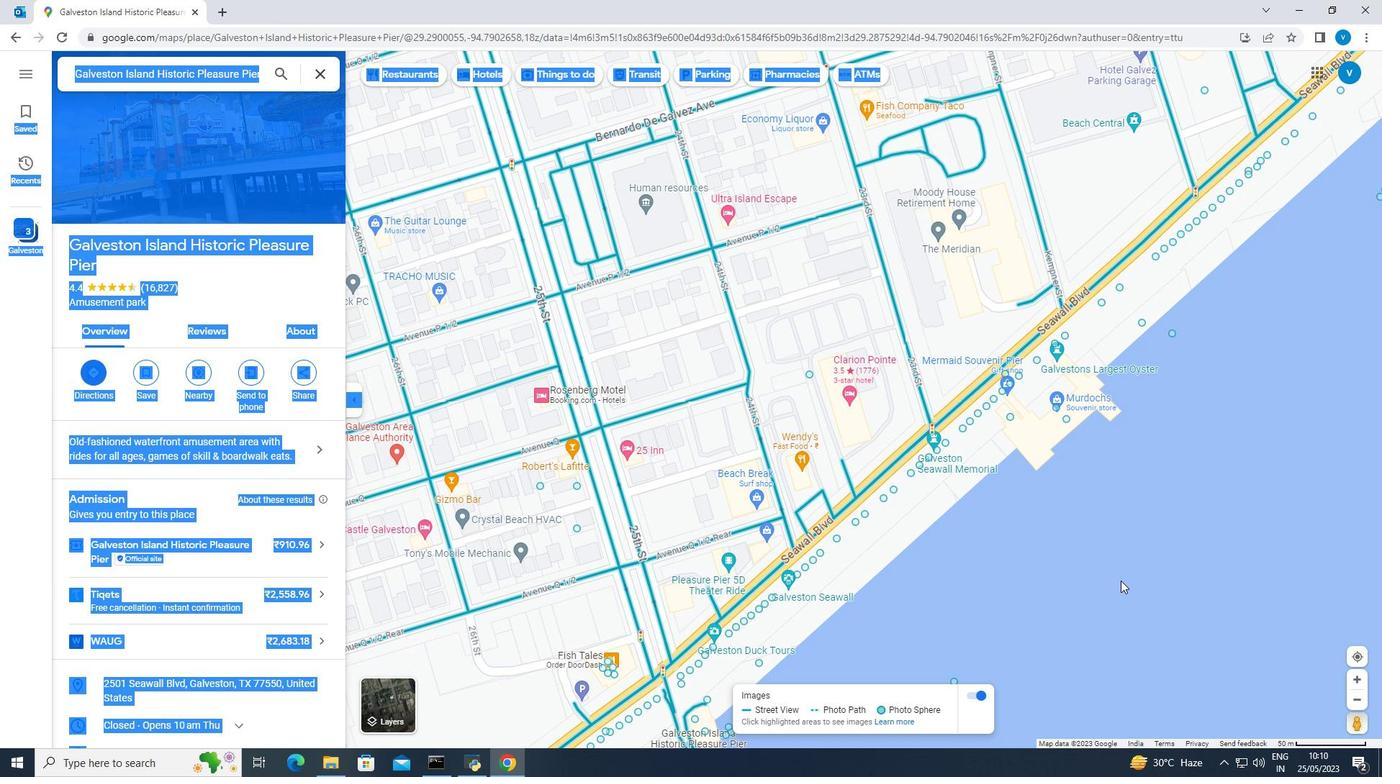 
Action: Mouse moved to (971, 641)
Screenshot: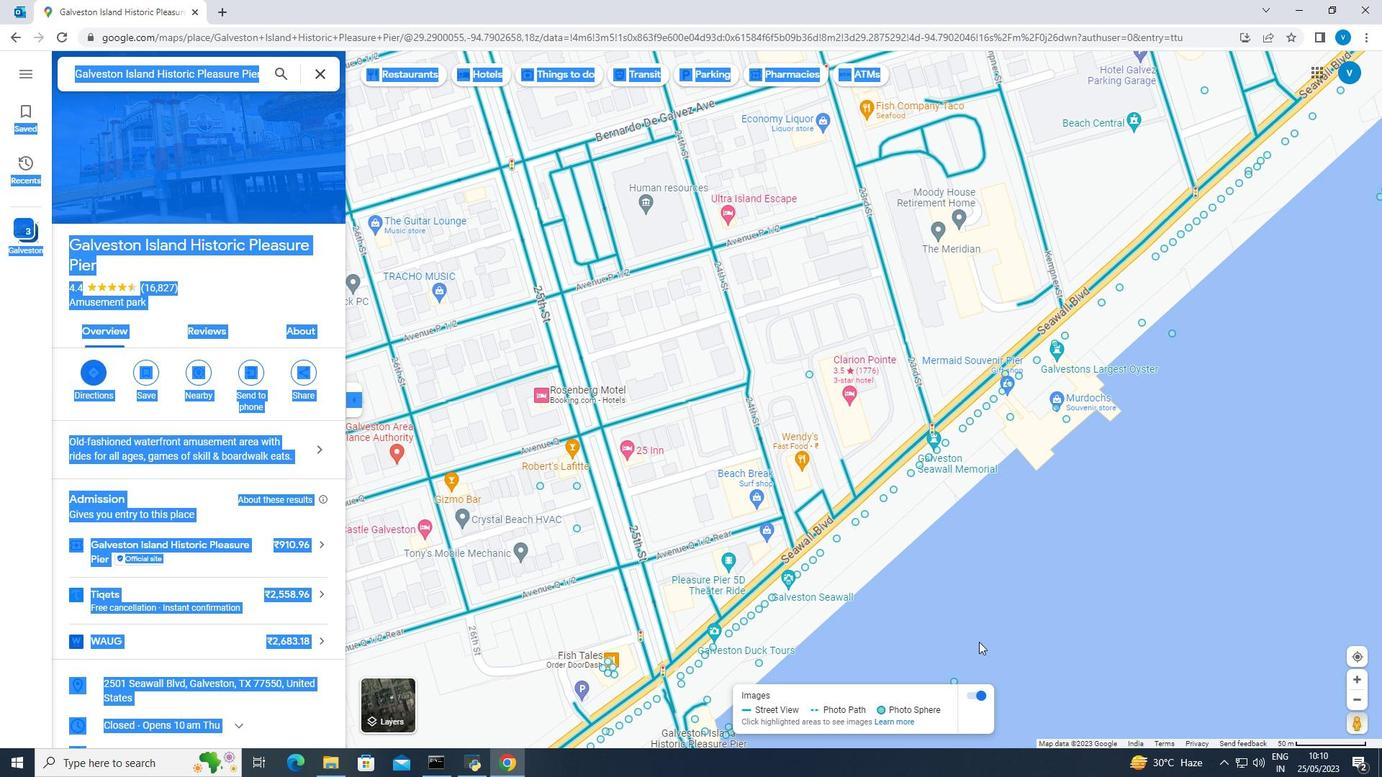 
Action: Mouse pressed left at (971, 641)
Screenshot: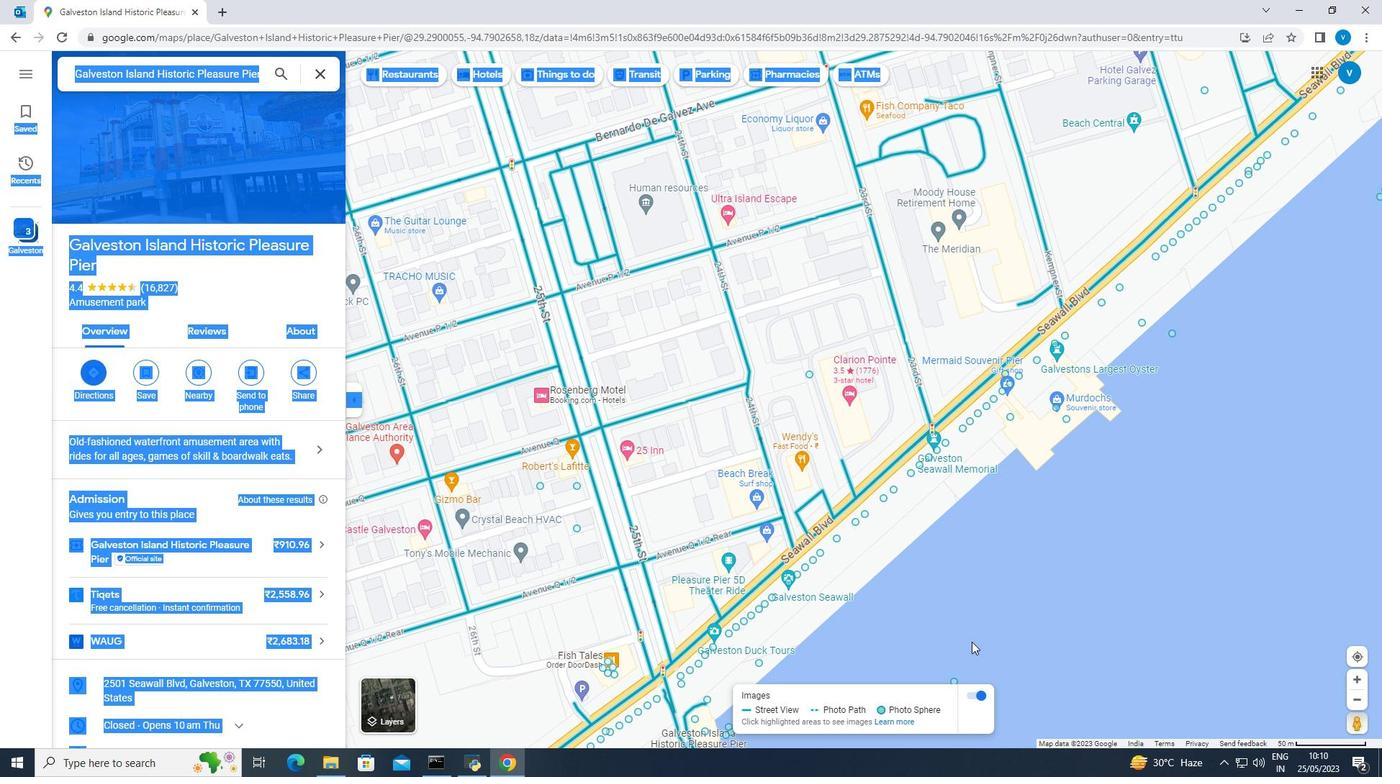
Action: Mouse moved to (1033, 629)
Screenshot: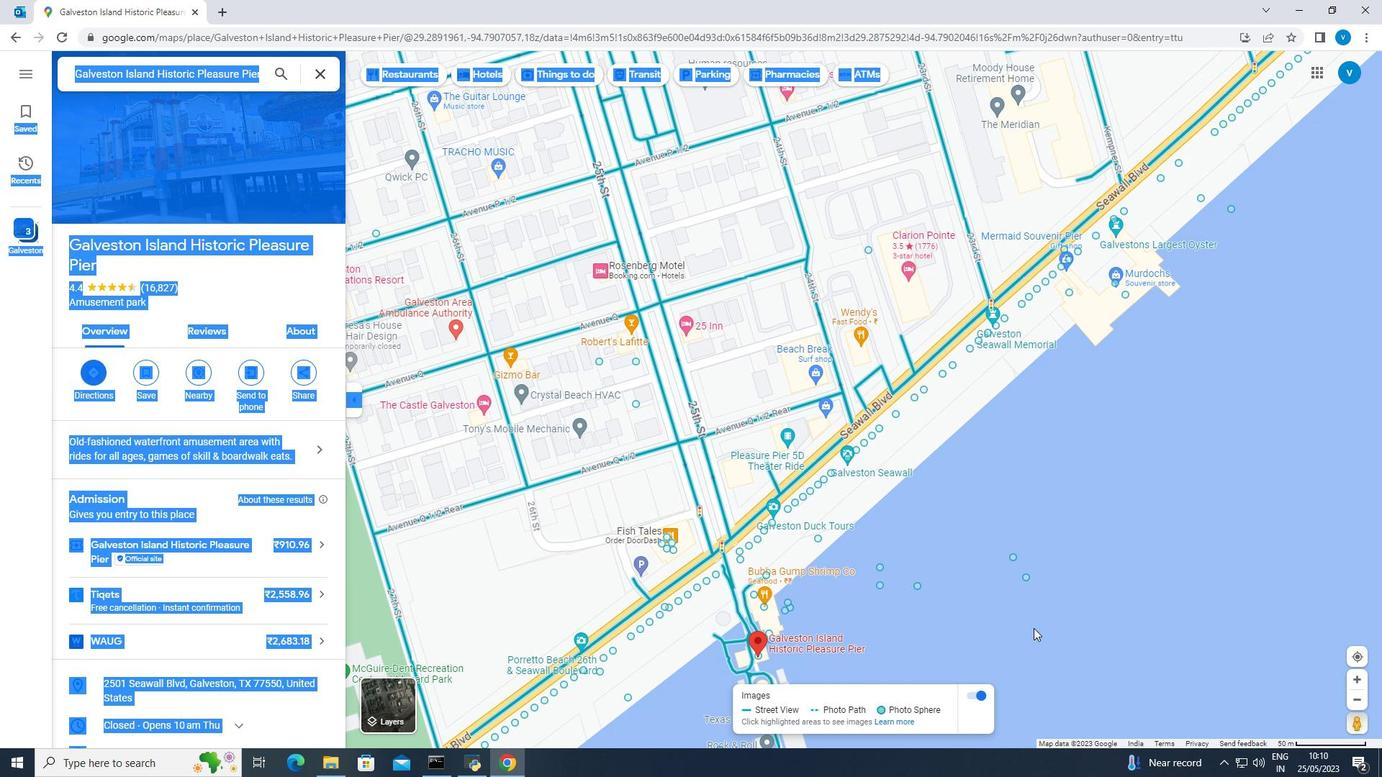
Action: Mouse pressed left at (1033, 629)
Screenshot: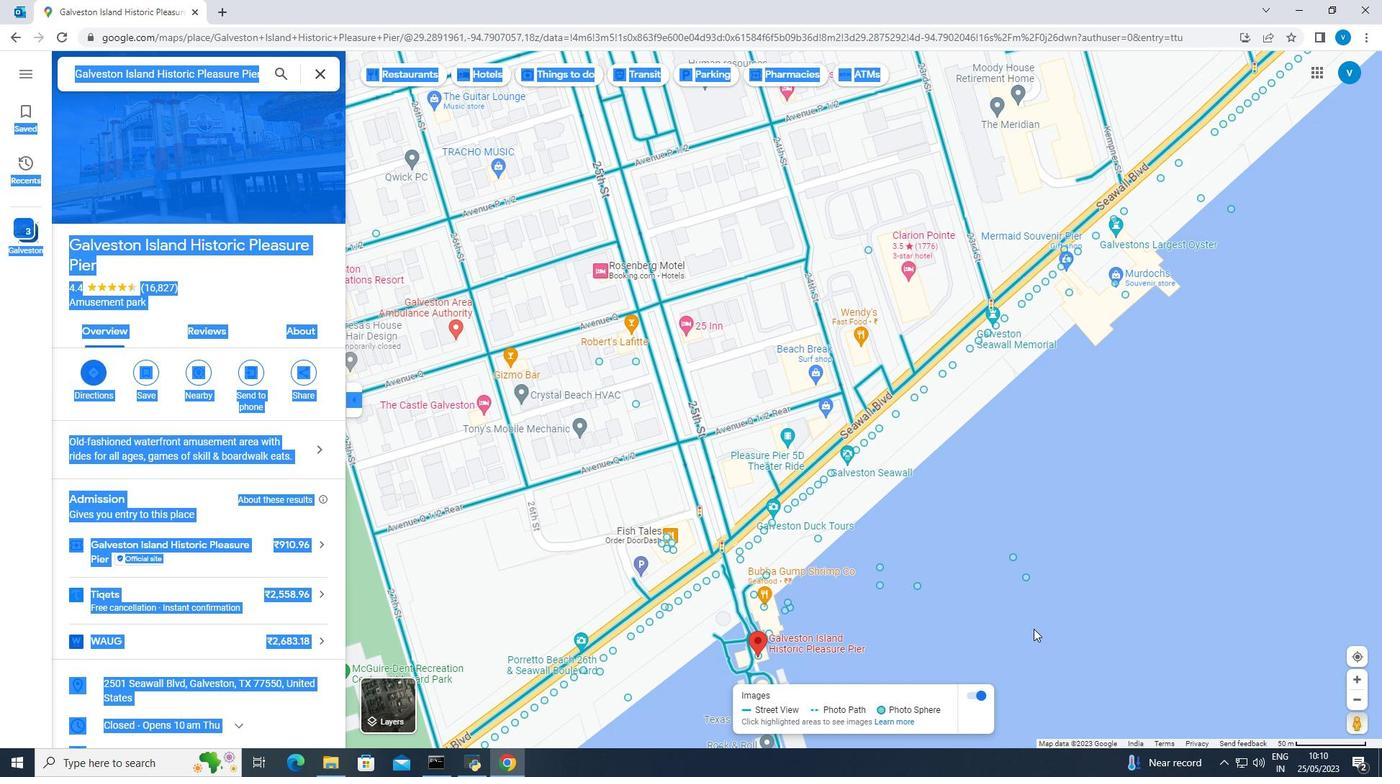 
Action: Mouse moved to (1326, 720)
Screenshot: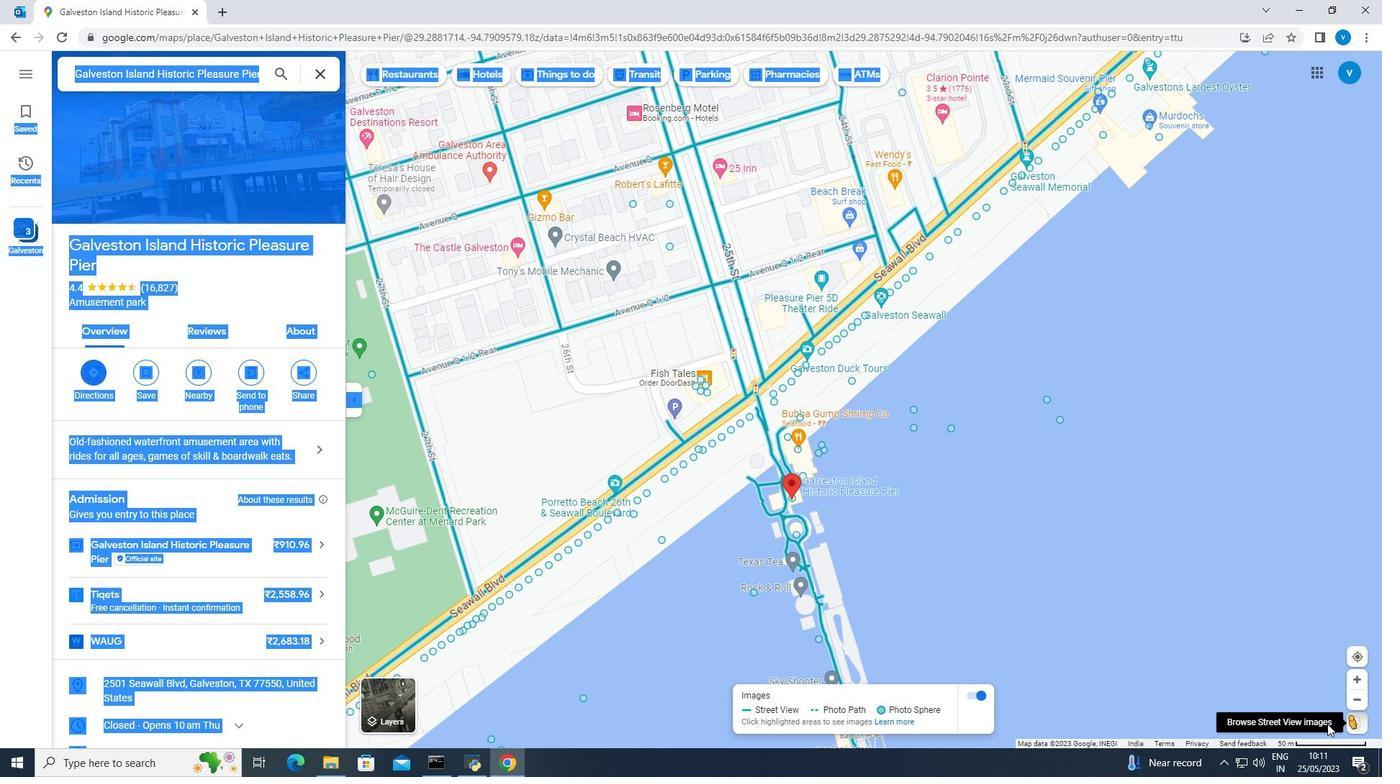 
Action: Mouse pressed left at (1326, 720)
Screenshot: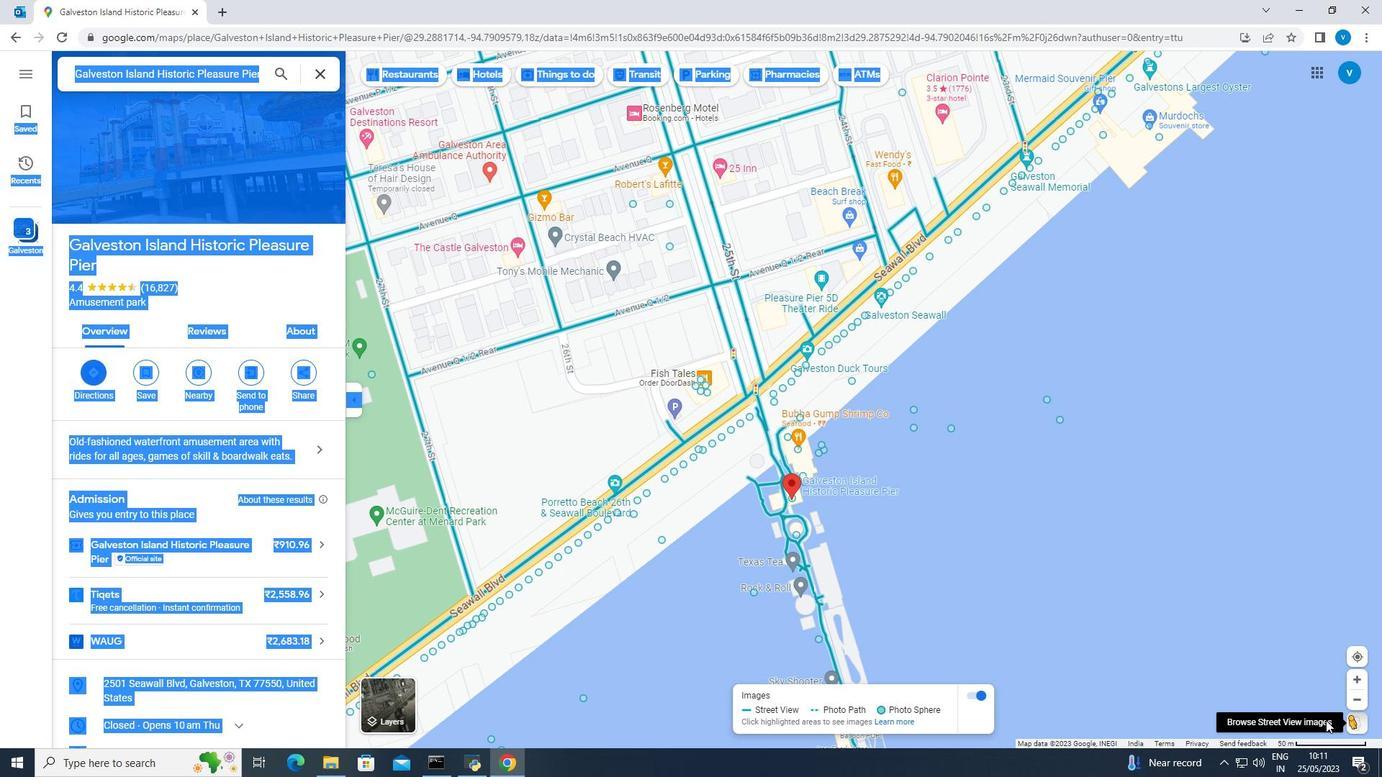 
Action: Mouse moved to (688, 581)
Screenshot: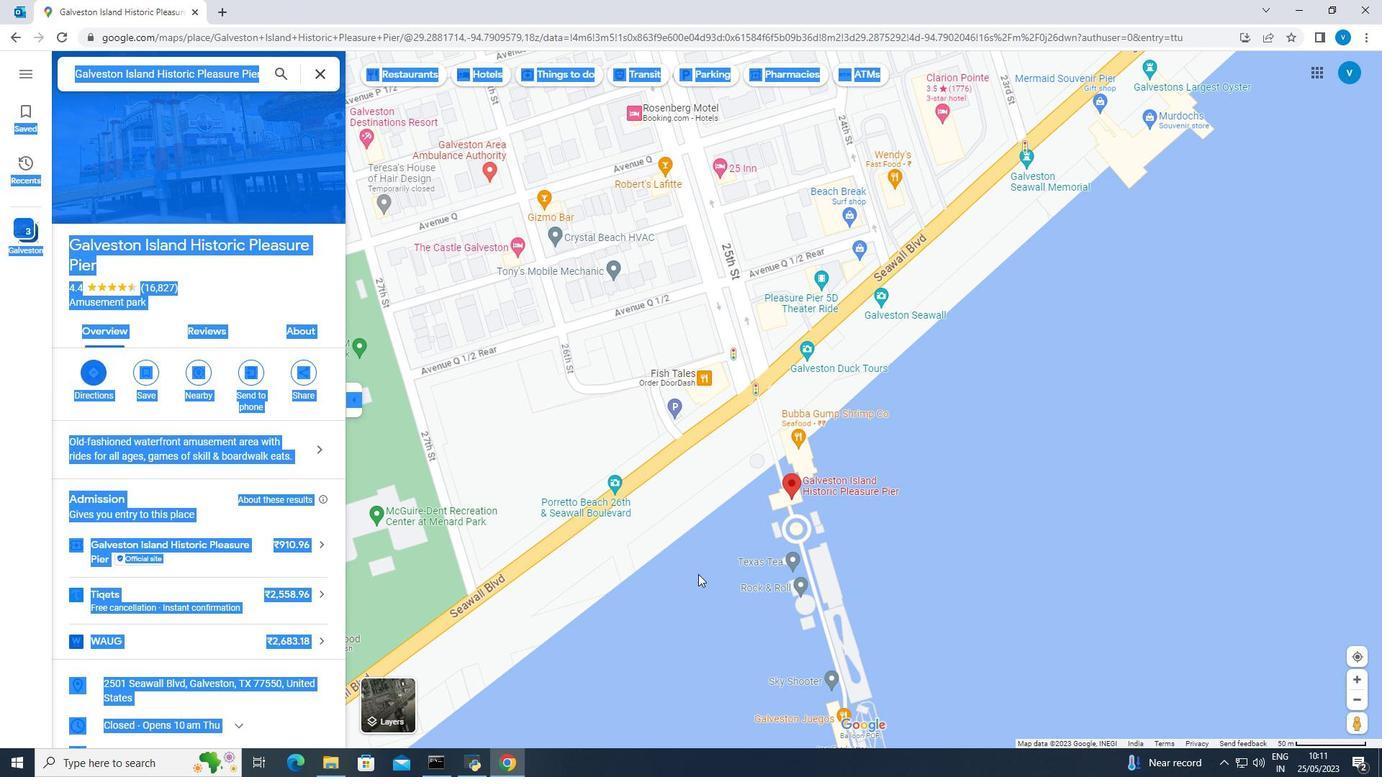 
Action: Mouse pressed left at (688, 581)
Screenshot: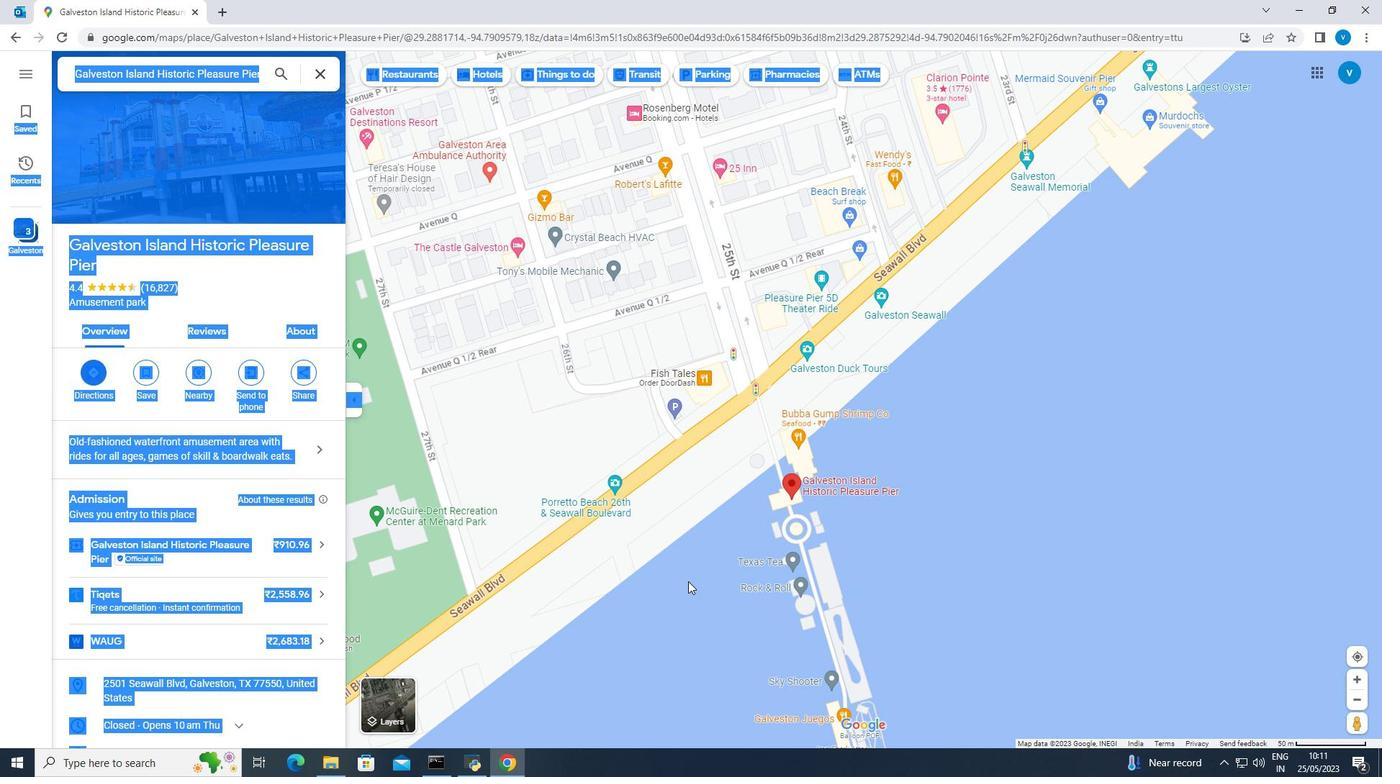 
Action: Mouse moved to (801, 421)
Screenshot: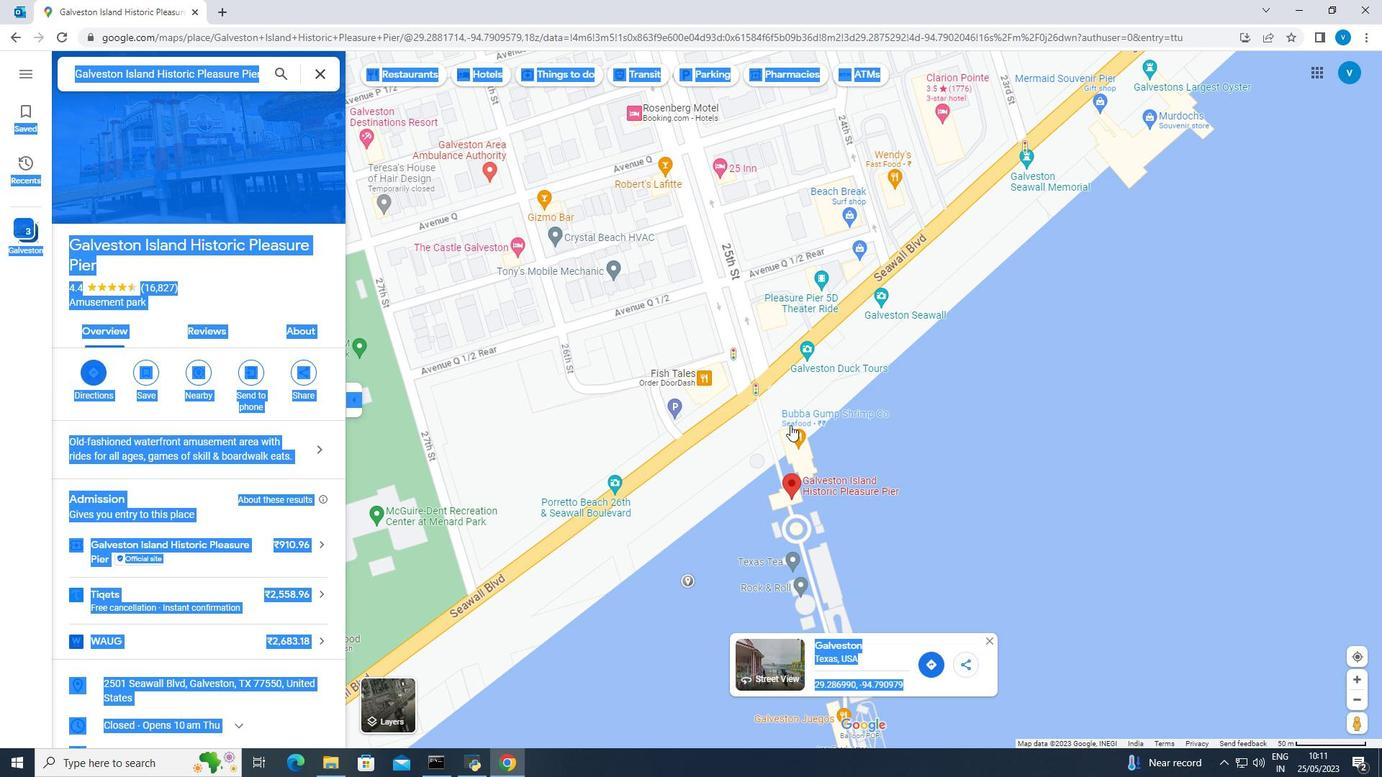 
Action: Mouse pressed left at (801, 421)
Screenshot: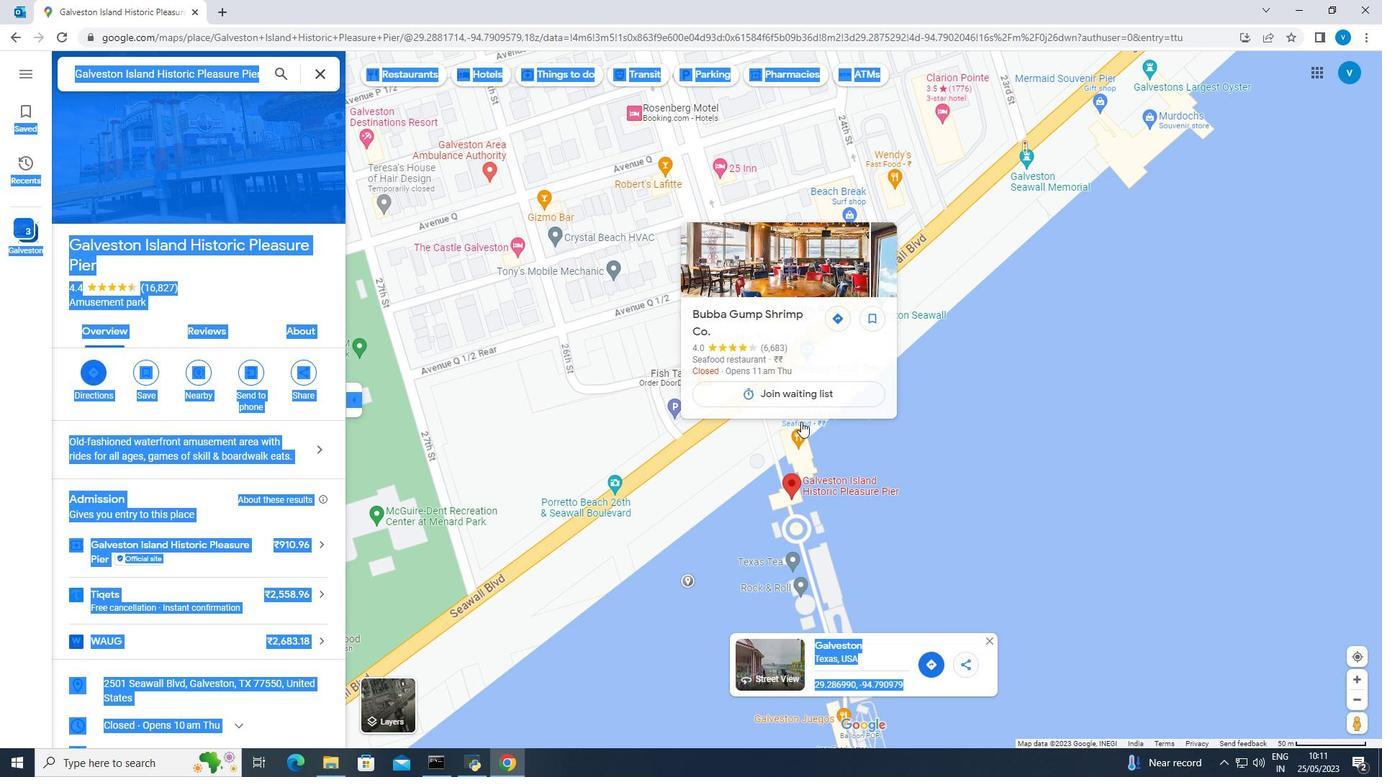 
Action: Mouse pressed left at (801, 421)
Screenshot: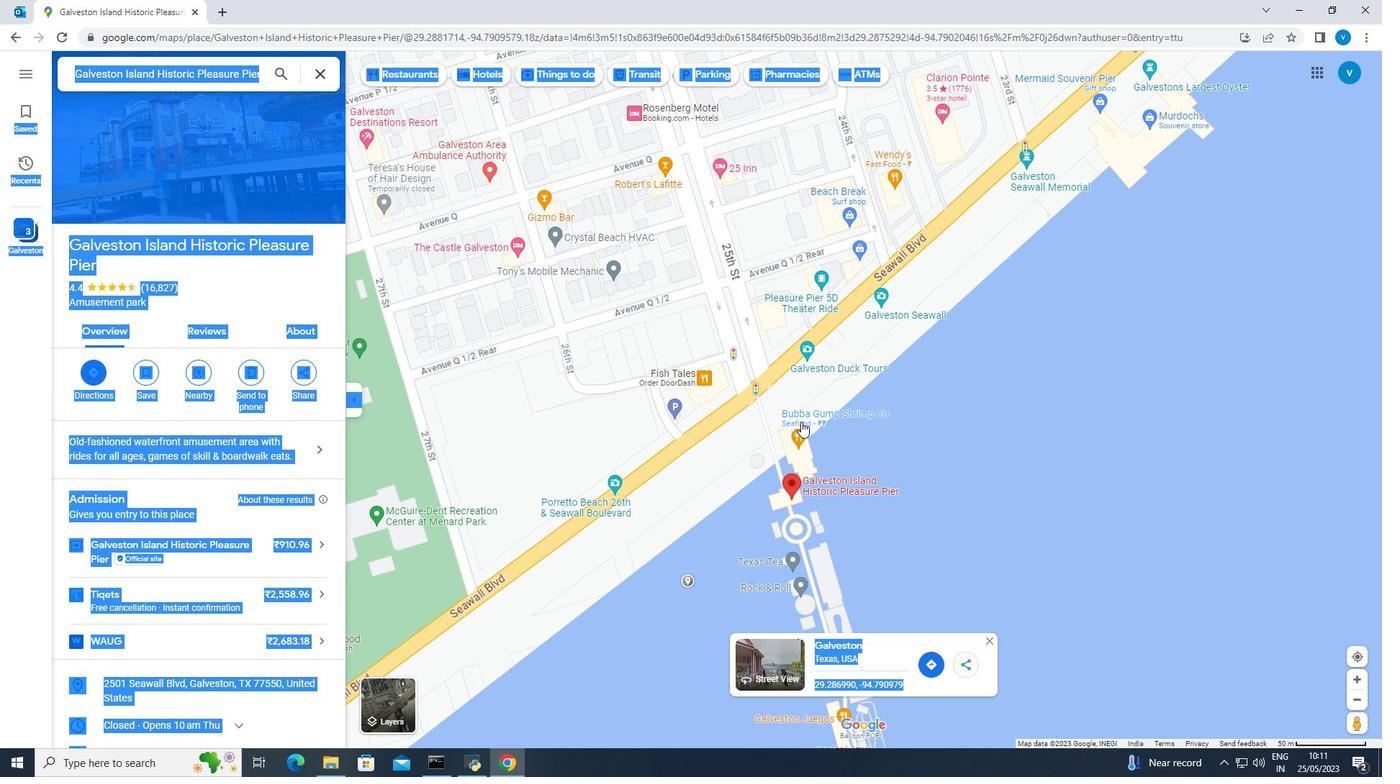 
Action: Mouse moved to (693, 567)
Screenshot: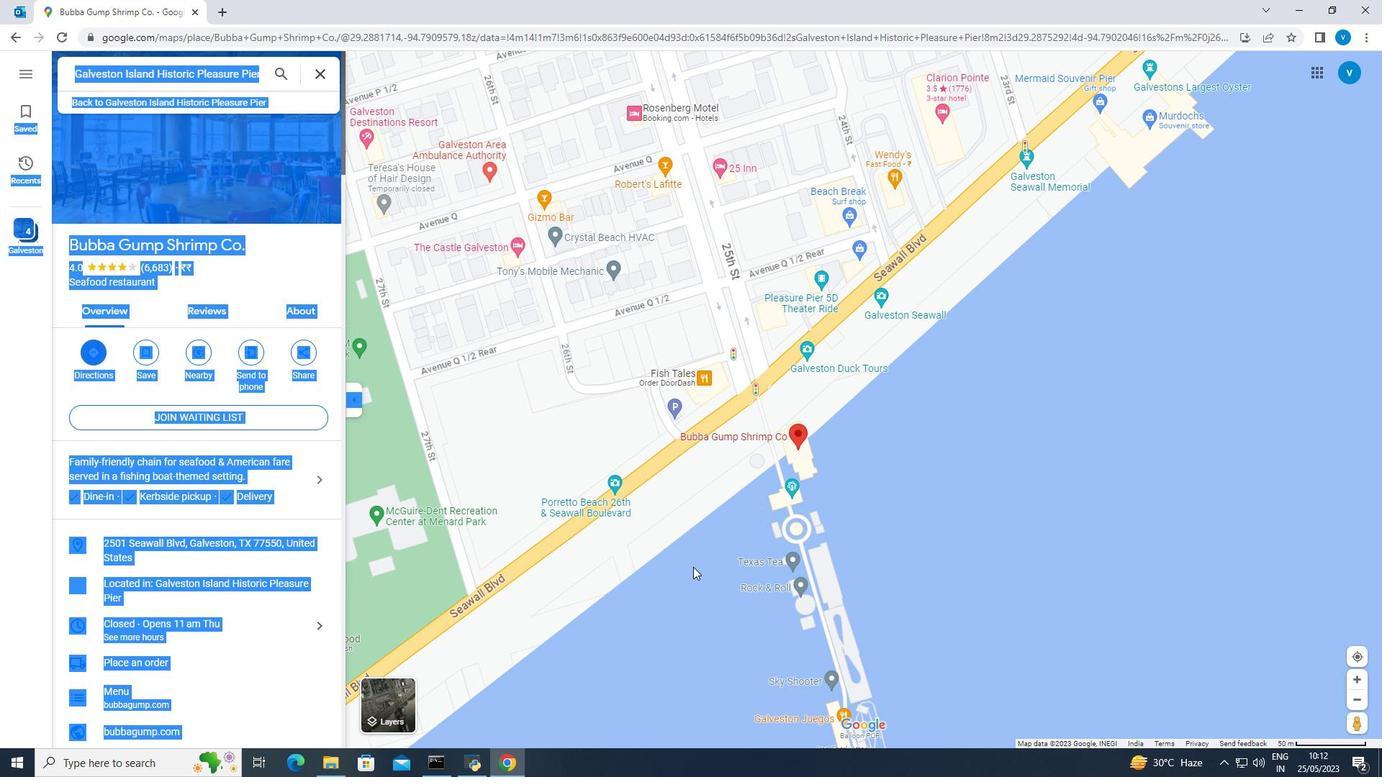 
Action: Mouse scrolled (693, 568) with delta (0, 0)
Screenshot: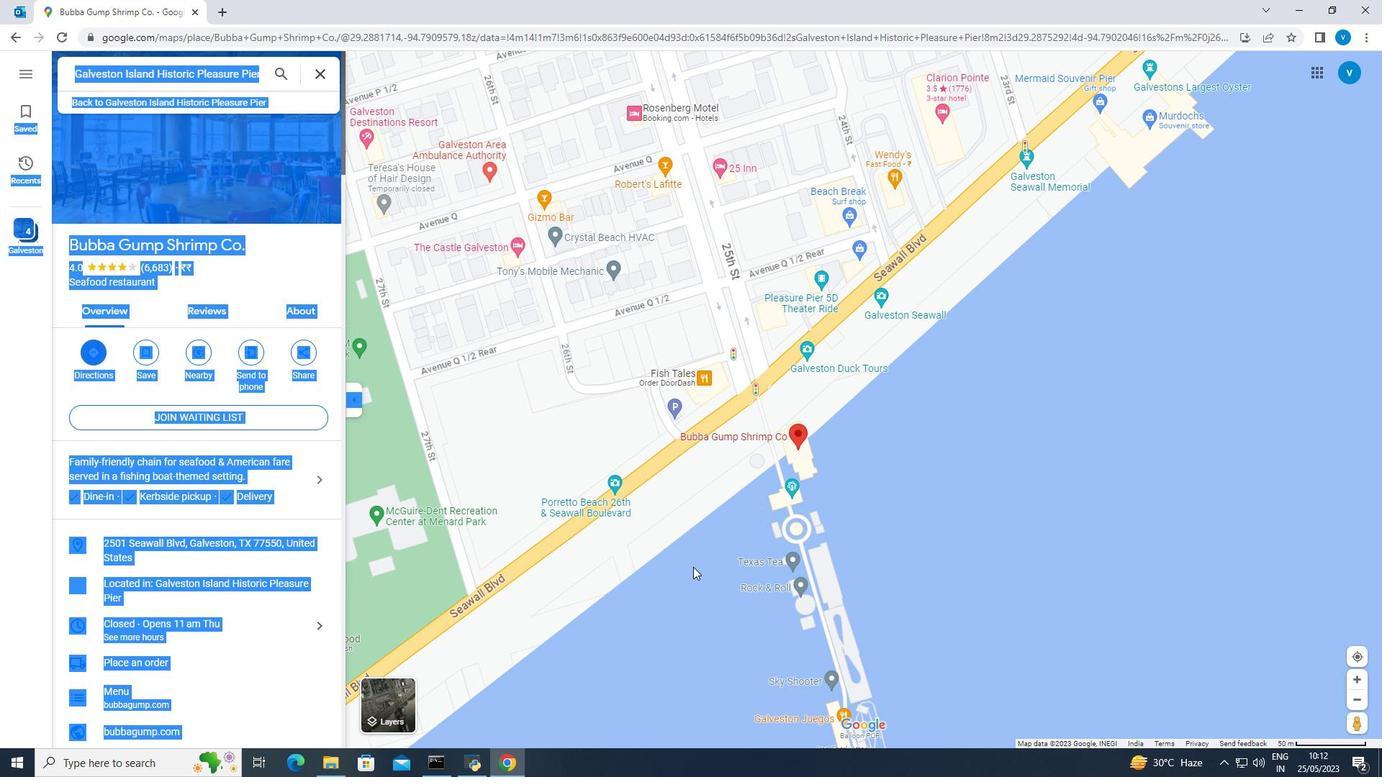 
Action: Mouse moved to (277, 169)
Screenshot: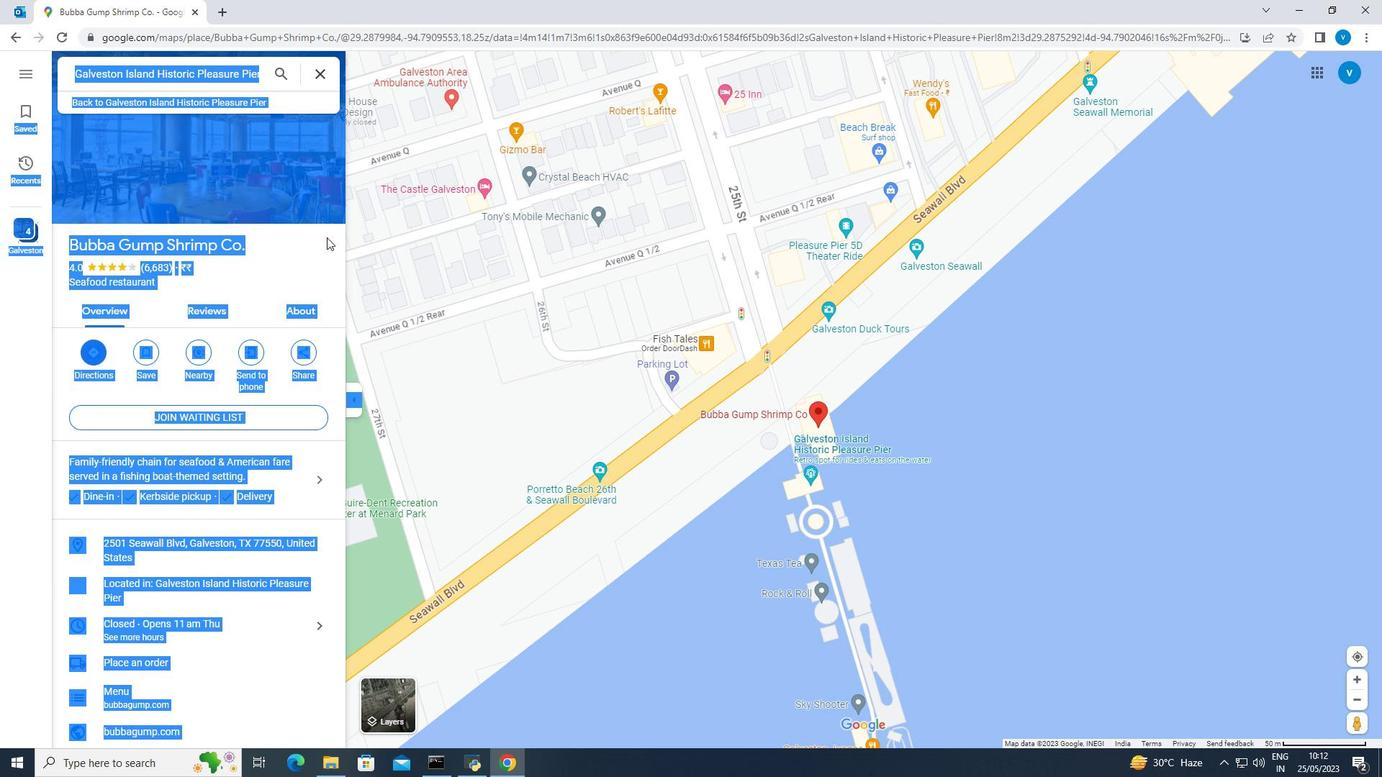 
Action: Mouse pressed left at (277, 169)
Screenshot: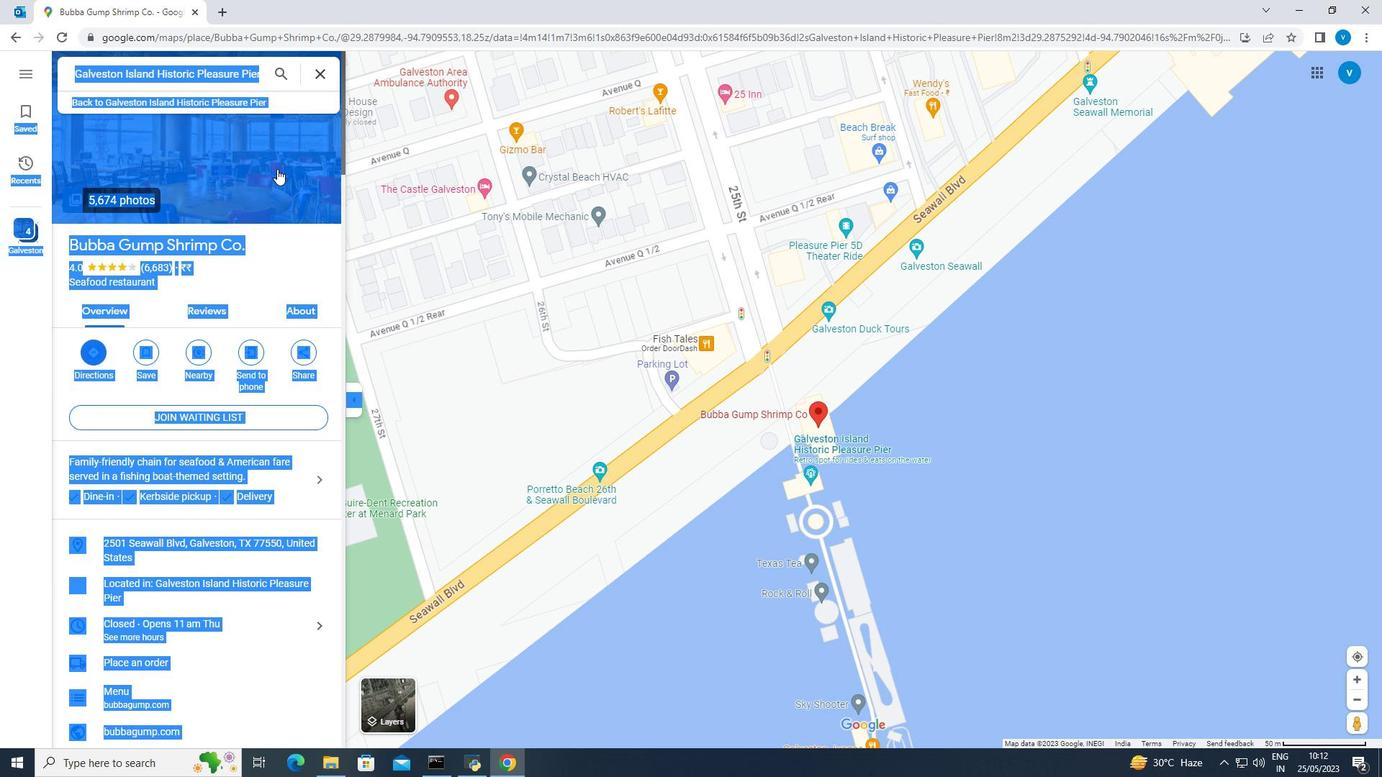 
Action: Mouse pressed left at (277, 169)
Screenshot: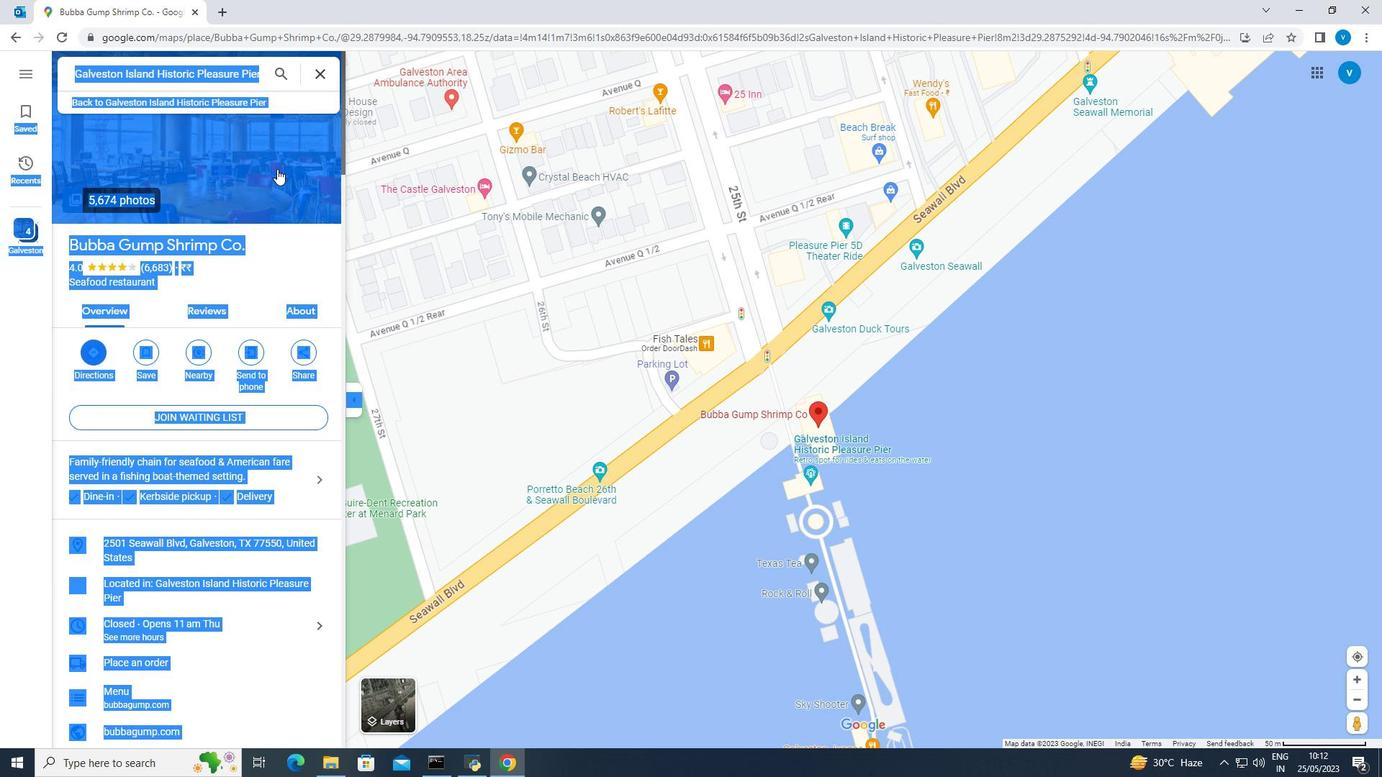 
Action: Mouse moved to (884, 642)
Screenshot: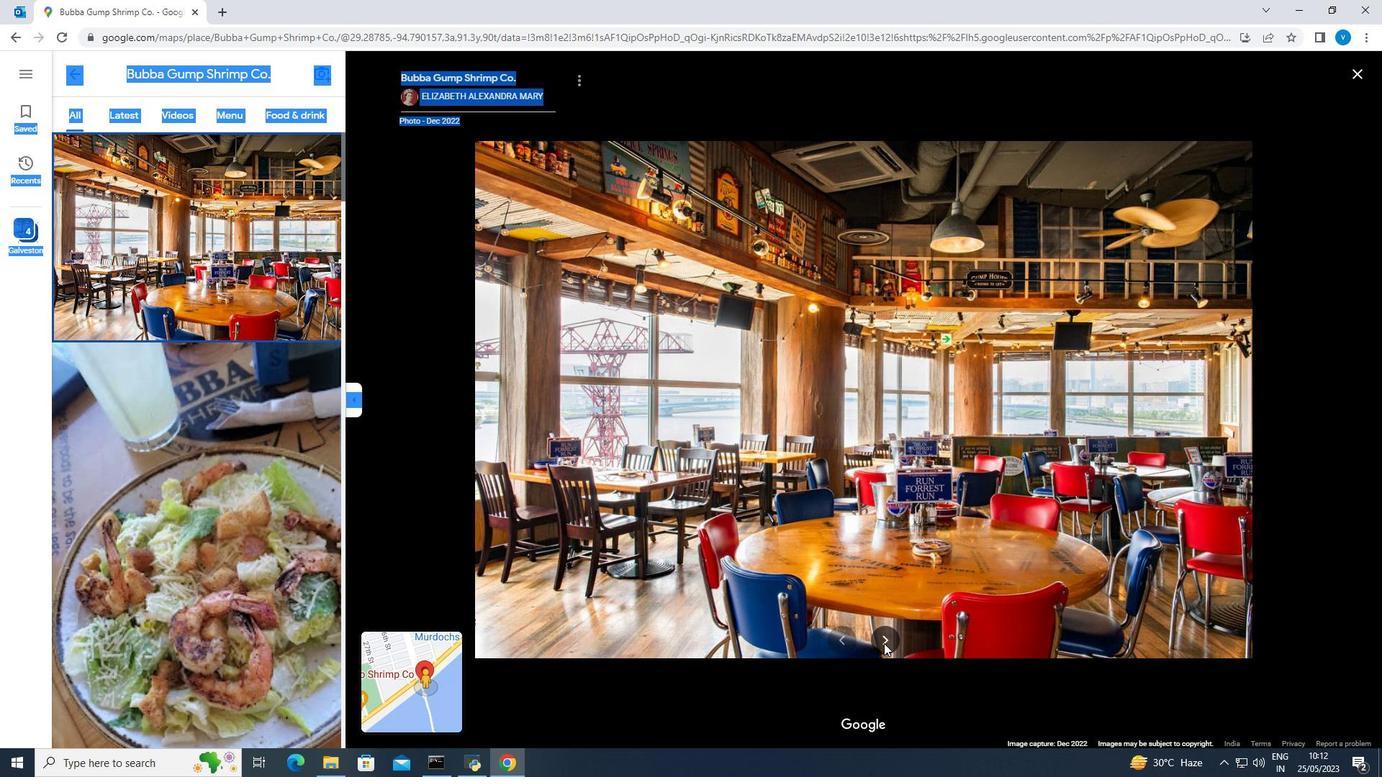 
Action: Mouse pressed left at (884, 642)
Screenshot: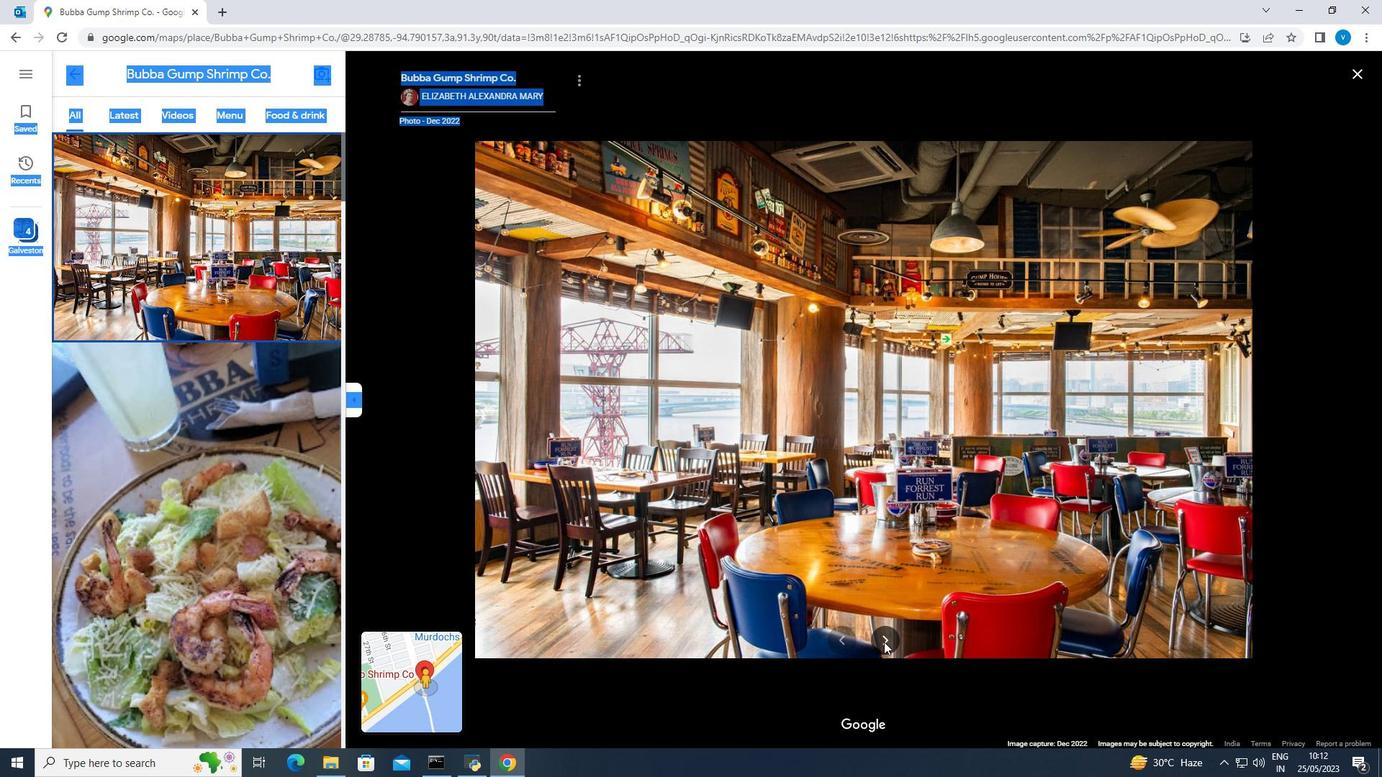 
Action: Mouse moved to (884, 634)
Screenshot: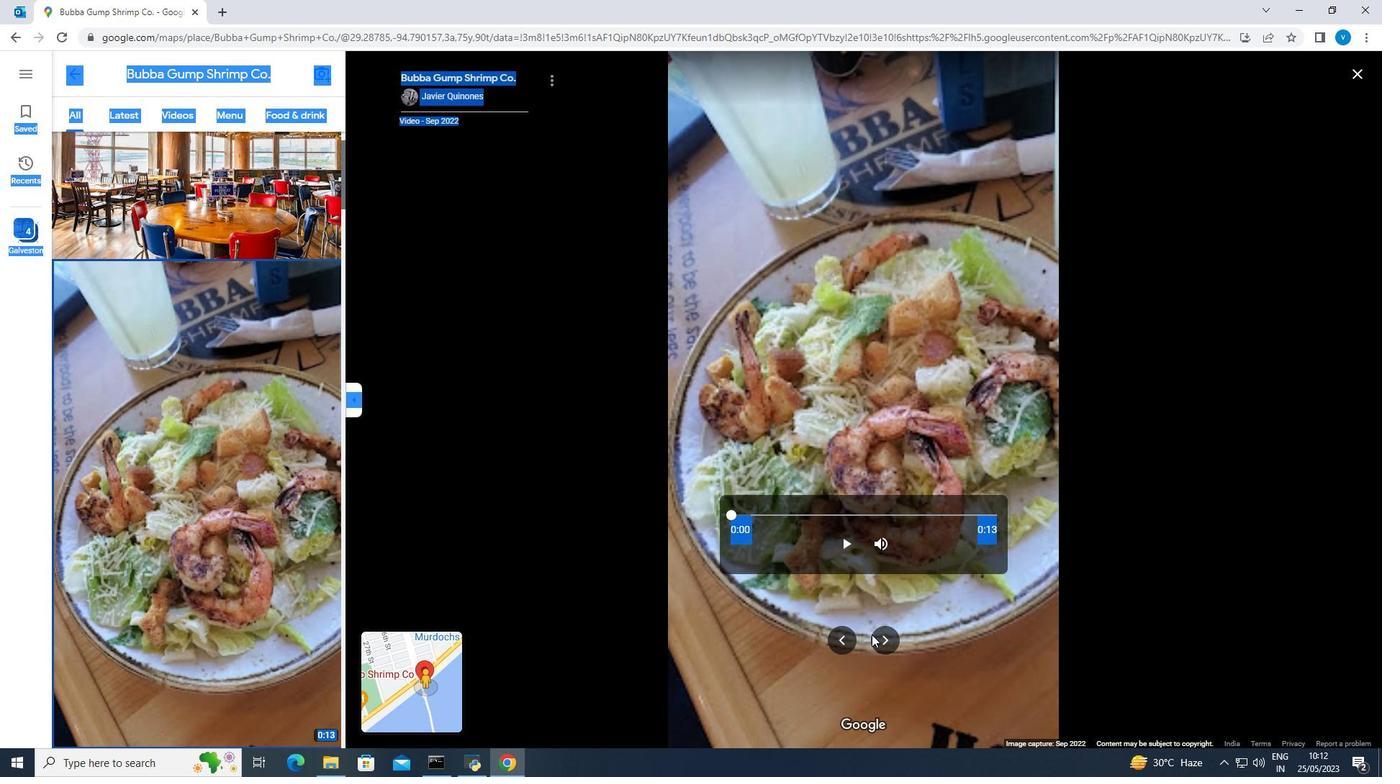 
Action: Mouse pressed left at (884, 634)
Screenshot: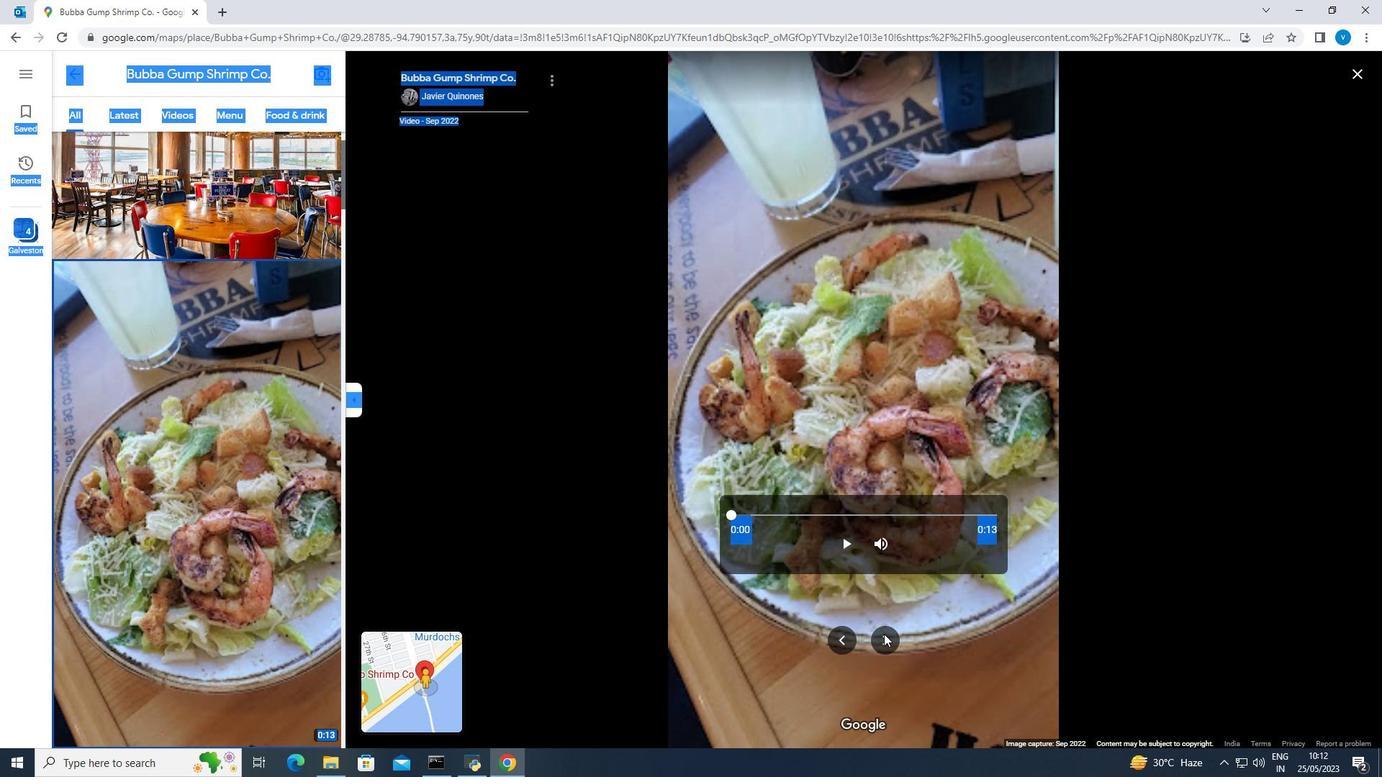 
Action: Mouse moved to (884, 638)
Screenshot: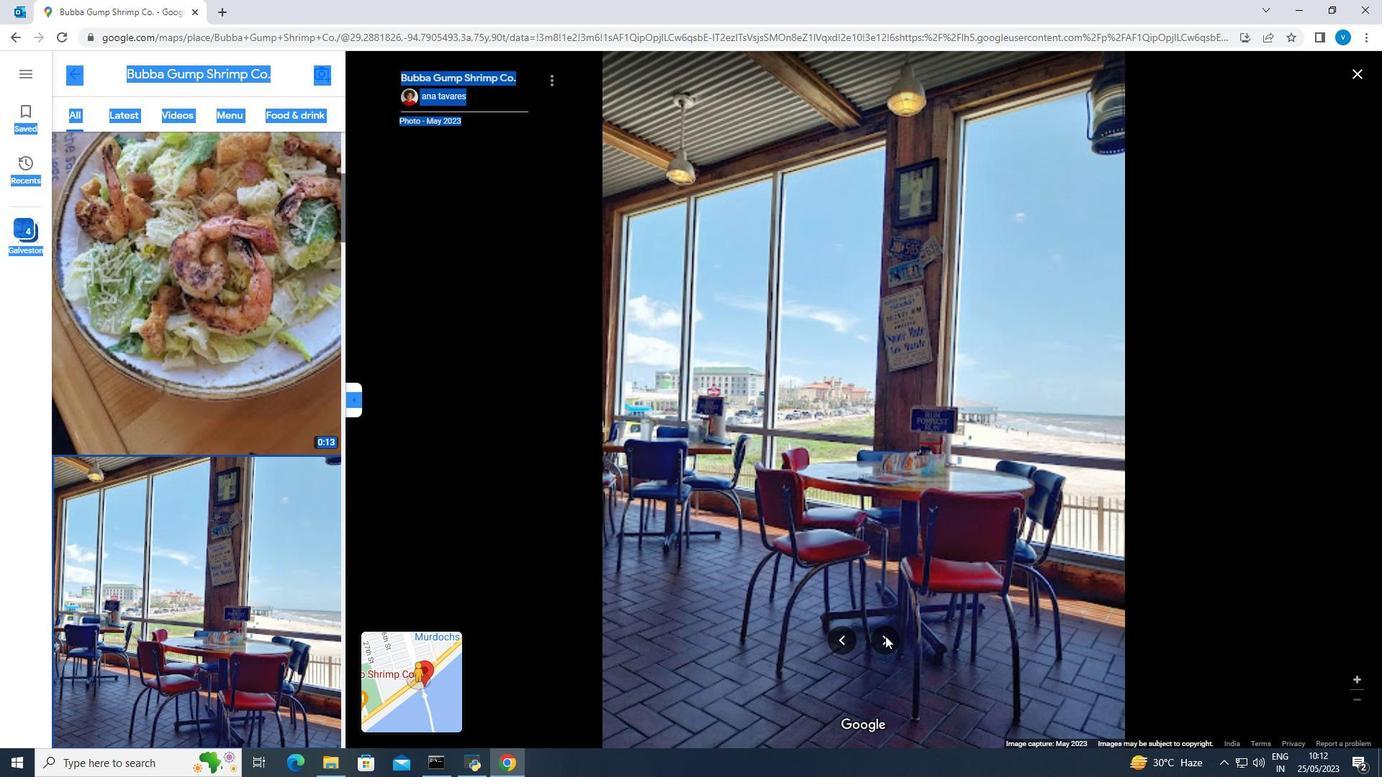 
Action: Mouse pressed left at (884, 638)
Screenshot: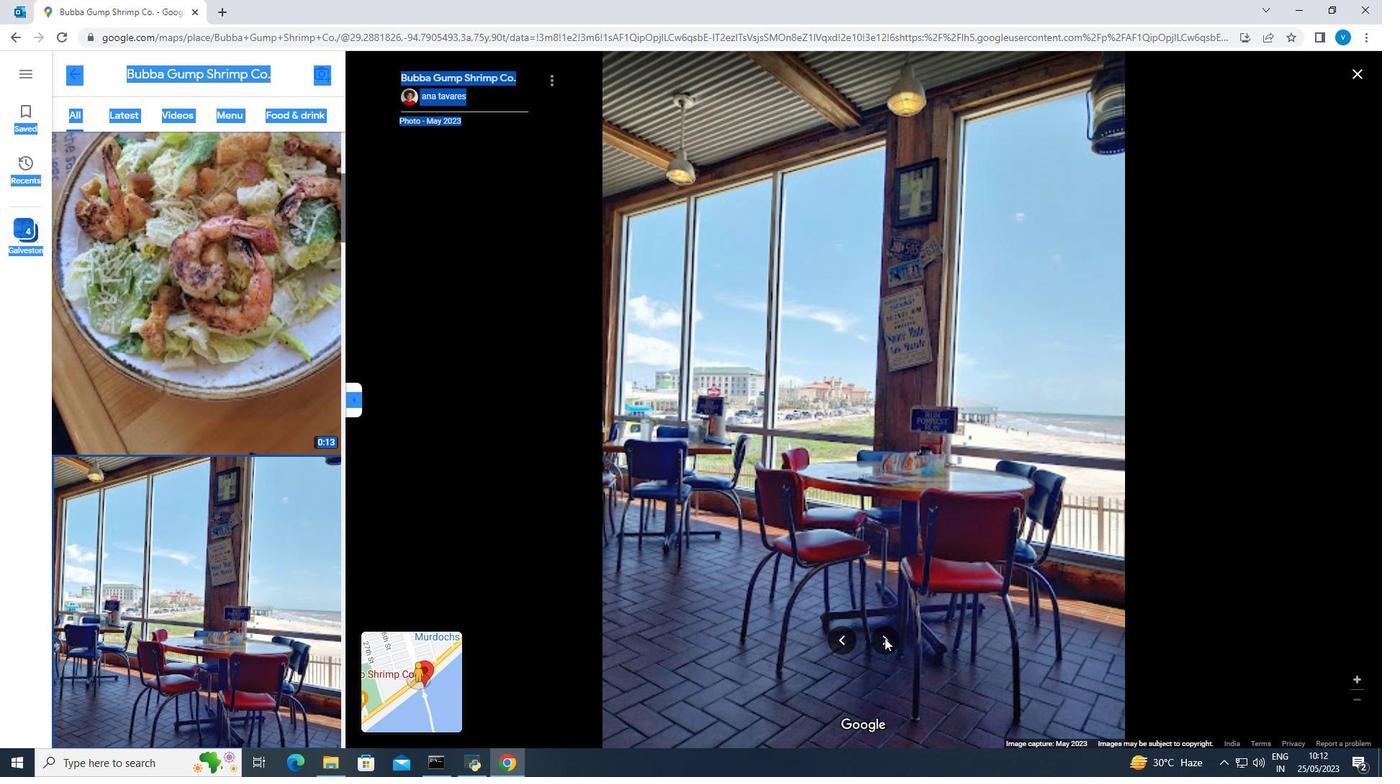 
Action: Mouse pressed left at (884, 638)
Screenshot: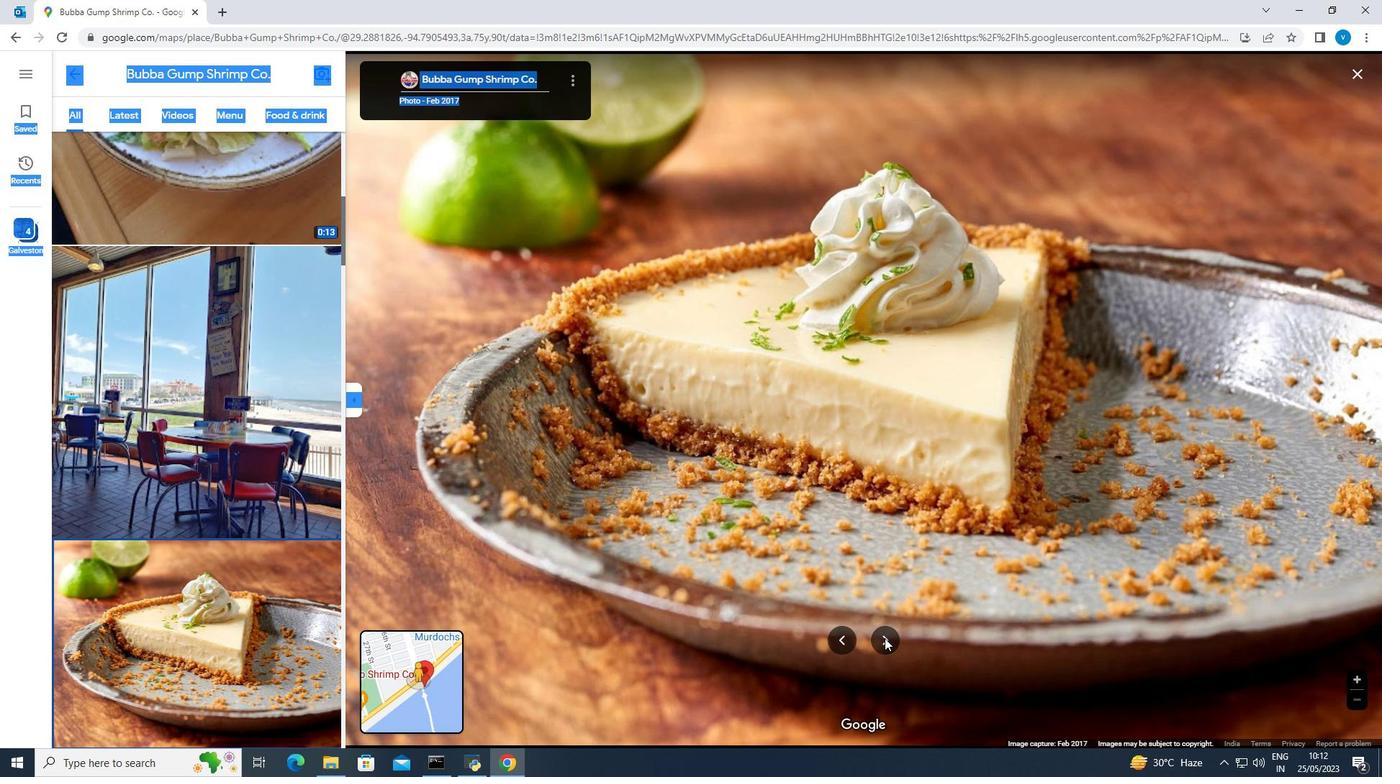 
Action: Mouse pressed left at (884, 638)
Screenshot: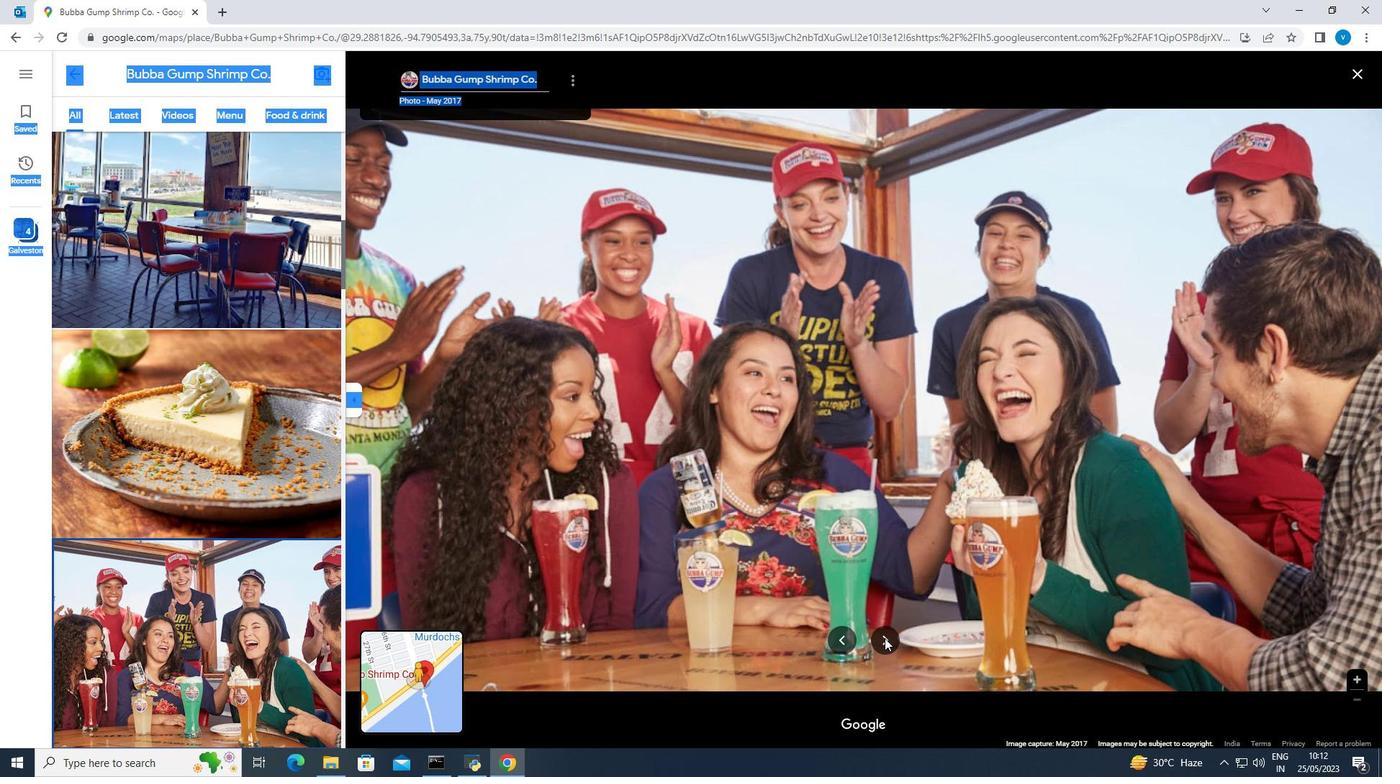 
Action: Mouse pressed left at (884, 638)
Screenshot: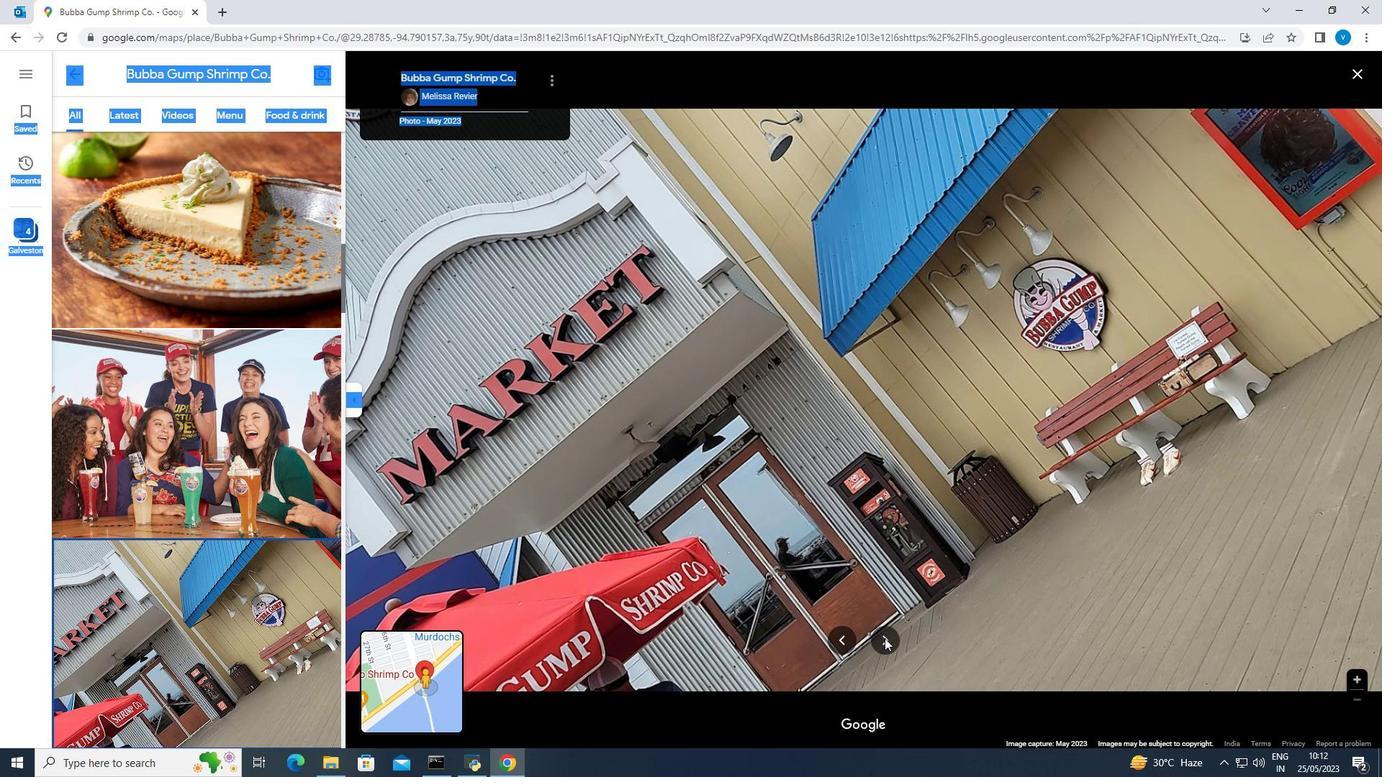 
Action: Mouse pressed left at (884, 638)
Screenshot: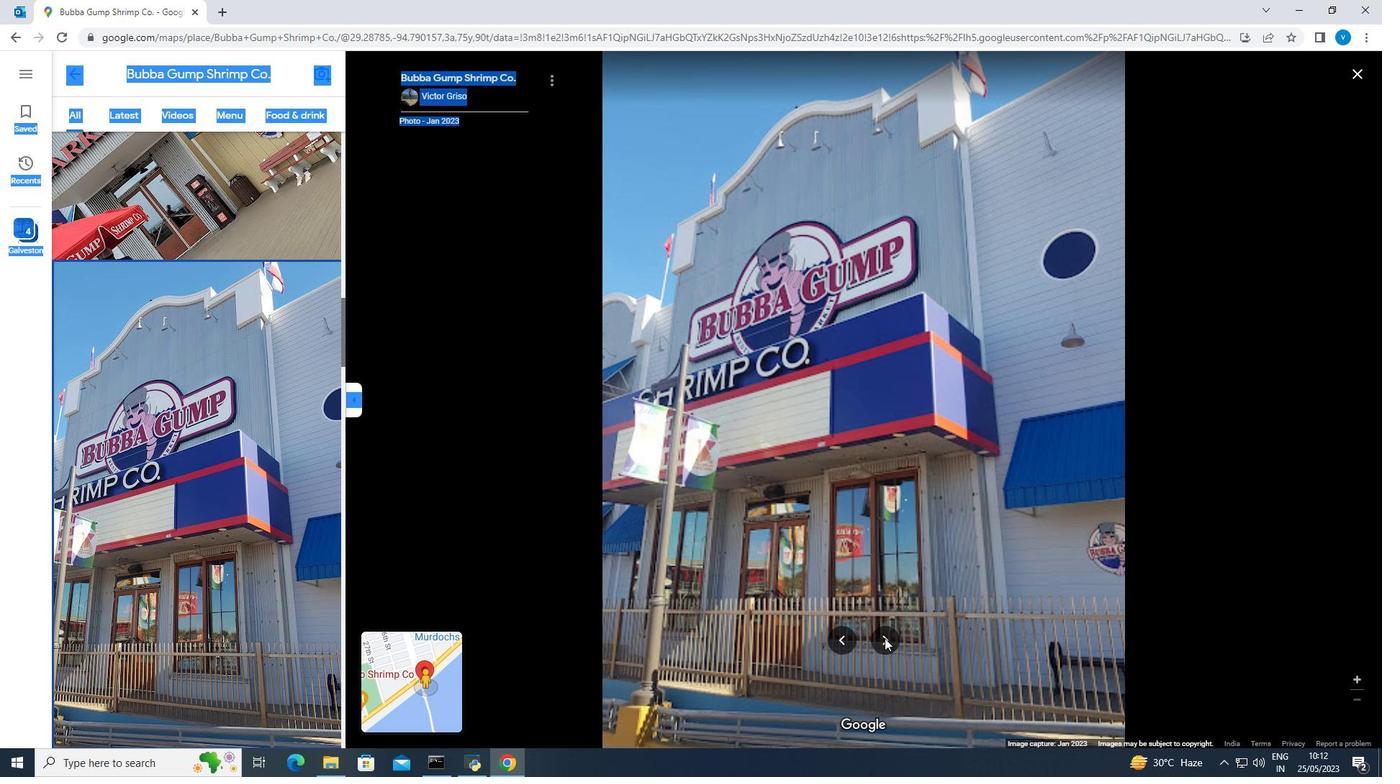 
Action: Mouse moved to (875, 624)
Screenshot: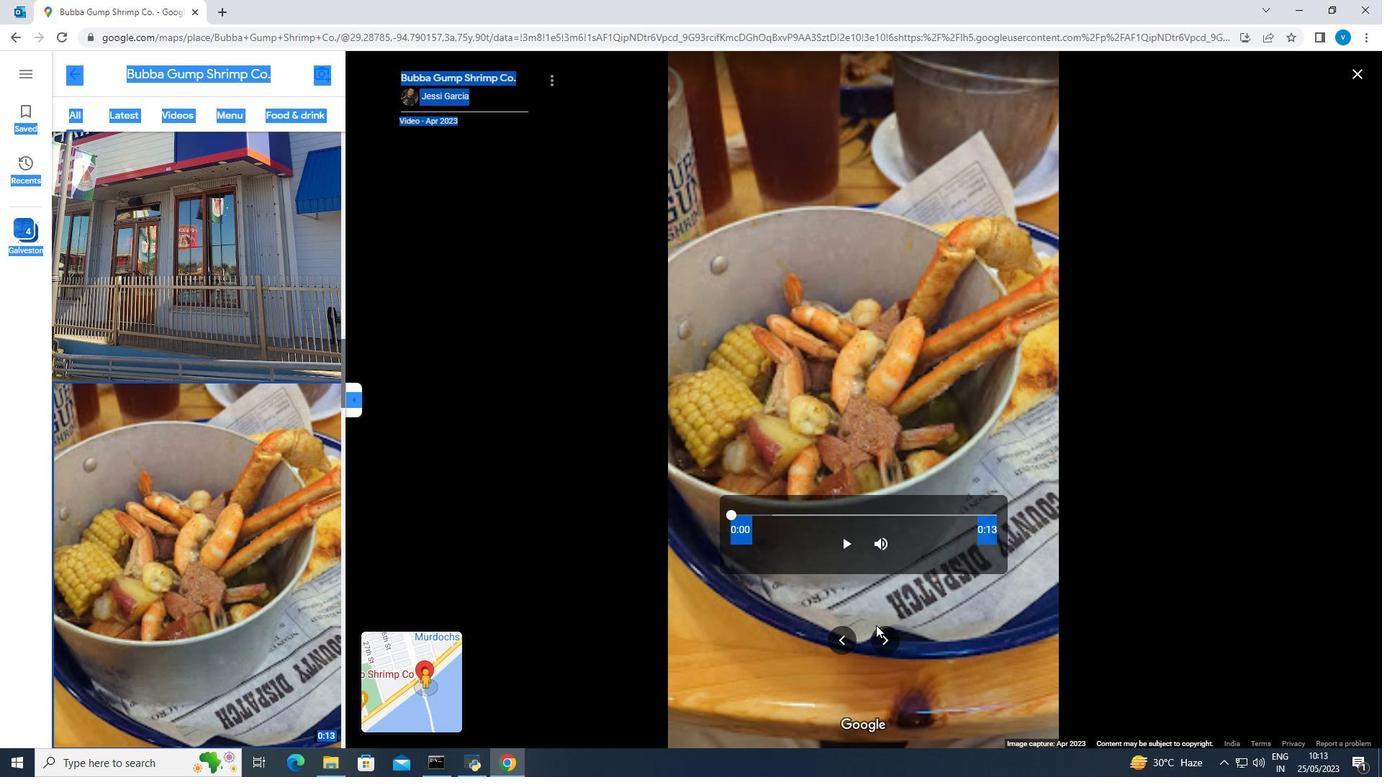 
Action: Mouse pressed left at (875, 624)
Screenshot: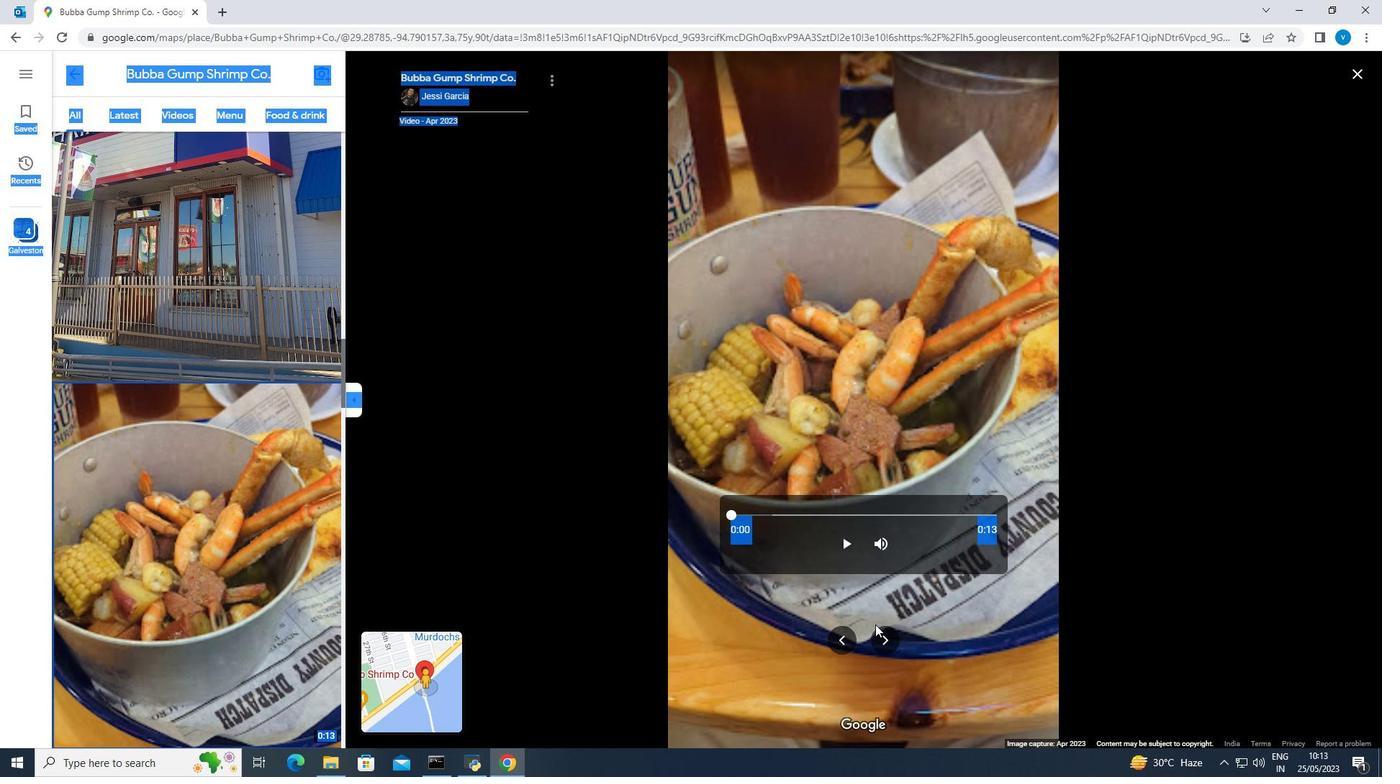 
Action: Mouse moved to (884, 643)
Screenshot: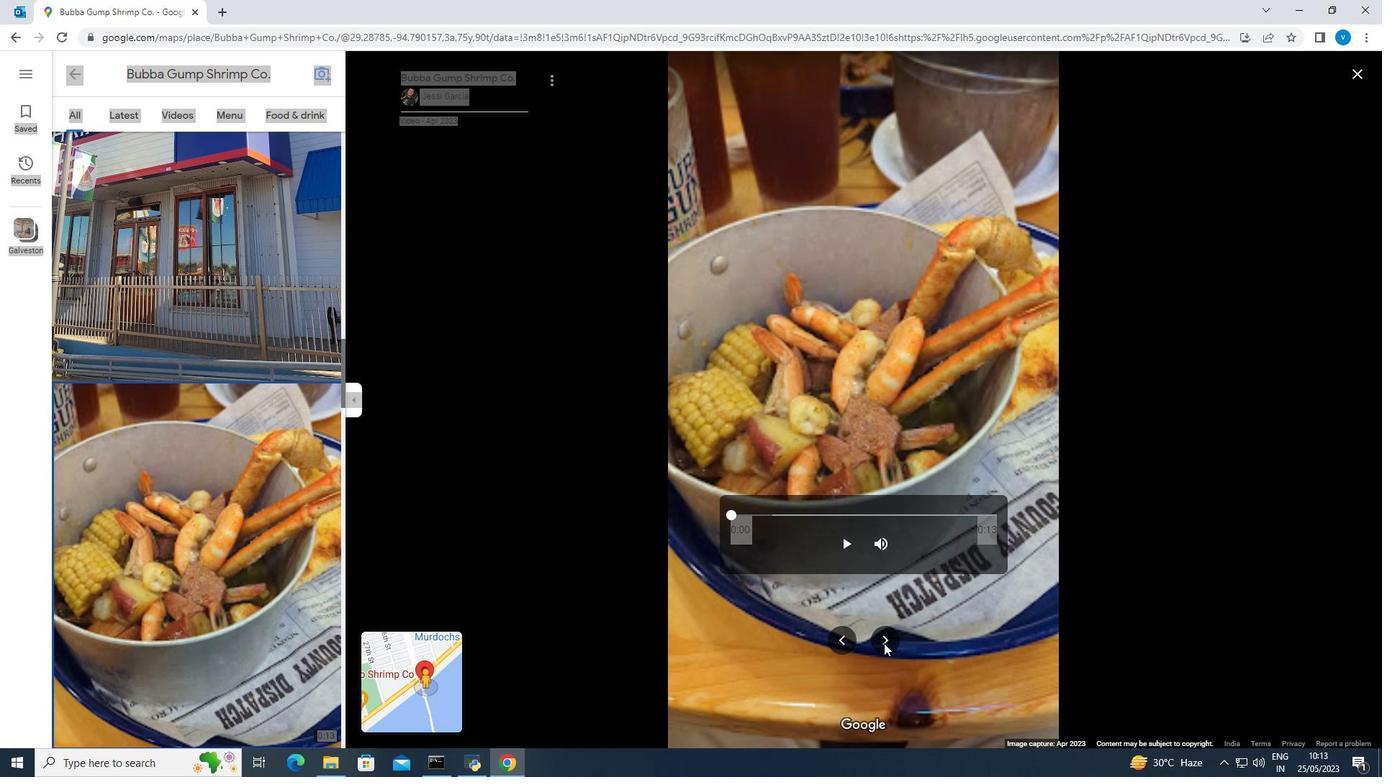 
Action: Mouse pressed left at (884, 643)
Screenshot: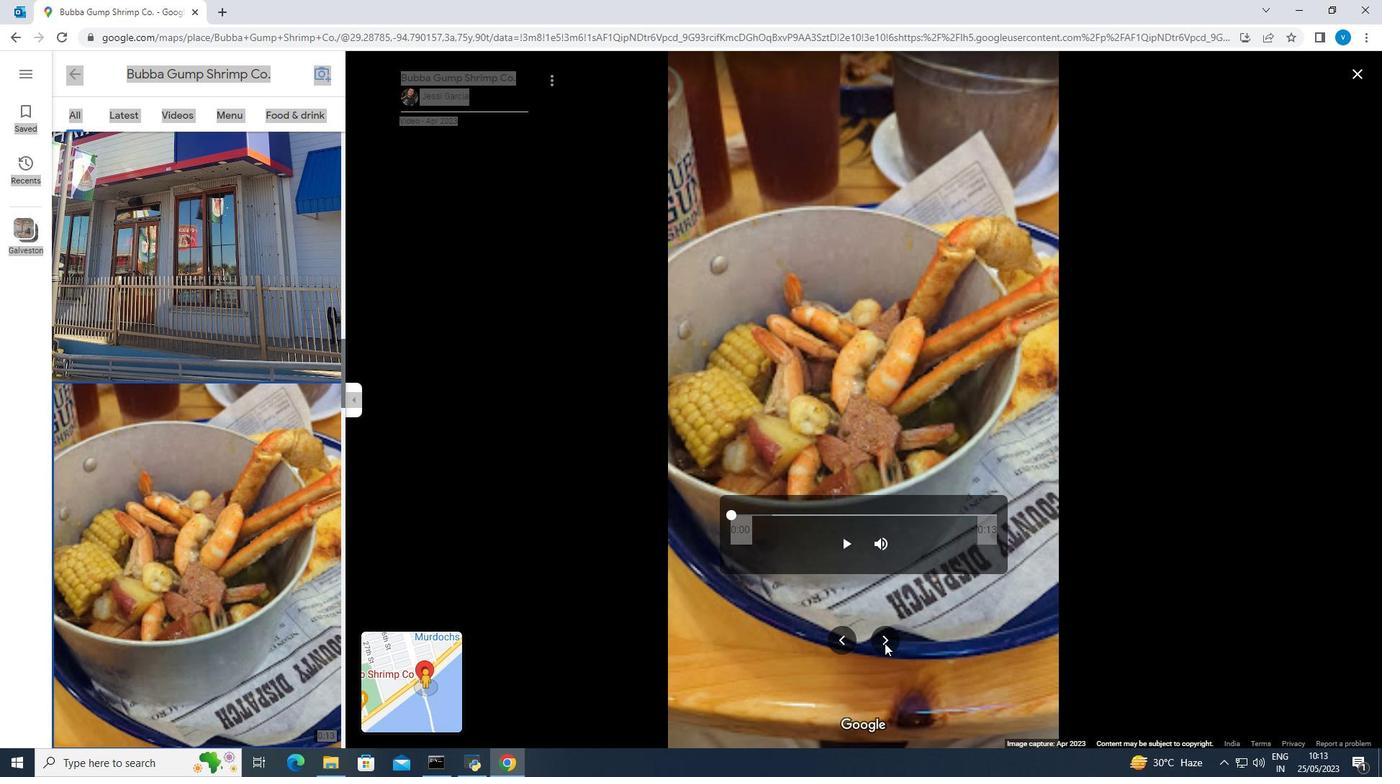 
Action: Mouse moved to (886, 642)
Screenshot: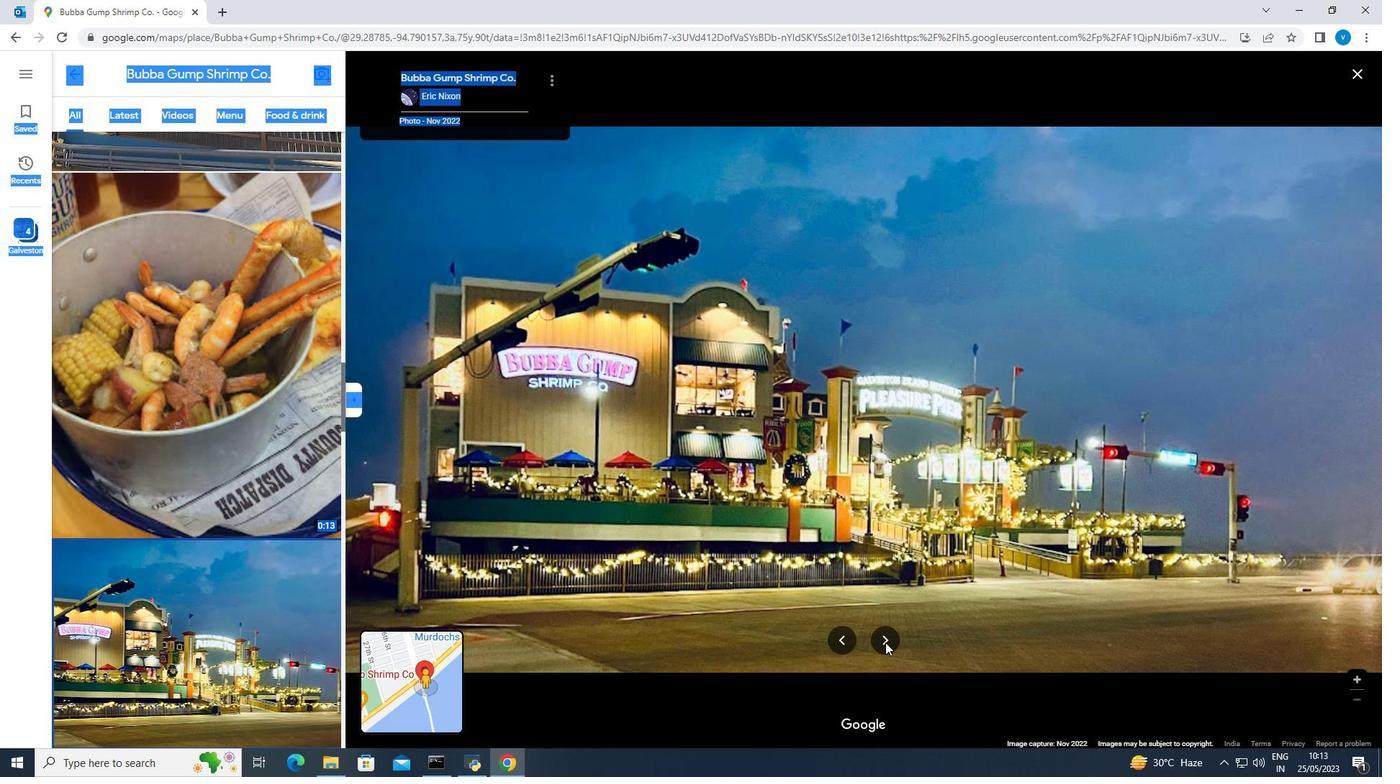 
Action: Mouse pressed left at (886, 642)
Screenshot: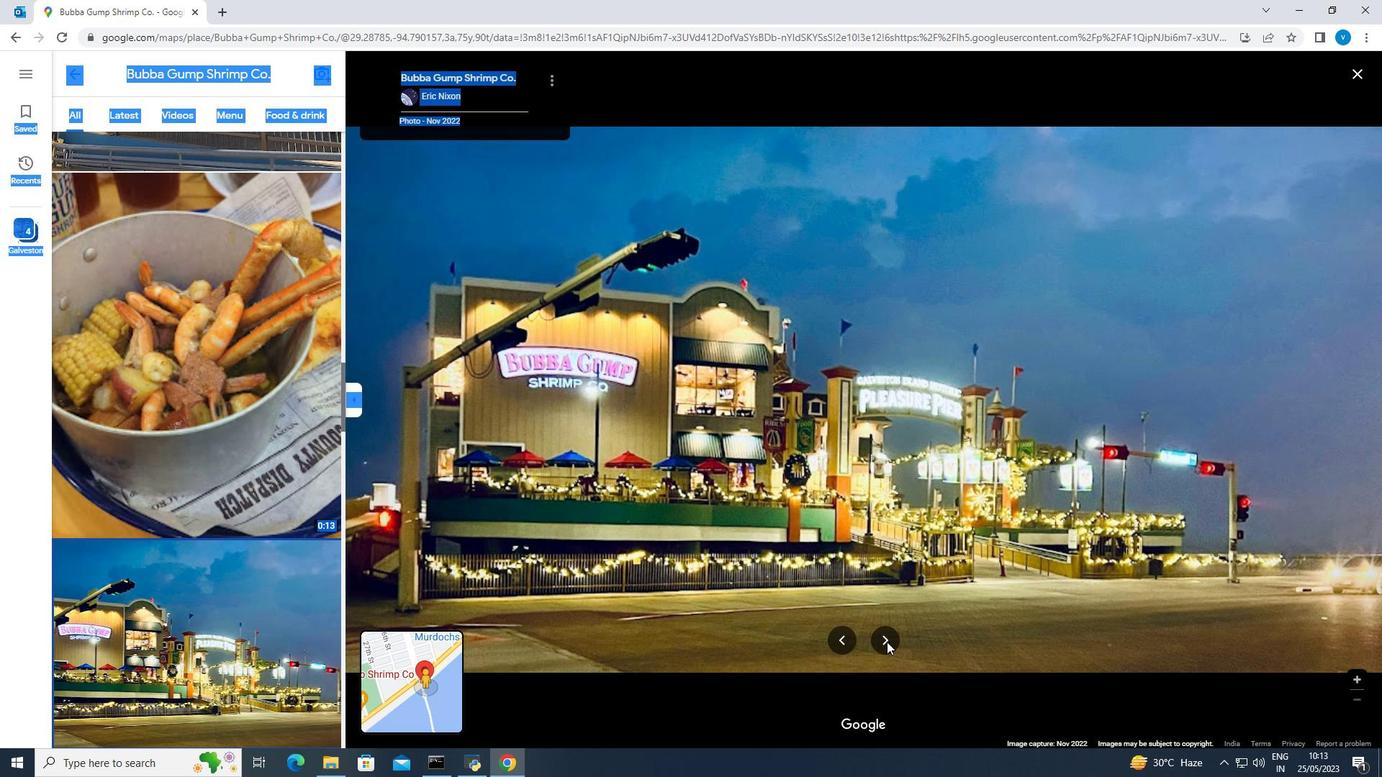 
Action: Mouse moved to (880, 634)
Screenshot: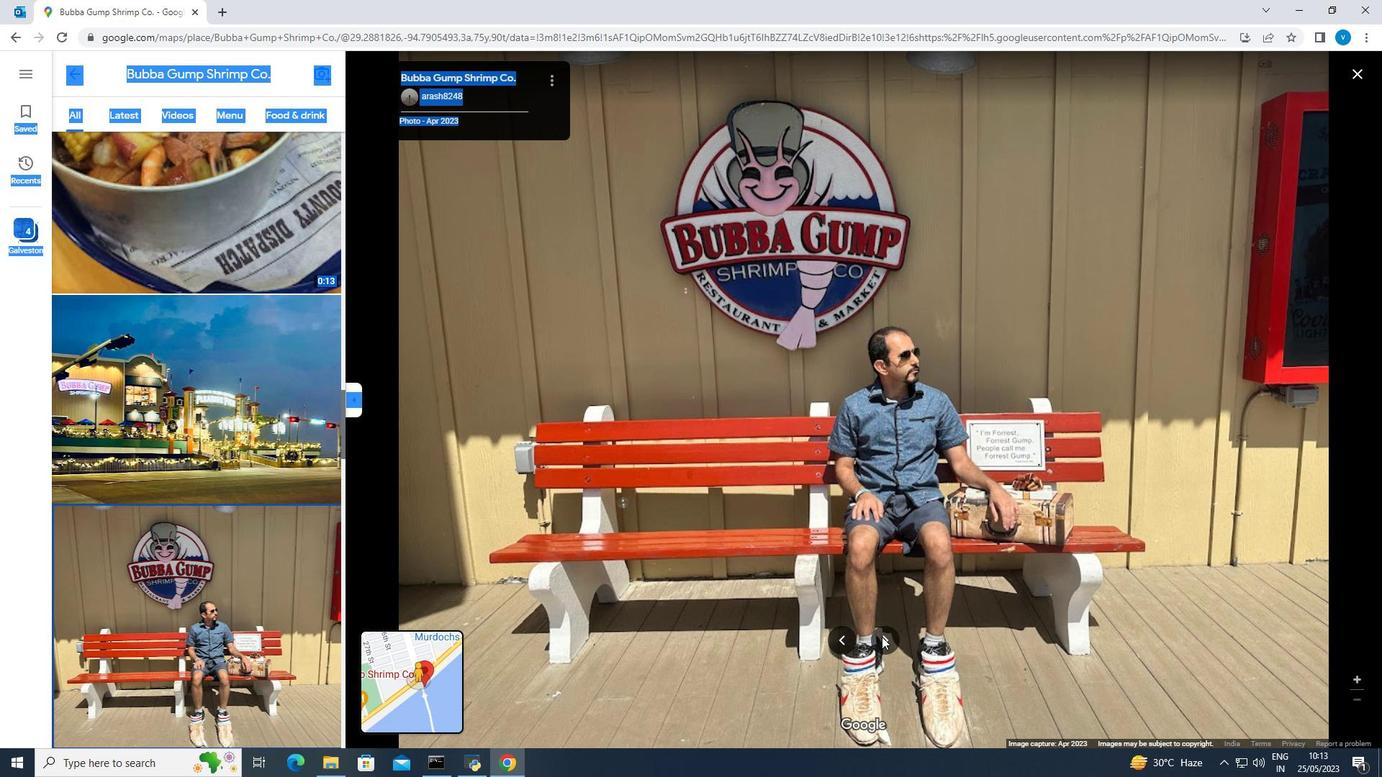 
Action: Mouse pressed left at (880, 634)
Screenshot: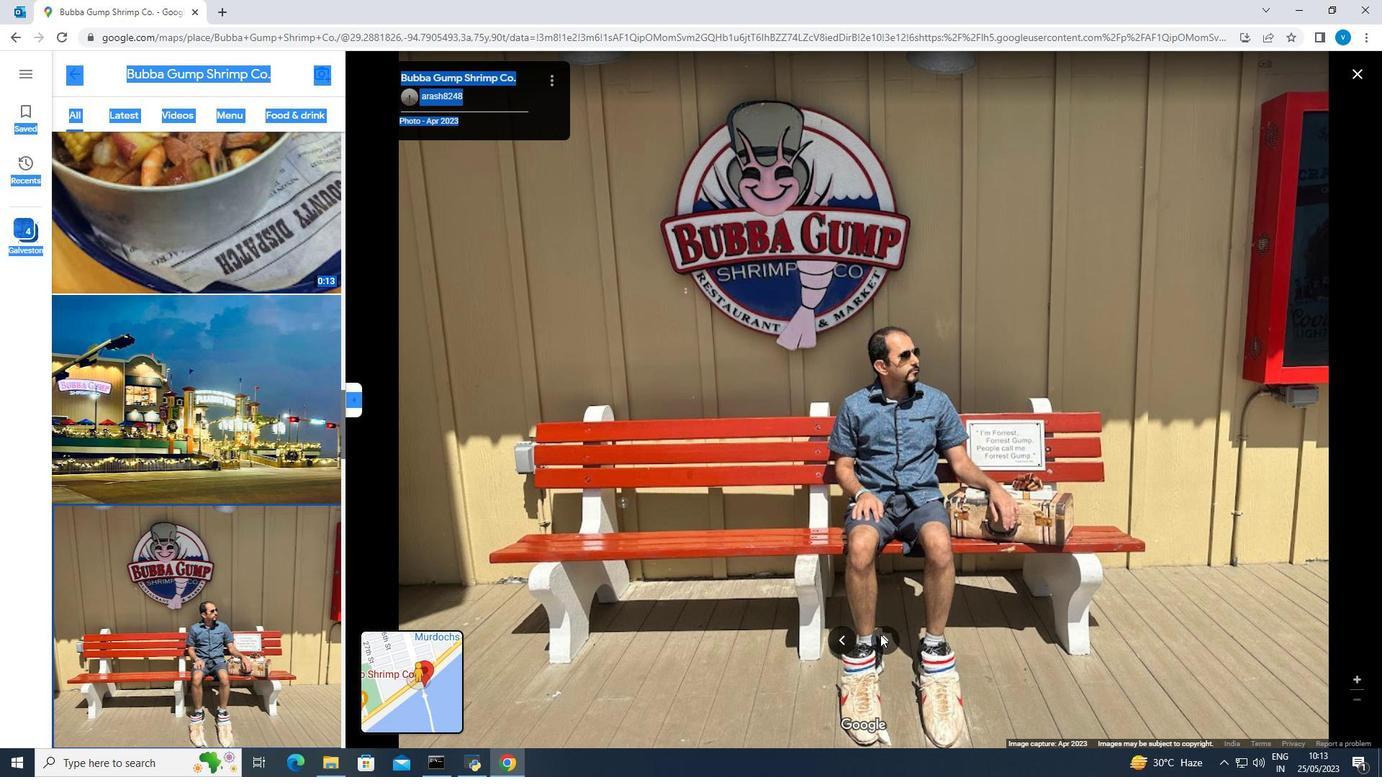 
Action: Mouse moved to (891, 634)
Screenshot: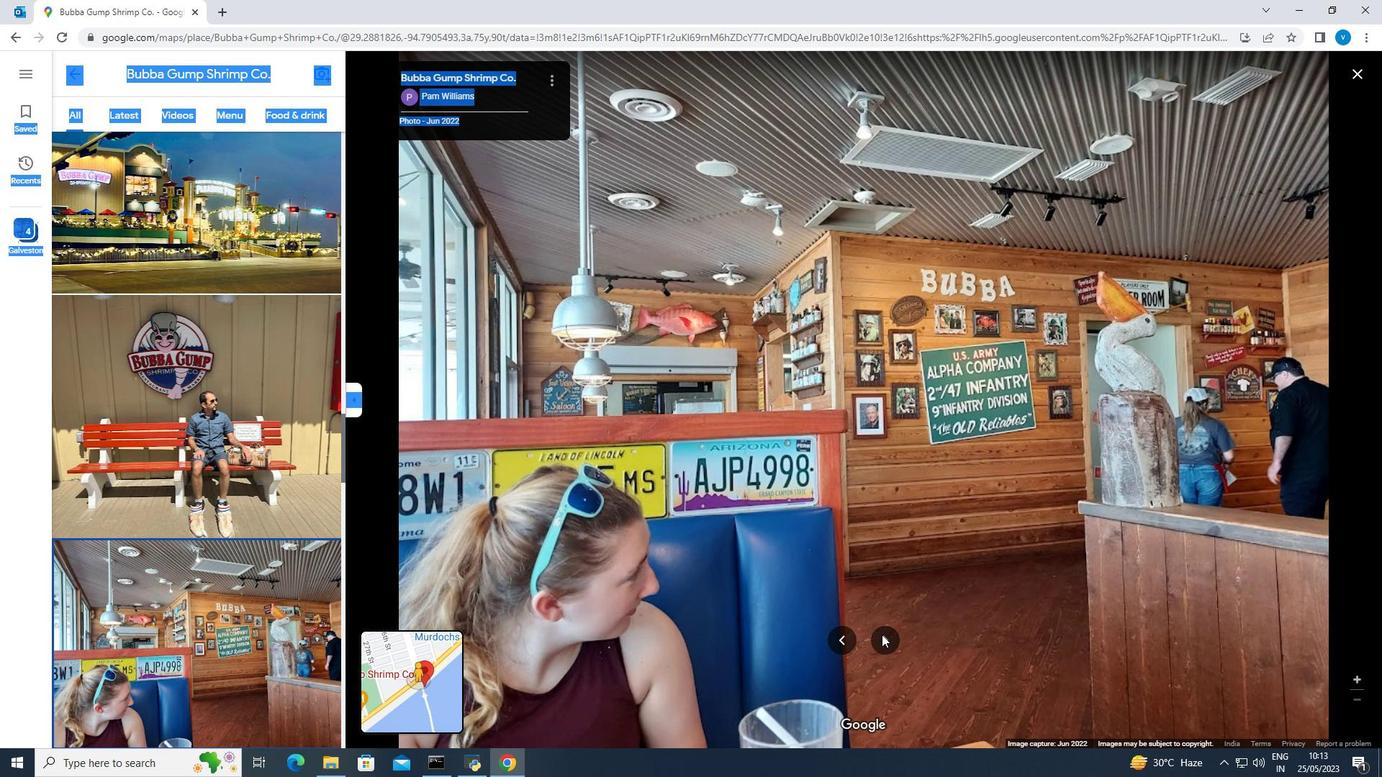 
Action: Mouse pressed left at (891, 634)
Screenshot: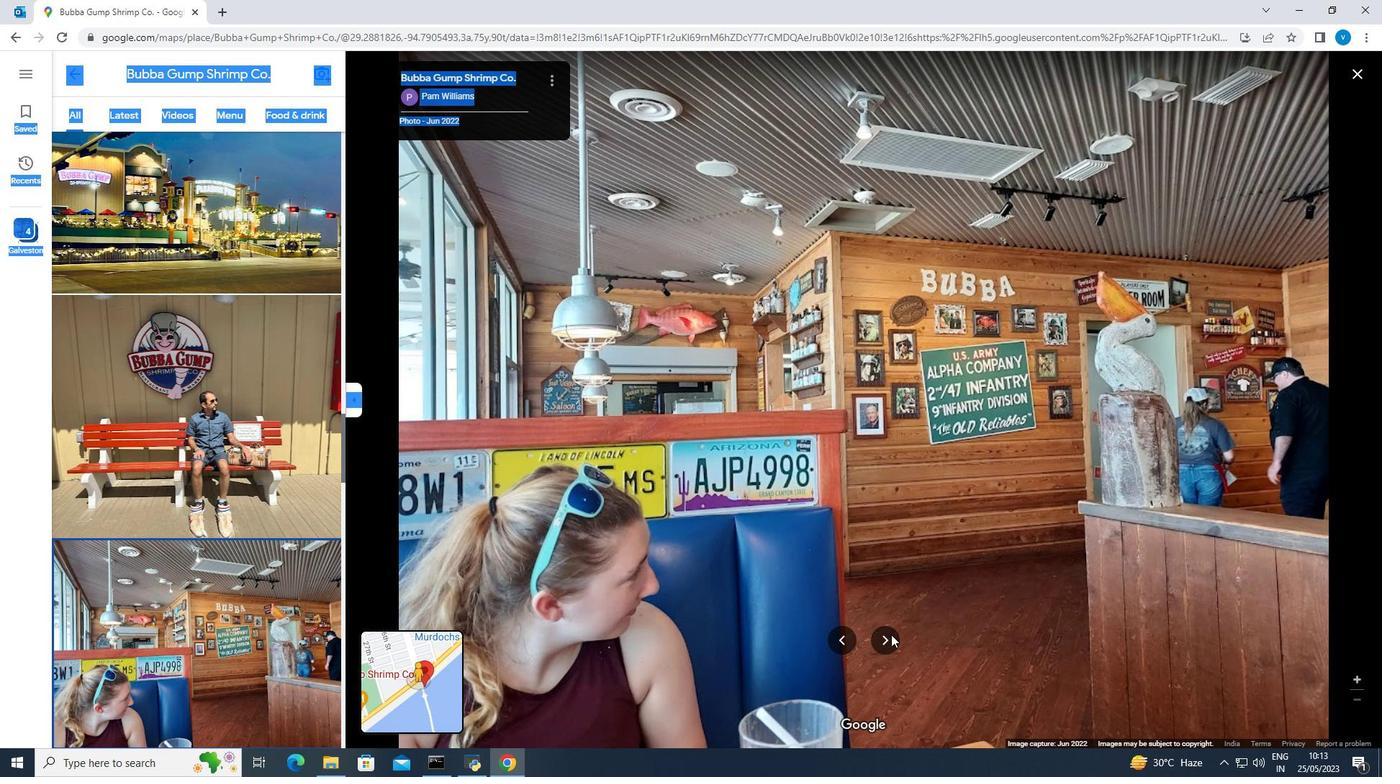 
Action: Mouse moved to (881, 642)
Screenshot: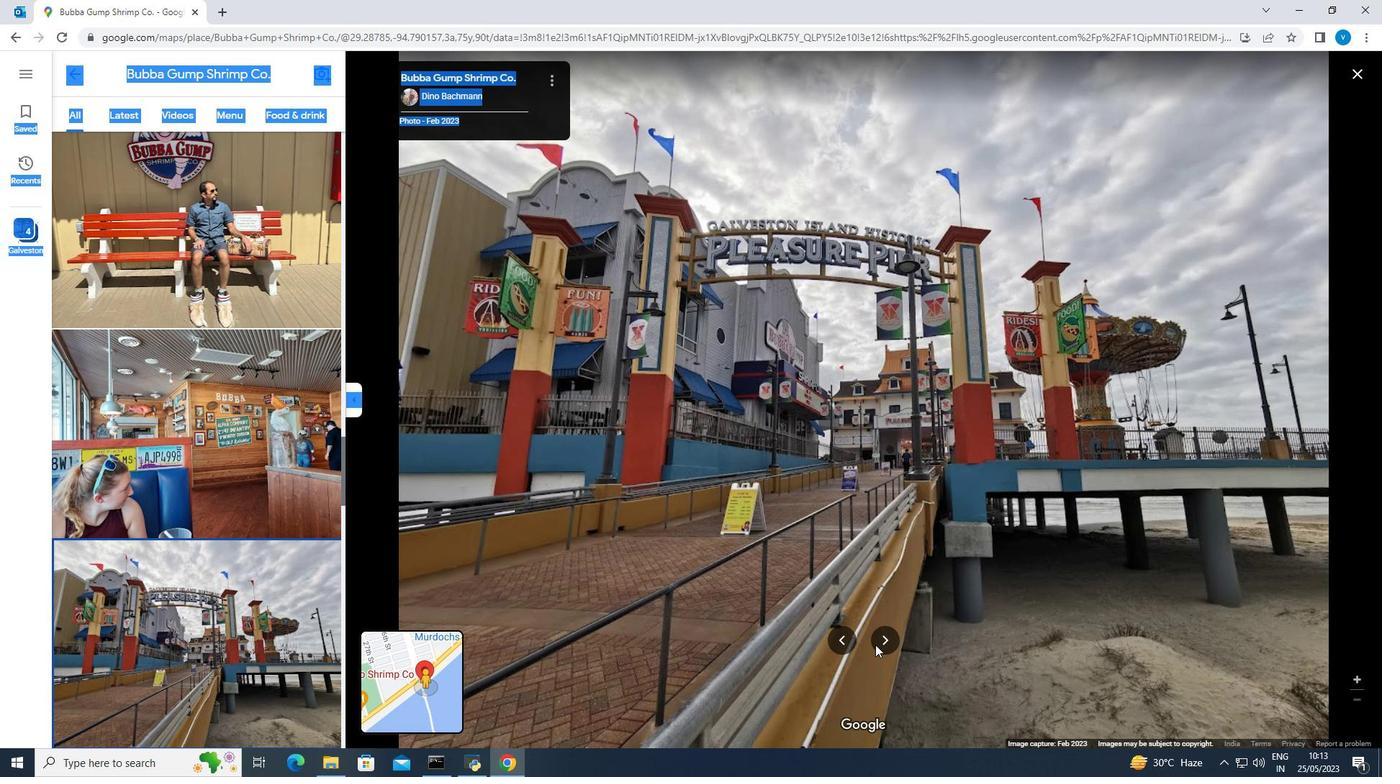 
Action: Mouse pressed left at (881, 642)
Screenshot: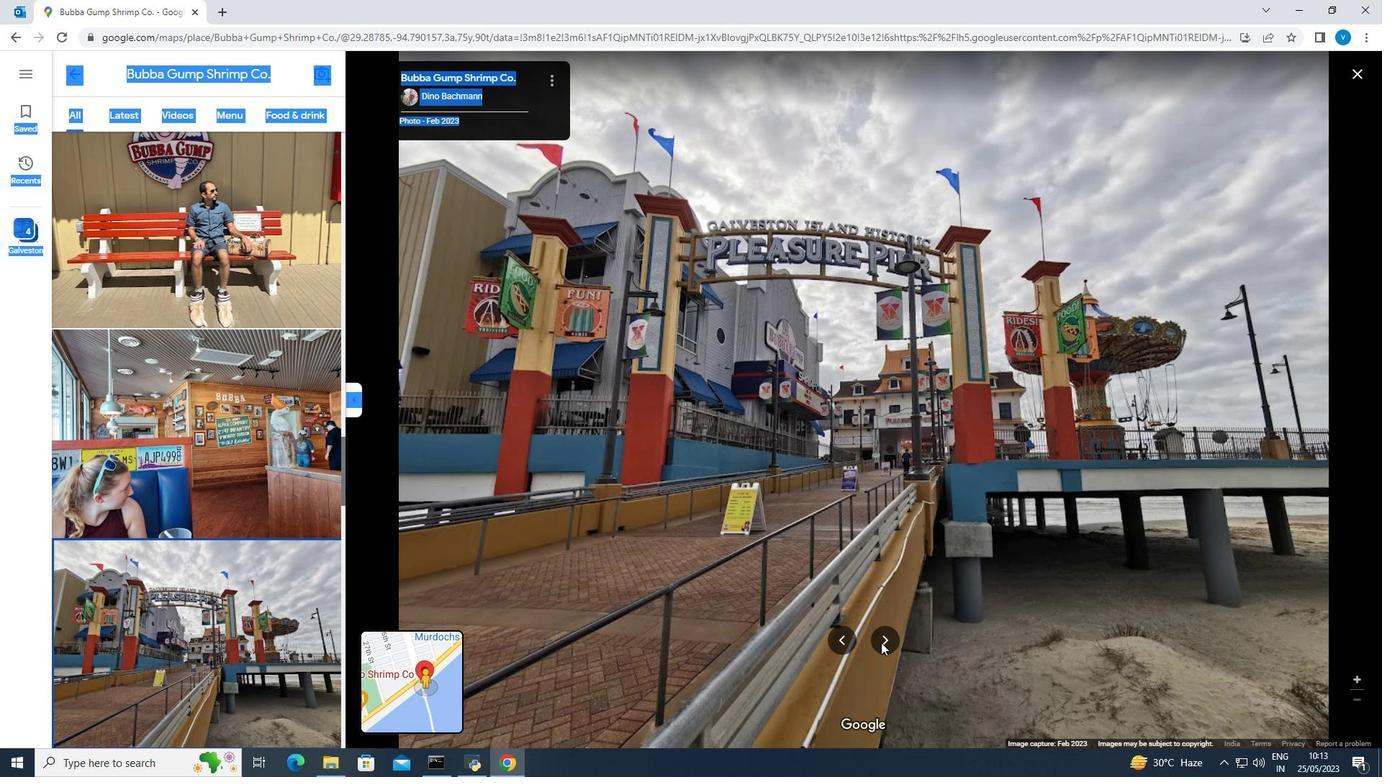 
Action: Mouse moved to (881, 642)
Screenshot: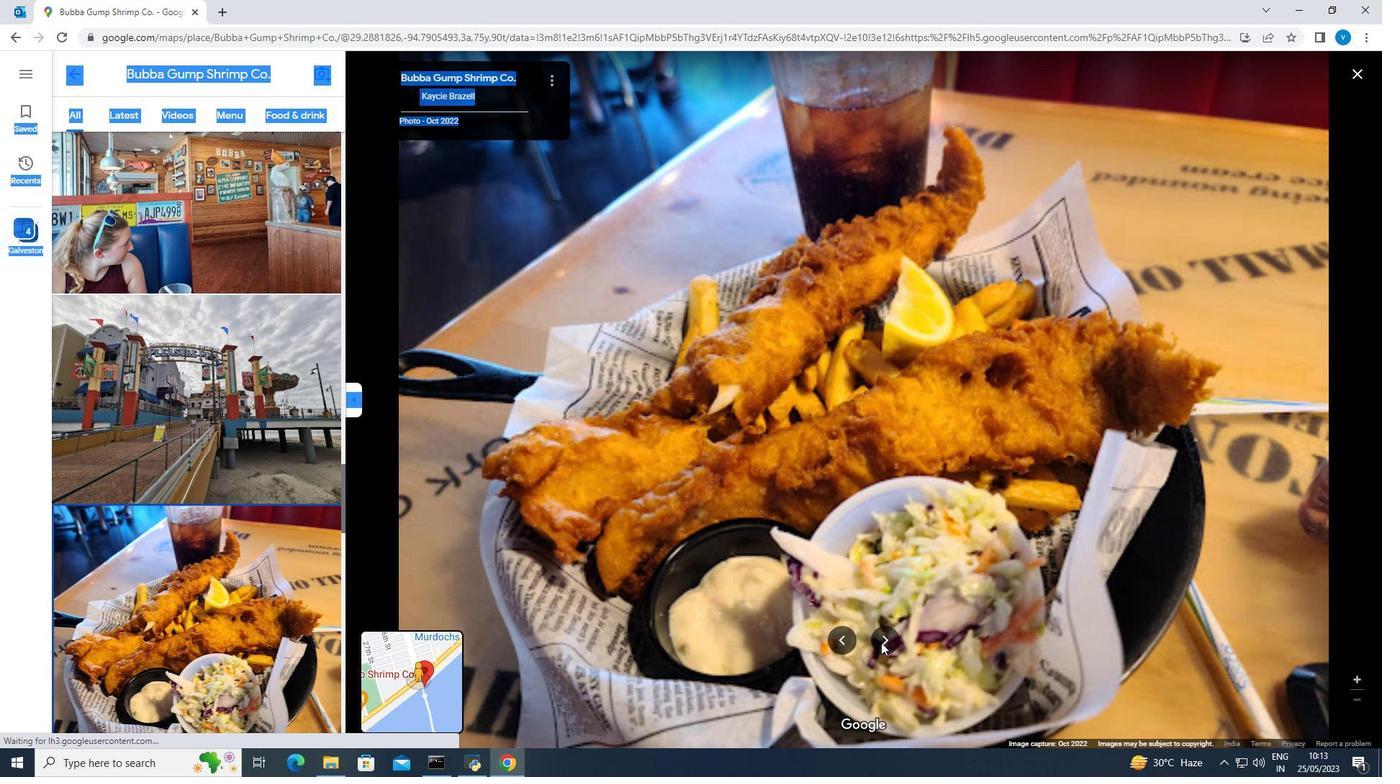 
Action: Mouse pressed left at (881, 642)
Screenshot: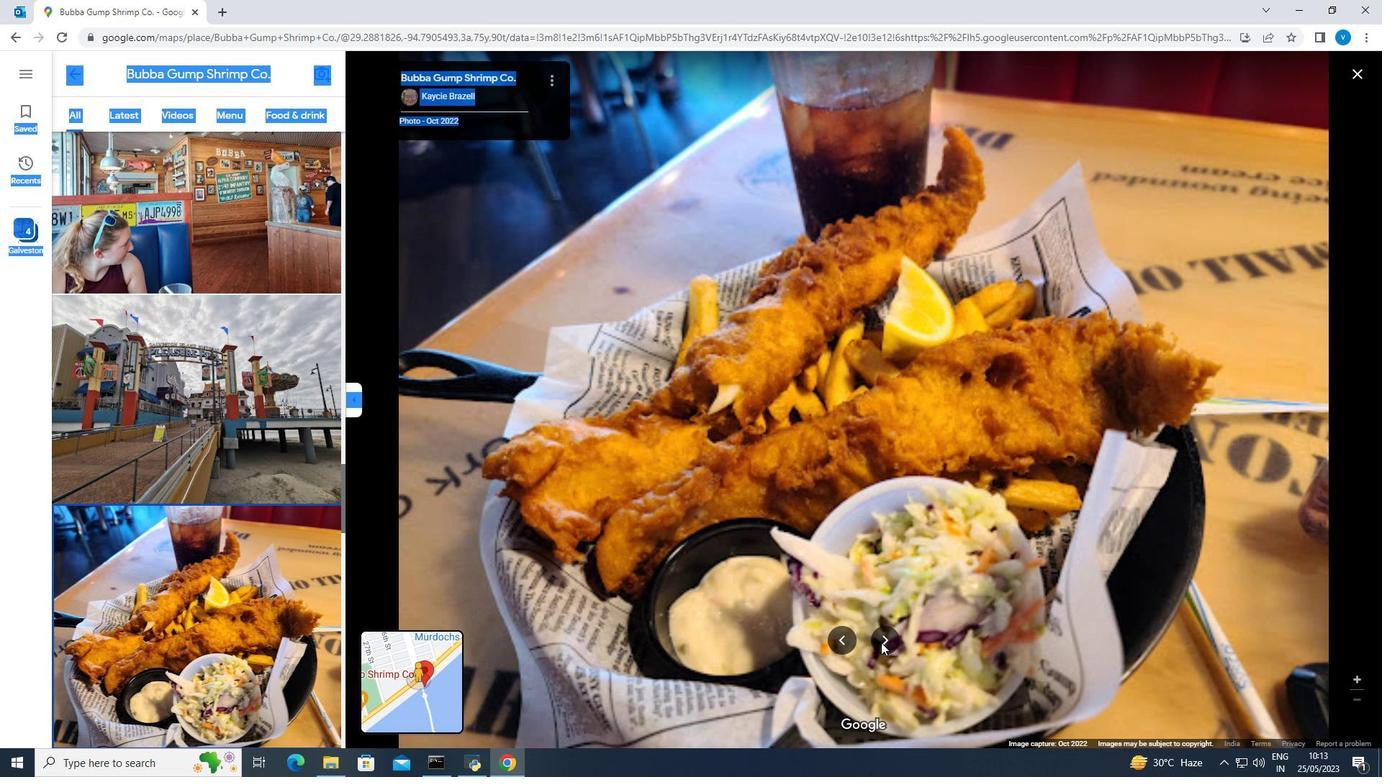
Action: Mouse moved to (888, 637)
Screenshot: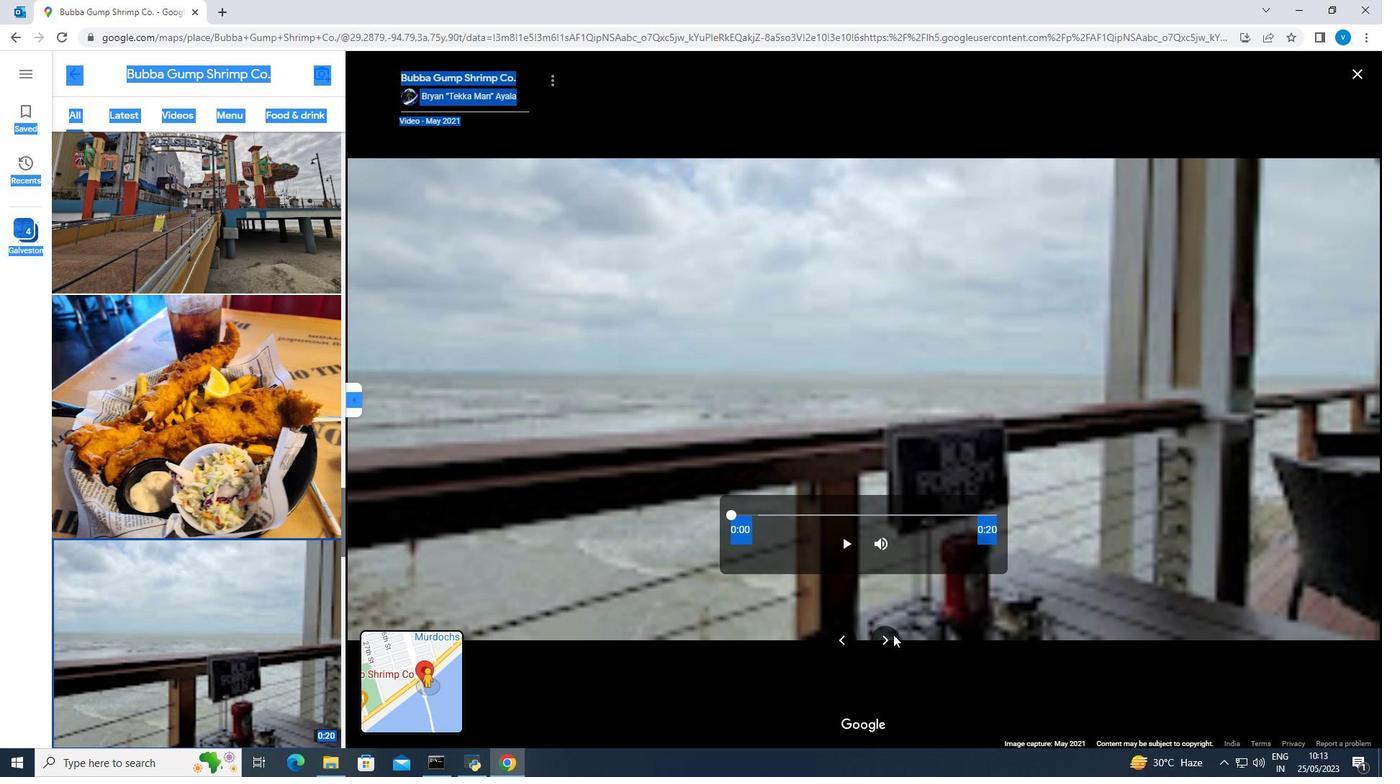
Action: Mouse pressed left at (888, 637)
Screenshot: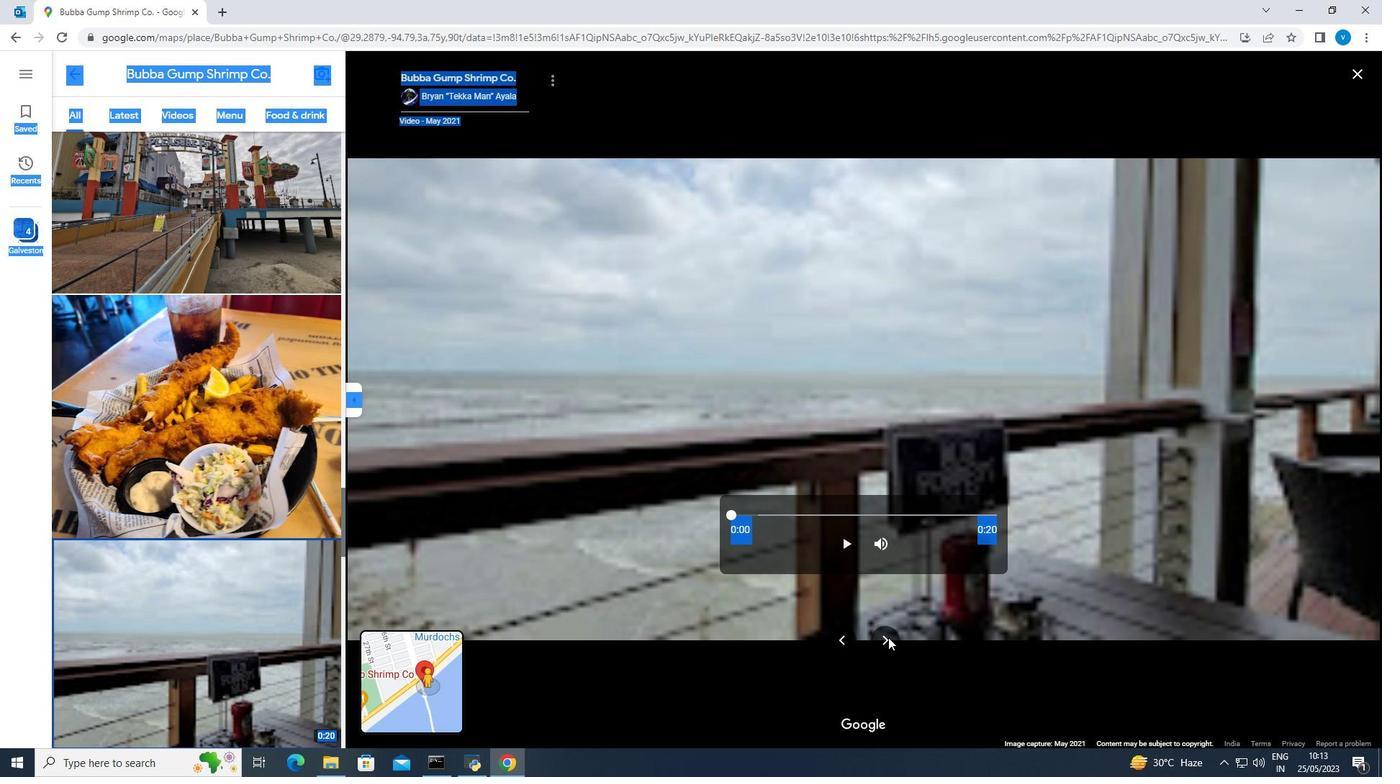 
Action: Mouse moved to (704, 576)
Screenshot: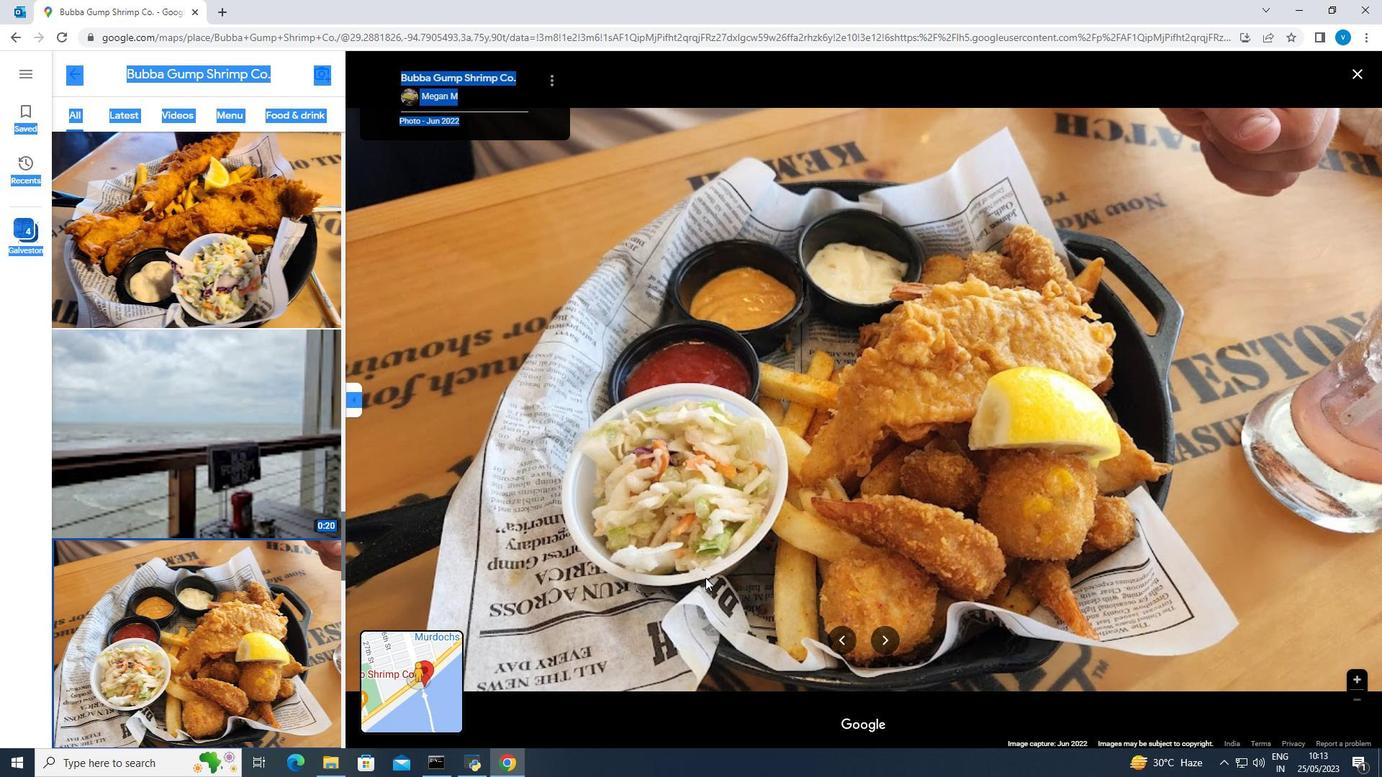 
Action: Mouse scrolled (704, 577) with delta (0, 0)
Screenshot: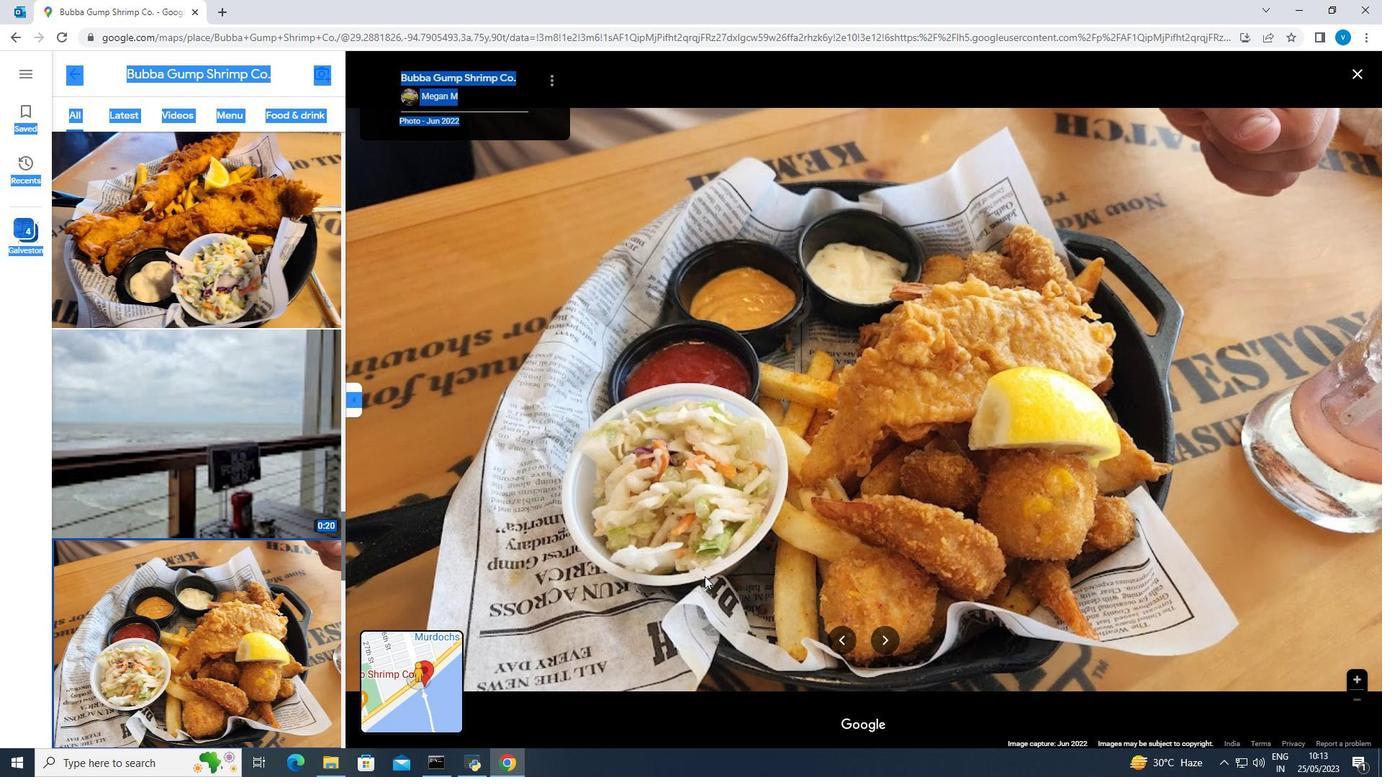 
Action: Mouse scrolled (704, 577) with delta (0, 0)
Screenshot: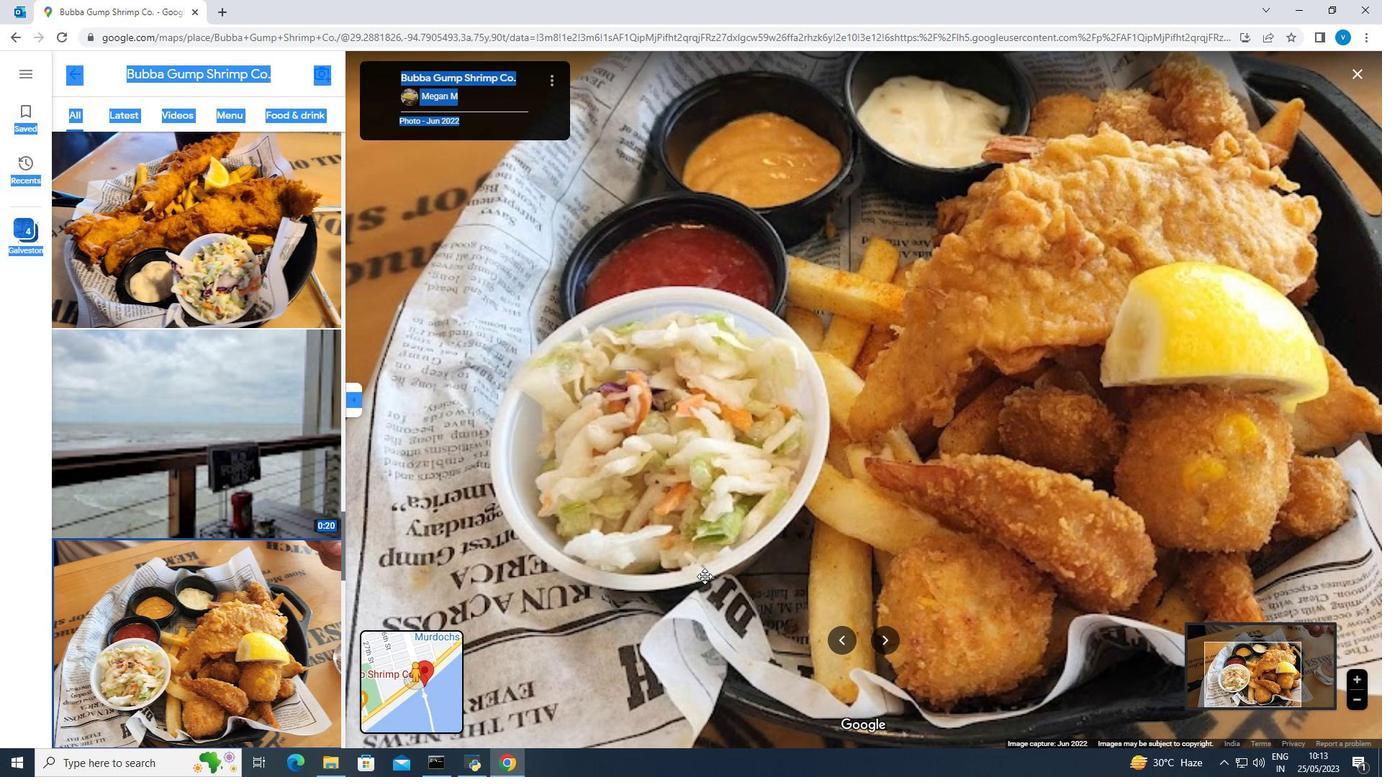 
Action: Mouse scrolled (704, 577) with delta (0, 0)
Screenshot: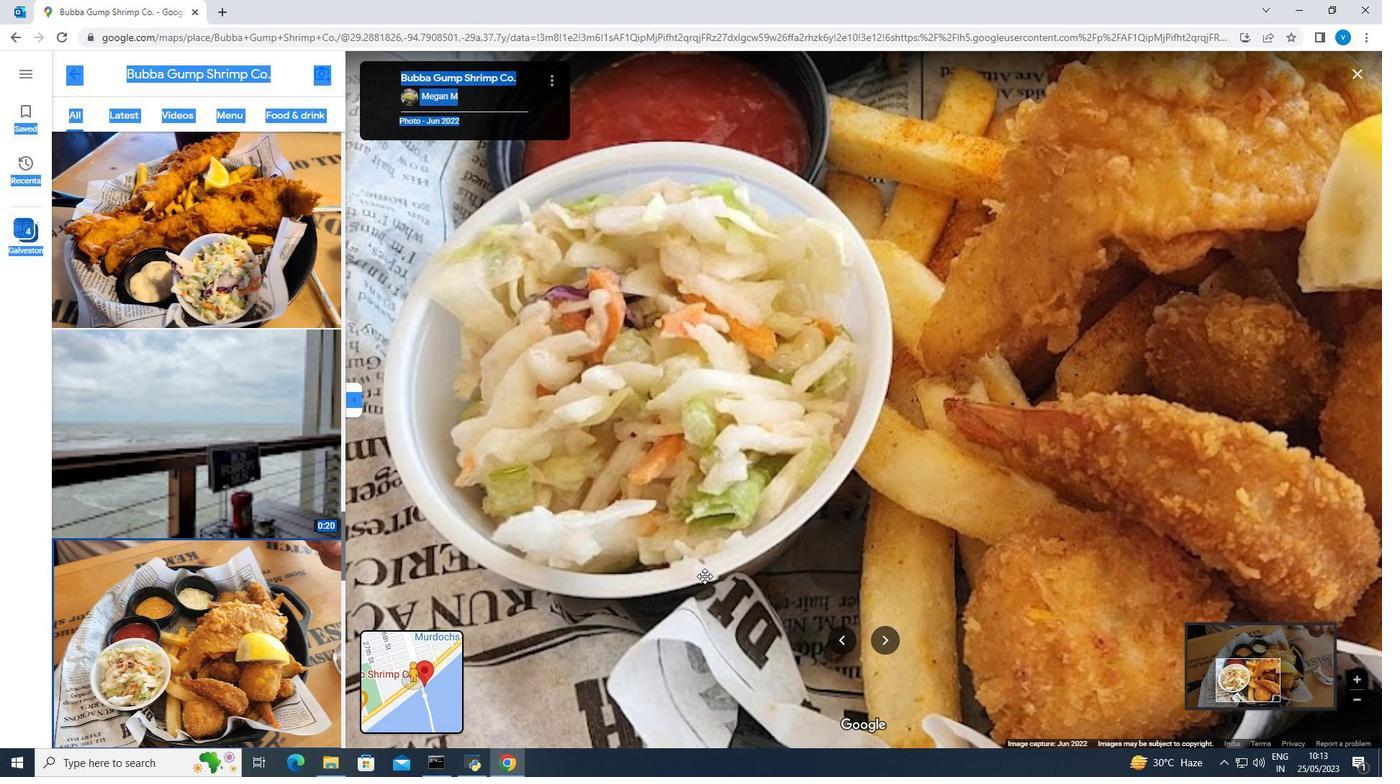 
Action: Mouse scrolled (704, 575) with delta (0, 0)
Screenshot: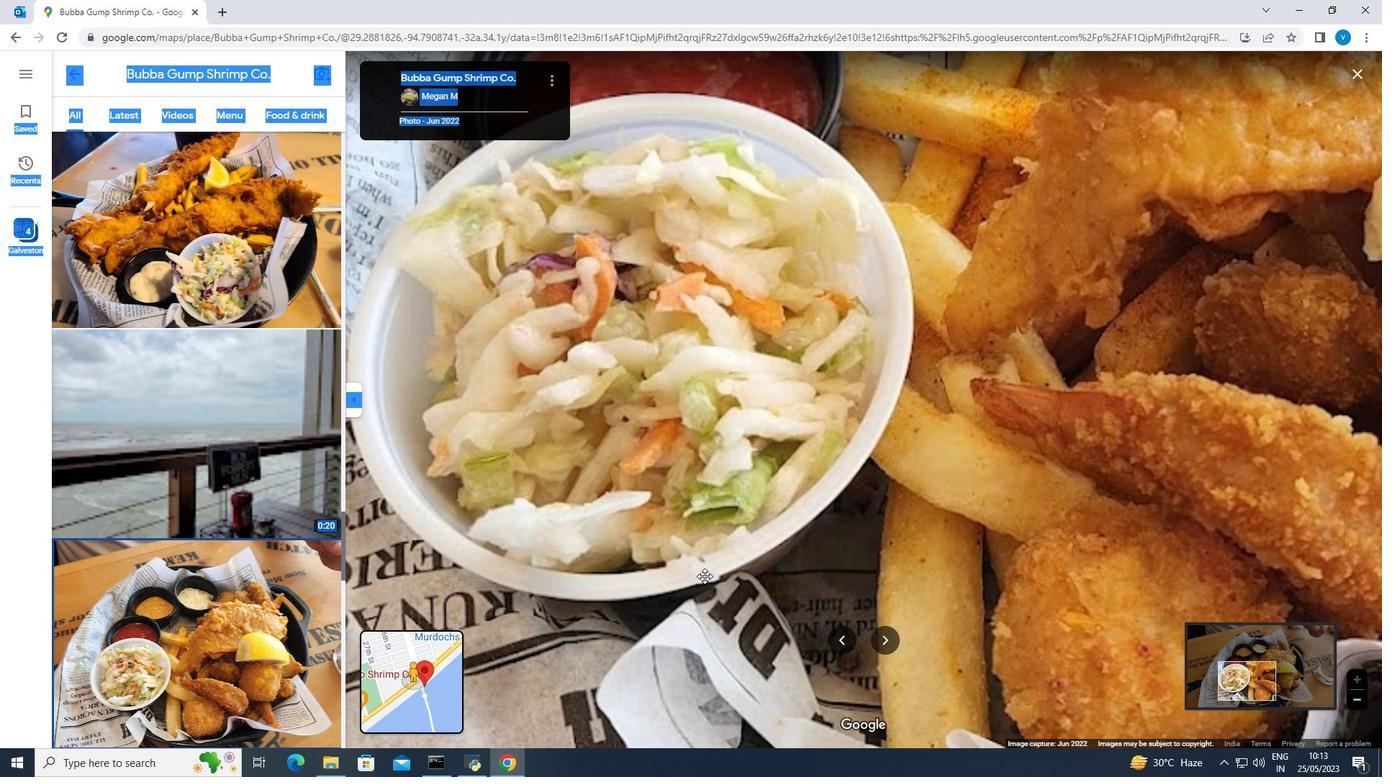 
Action: Mouse moved to (1218, 530)
Screenshot: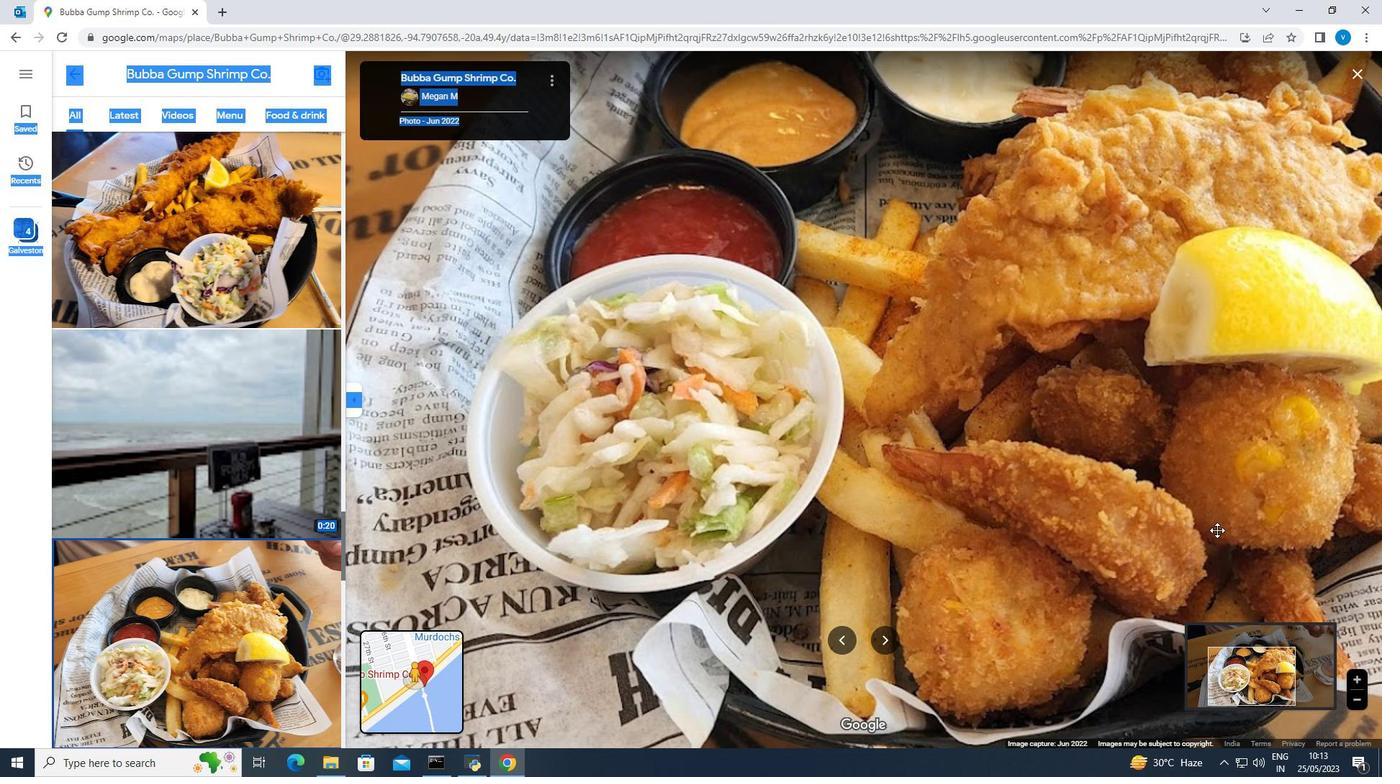 
Action: Mouse scrolled (1218, 531) with delta (0, 0)
Screenshot: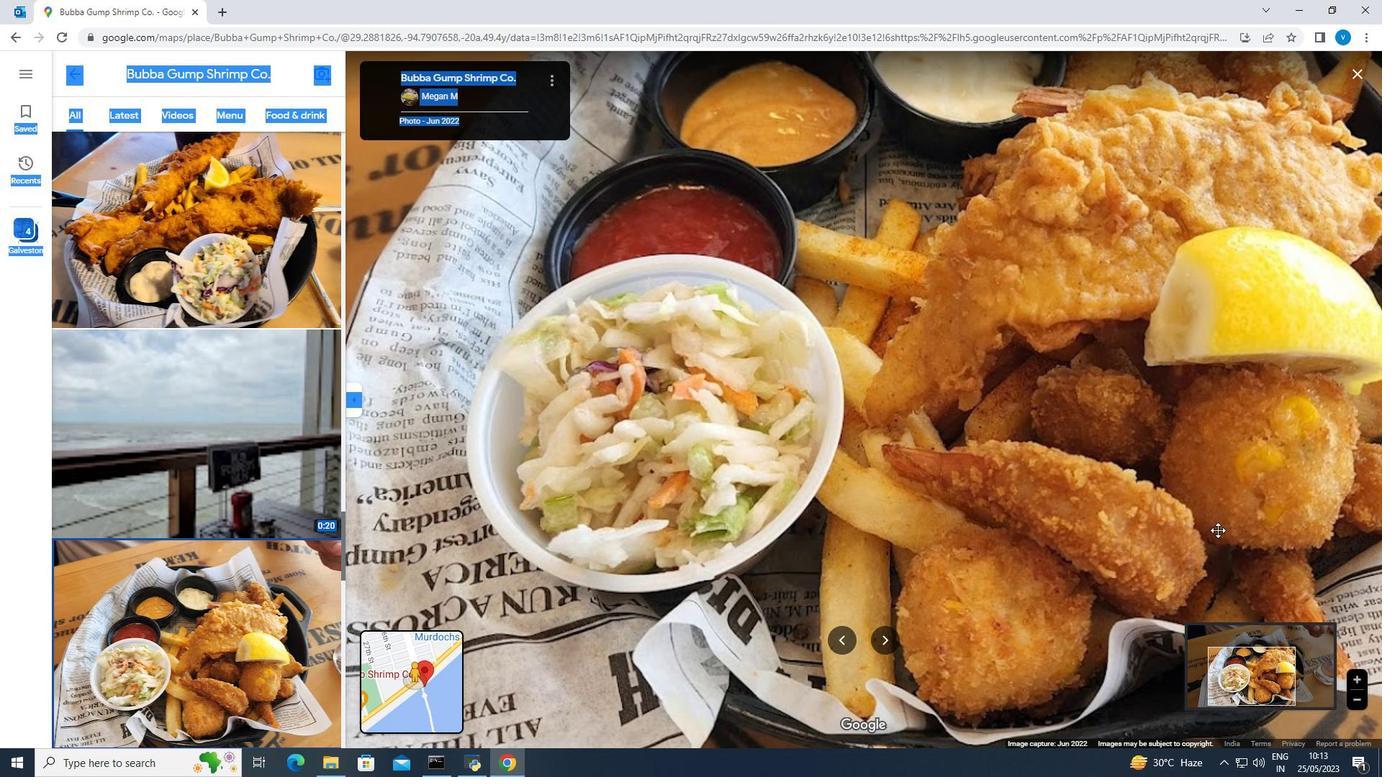 
Action: Mouse scrolled (1218, 529) with delta (0, 0)
Screenshot: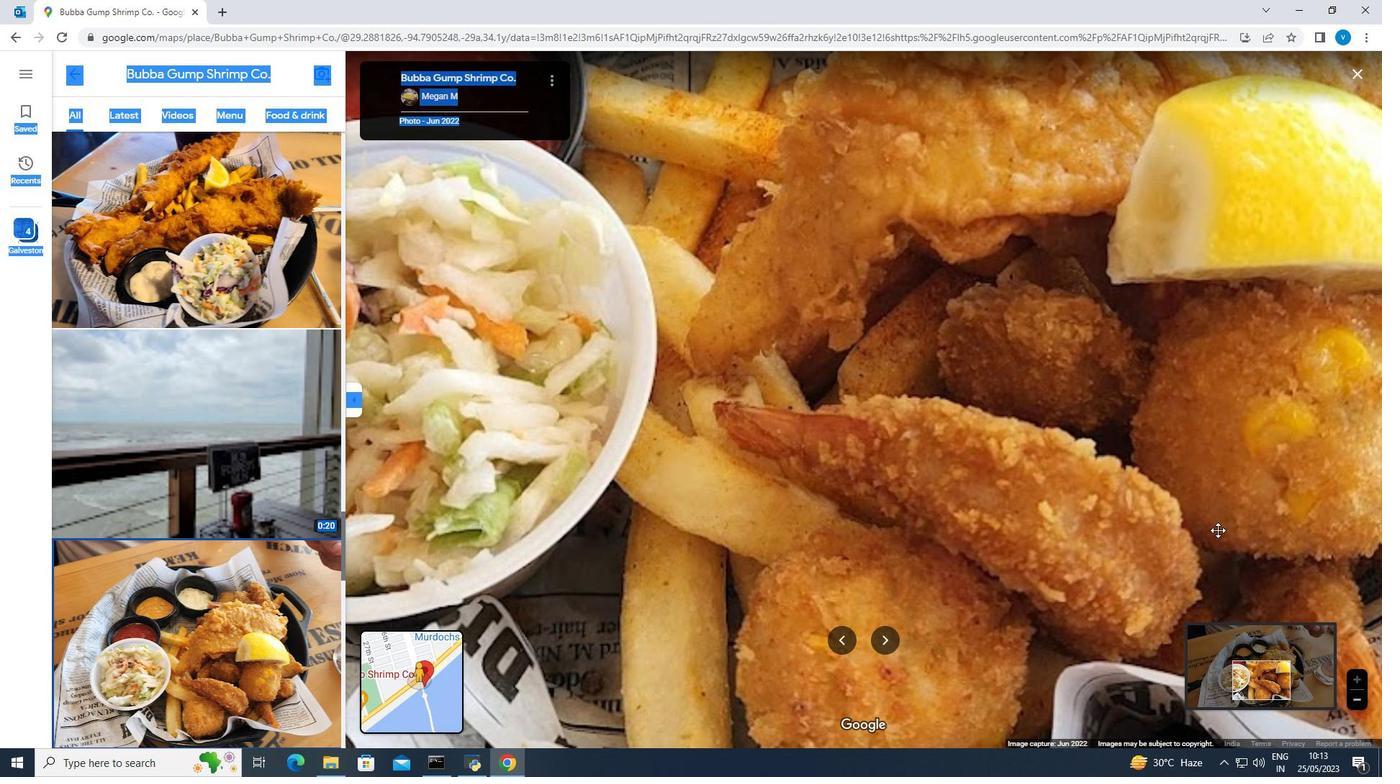 
Action: Mouse scrolled (1218, 529) with delta (0, 0)
Screenshot: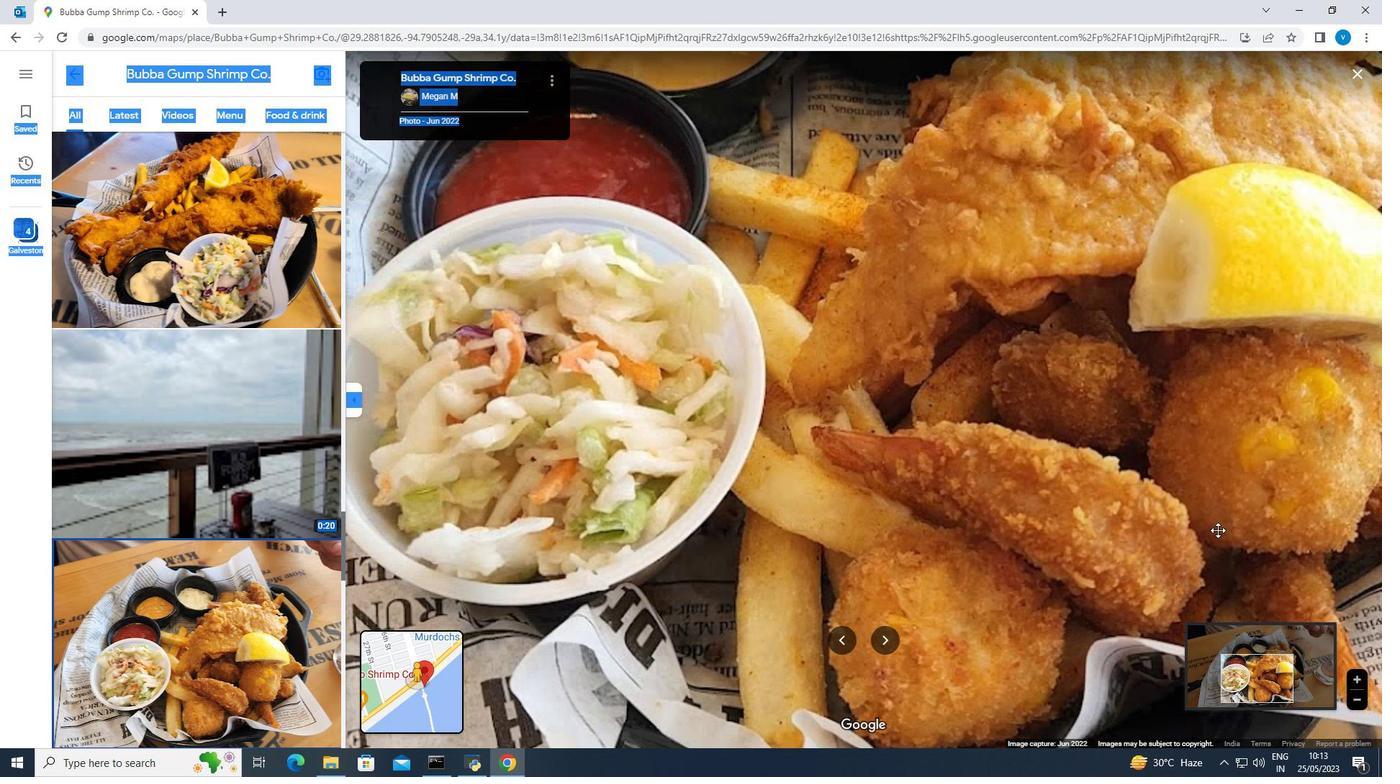 
Action: Mouse scrolled (1218, 529) with delta (0, 0)
Screenshot: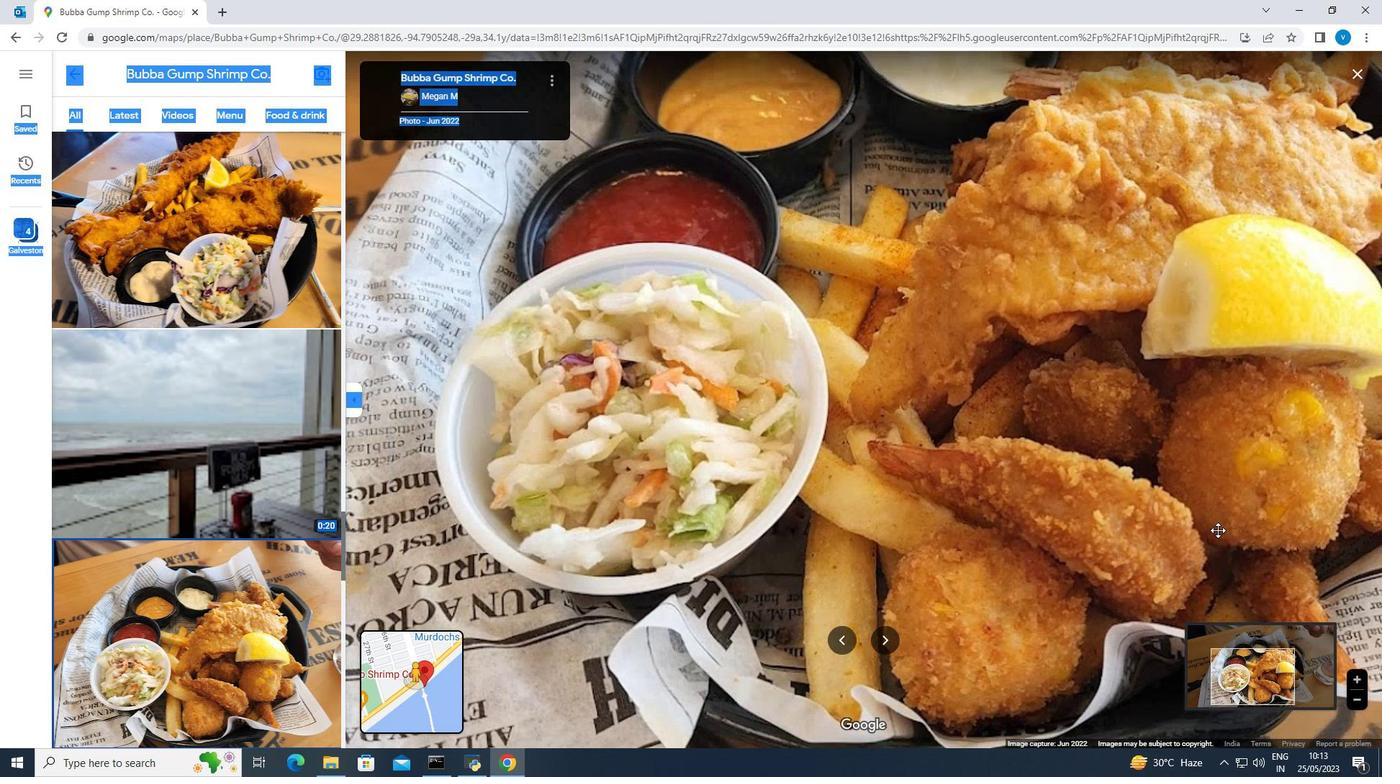 
Action: Mouse scrolled (1218, 529) with delta (0, 0)
Screenshot: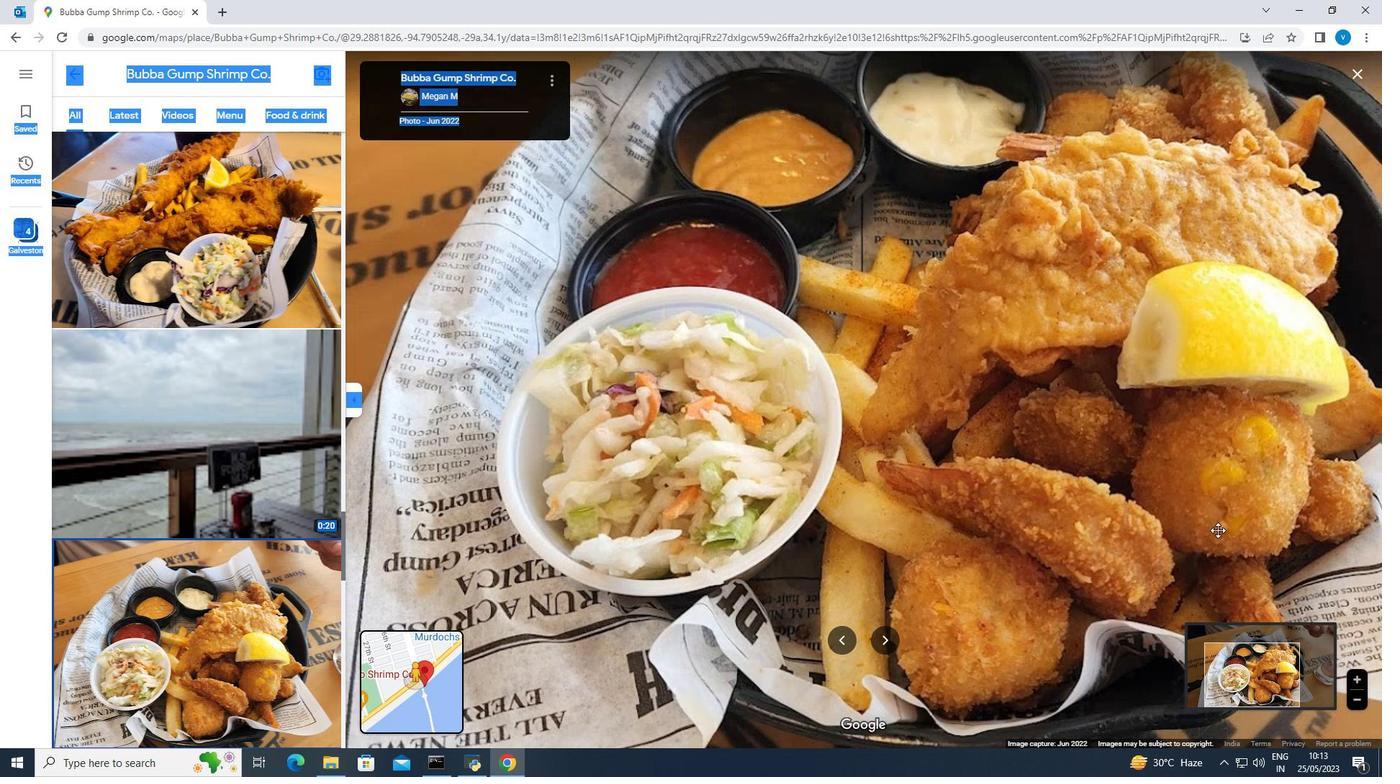 
Action: Mouse moved to (1358, 74)
Screenshot: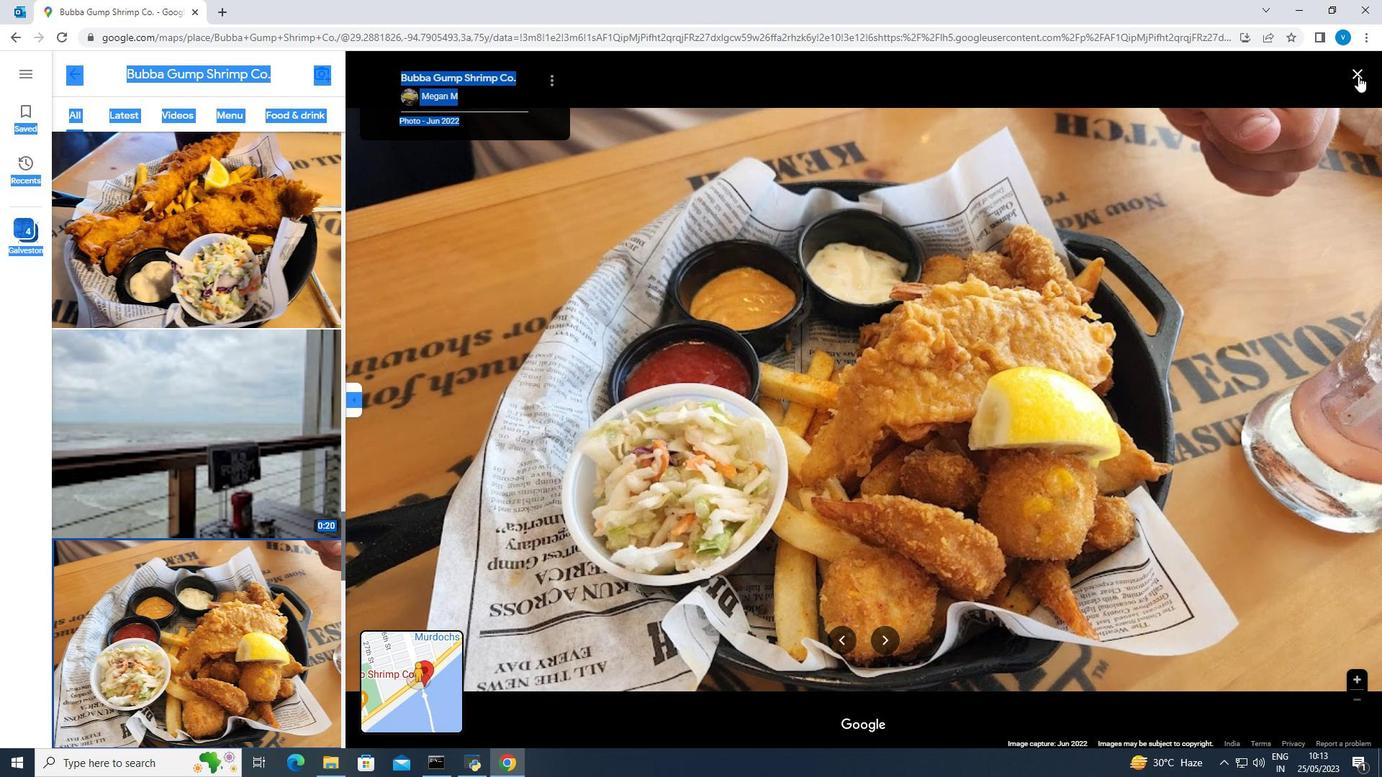 
Action: Mouse pressed left at (1358, 74)
Screenshot: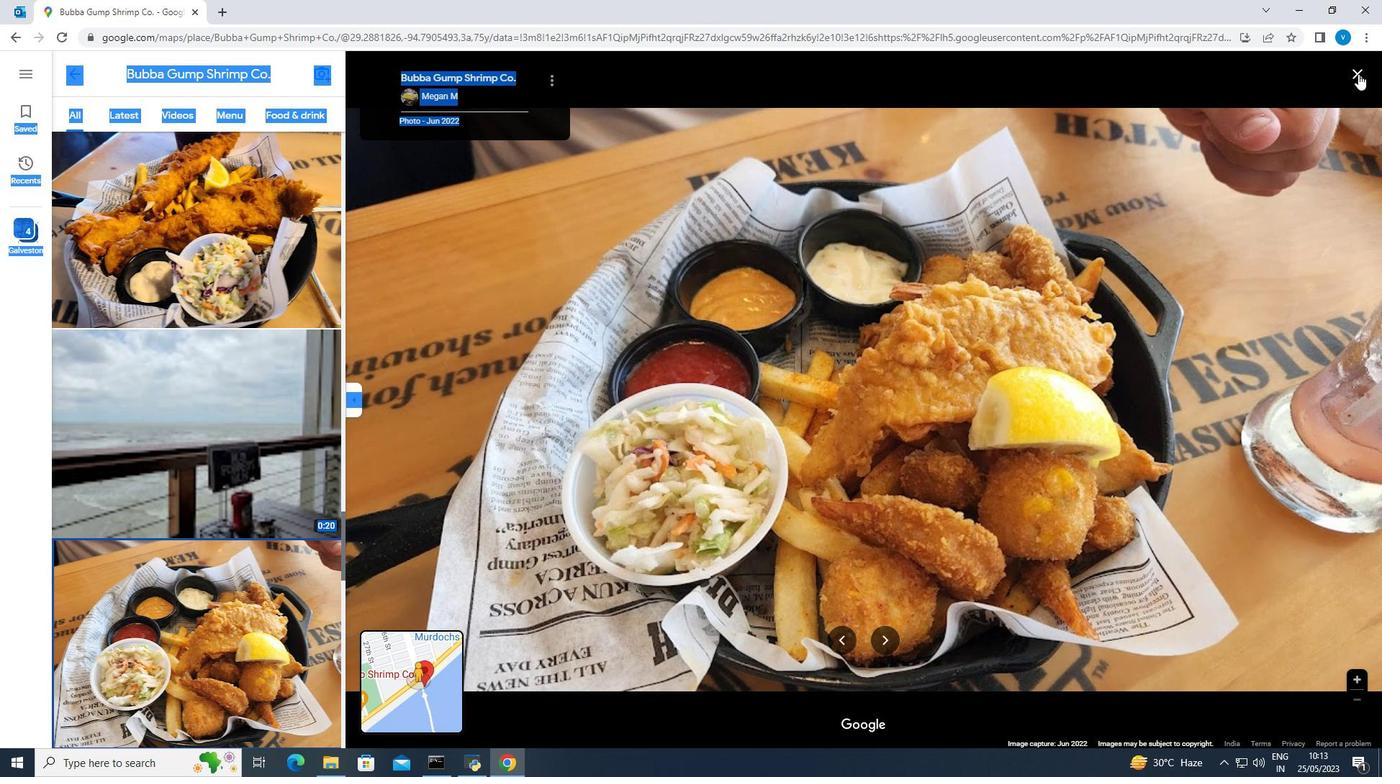
Action: Mouse moved to (280, 259)
Screenshot: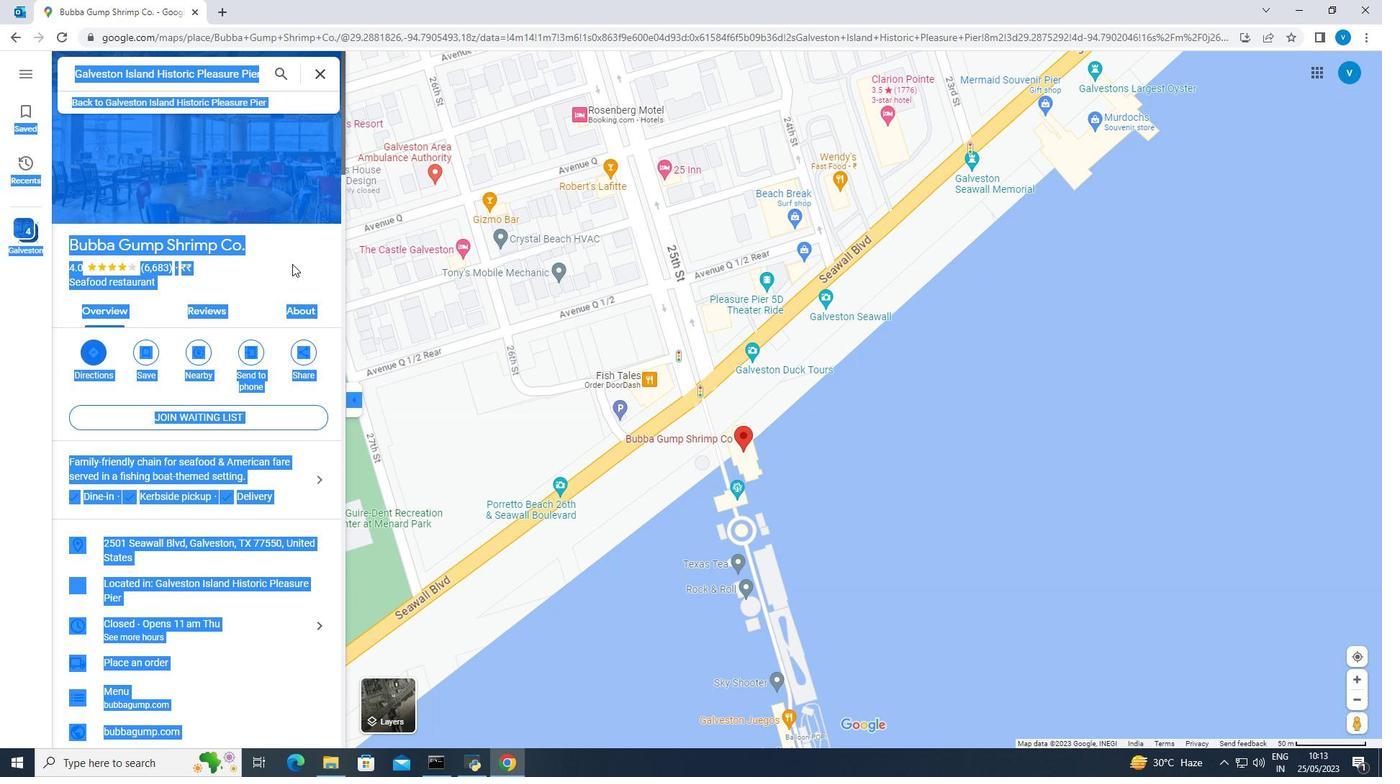 
Action: Mouse pressed left at (280, 259)
Screenshot: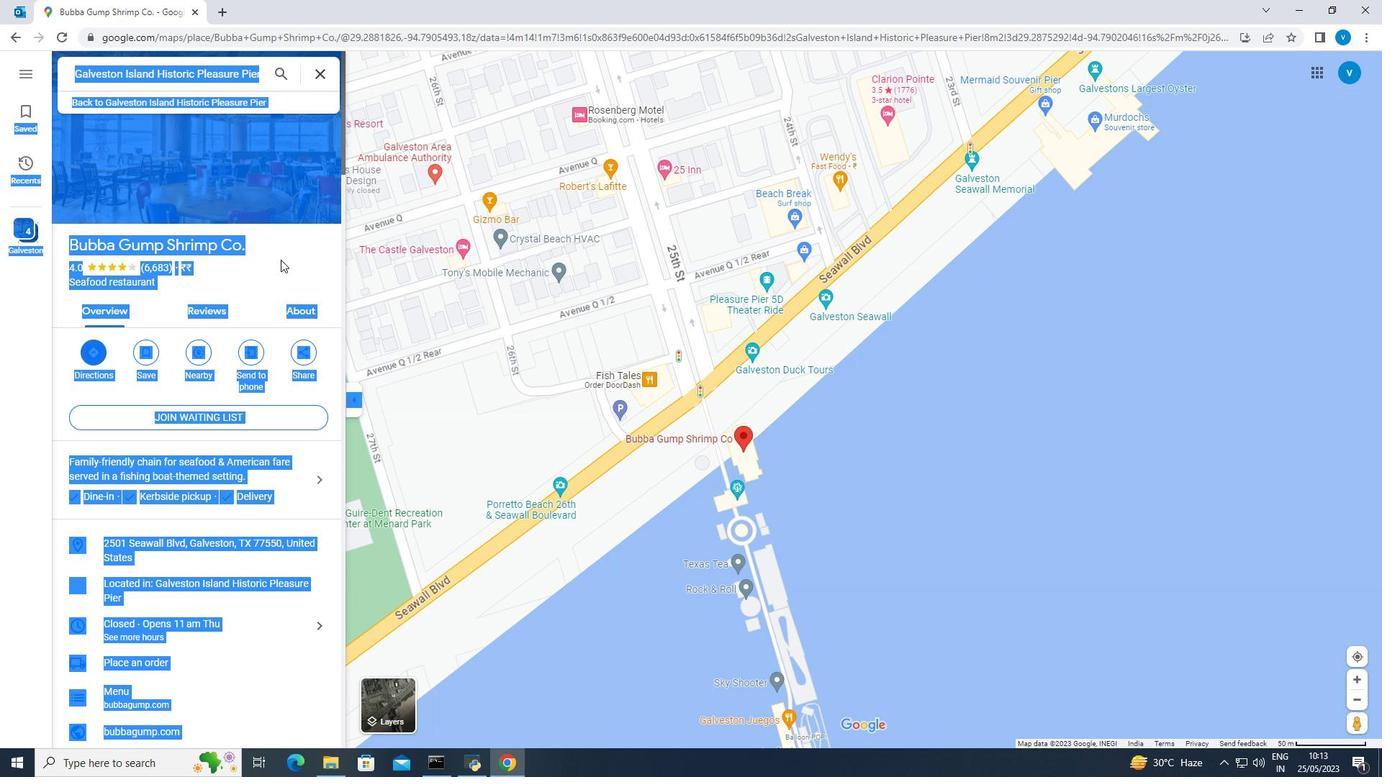 
Action: Mouse moved to (750, 367)
Screenshot: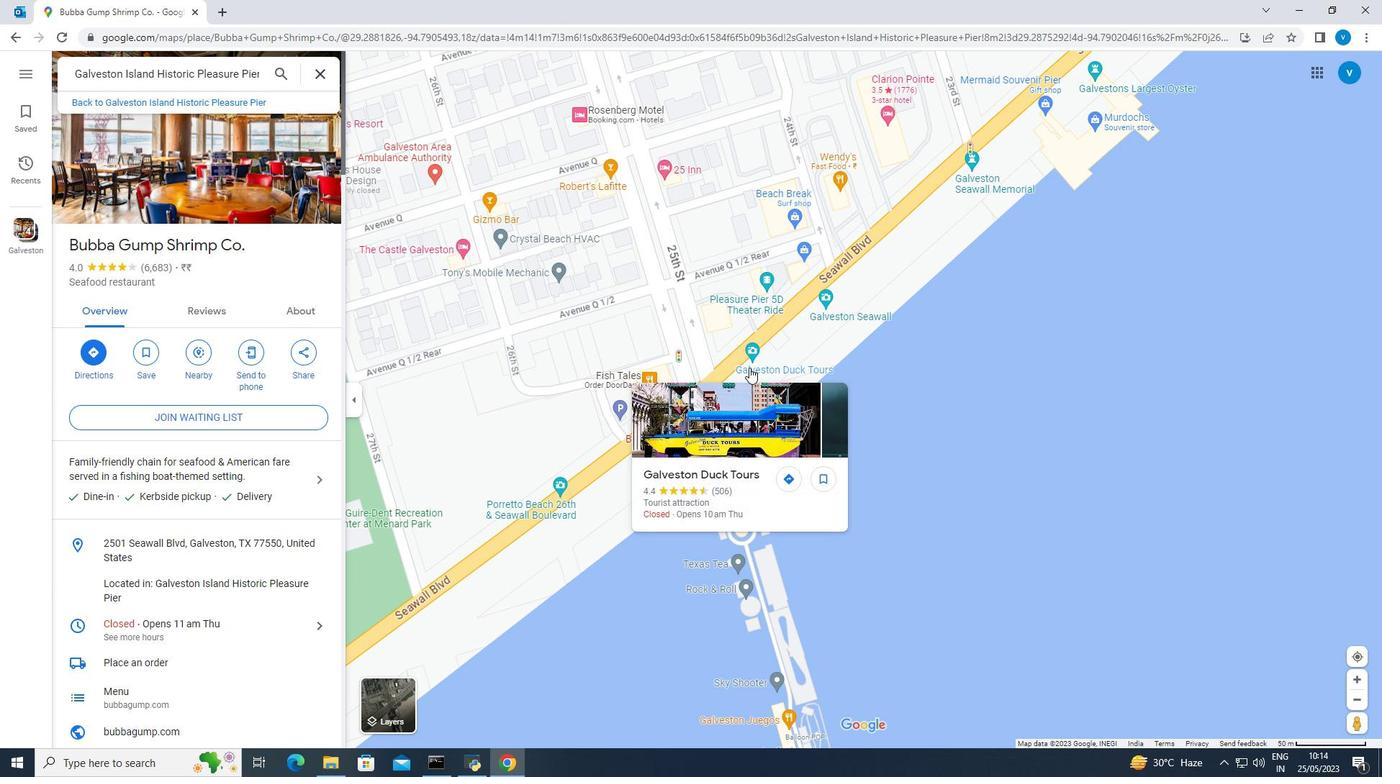 
Action: Mouse pressed left at (750, 367)
Screenshot: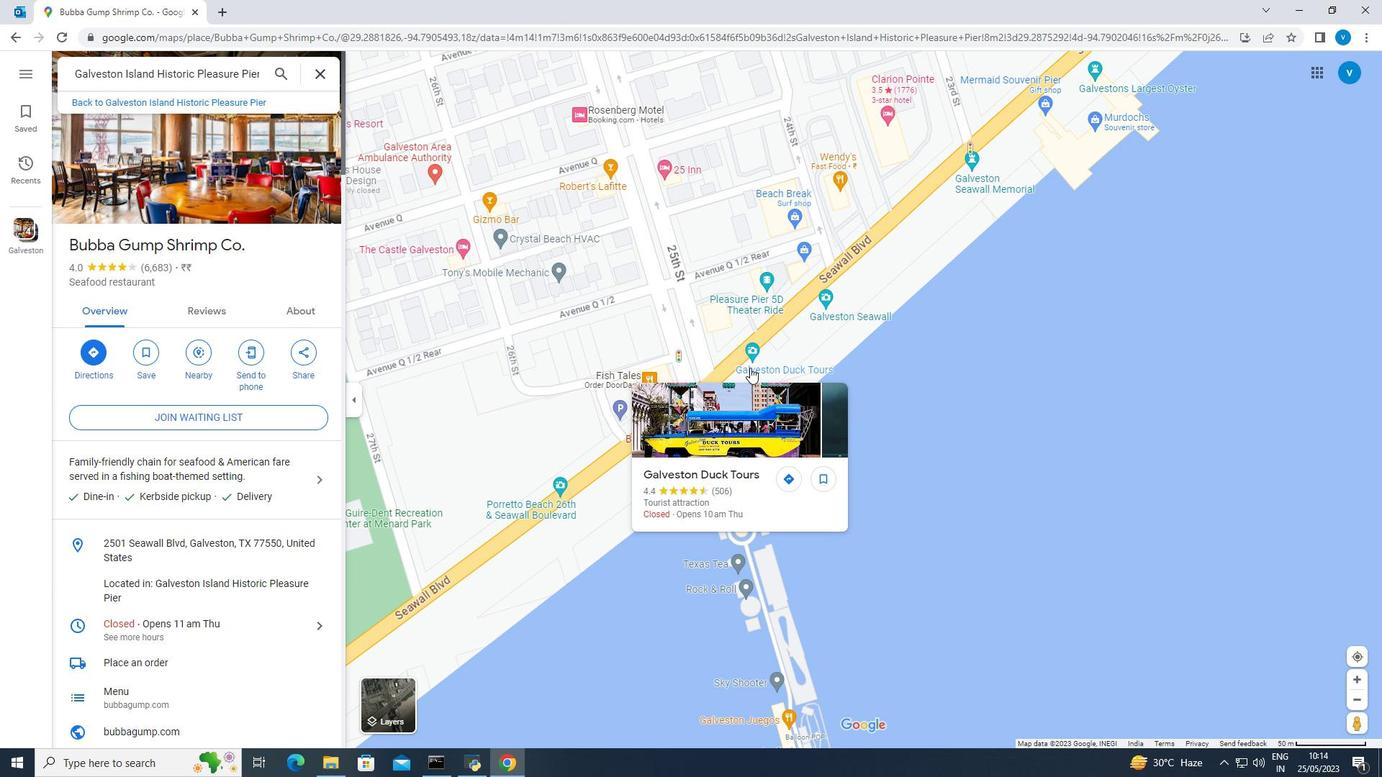 
Action: Mouse pressed left at (750, 367)
Screenshot: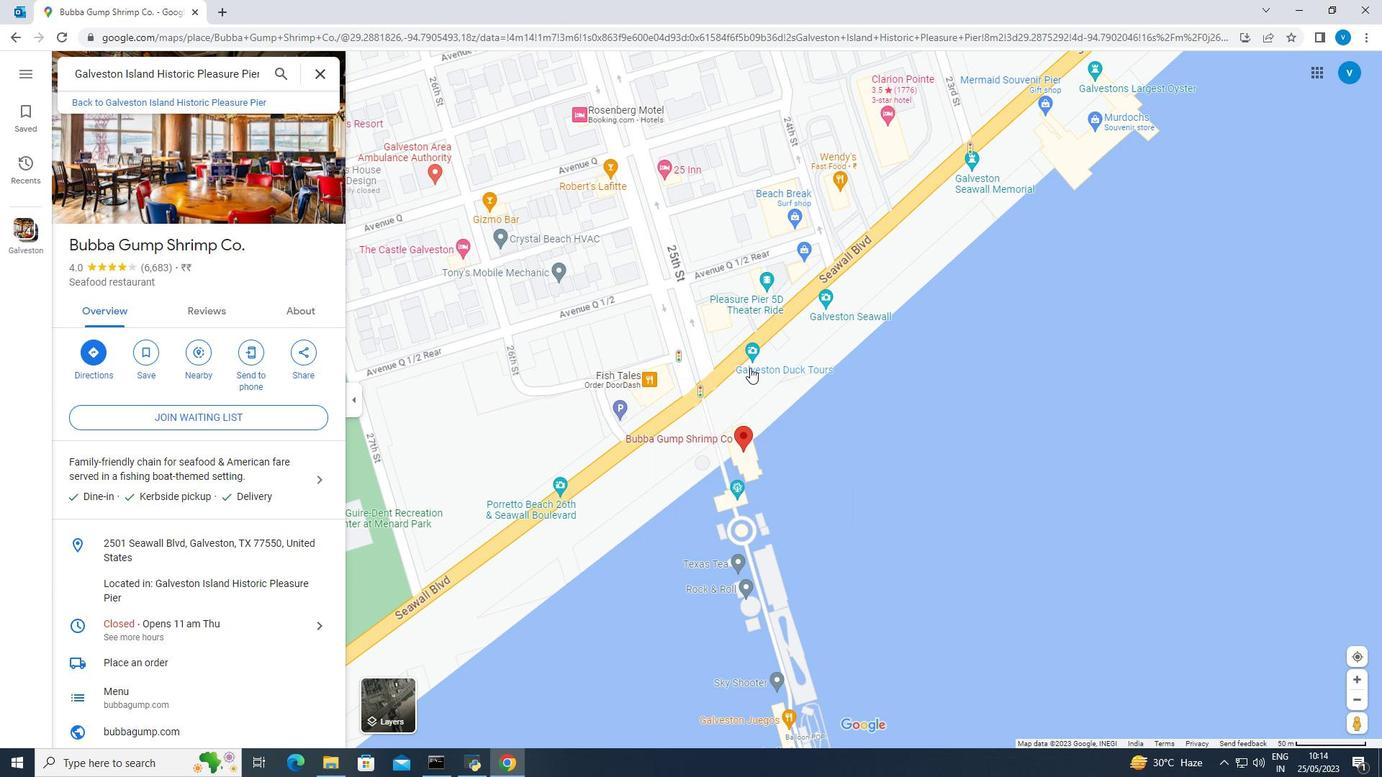 
Action: Mouse moved to (250, 139)
Screenshot: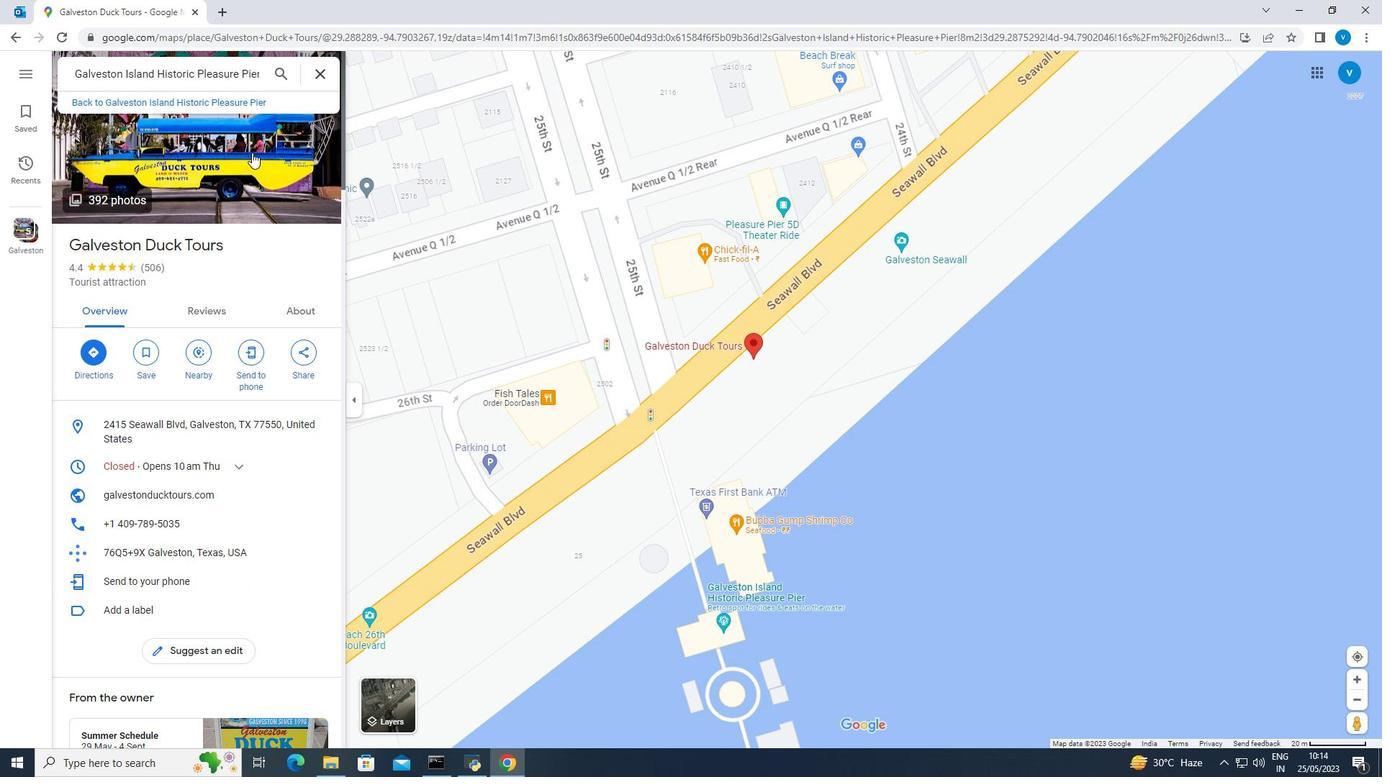 
Action: Mouse pressed left at (250, 139)
Screenshot: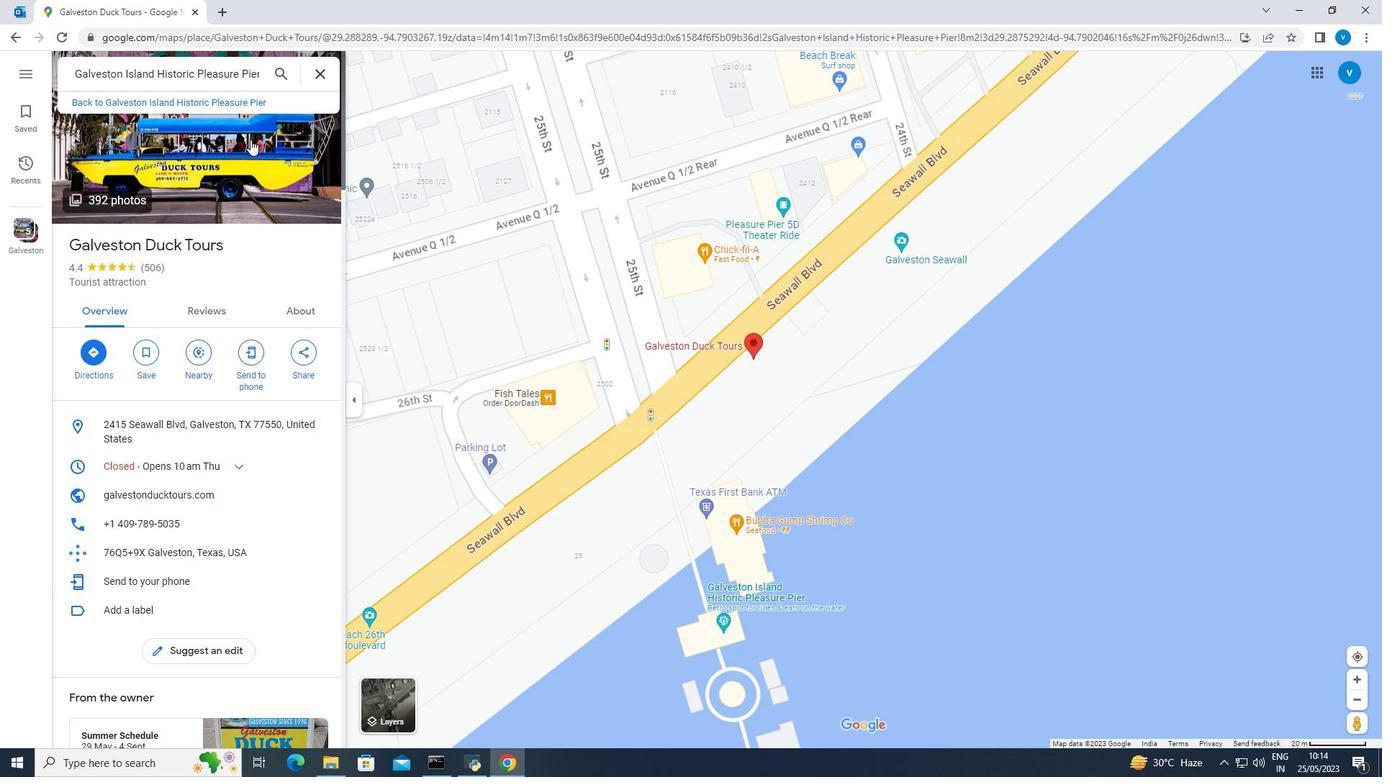 
Action: Mouse pressed left at (250, 139)
Screenshot: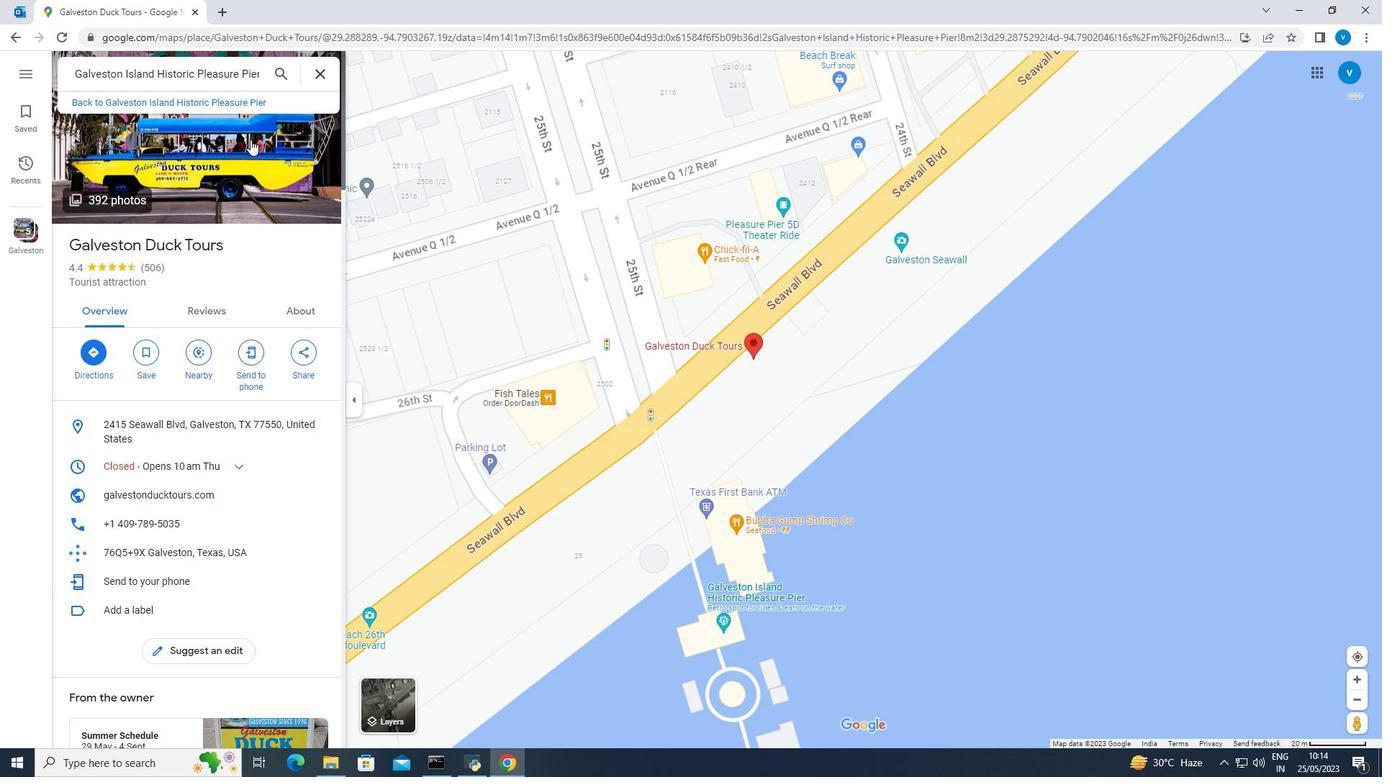 
Action: Mouse moved to (884, 631)
Screenshot: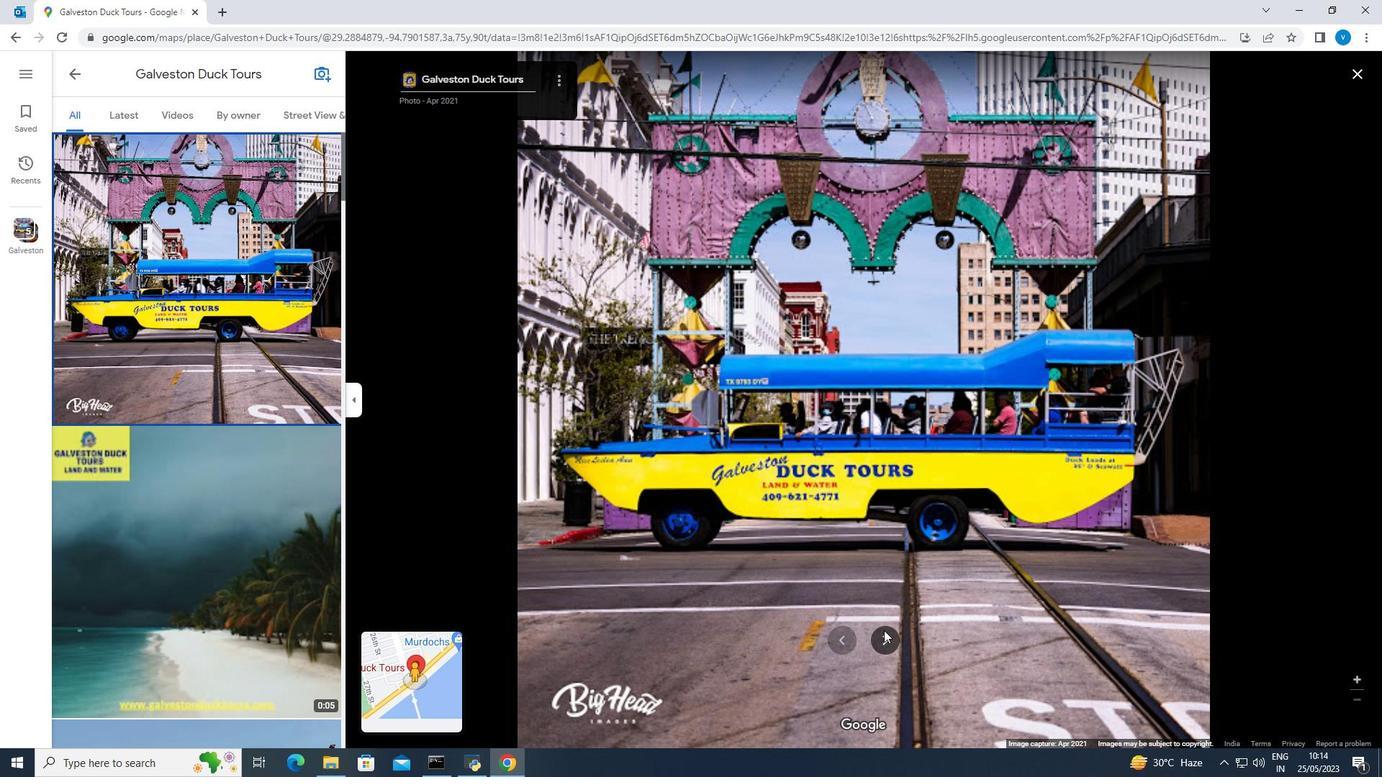 
Action: Mouse pressed left at (884, 631)
Screenshot: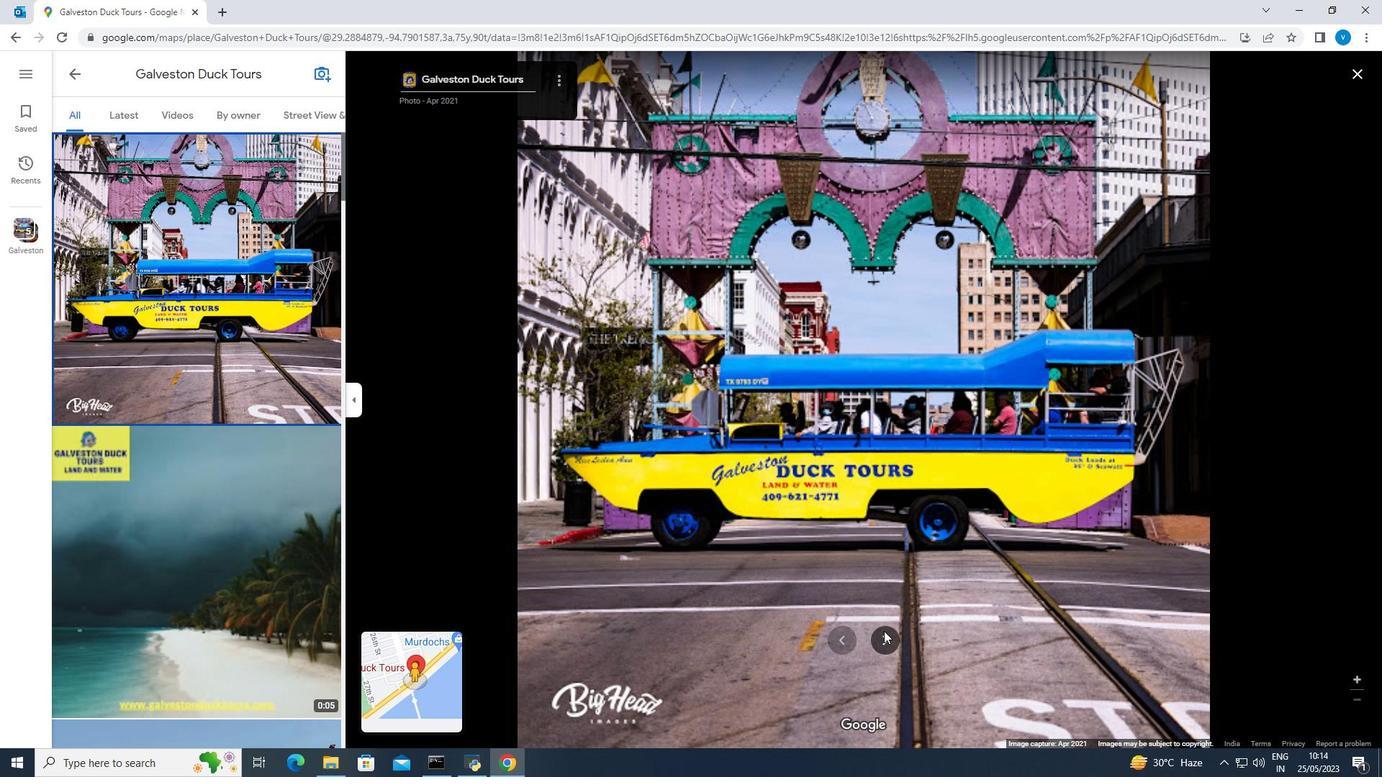 
Action: Mouse moved to (884, 636)
Screenshot: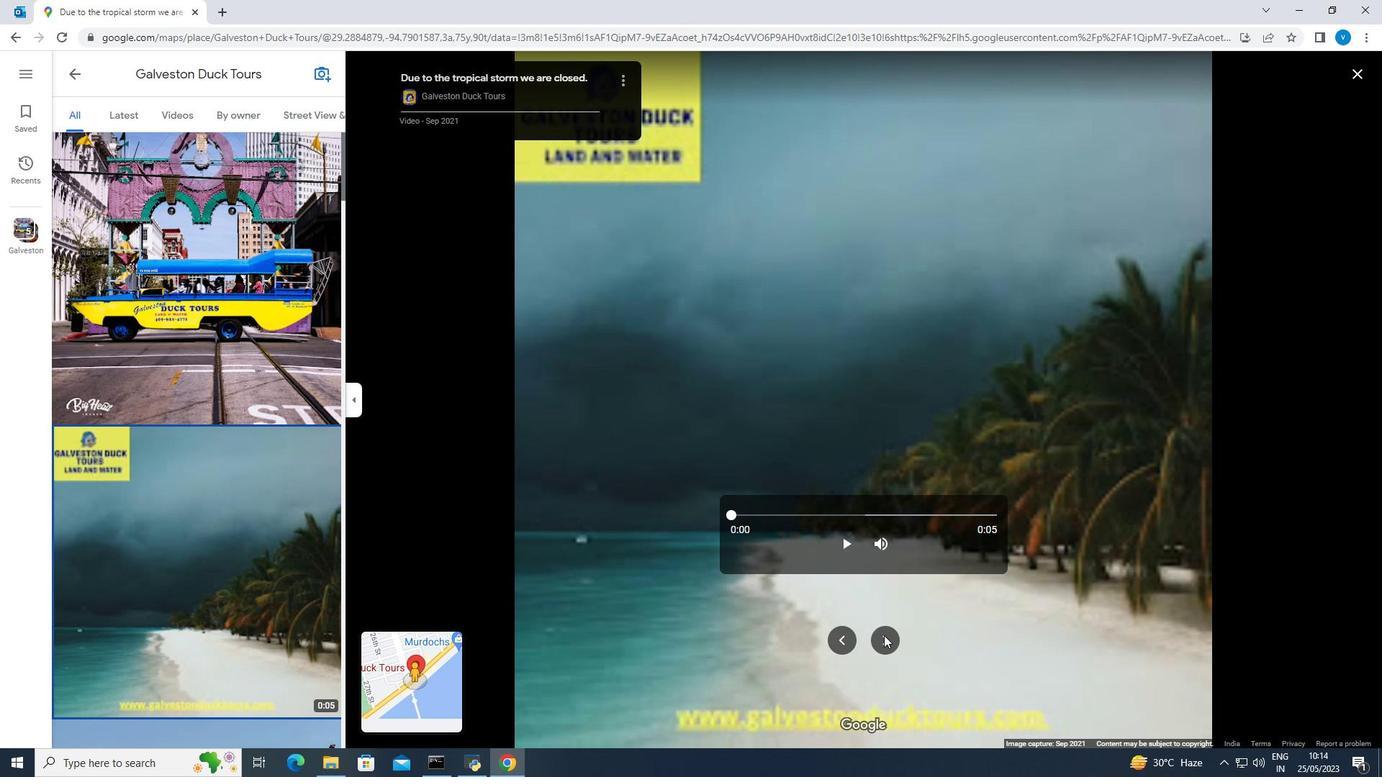 
Action: Mouse pressed left at (884, 636)
Screenshot: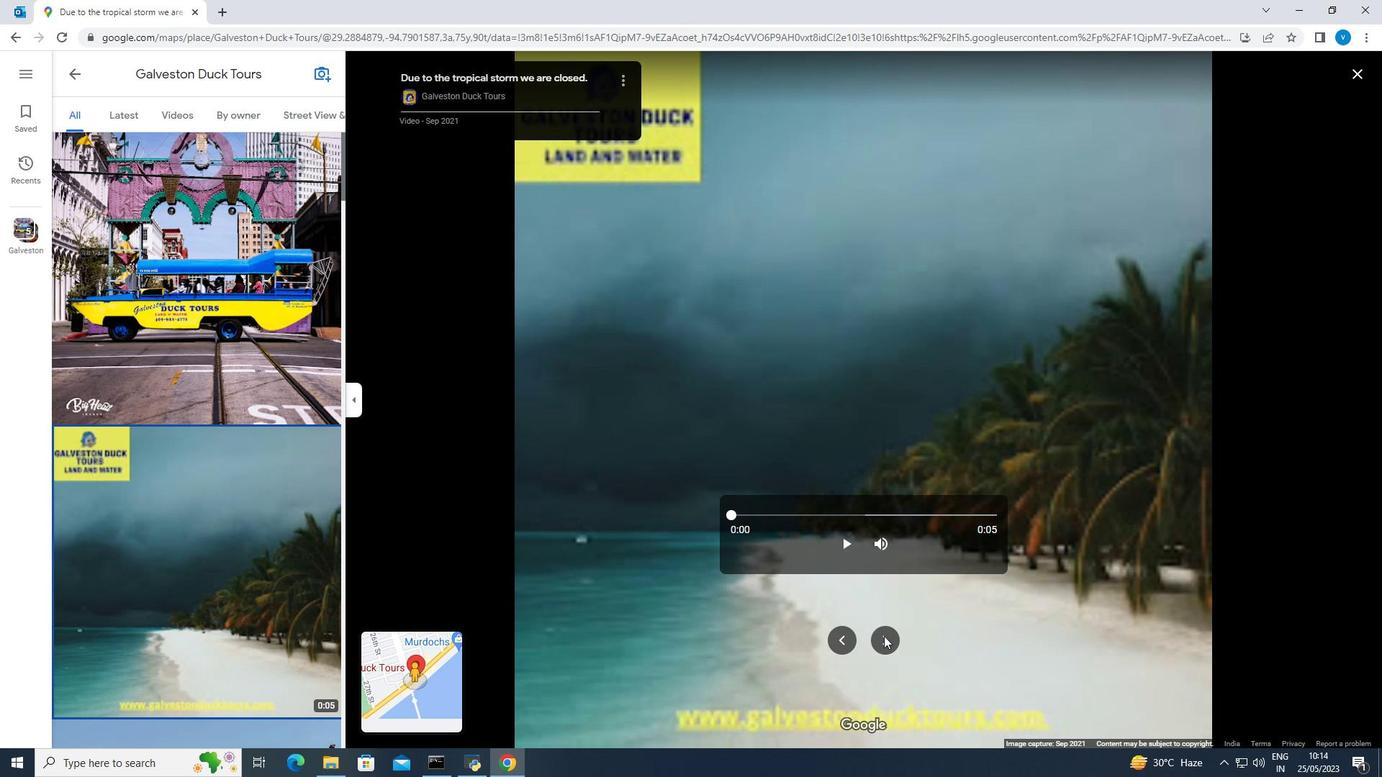 
Action: Mouse pressed left at (884, 636)
Screenshot: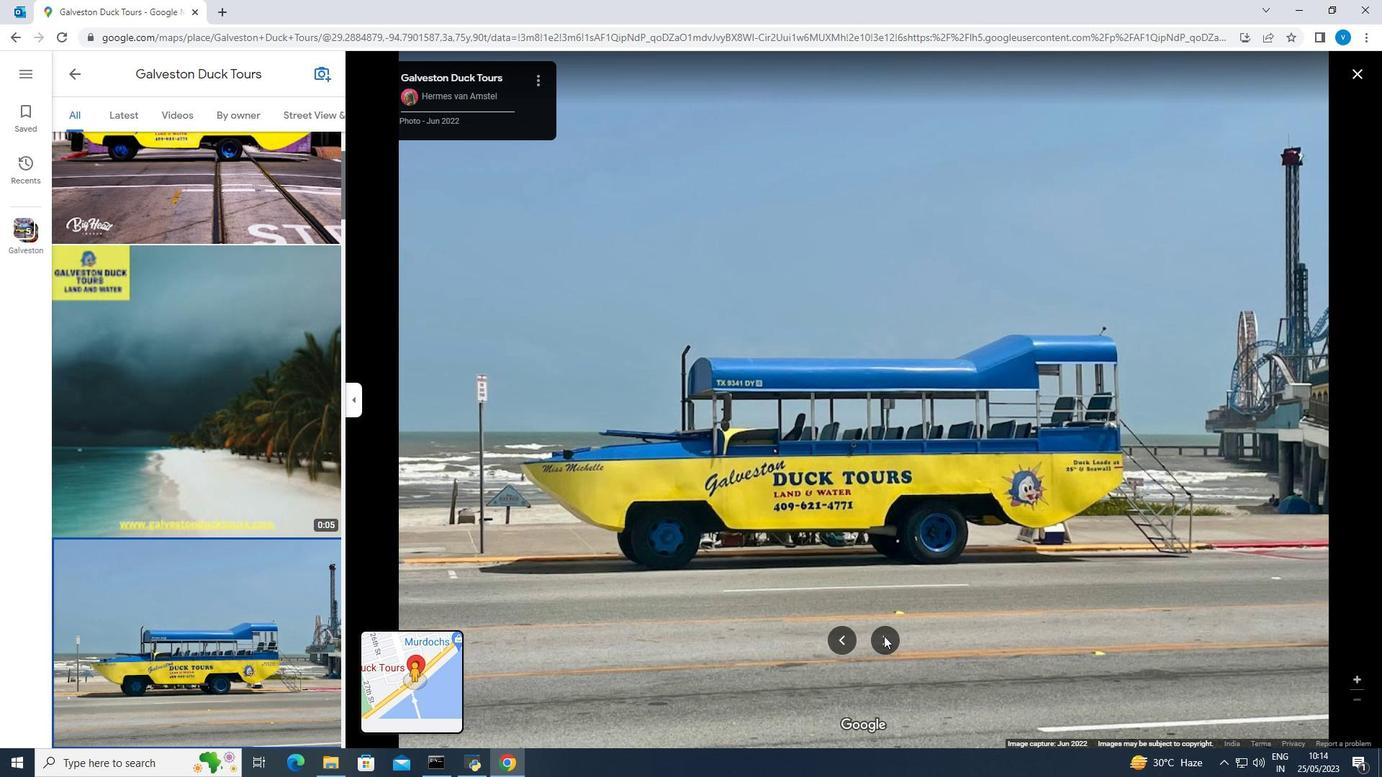 
Action: Mouse pressed left at (884, 636)
Screenshot: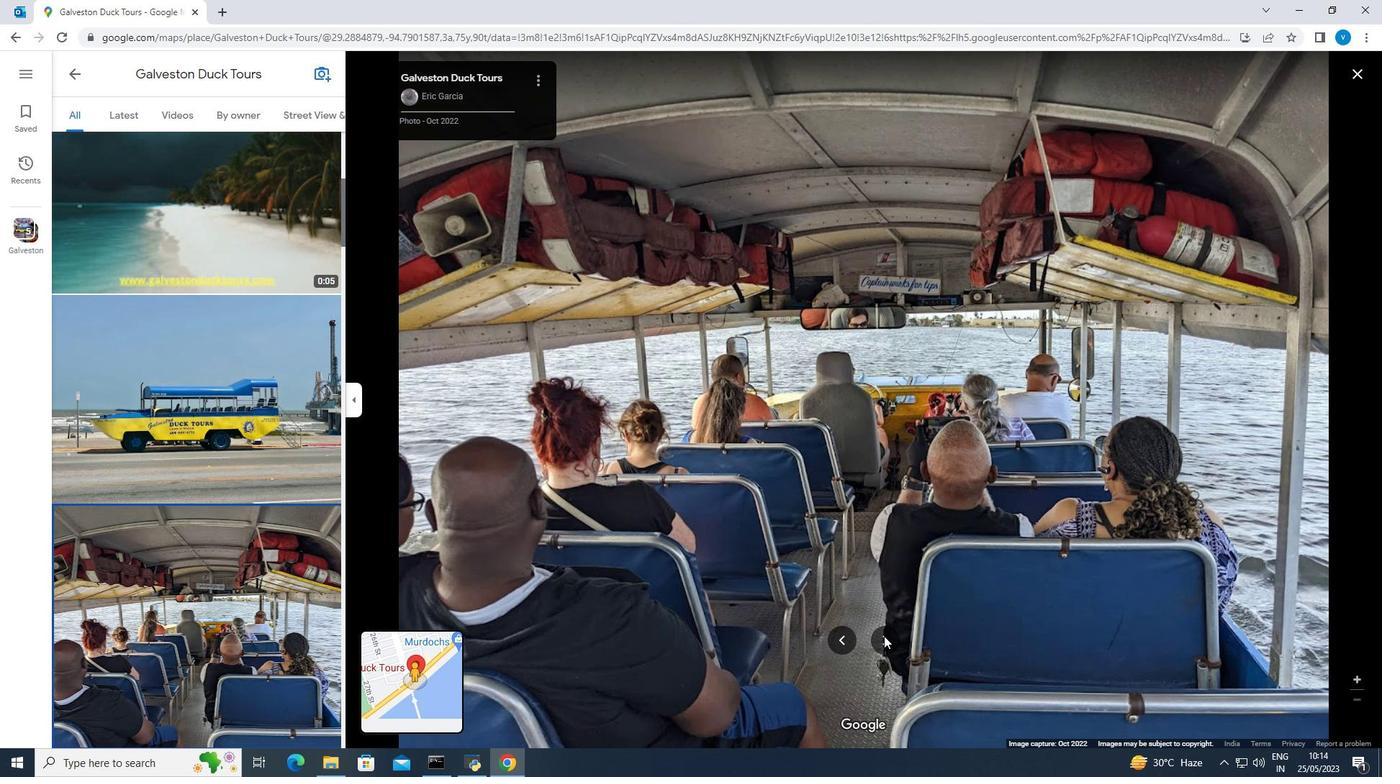 
Action: Mouse pressed left at (884, 636)
Screenshot: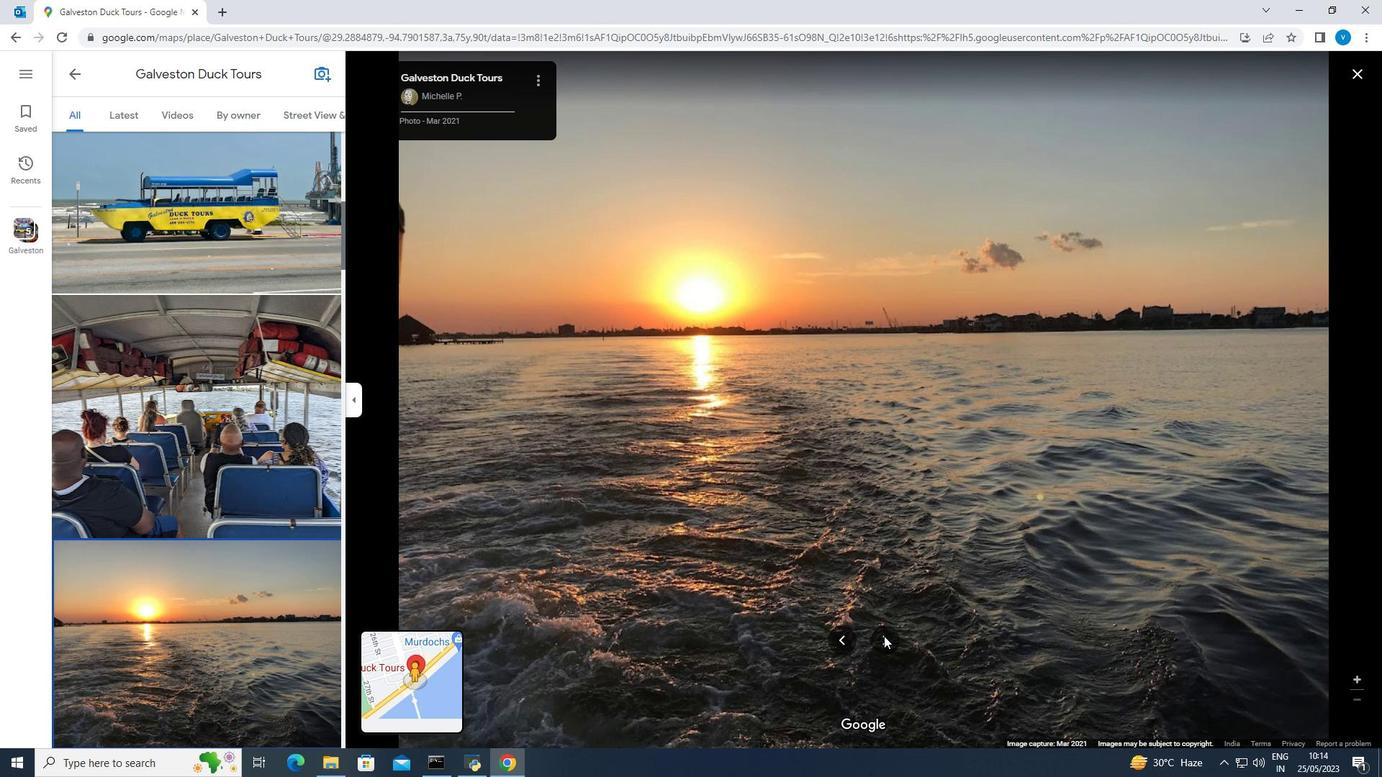 
Action: Mouse pressed left at (884, 636)
Screenshot: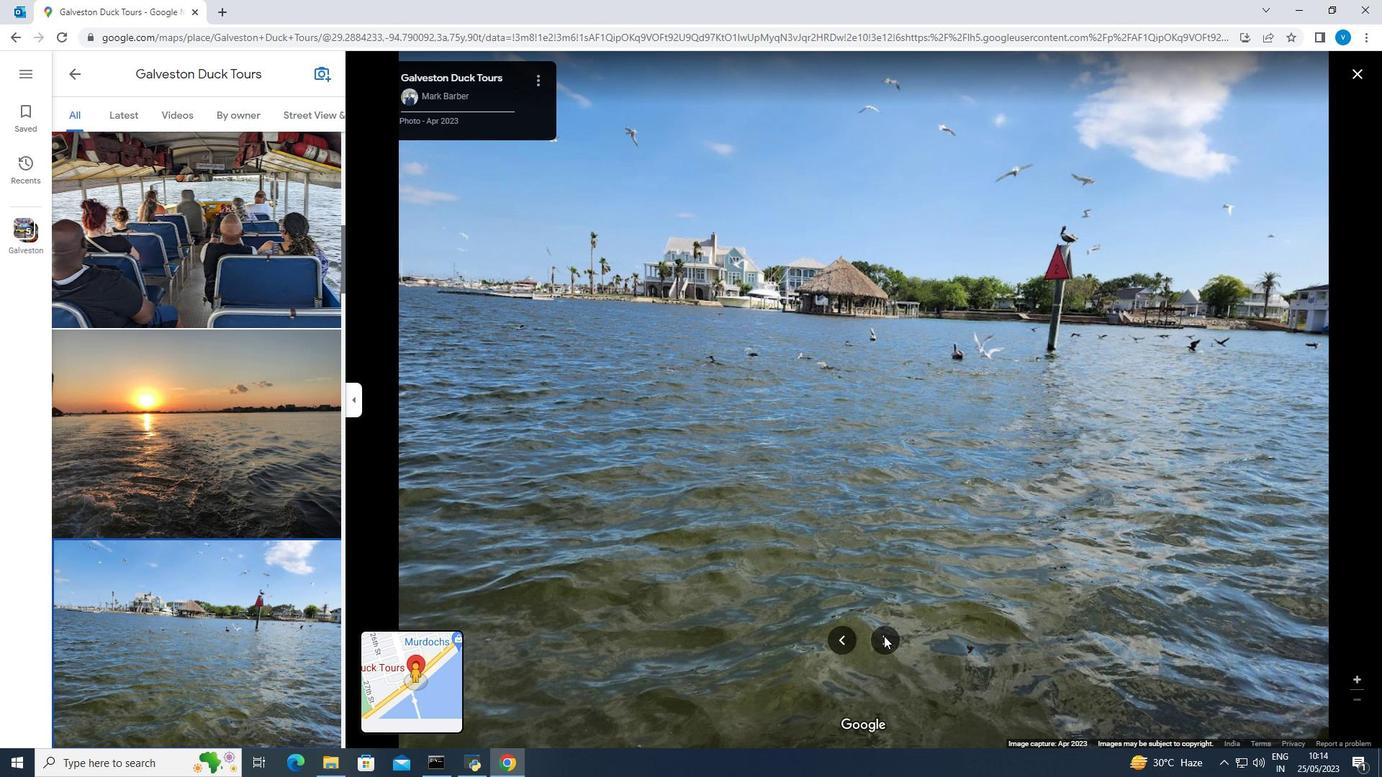 
Action: Mouse moved to (886, 645)
Screenshot: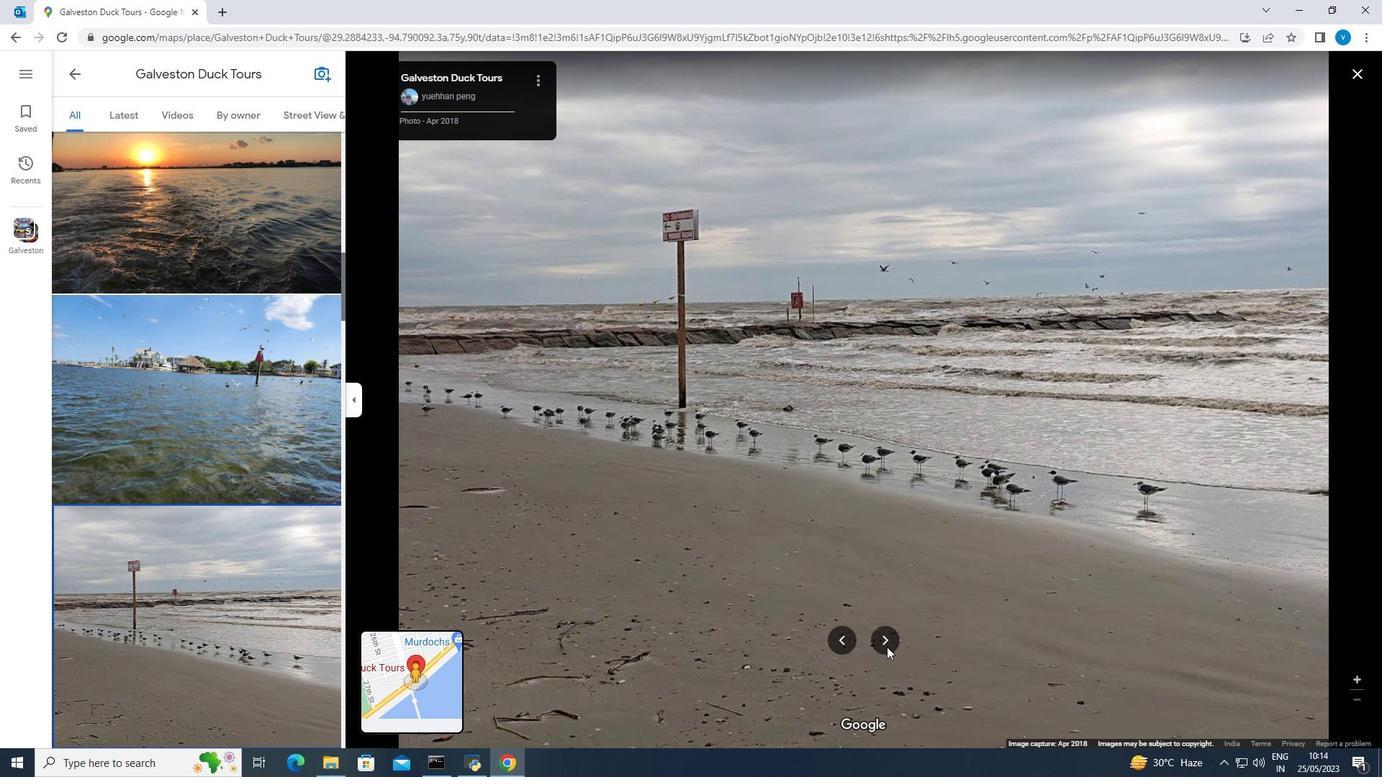 
Action: Mouse pressed left at (886, 645)
Screenshot: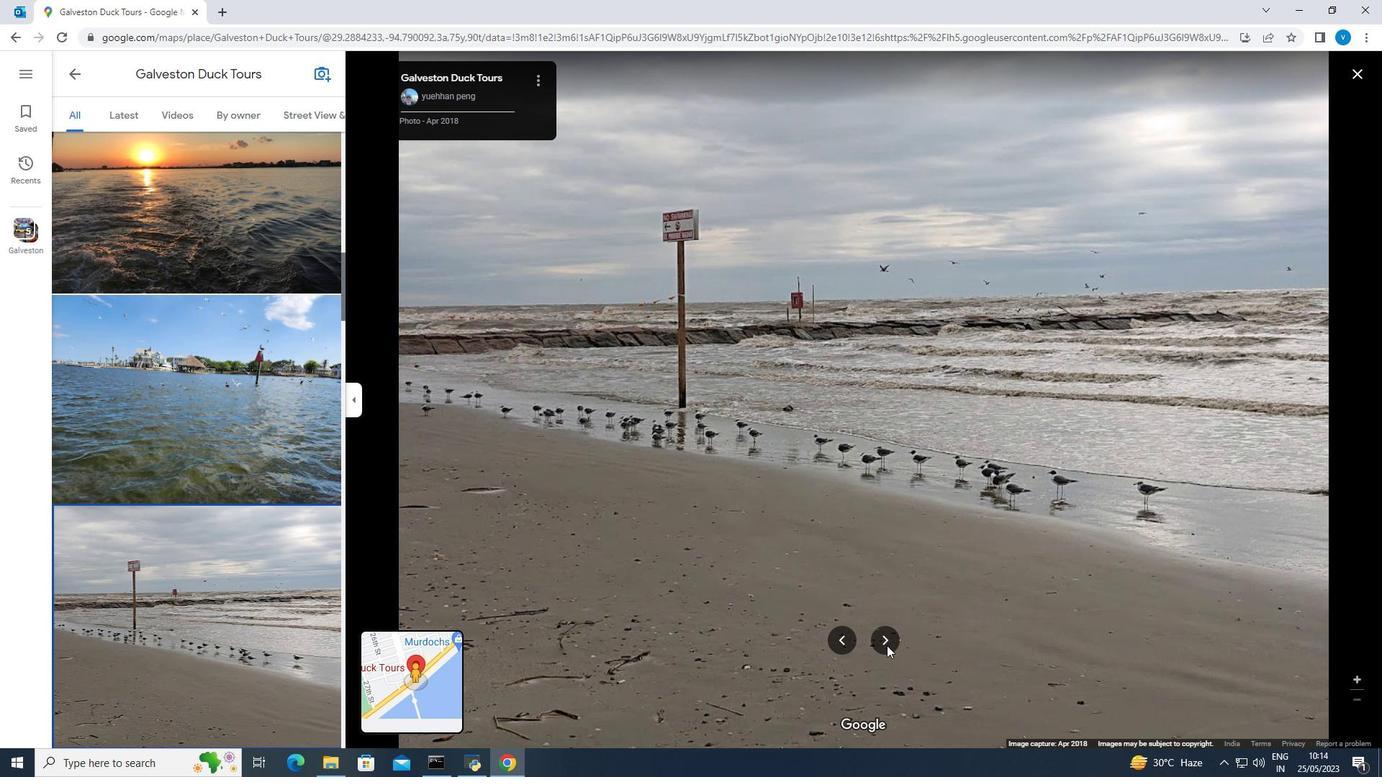 
Action: Mouse moved to (883, 642)
Screenshot: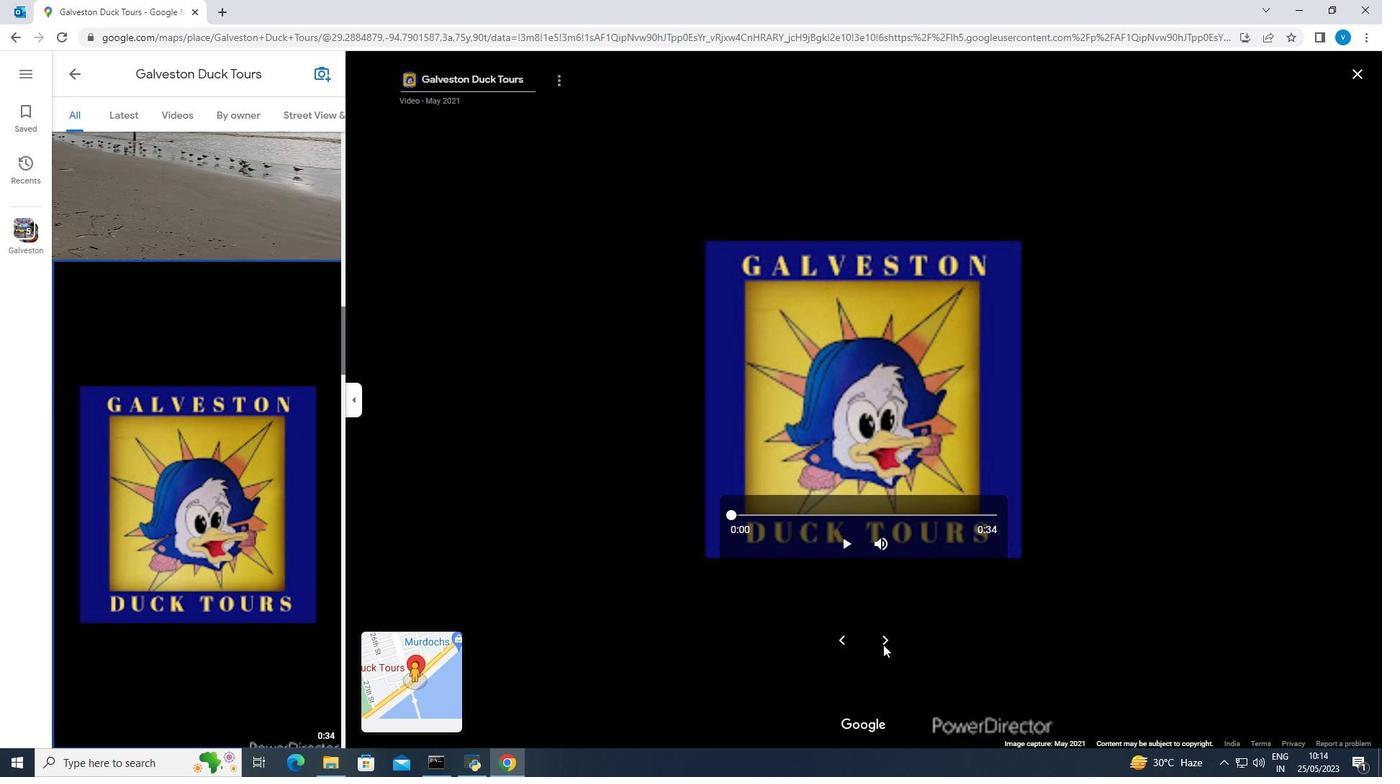 
Action: Mouse pressed left at (883, 642)
Screenshot: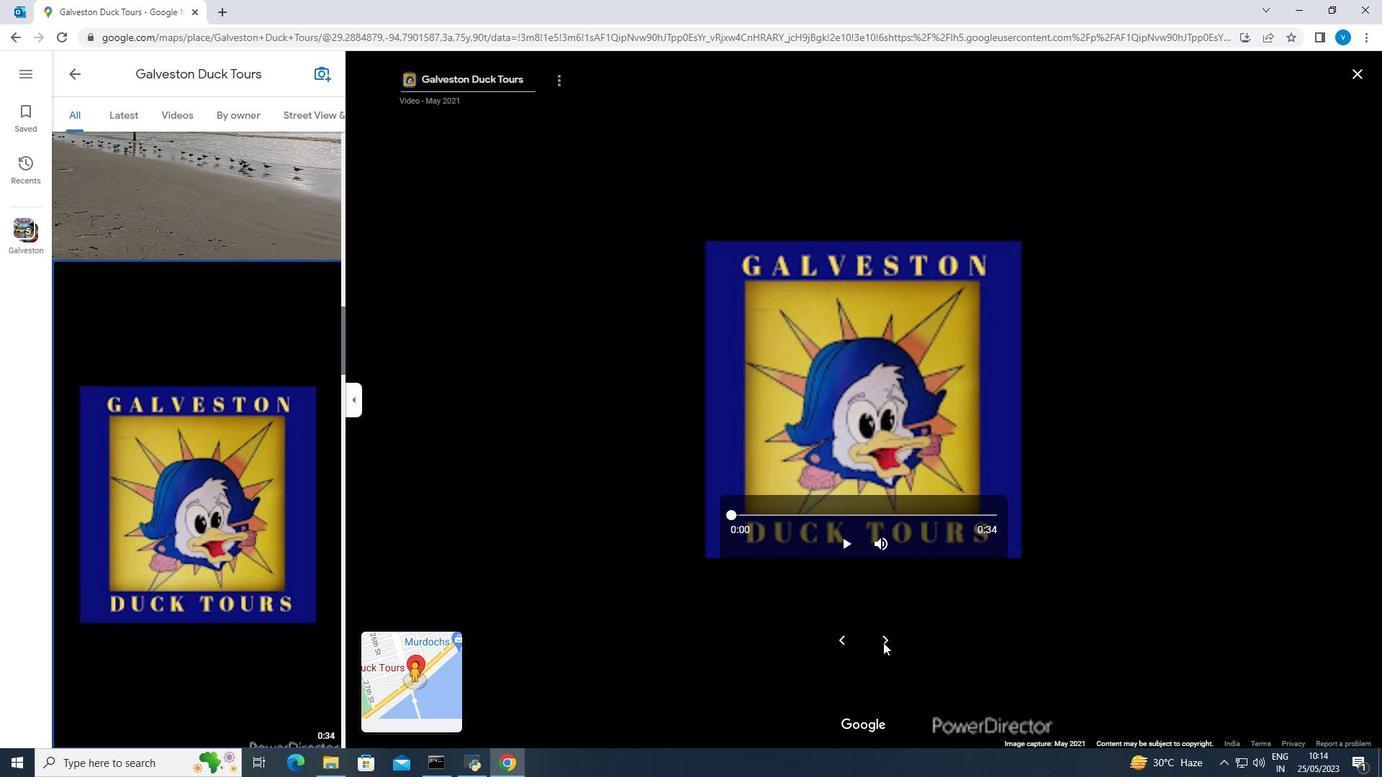 
Action: Mouse moved to (883, 634)
Screenshot: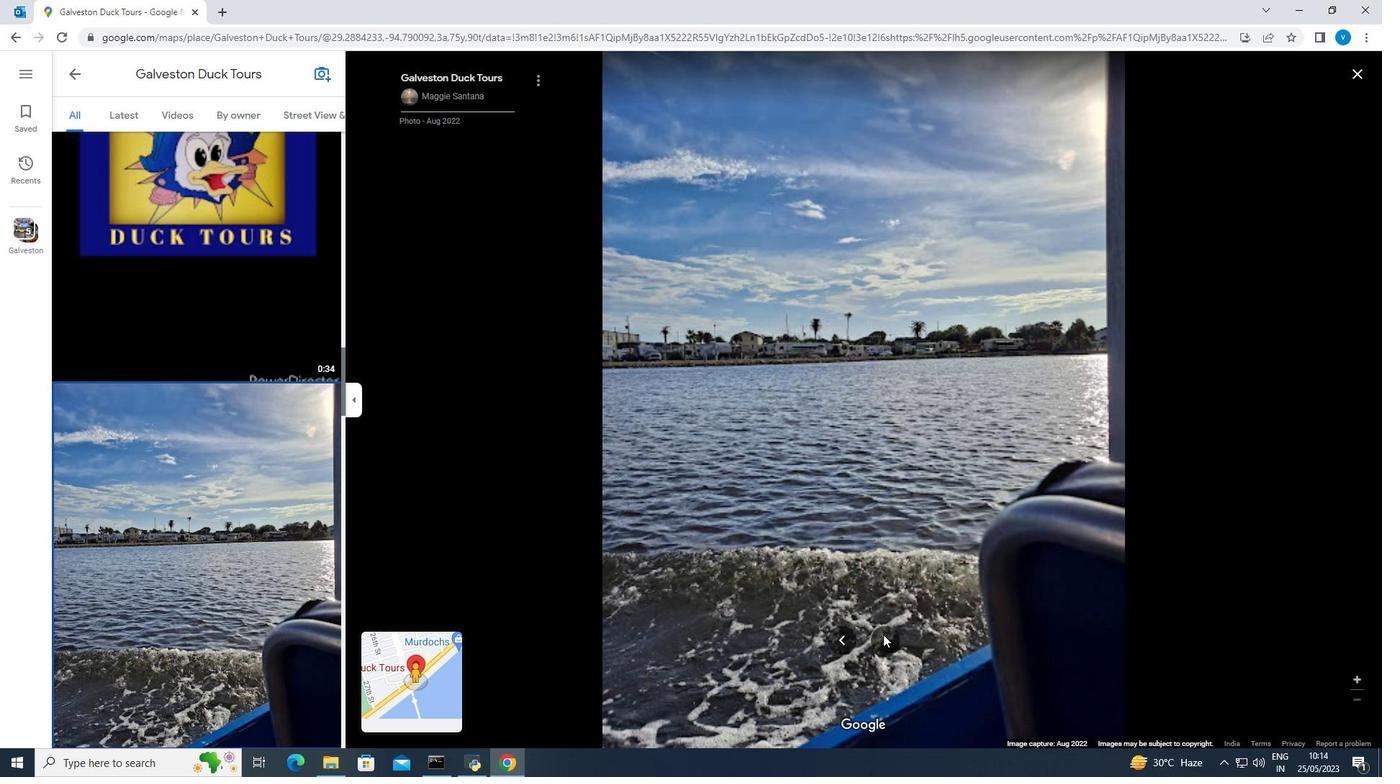 
Action: Mouse pressed left at (883, 634)
Screenshot: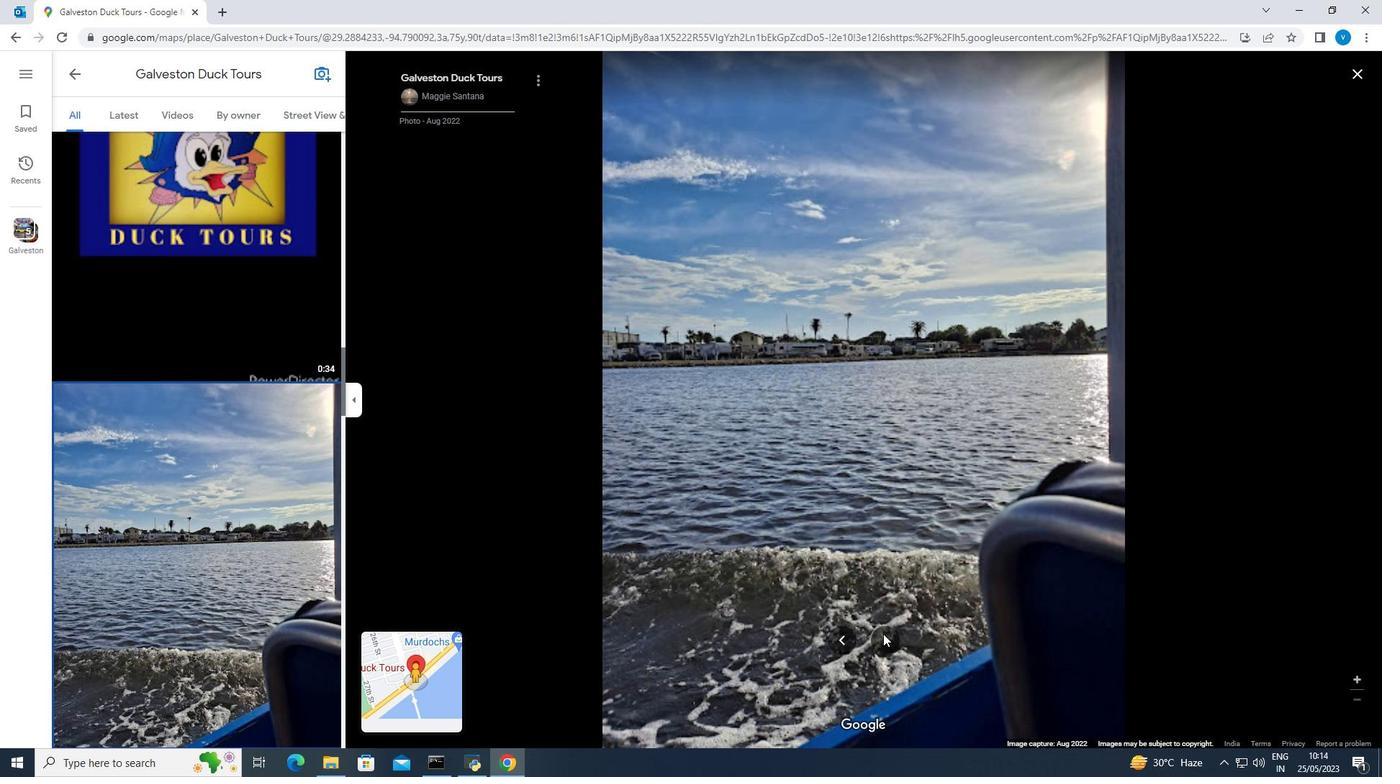 
Action: Mouse moved to (883, 640)
Screenshot: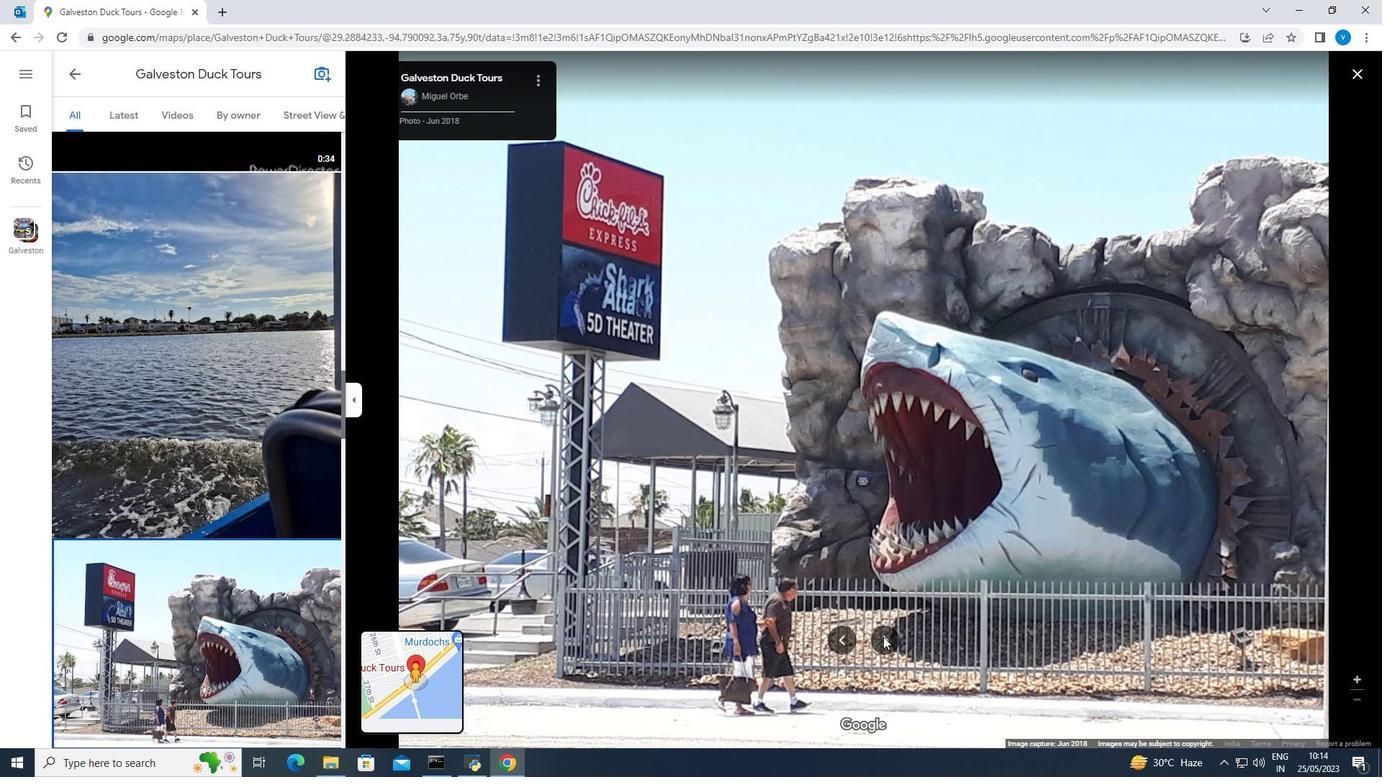 
Action: Mouse pressed left at (883, 640)
Screenshot: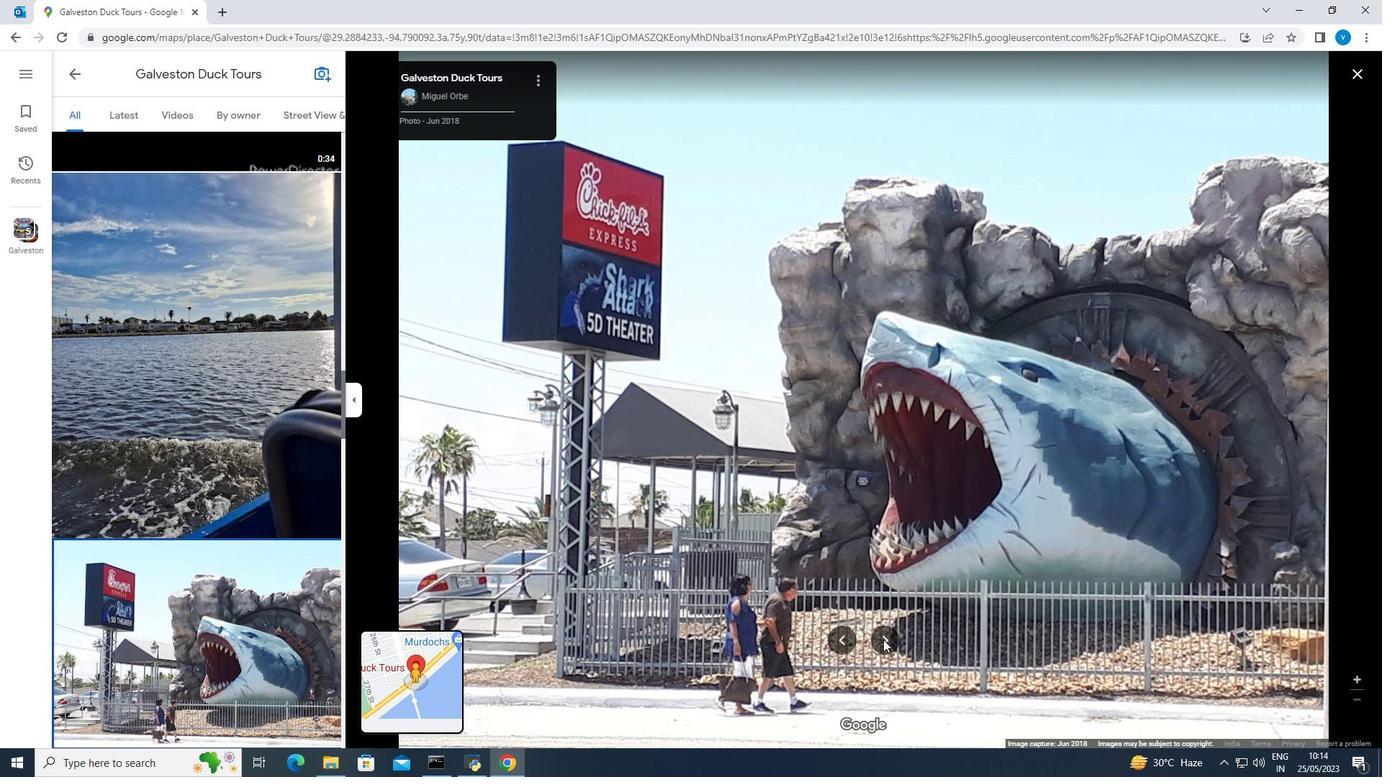 
Action: Mouse moved to (886, 640)
Screenshot: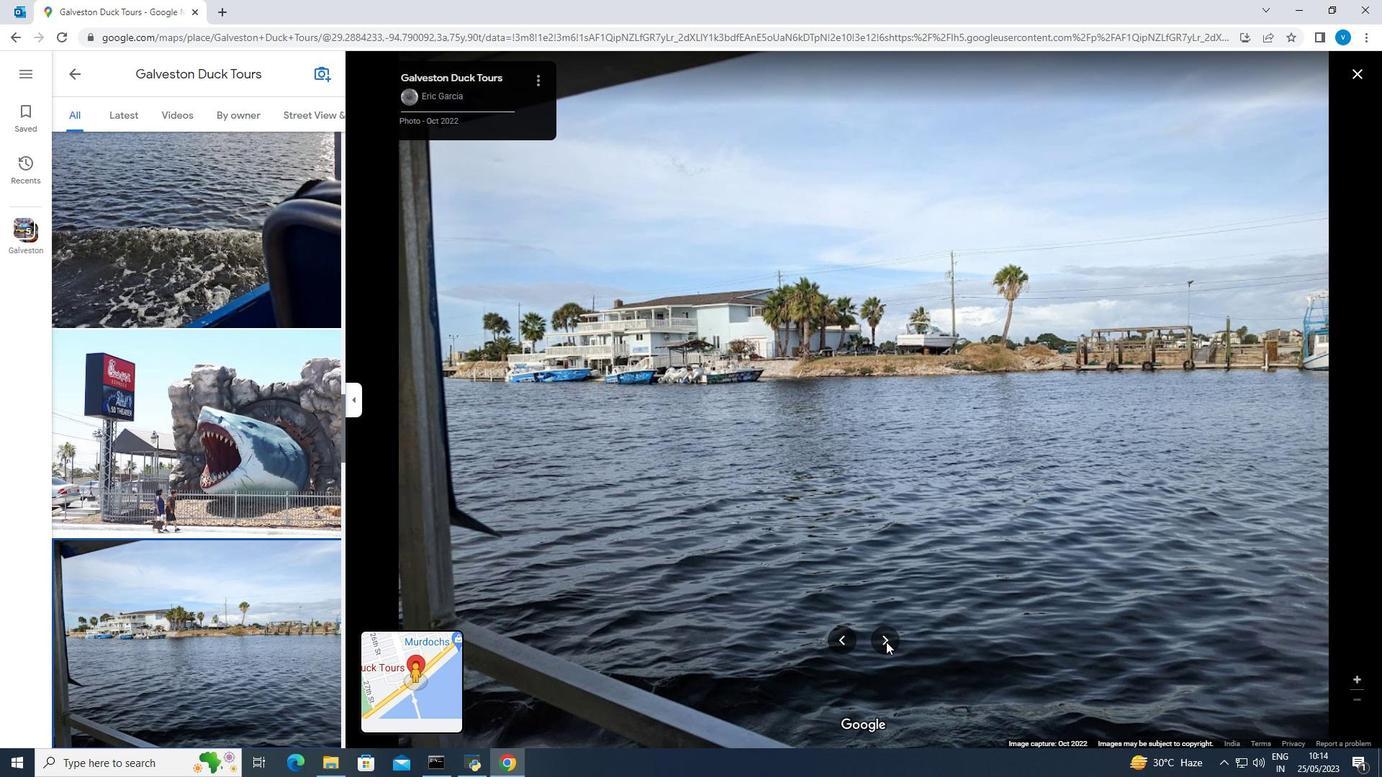 
Action: Mouse pressed left at (886, 640)
Screenshot: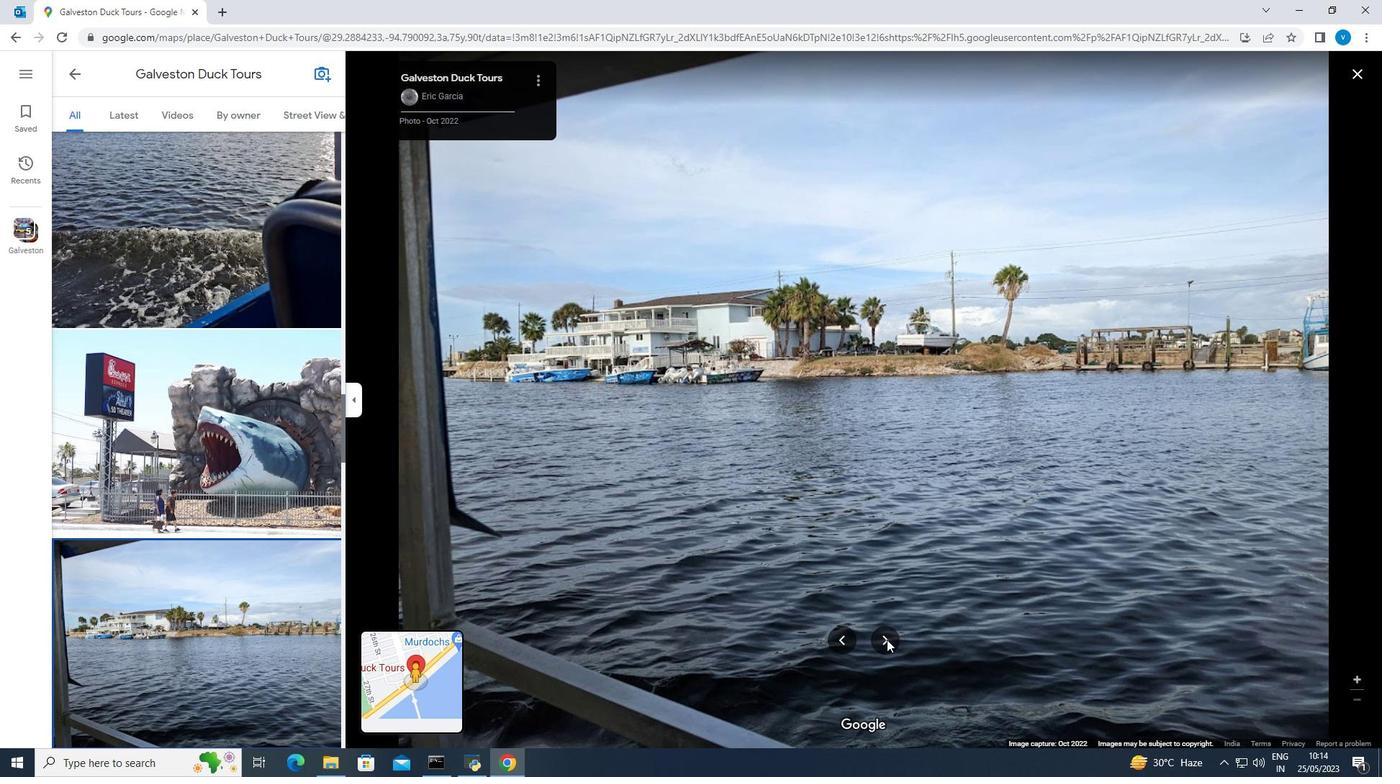 
Action: Mouse moved to (888, 637)
Screenshot: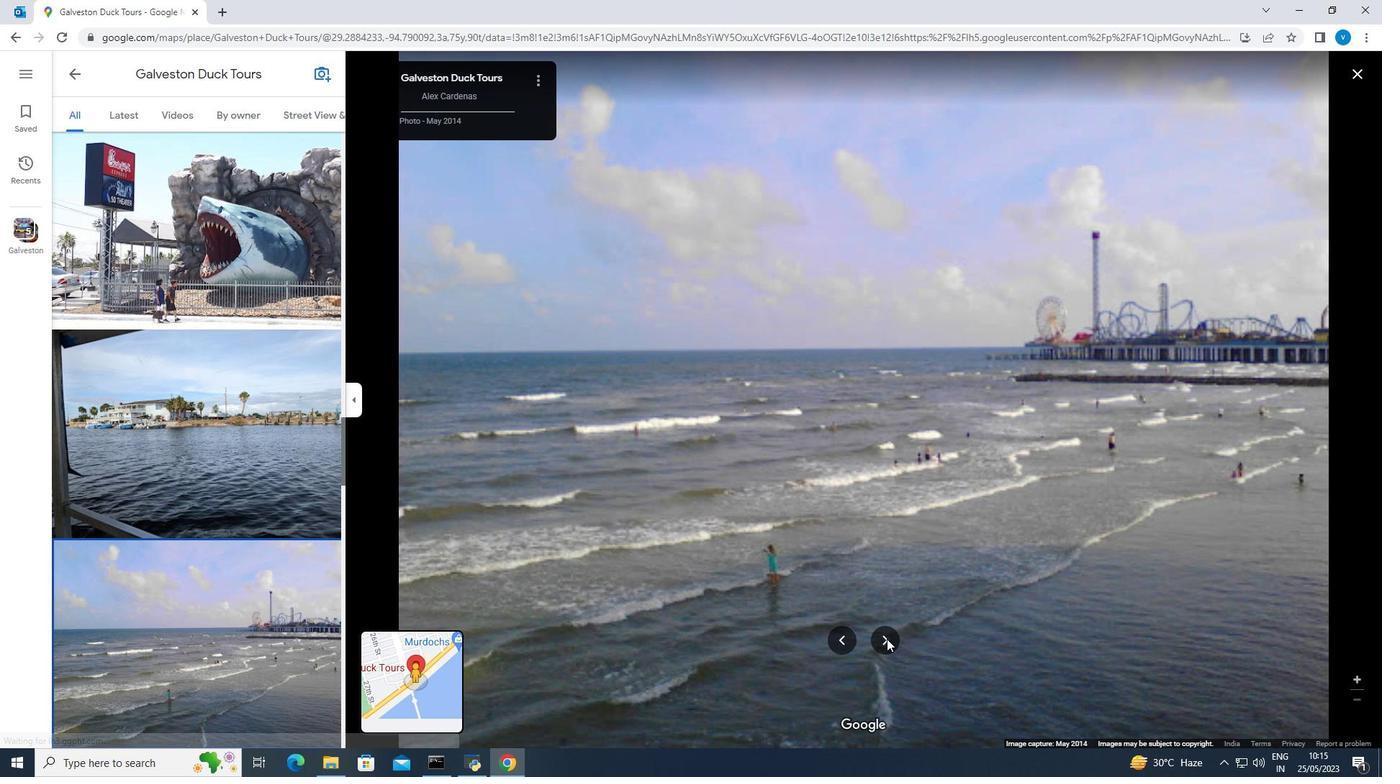 
Action: Mouse pressed left at (888, 637)
Screenshot: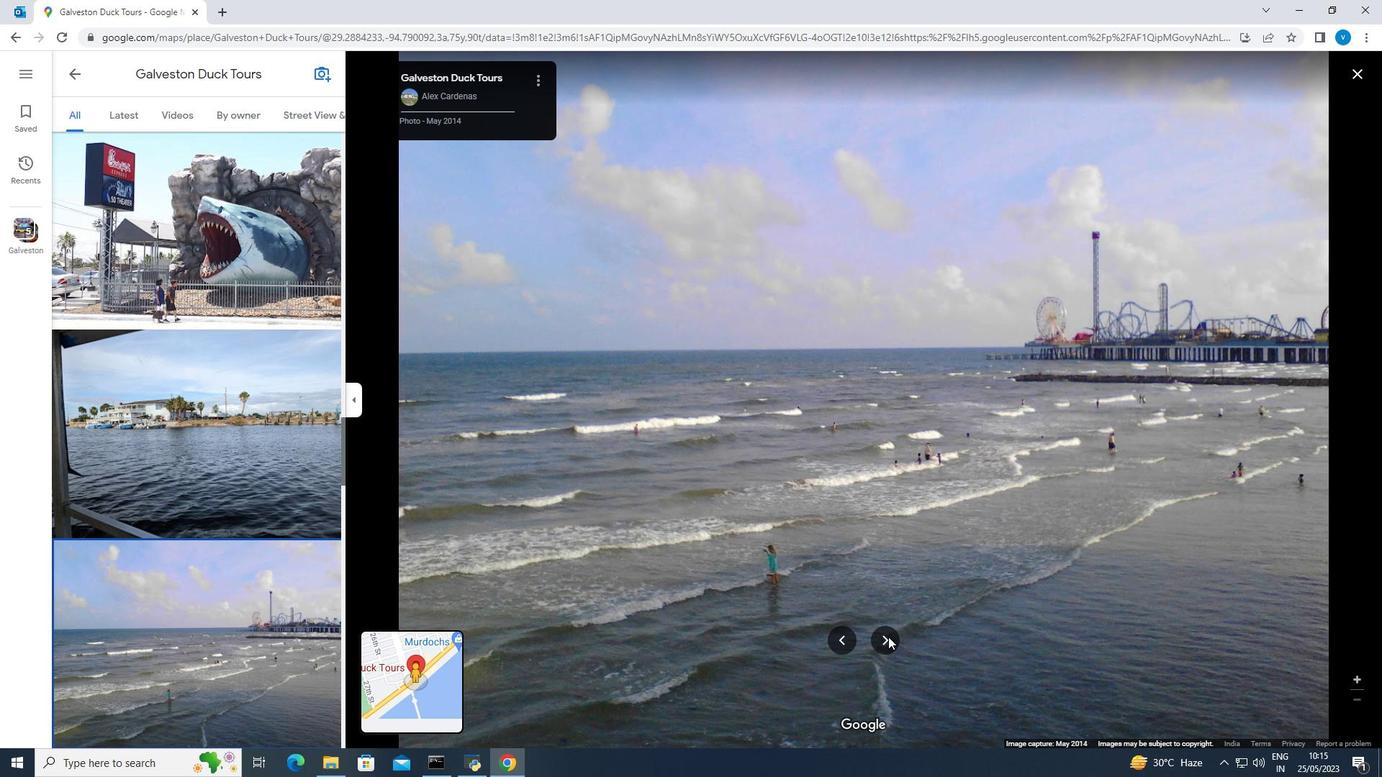 
Action: Mouse moved to (884, 638)
Screenshot: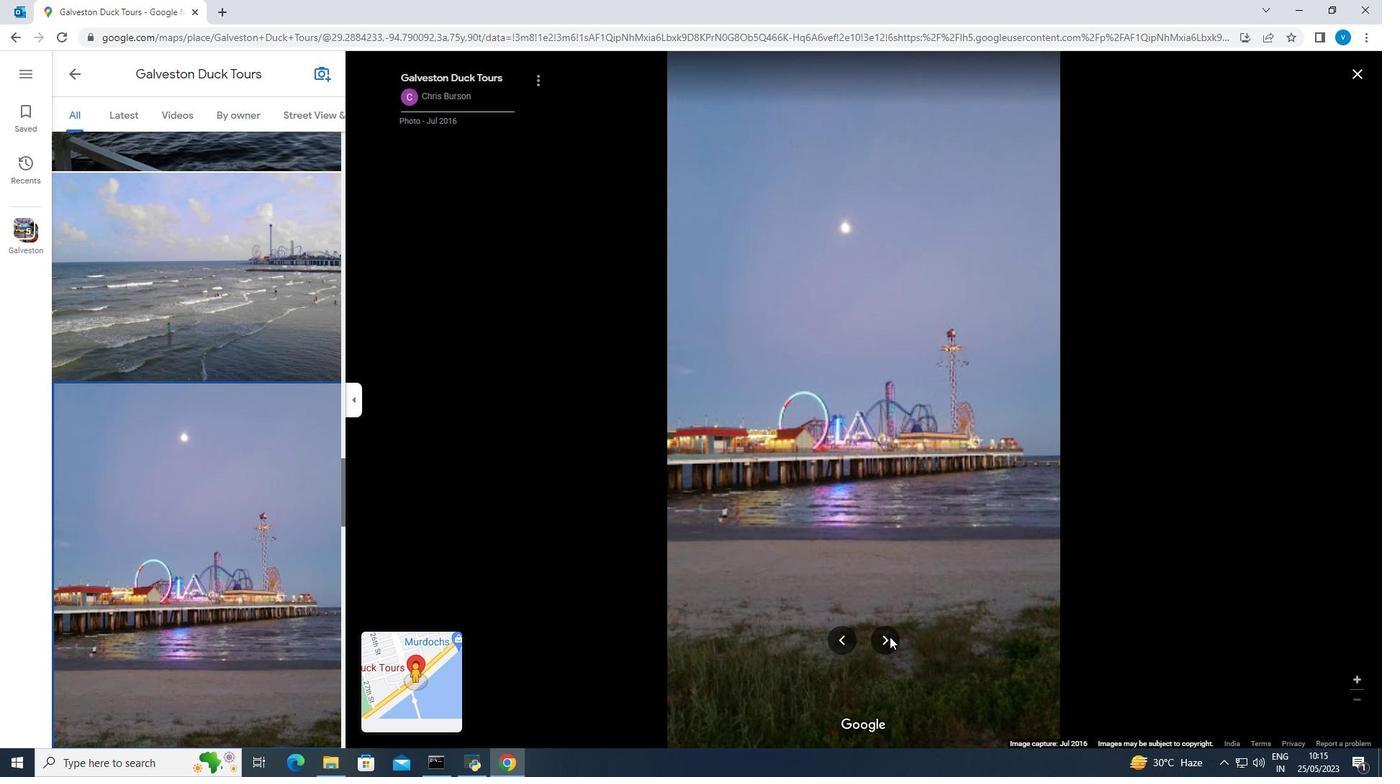 
Action: Mouse pressed left at (884, 638)
Screenshot: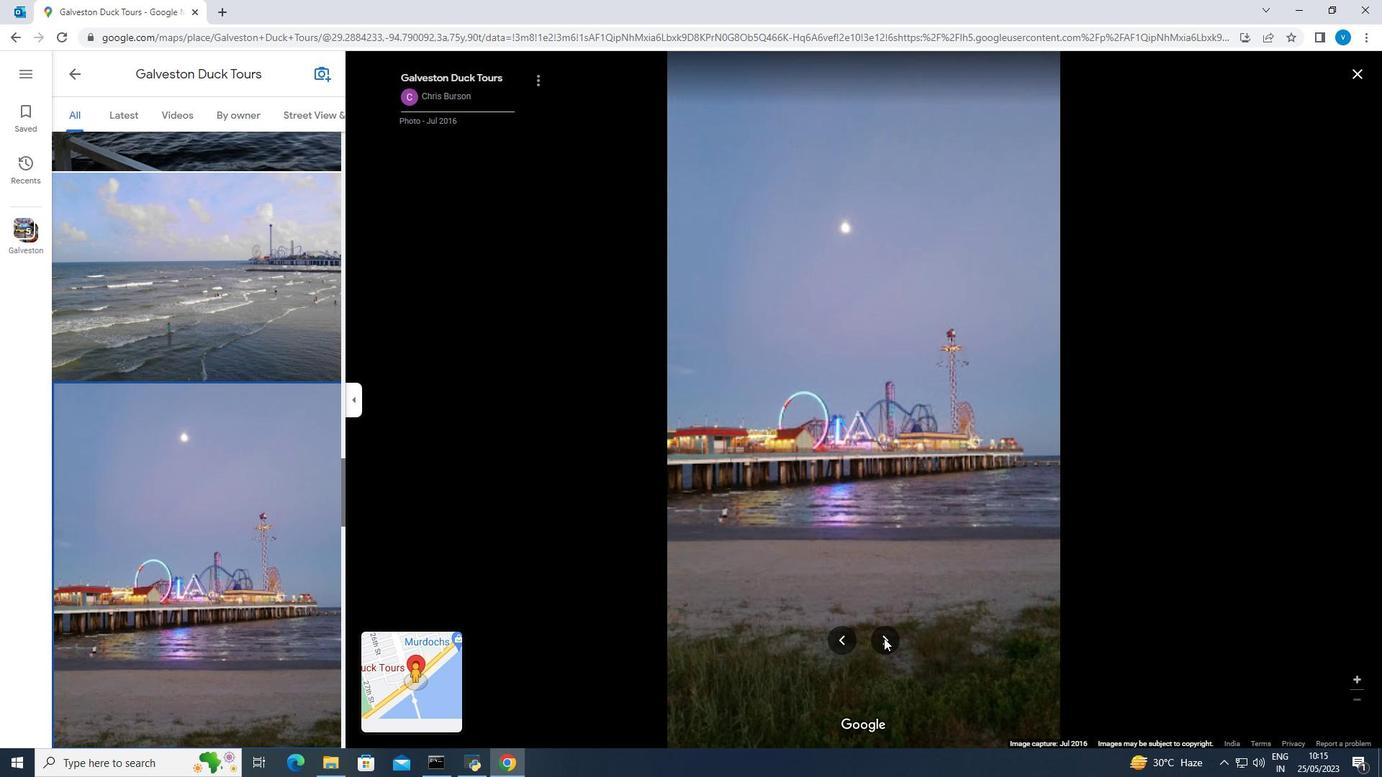 
Action: Mouse moved to (884, 635)
Screenshot: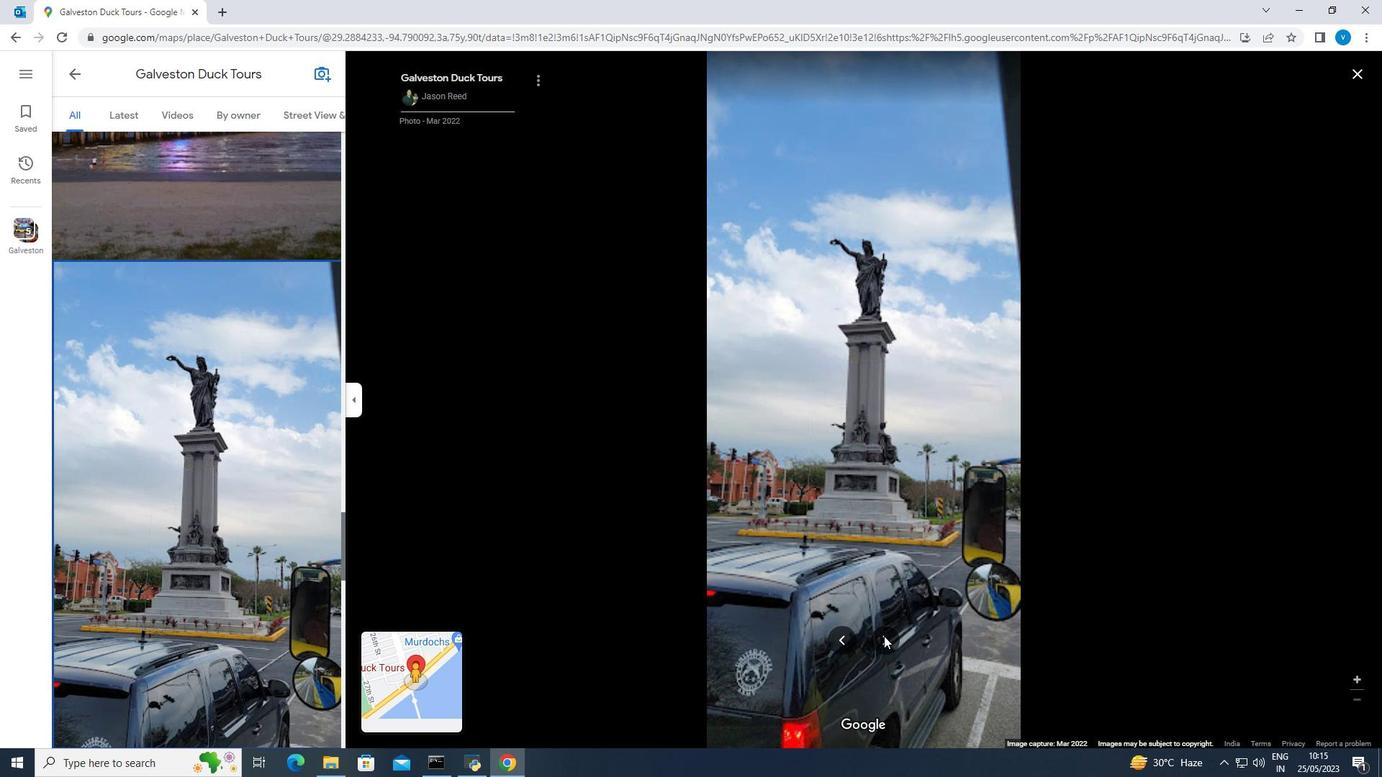 
Action: Mouse pressed left at (884, 635)
Screenshot: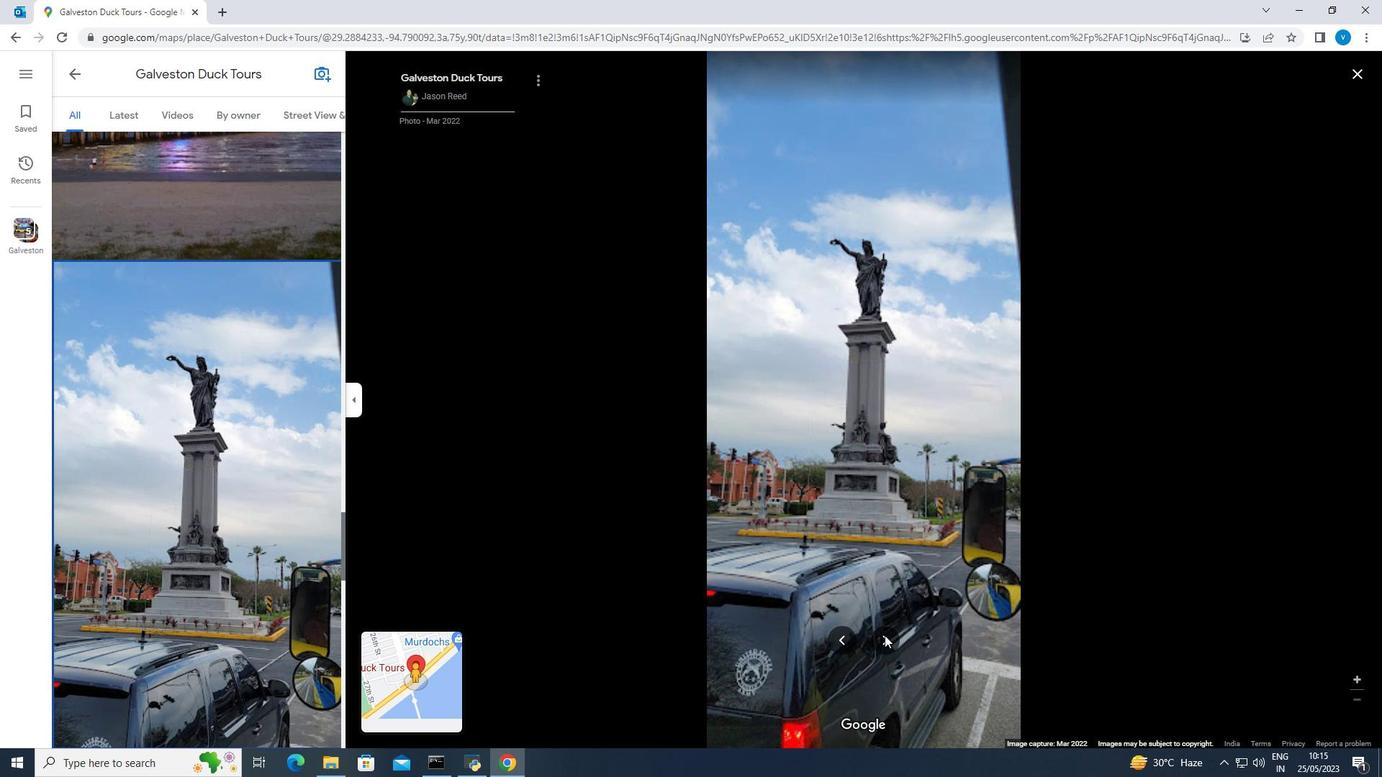 
Action: Mouse moved to (887, 634)
Screenshot: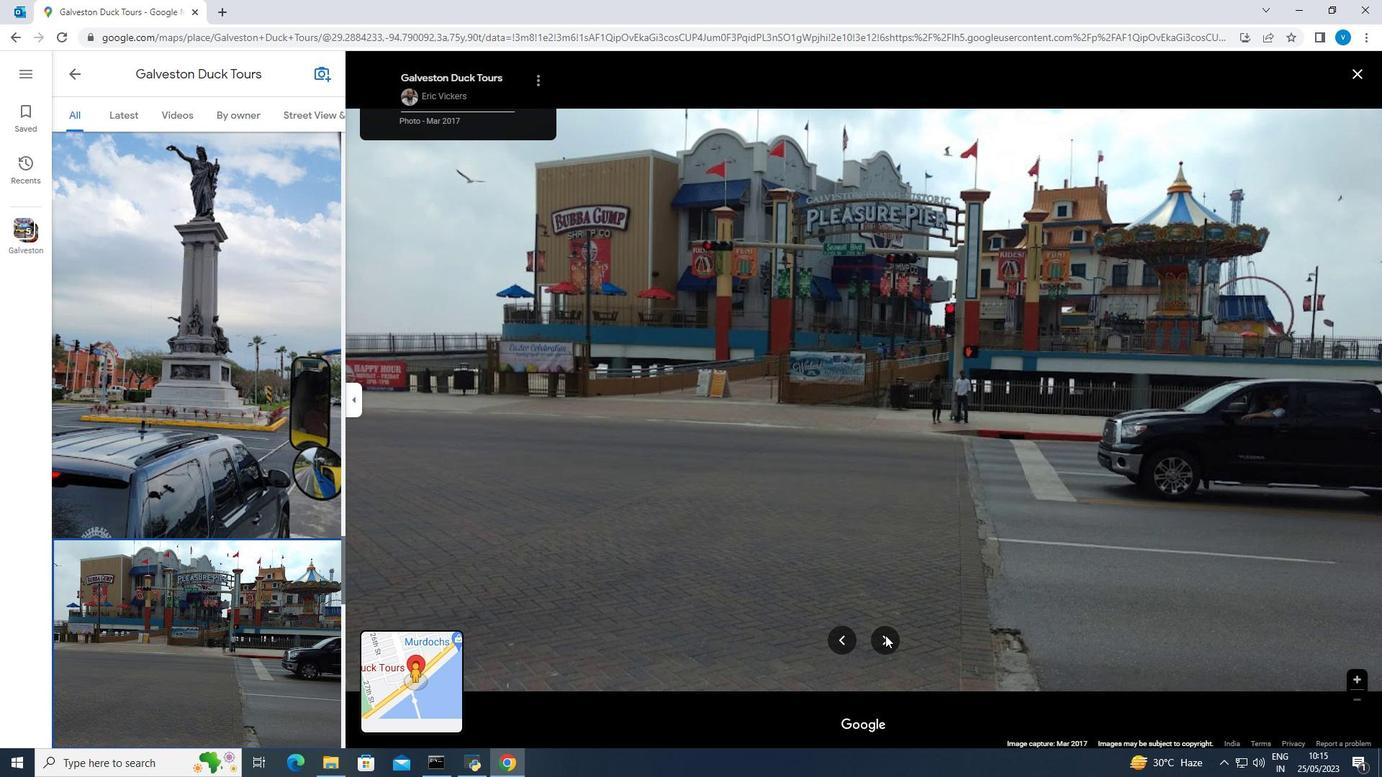 
Action: Mouse pressed left at (887, 634)
Screenshot: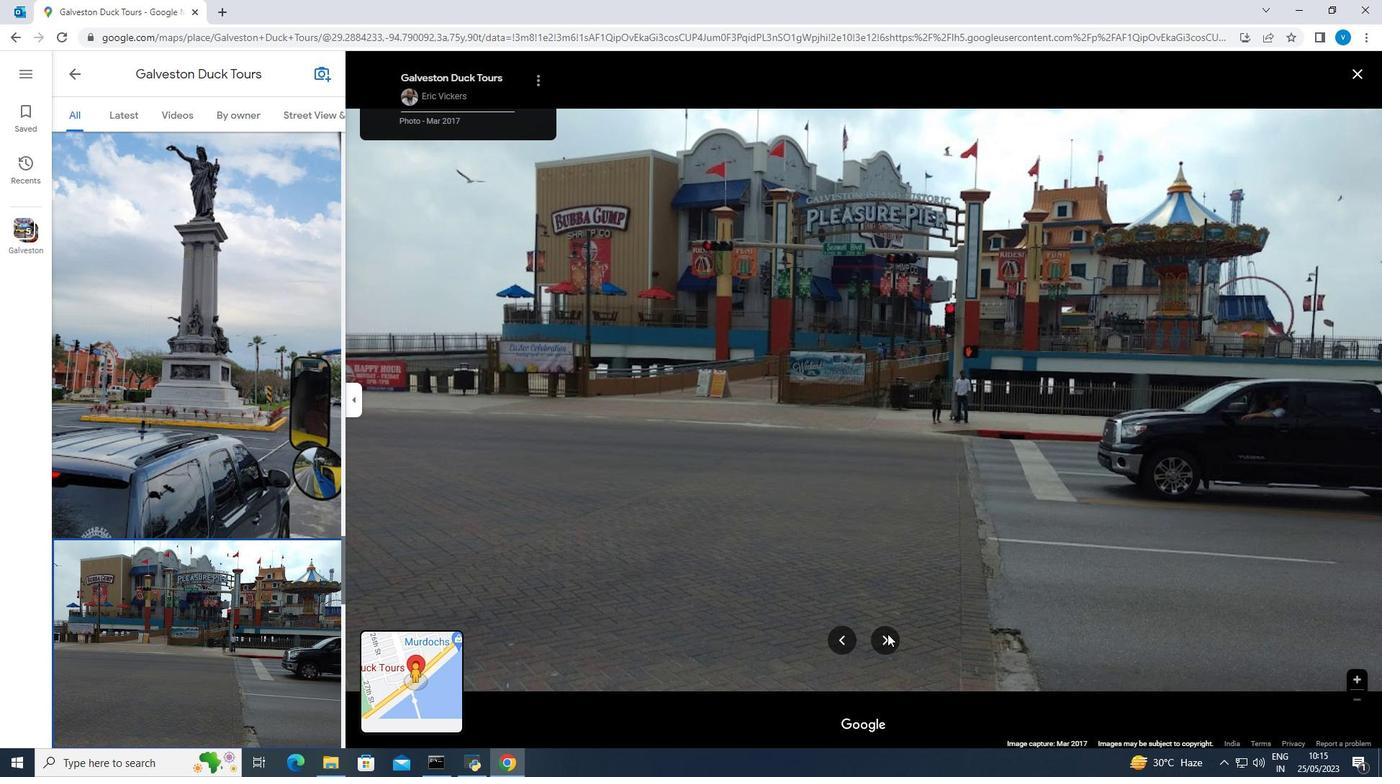
Action: Mouse moved to (888, 633)
Screenshot: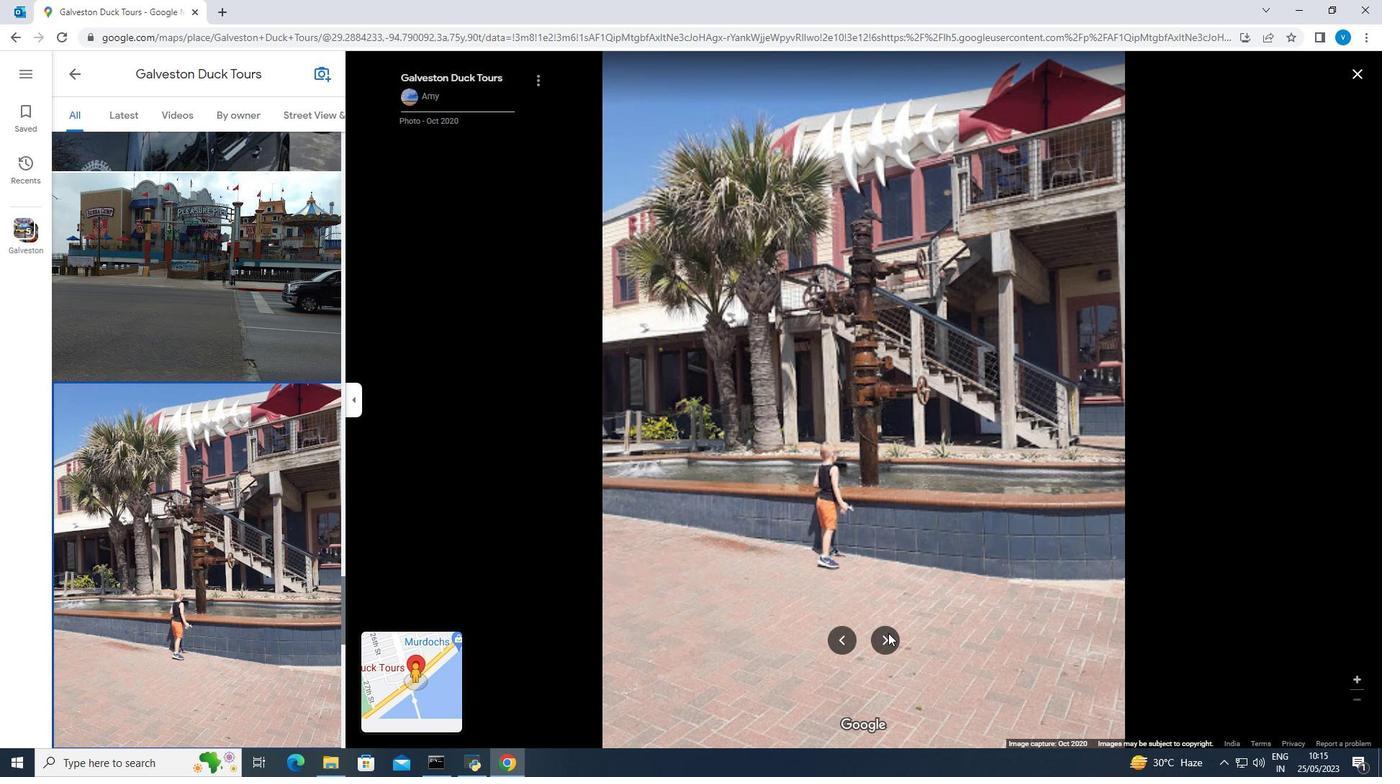 
Action: Mouse pressed left at (888, 633)
Screenshot: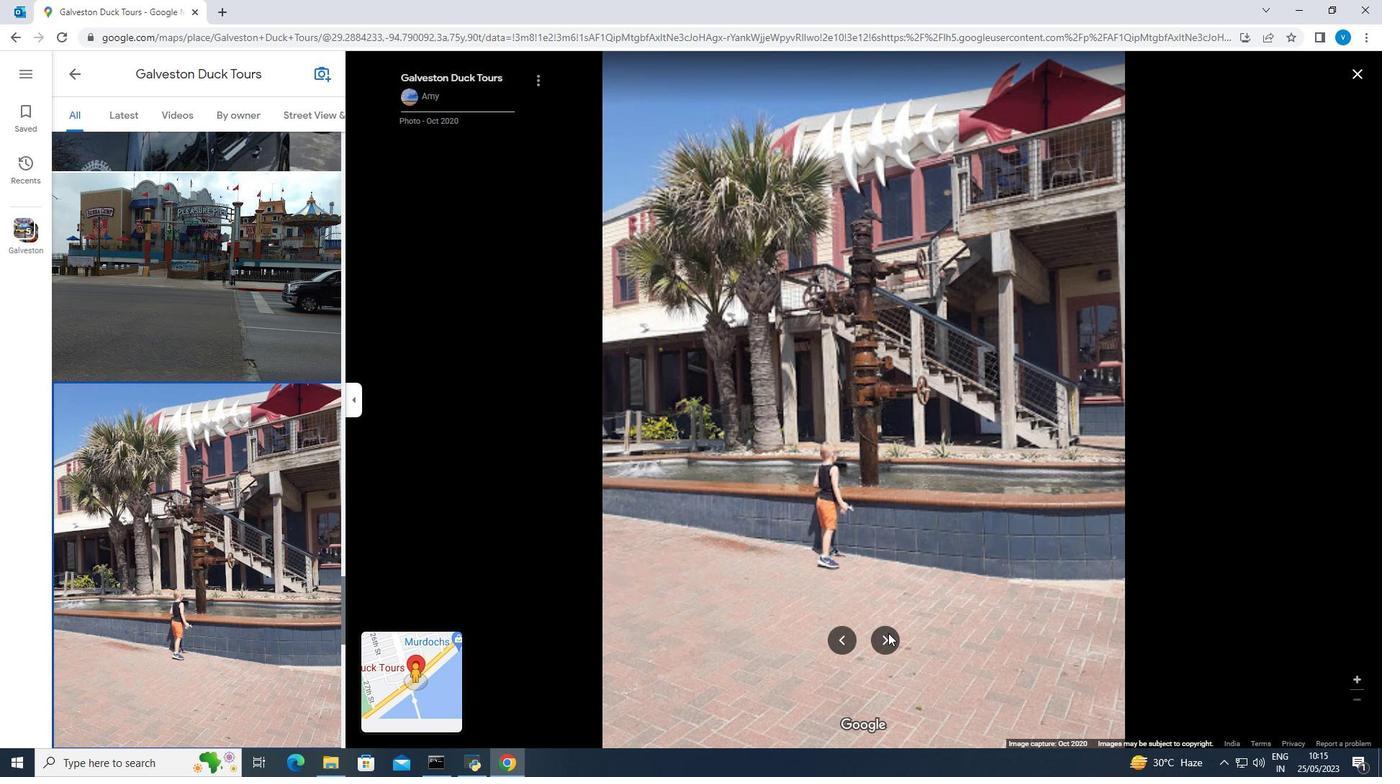 
Action: Mouse moved to (888, 633)
Screenshot: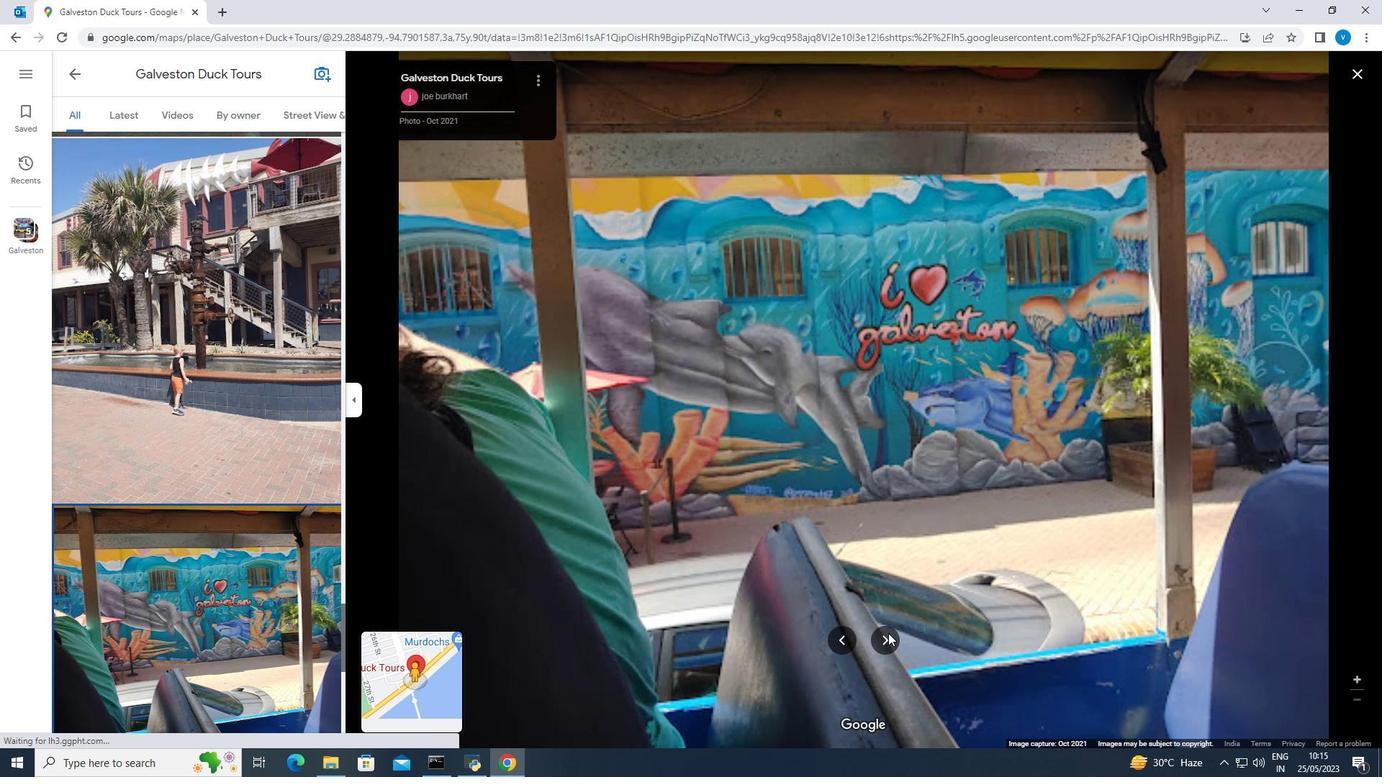 
Action: Mouse pressed left at (888, 633)
Screenshot: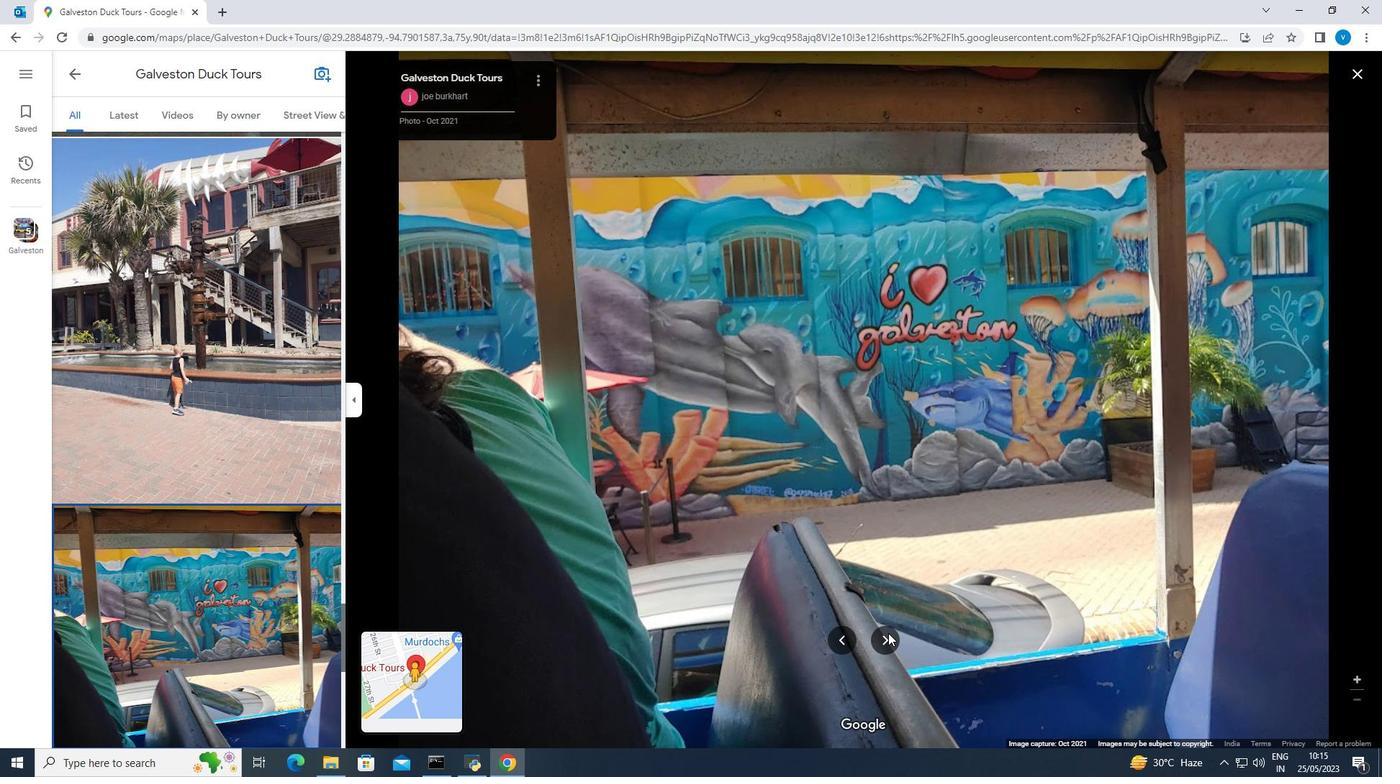 
Action: Mouse moved to (888, 634)
Screenshot: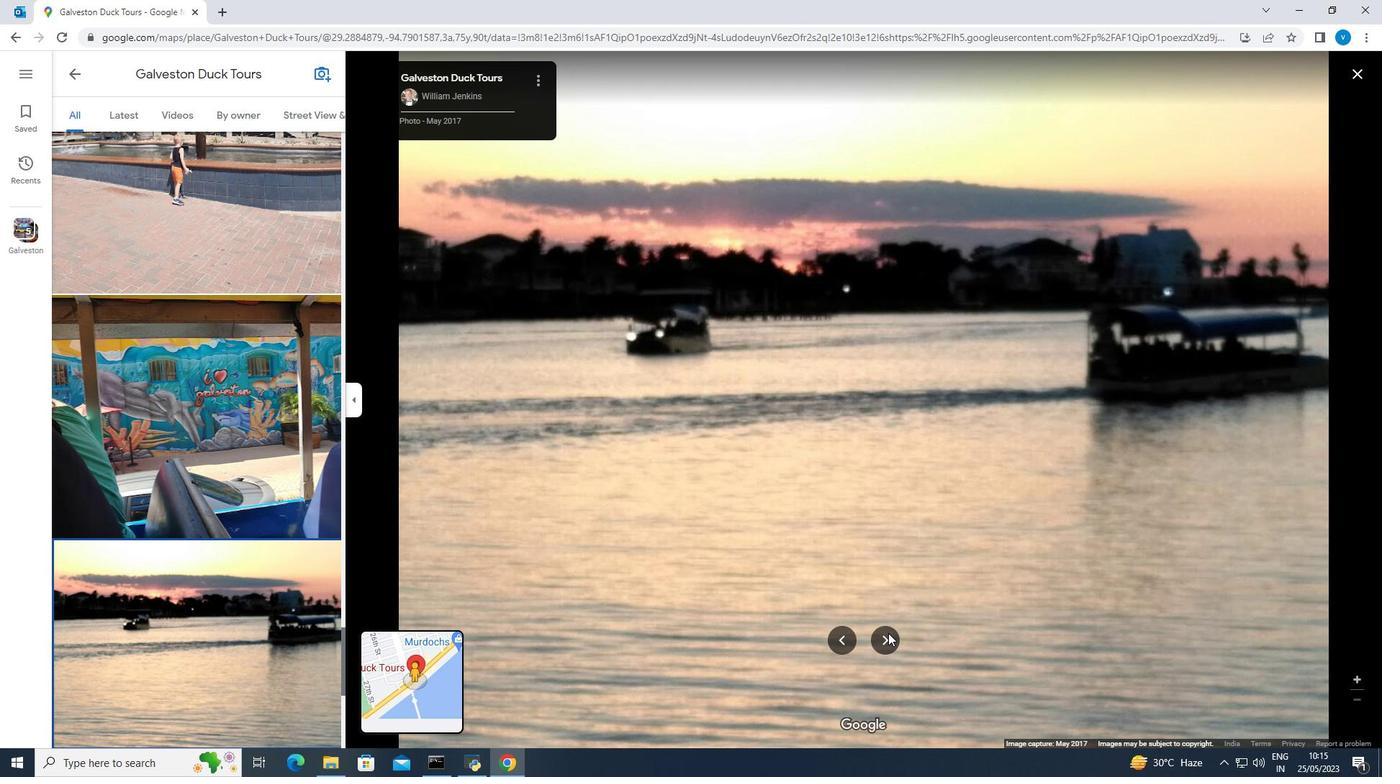 
Action: Mouse pressed left at (888, 634)
Screenshot: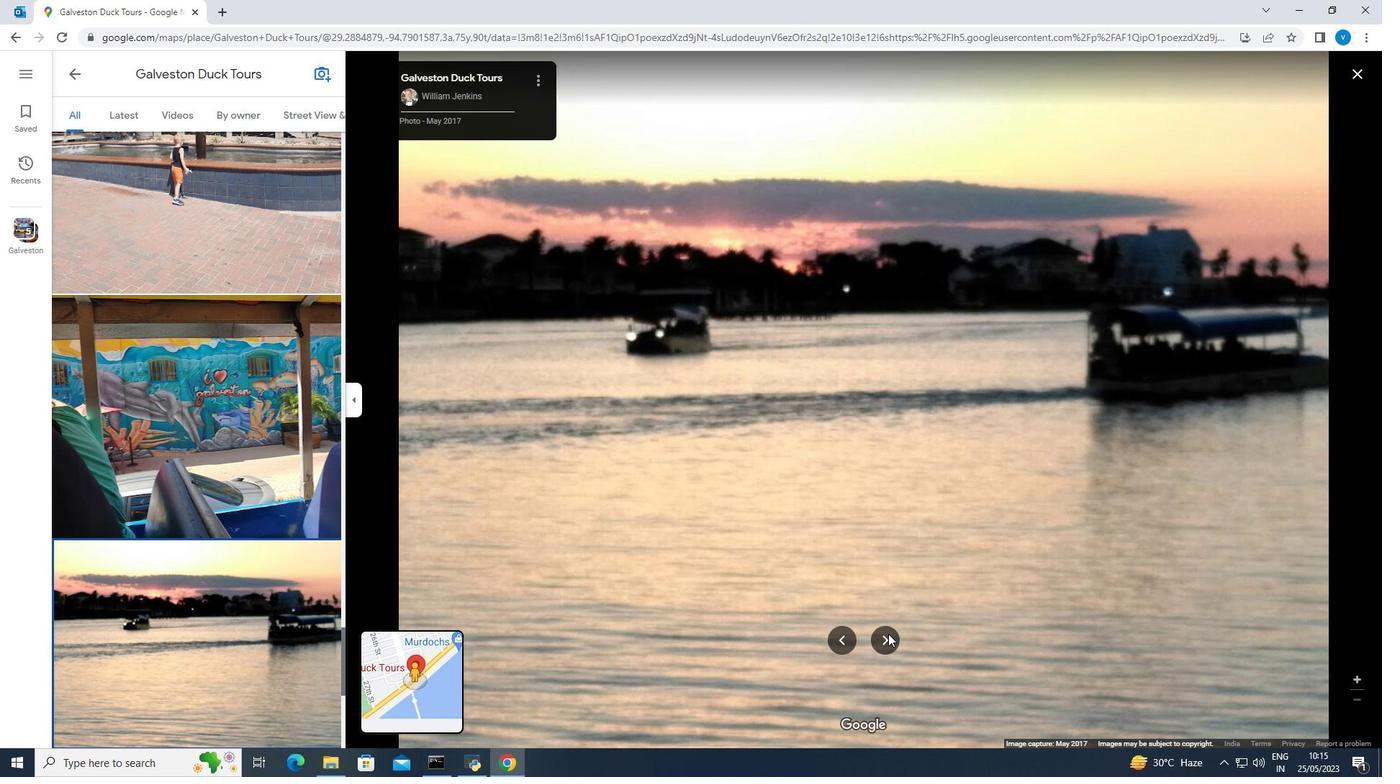 
Action: Mouse moved to (884, 637)
Screenshot: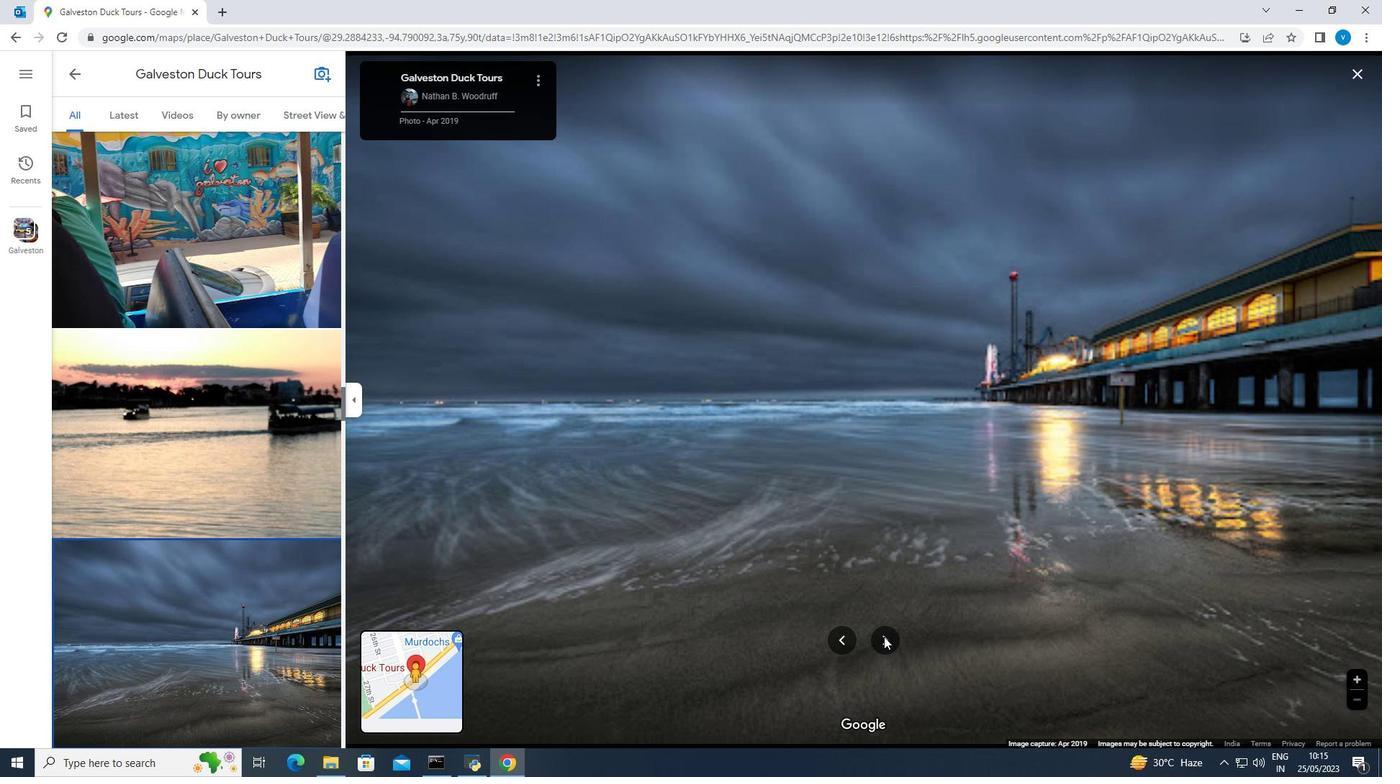 
Action: Mouse pressed left at (884, 637)
Screenshot: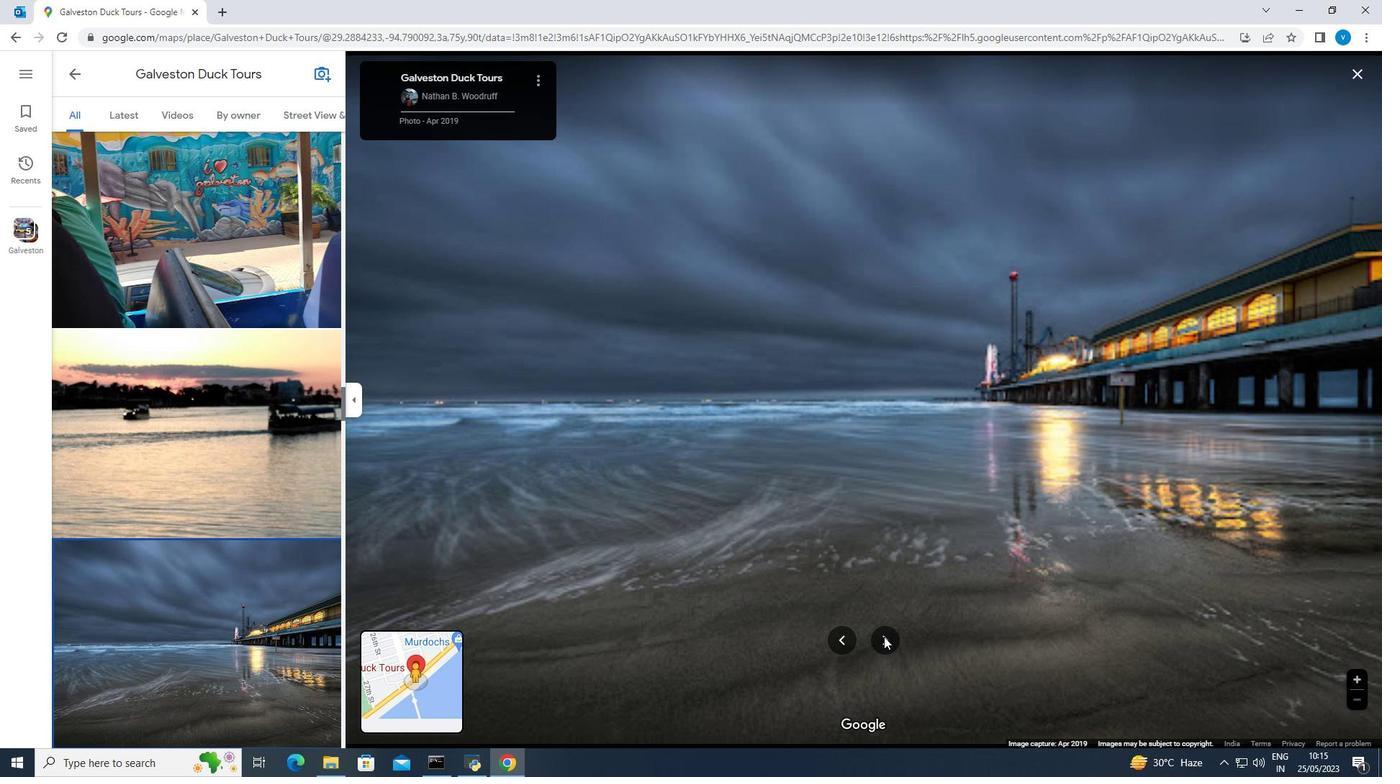 
Action: Mouse moved to (880, 643)
Screenshot: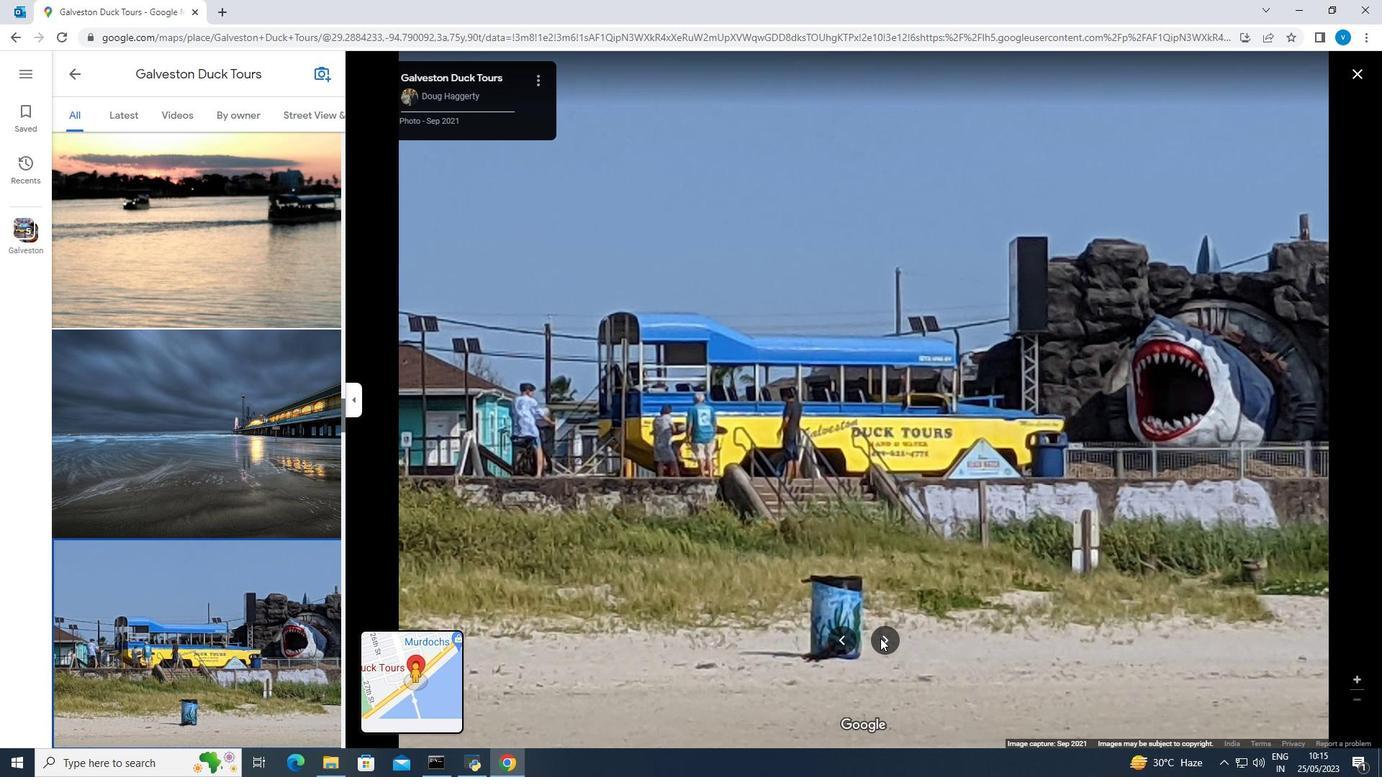 
Action: Mouse pressed left at (880, 643)
Screenshot: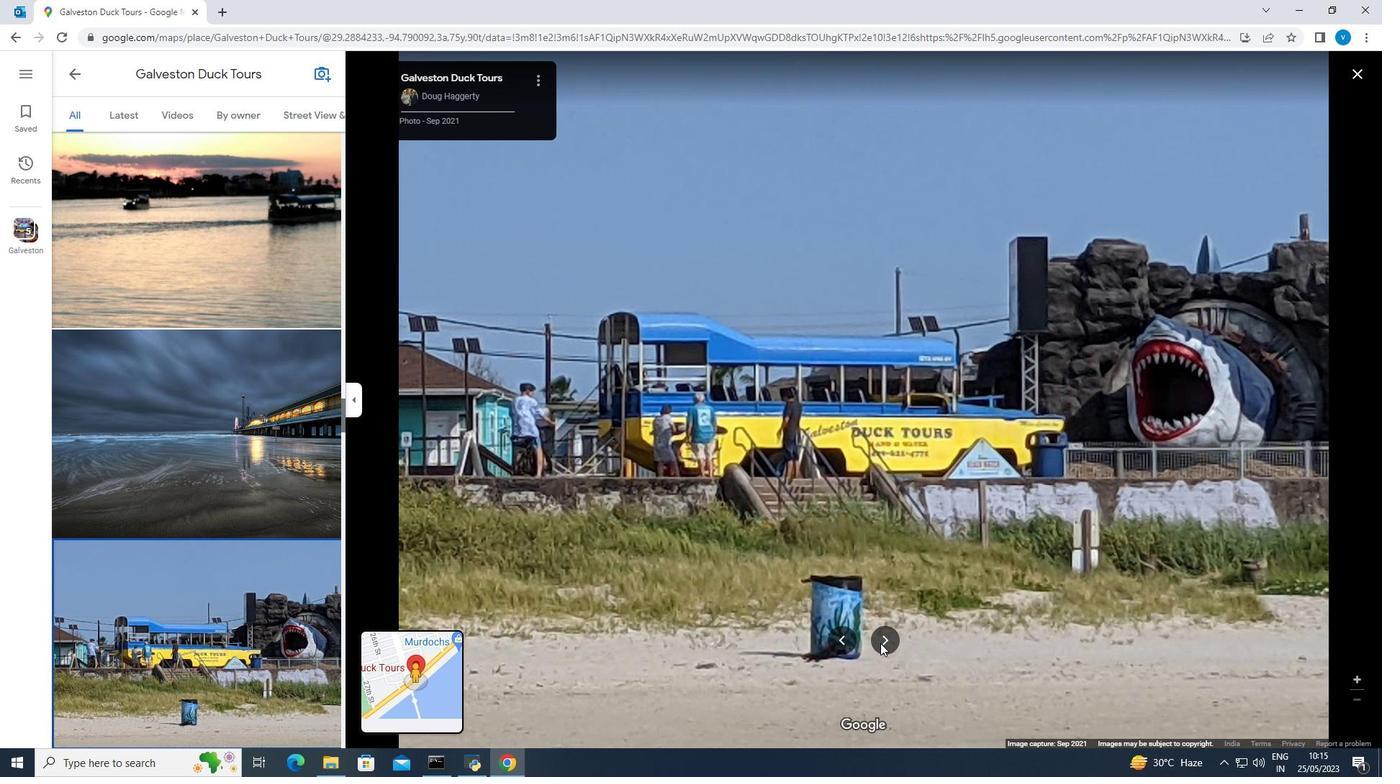 
Action: Mouse moved to (891, 645)
Screenshot: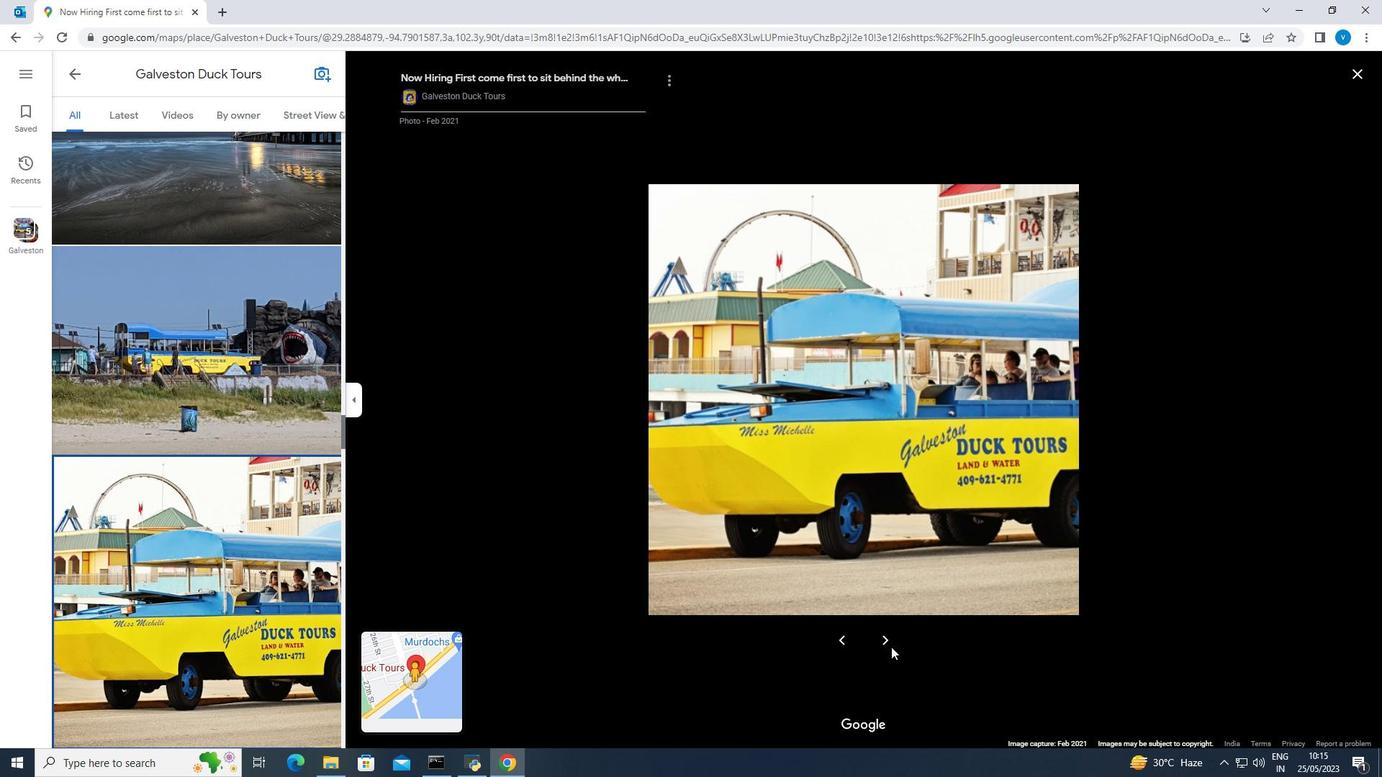 
Action: Mouse pressed left at (891, 645)
Screenshot: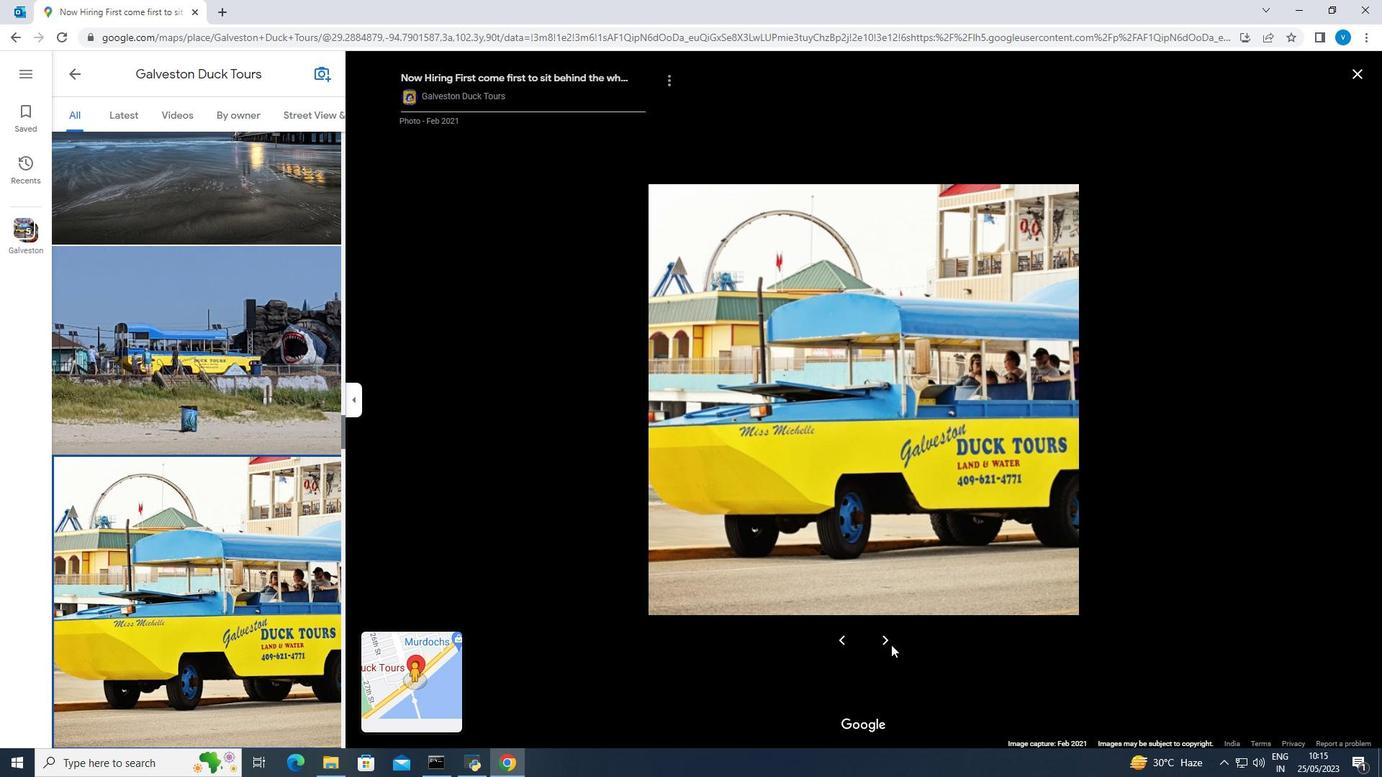 
Action: Mouse pressed left at (891, 645)
Screenshot: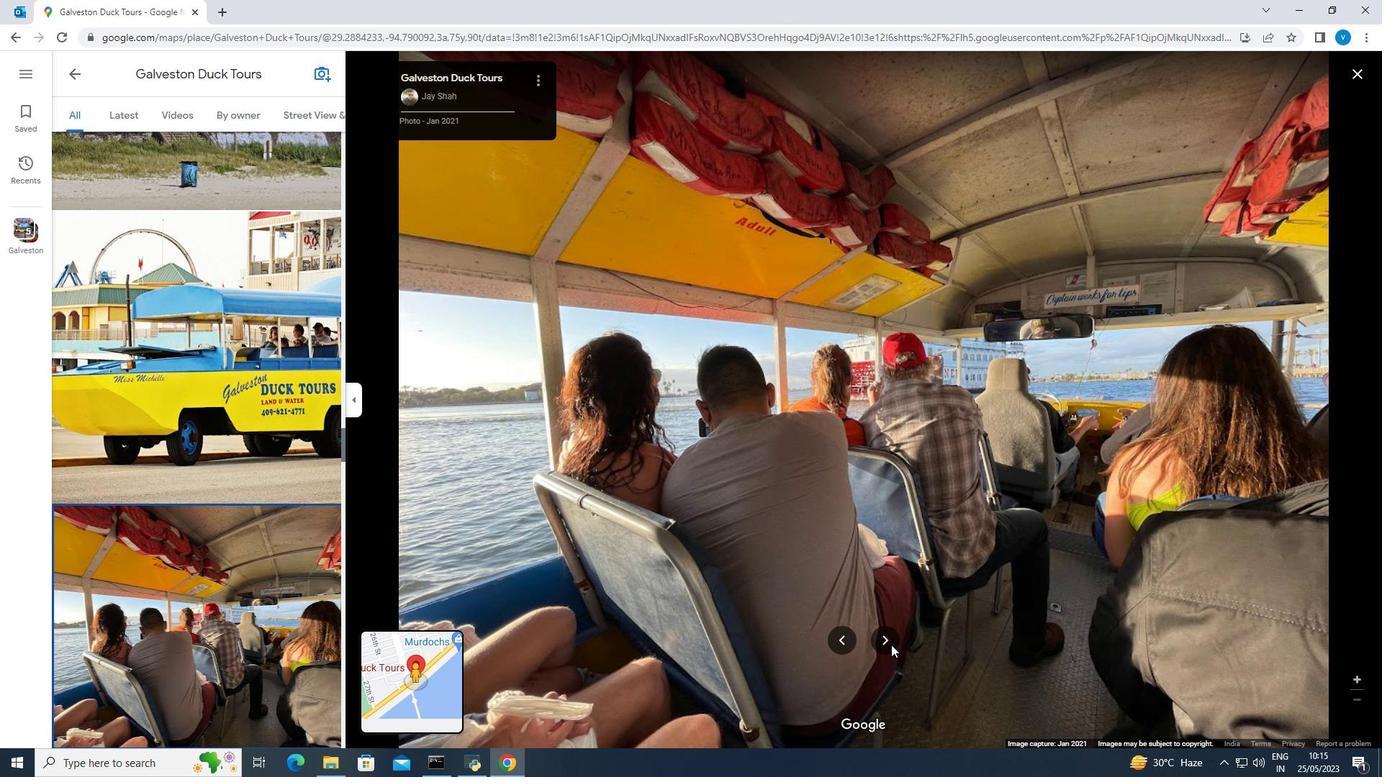 
Action: Mouse moved to (888, 644)
Screenshot: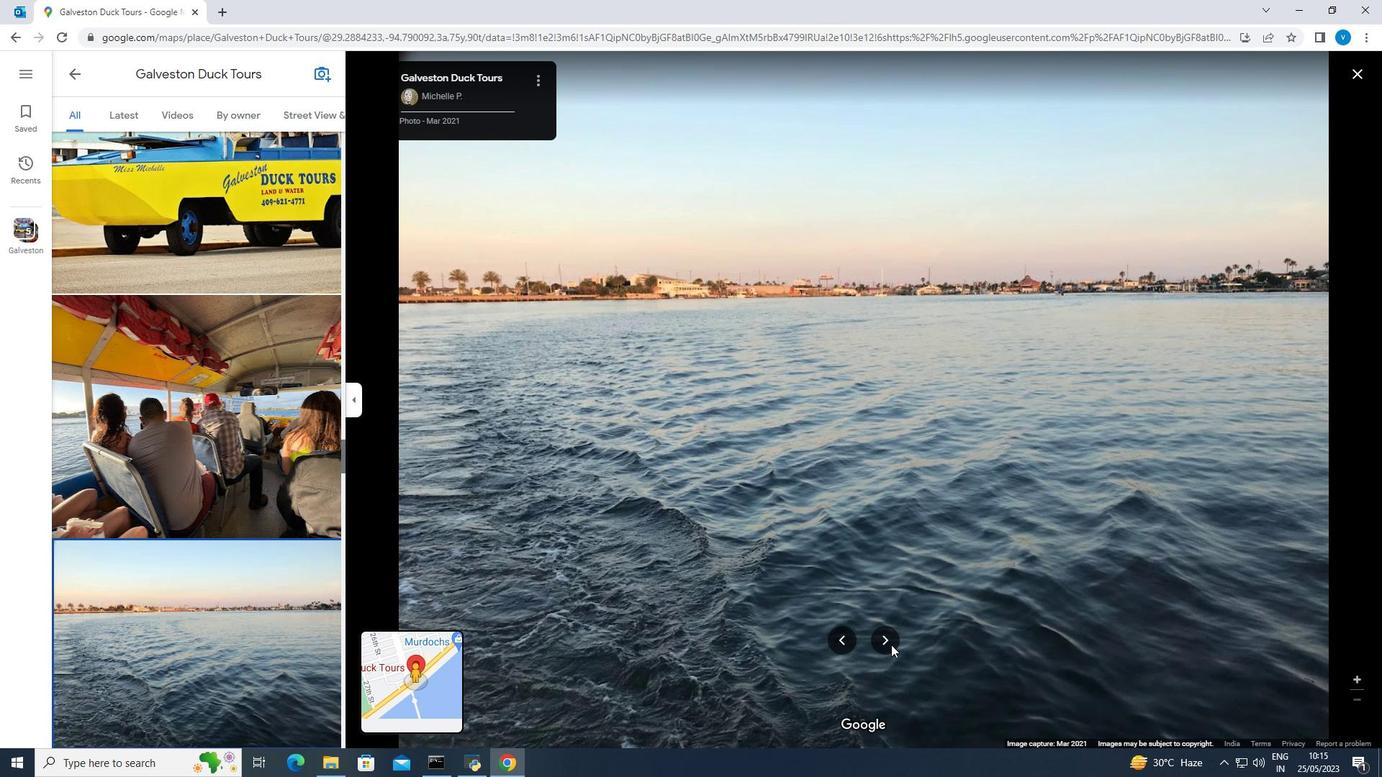 
Action: Mouse pressed left at (888, 644)
Screenshot: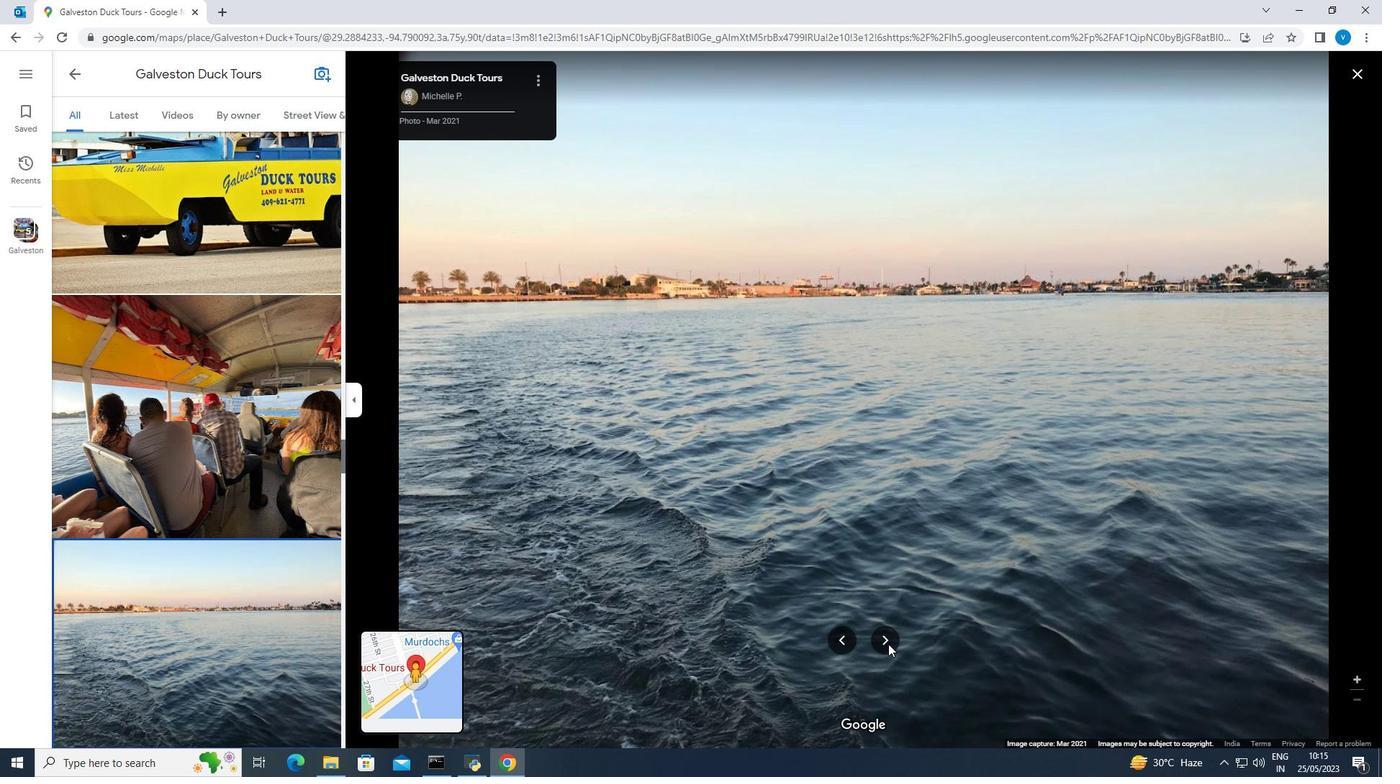 
Action: Mouse pressed left at (888, 644)
Screenshot: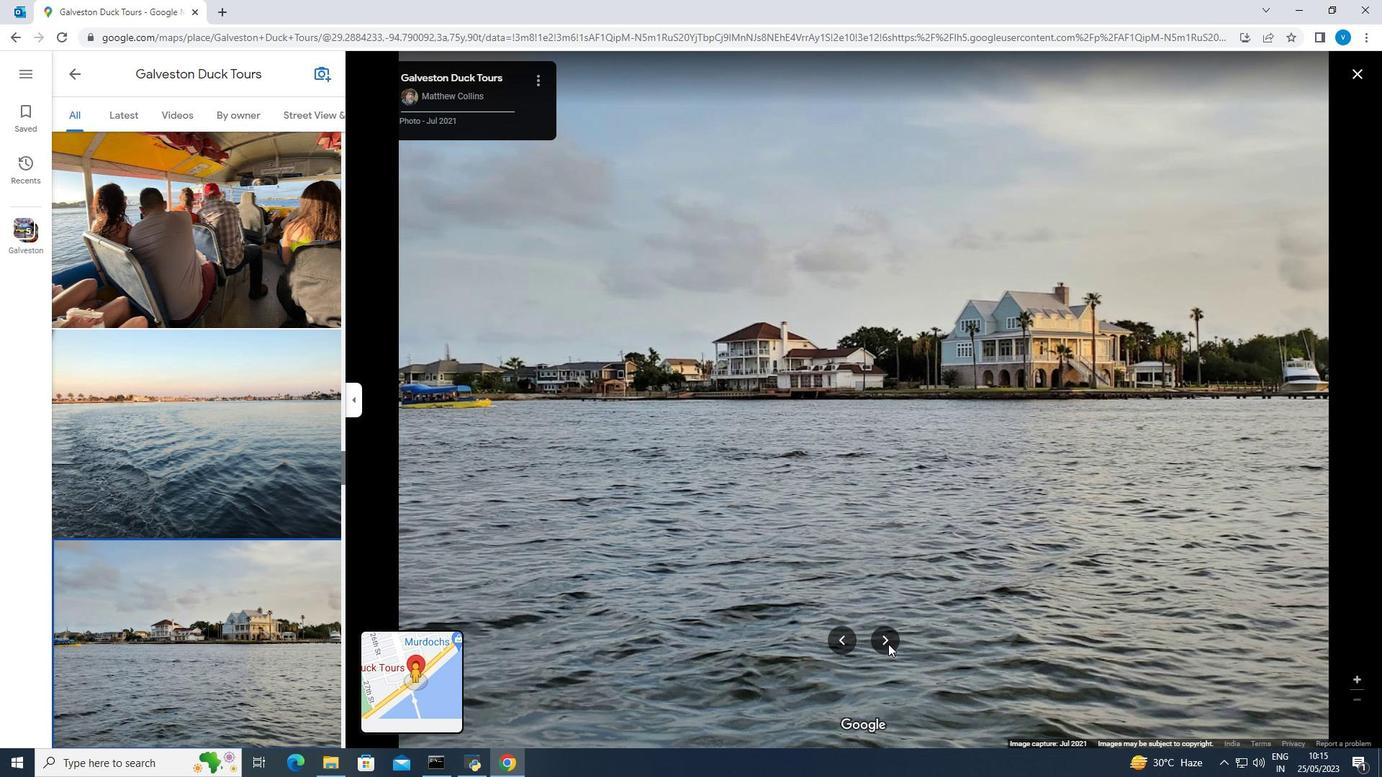 
Action: Mouse pressed left at (888, 644)
Screenshot: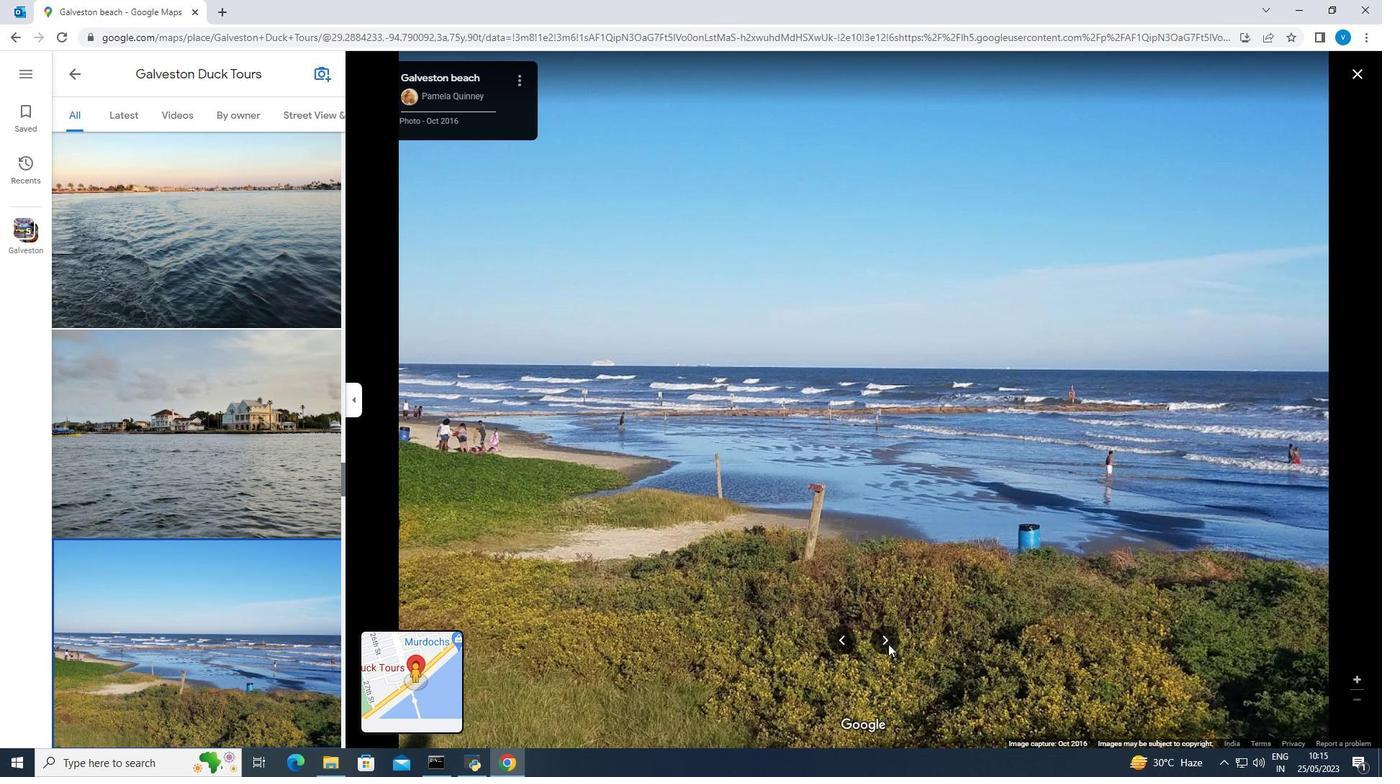 
Action: Mouse moved to (889, 642)
Screenshot: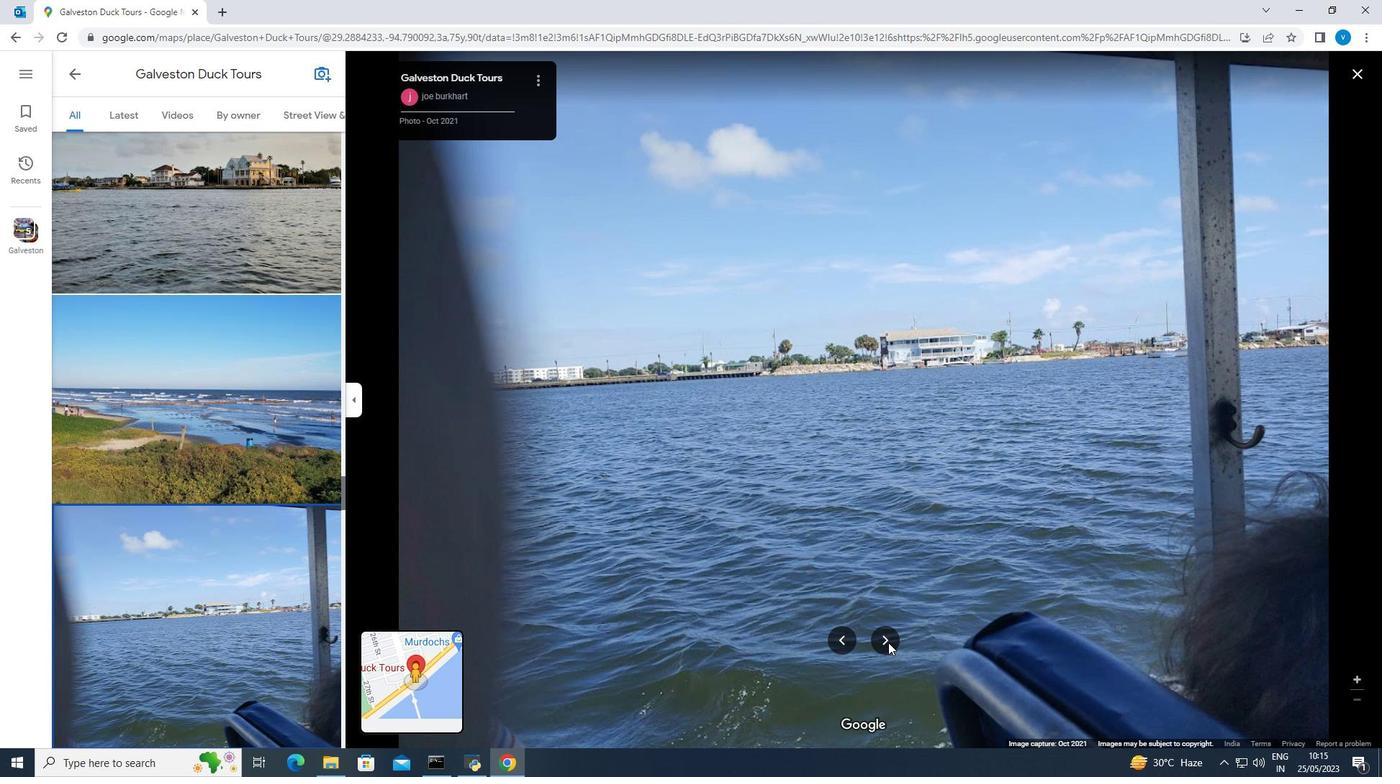 
Action: Mouse pressed left at (889, 642)
Screenshot: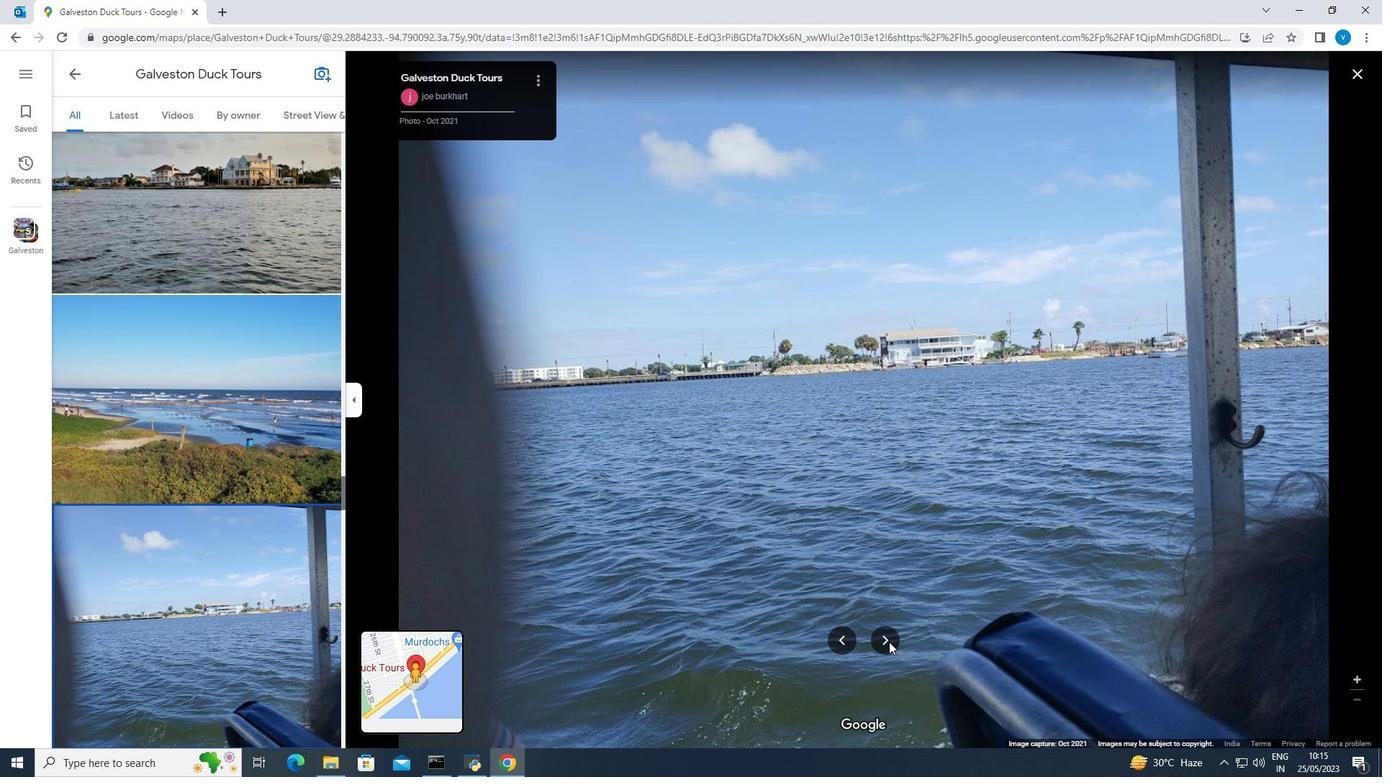 
Action: Mouse moved to (886, 637)
Screenshot: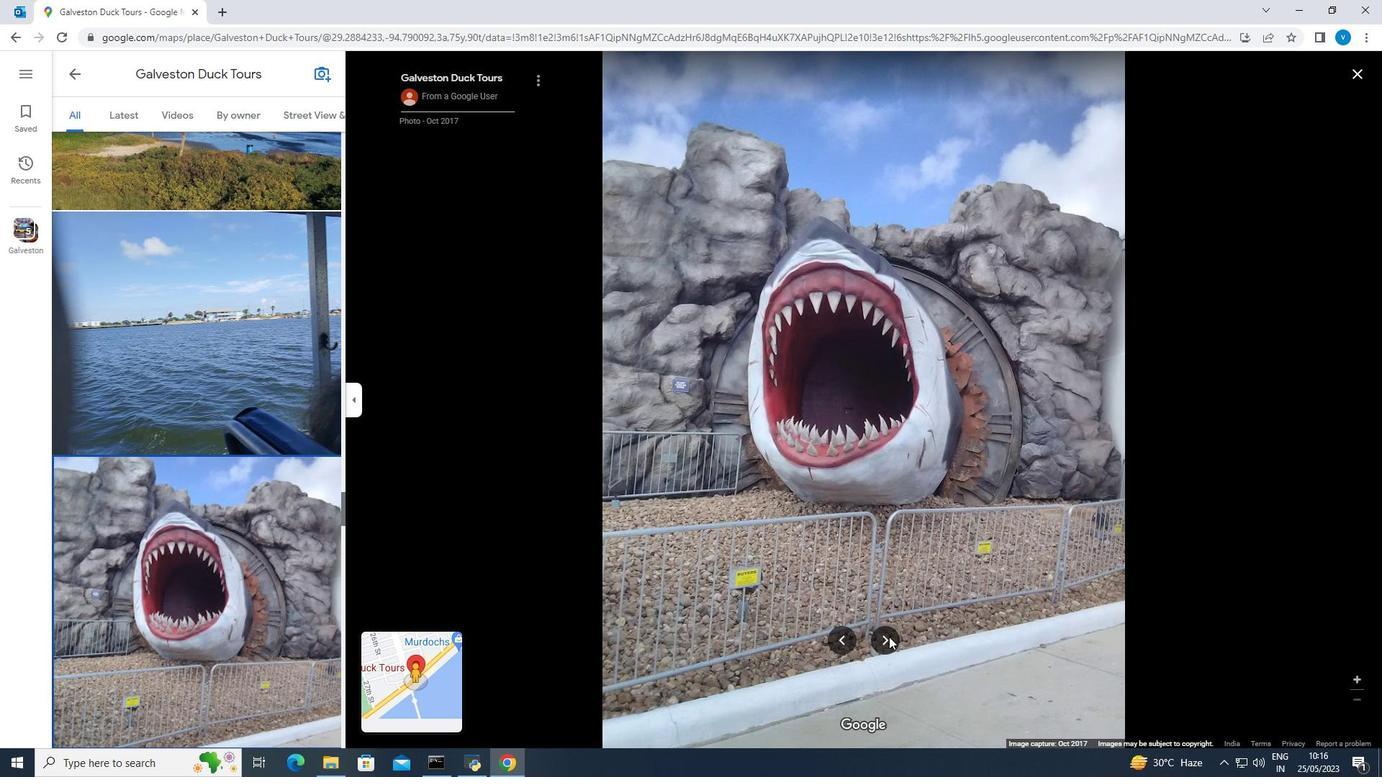 
Action: Mouse pressed left at (886, 637)
Screenshot: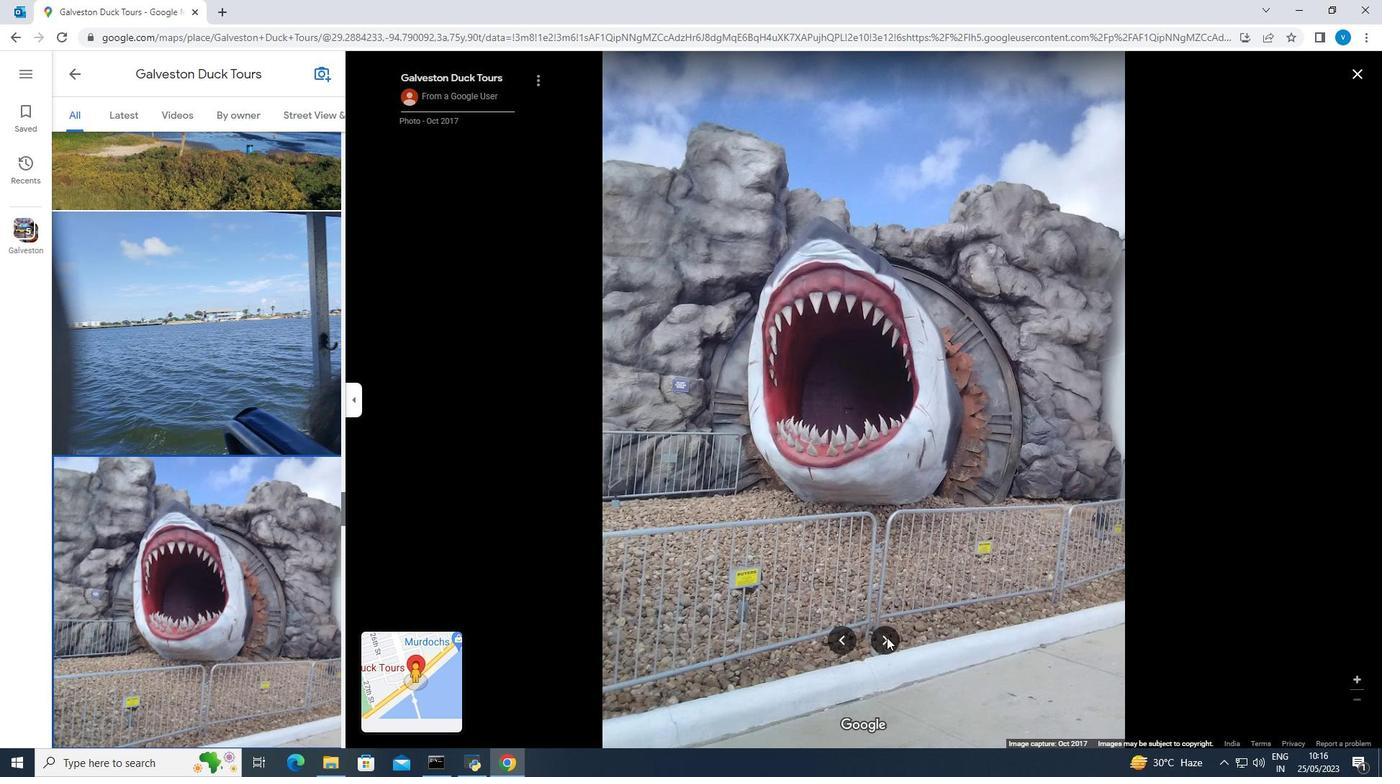 
Action: Mouse pressed left at (886, 637)
Screenshot: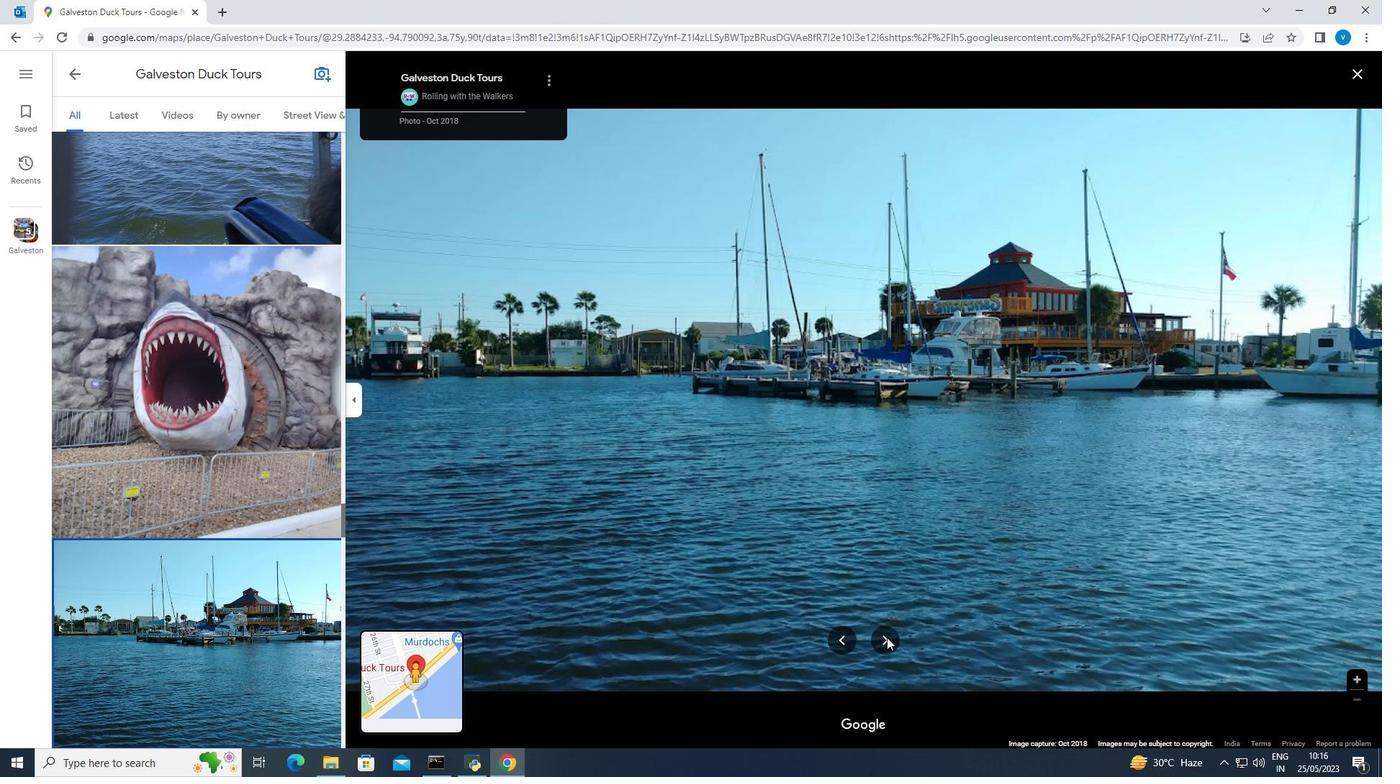 
Action: Mouse moved to (668, 479)
Screenshot: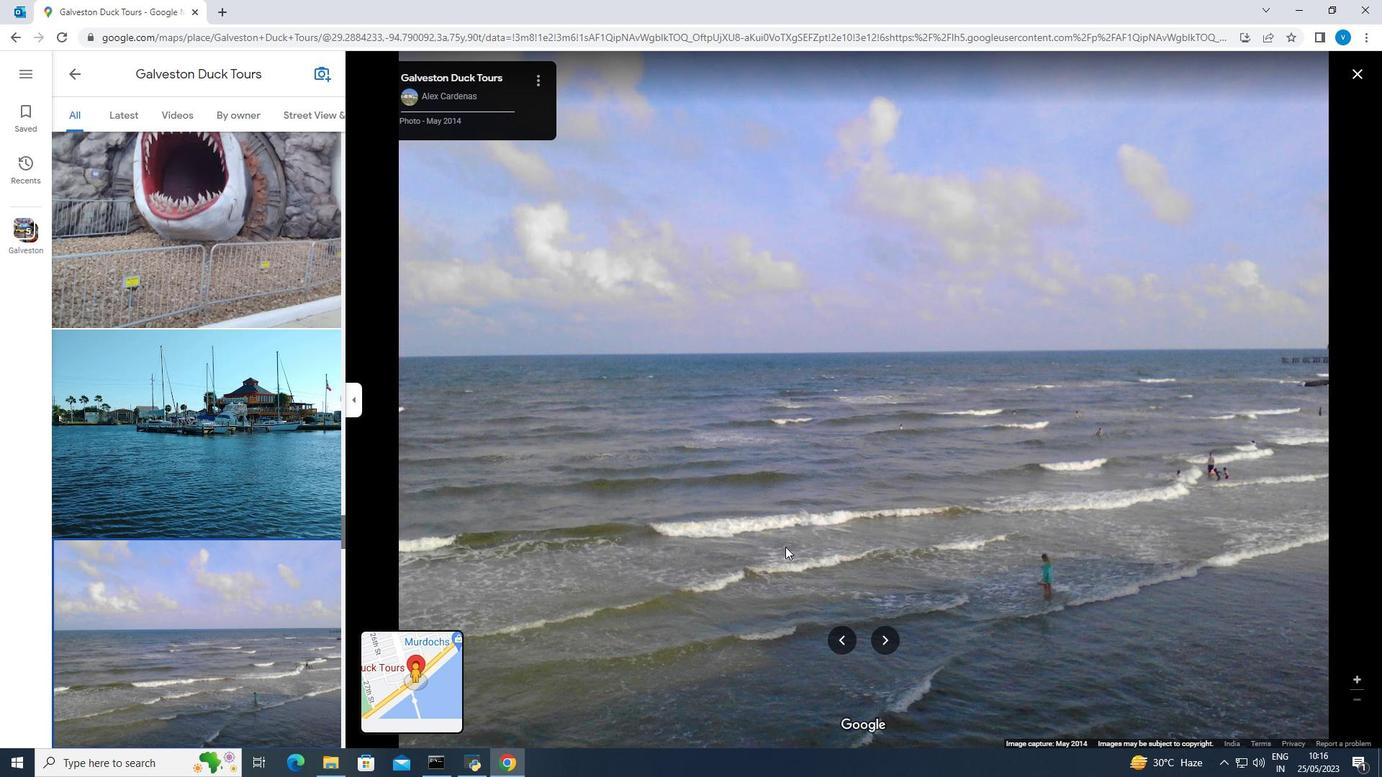 
Action: Mouse scrolled (668, 480) with delta (0, 0)
Screenshot: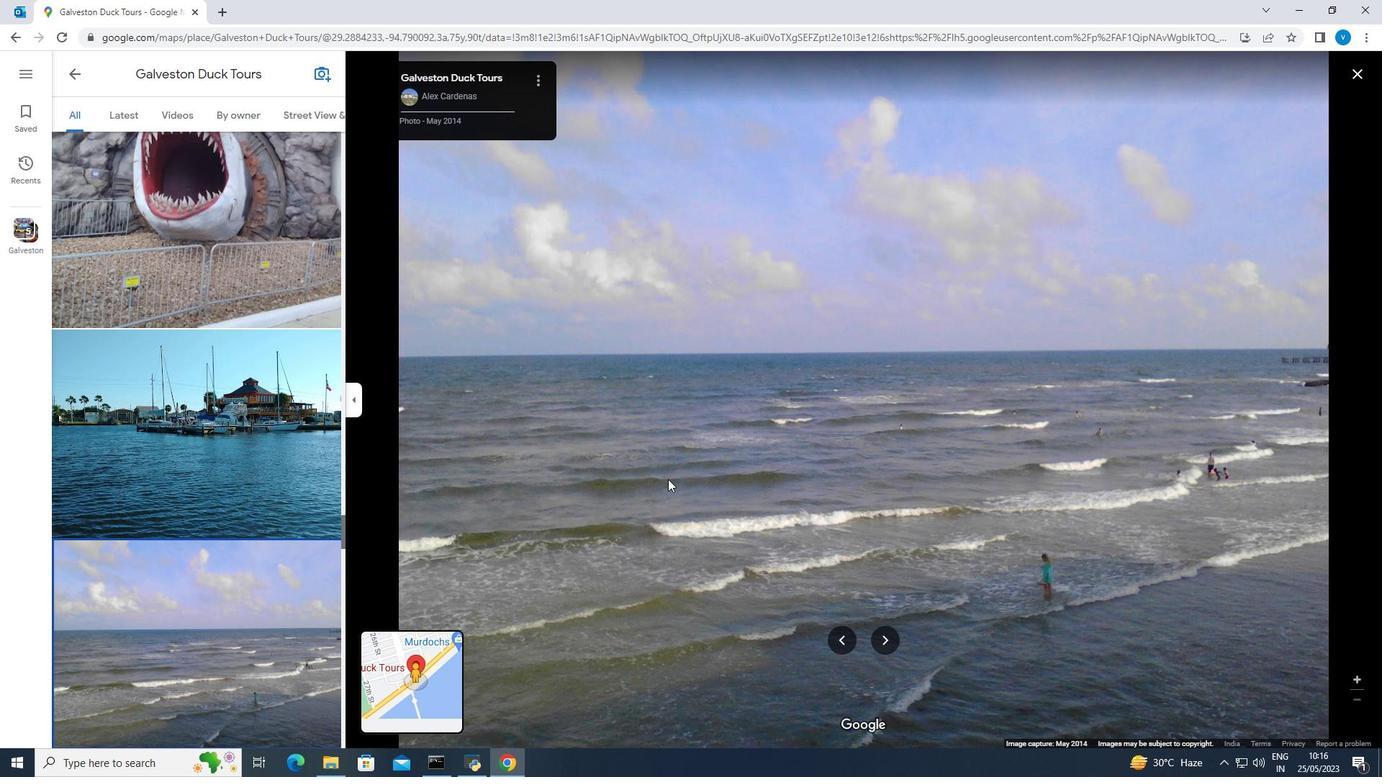 
Action: Mouse moved to (701, 495)
Screenshot: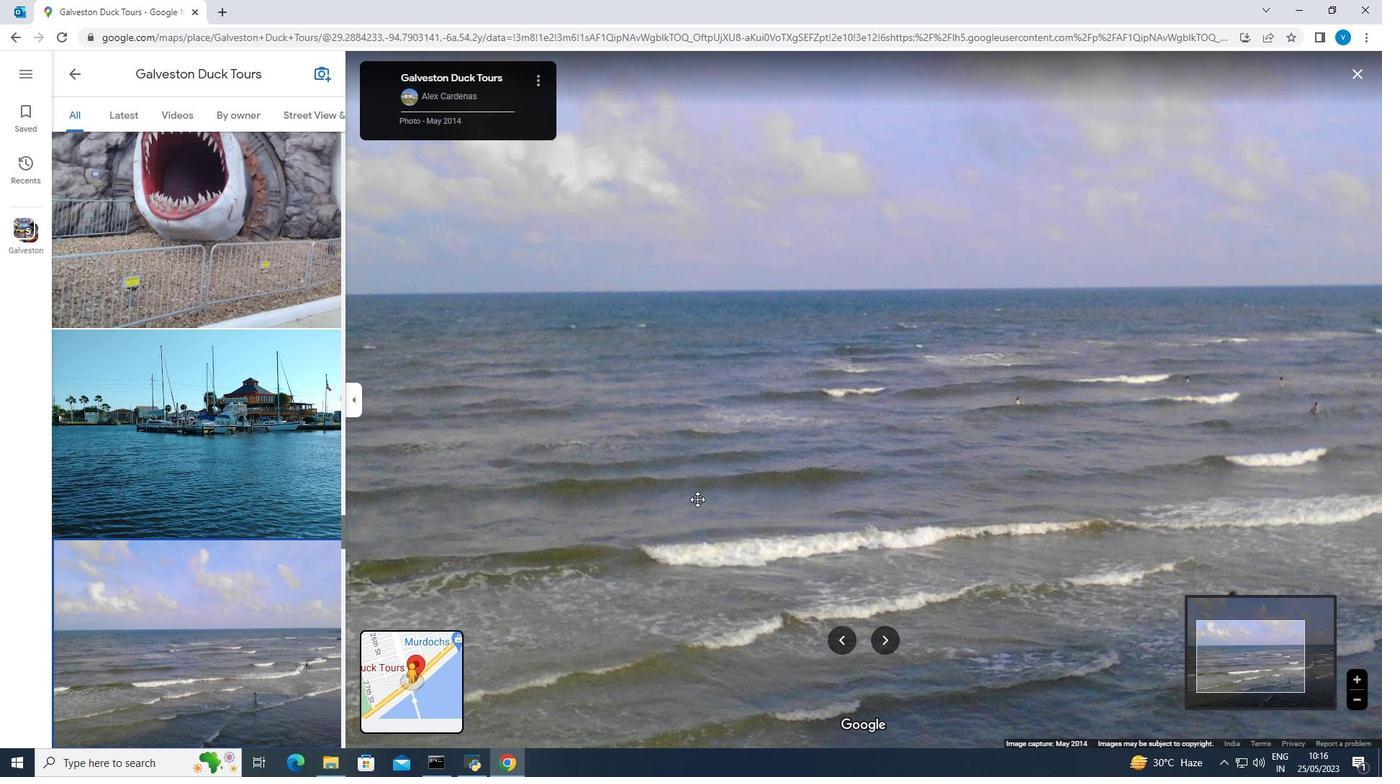
Action: Mouse scrolled (701, 496) with delta (0, 0)
Screenshot: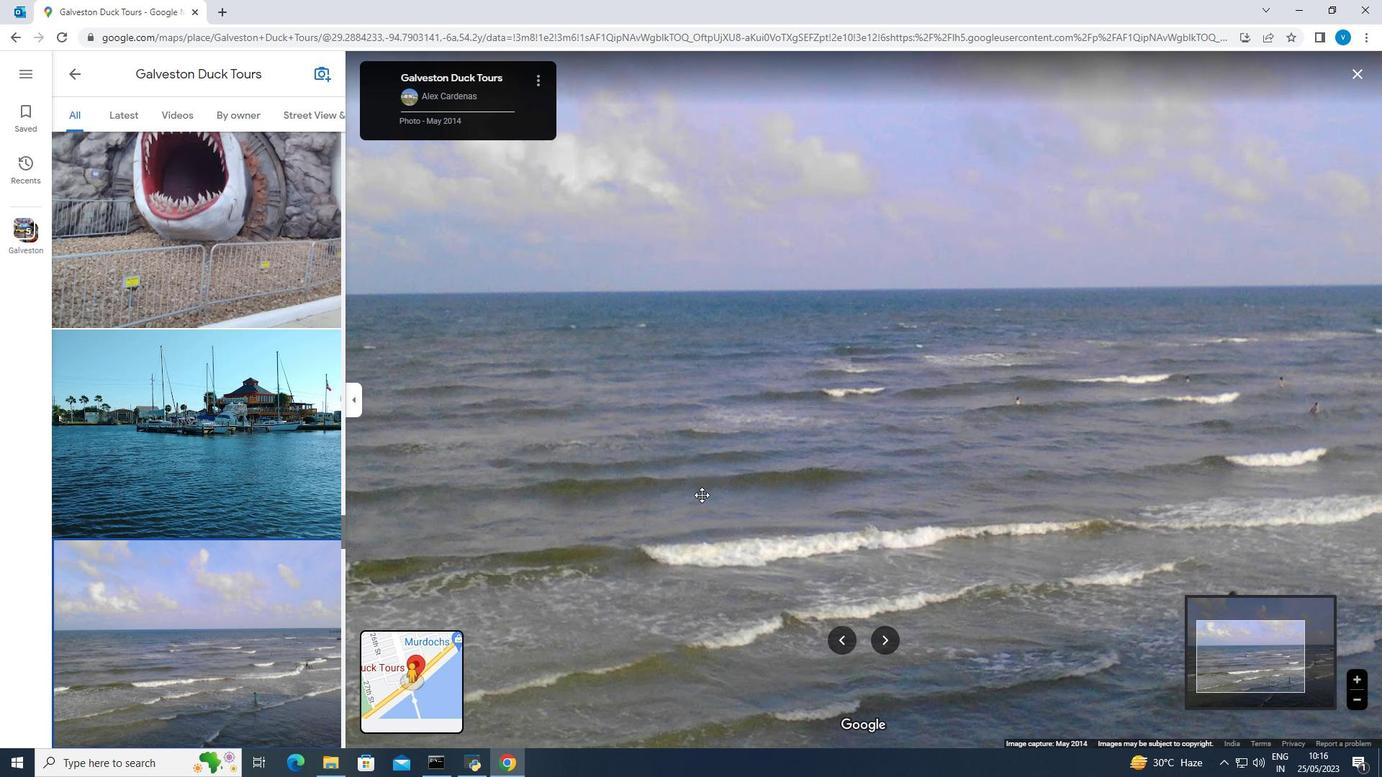 
Action: Mouse moved to (878, 635)
Screenshot: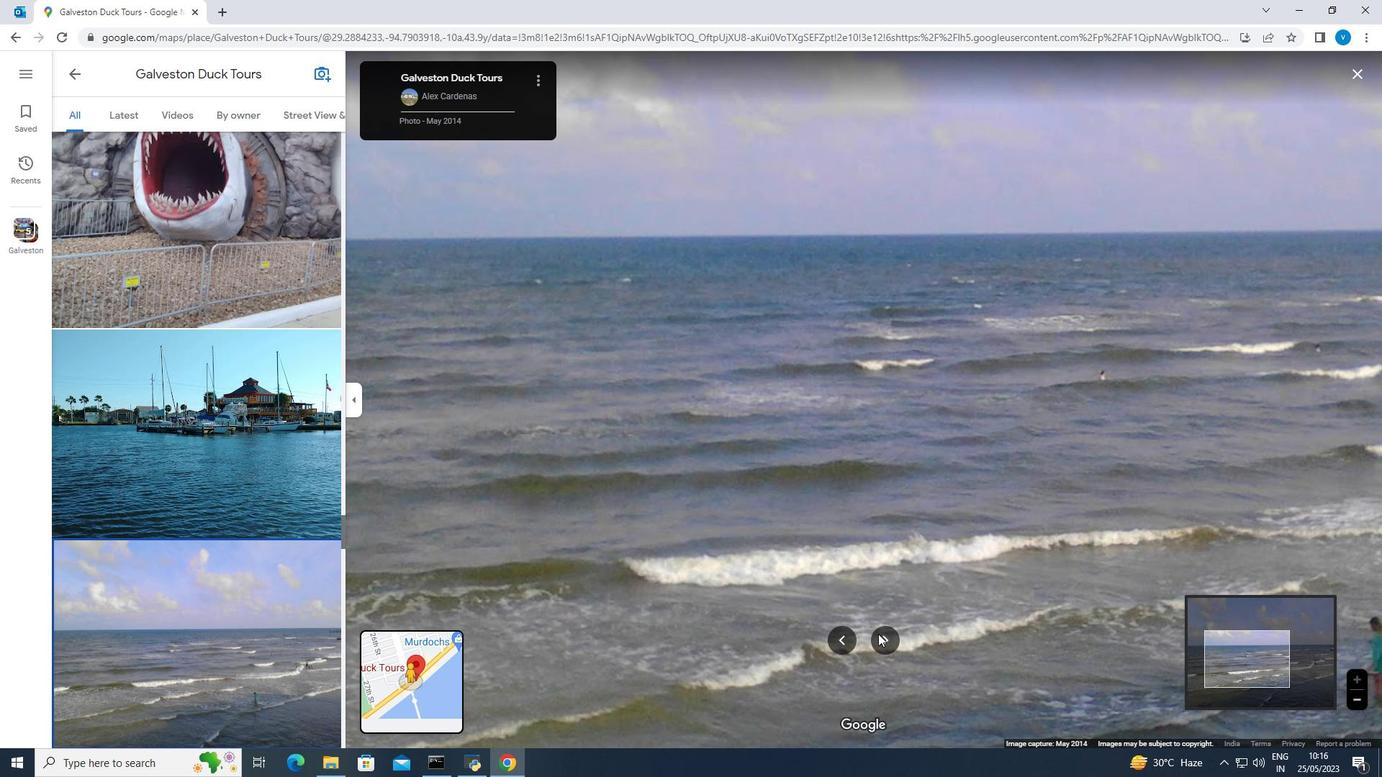 
Action: Mouse pressed left at (878, 635)
Screenshot: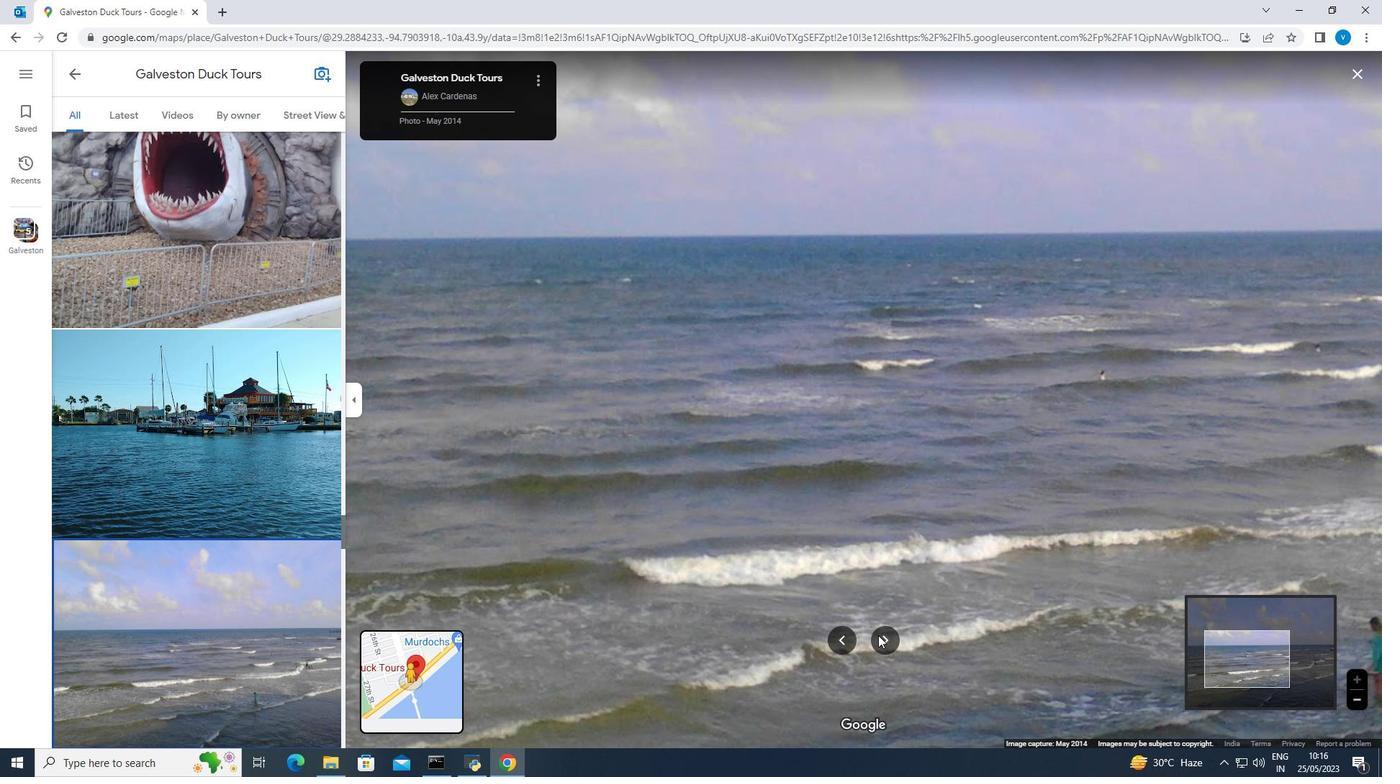 
Action: Mouse moved to (884, 645)
Screenshot: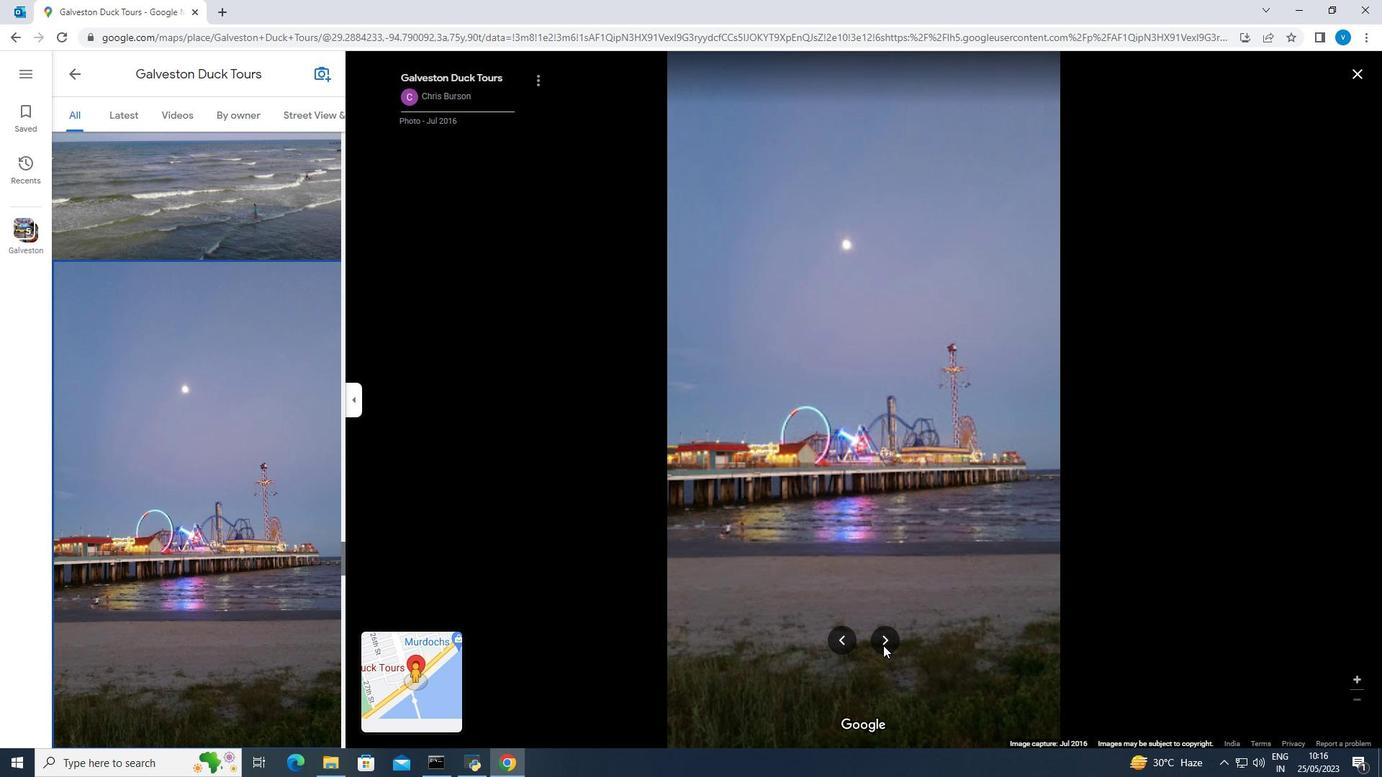 
Action: Mouse pressed left at (884, 645)
Screenshot: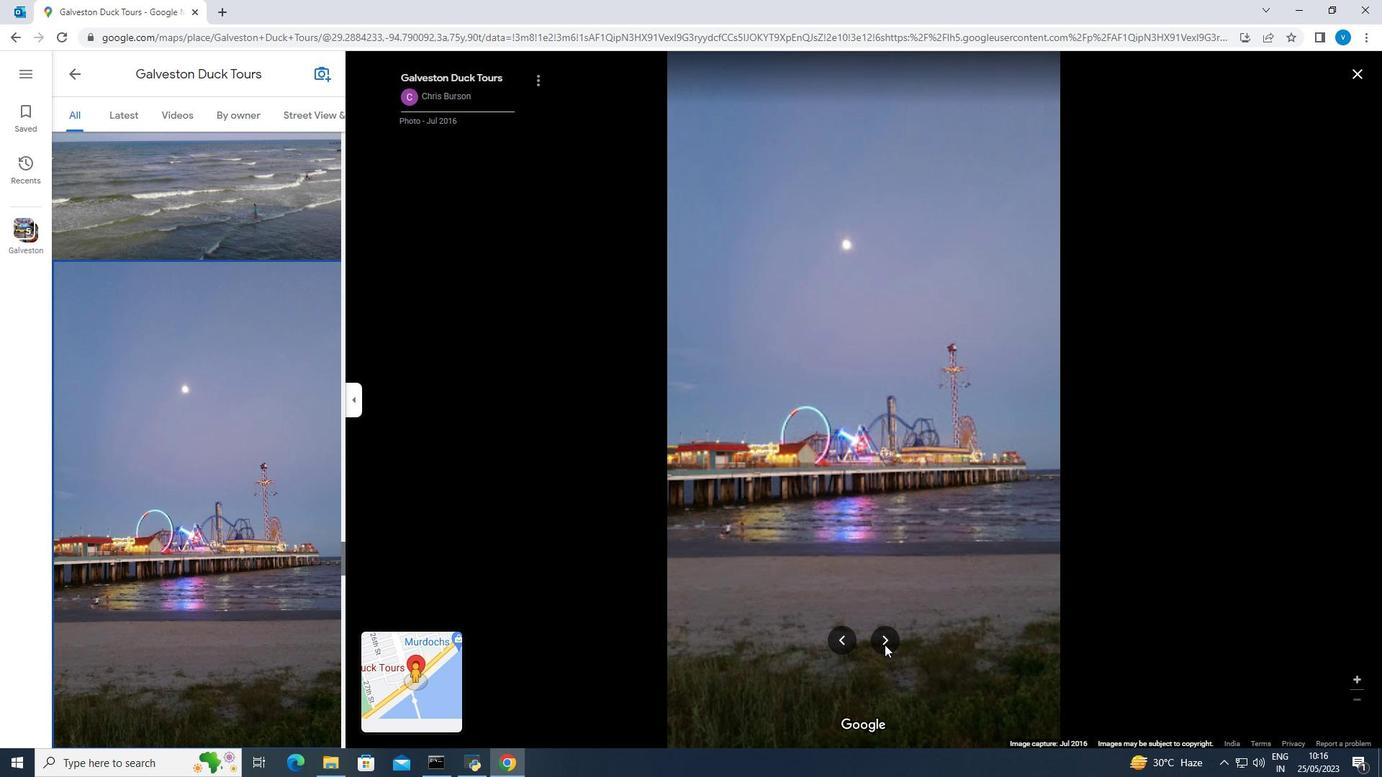 
Action: Mouse moved to (869, 580)
Screenshot: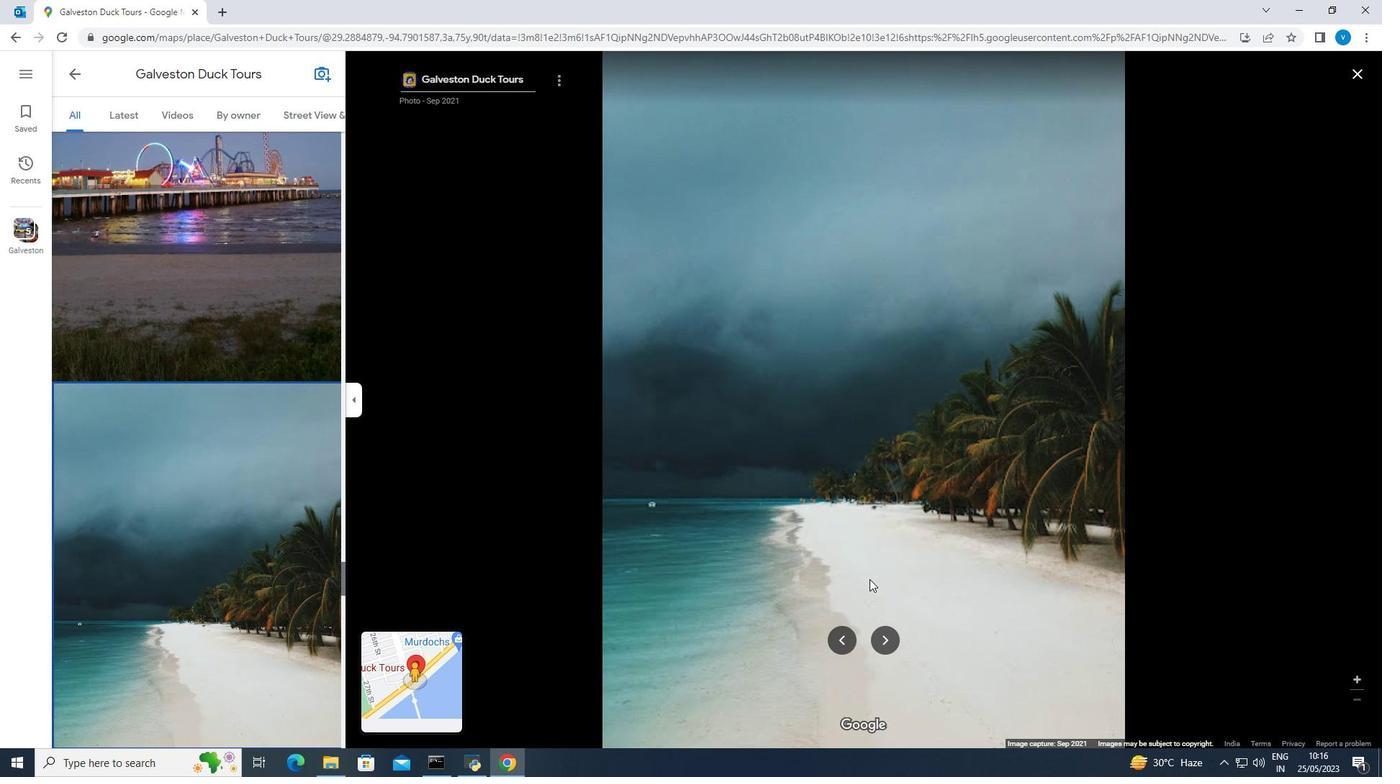 
Action: Mouse scrolled (869, 580) with delta (0, 0)
Screenshot: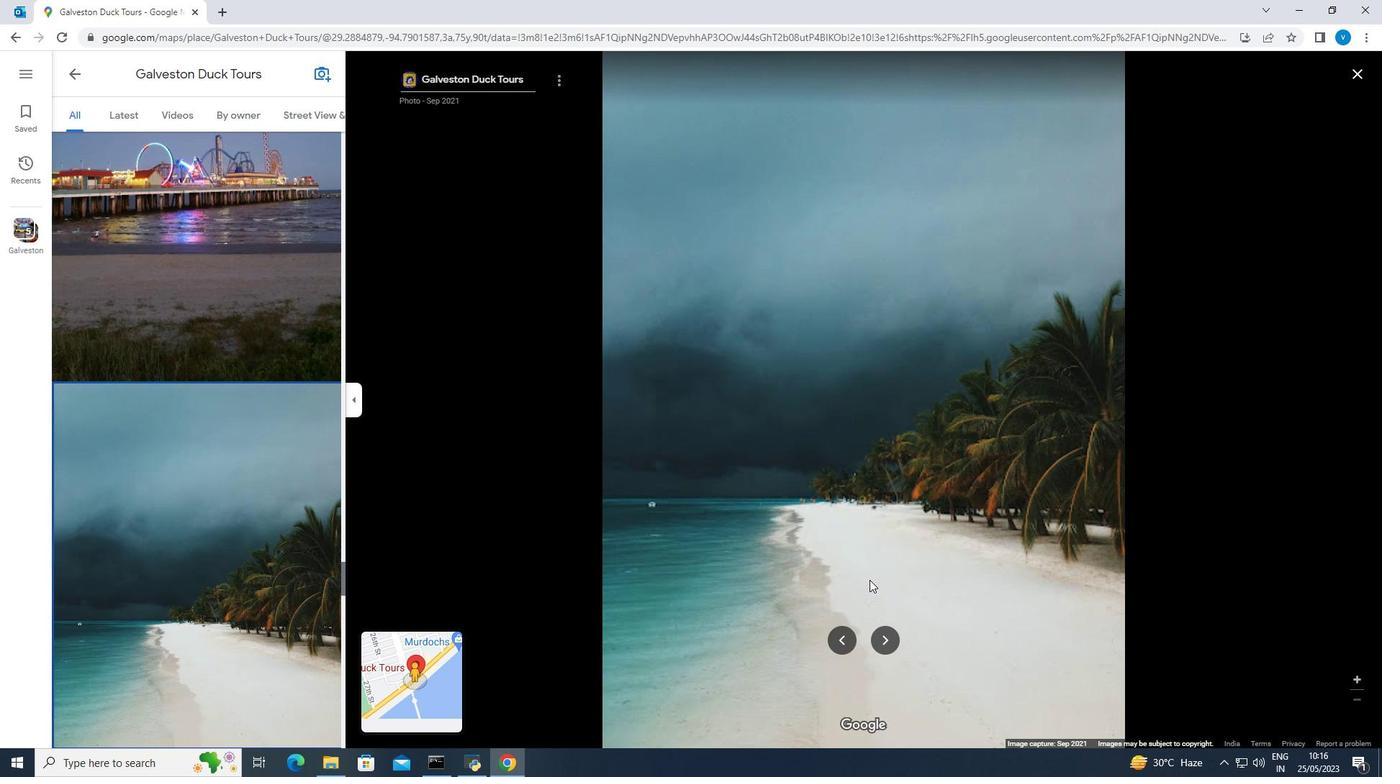 
Action: Mouse scrolled (869, 580) with delta (0, 0)
Screenshot: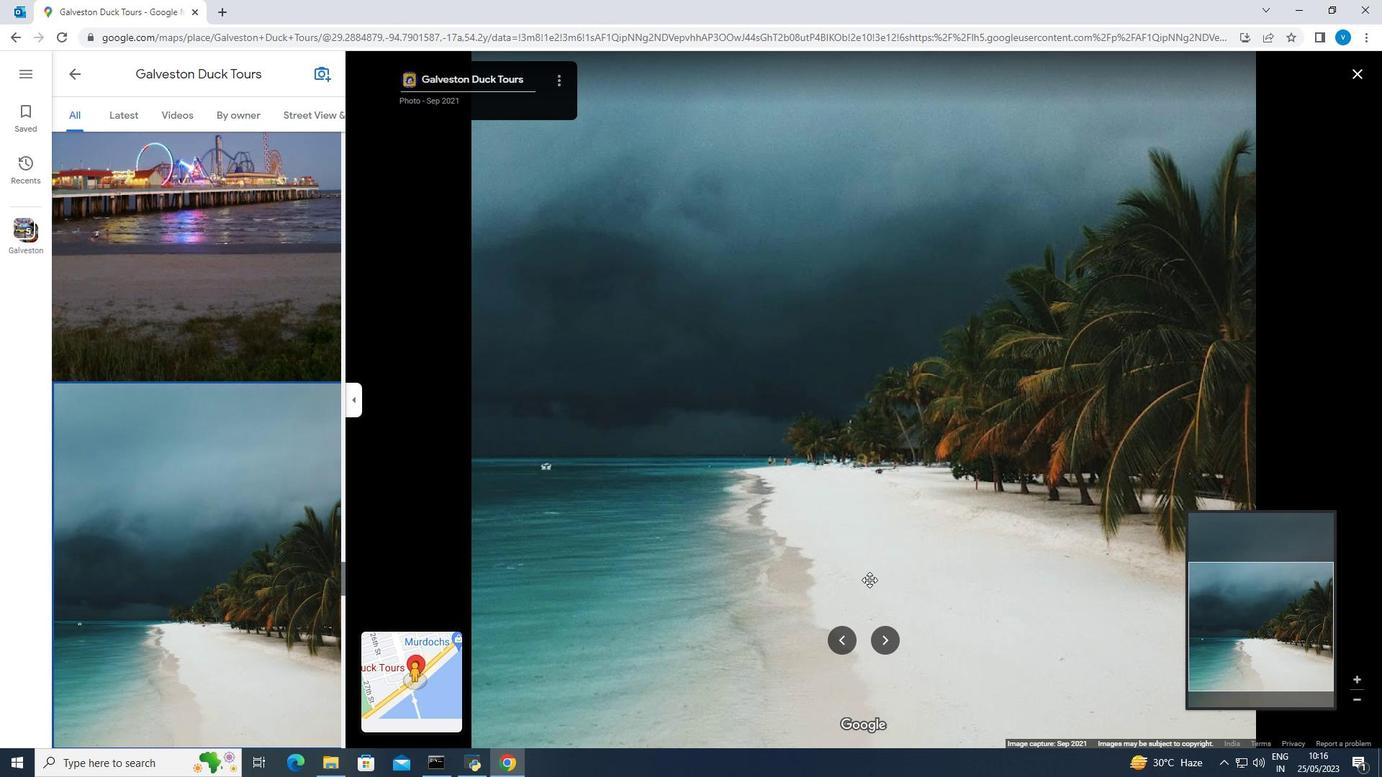 
Action: Mouse moved to (886, 636)
Screenshot: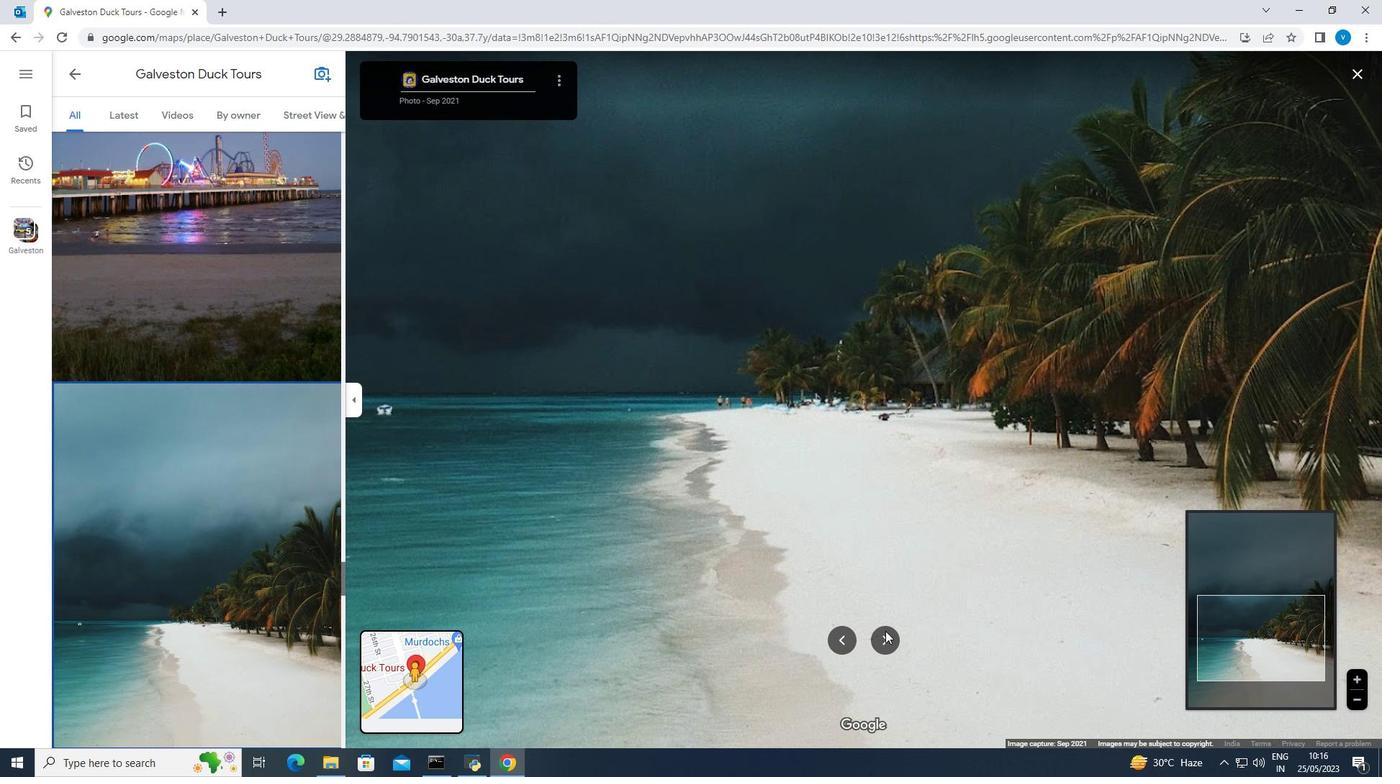 
Action: Mouse pressed left at (886, 636)
